 Task: Create a customized stationary stock checklist using Canva templates.
Action: Mouse moved to (689, 62)
Screenshot: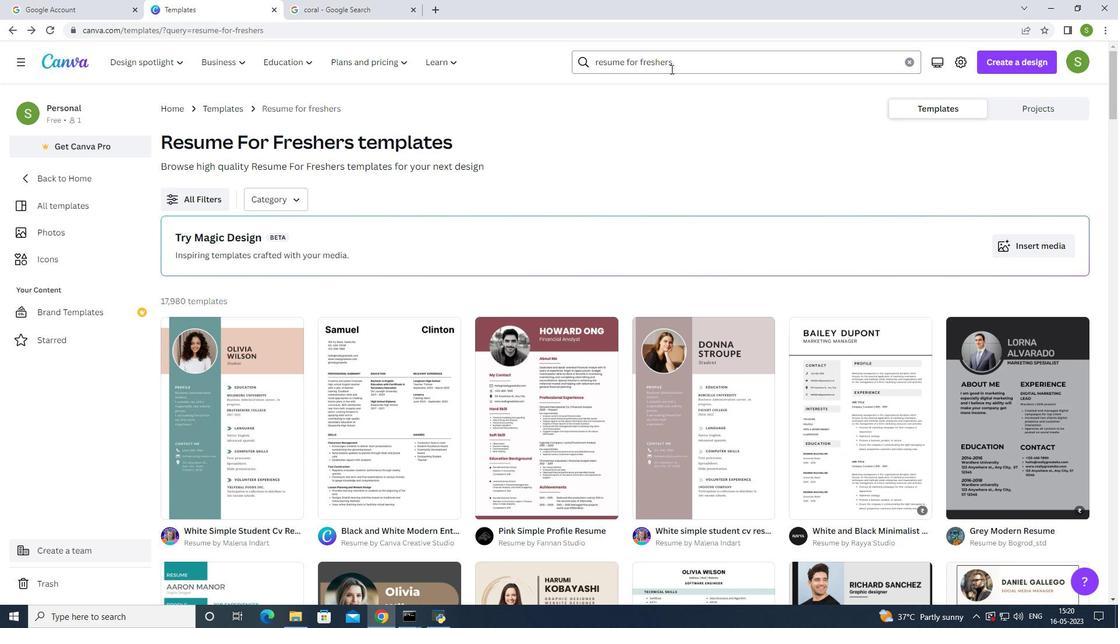 
Action: Mouse pressed left at (689, 62)
Screenshot: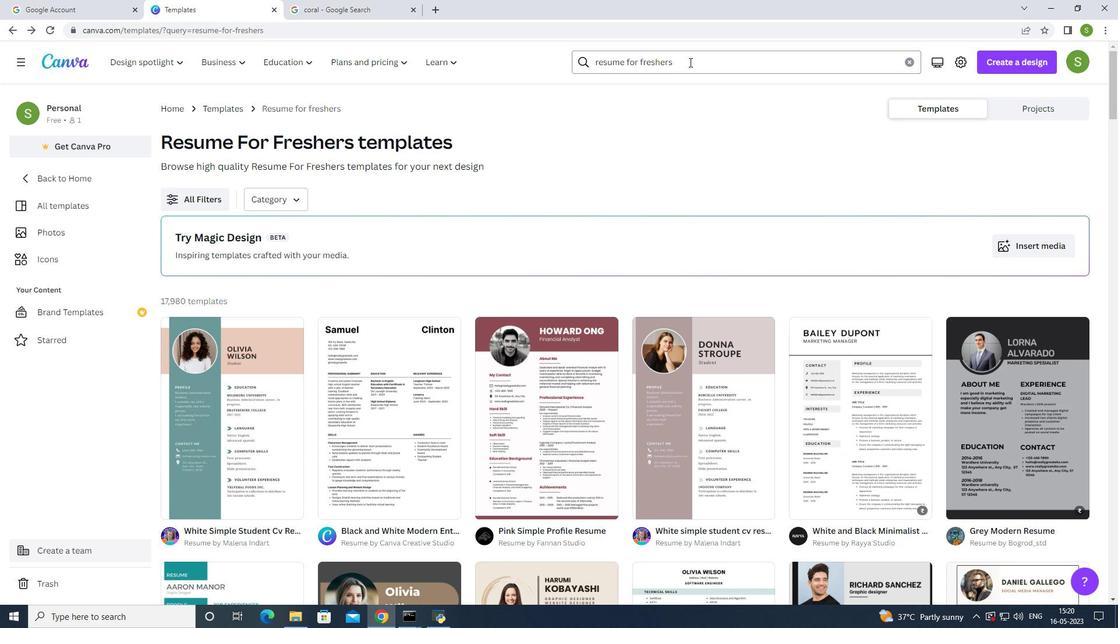 
Action: Mouse moved to (686, 73)
Screenshot: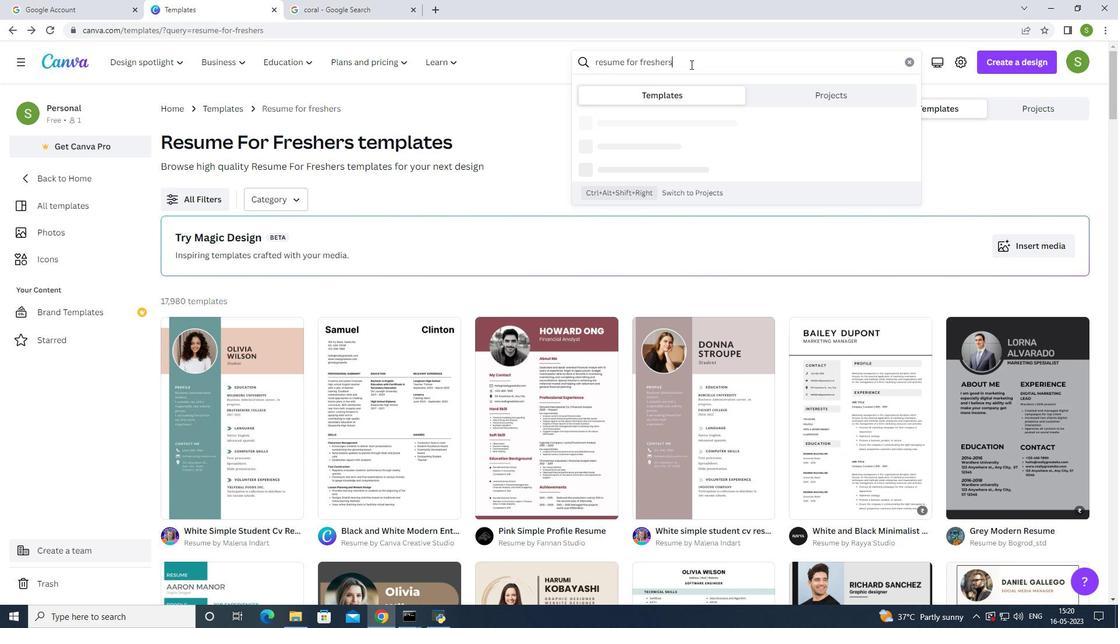
Action: Key pressed <Key.backspace><Key.backspace><Key.backspace><Key.backspace><Key.backspace><Key.backspace><Key.backspace><Key.backspace><Key.backspace><Key.backspace><Key.backspace><Key.backspace><Key.backspace><Key.backspace><Key.backspace><Key.backspace><Key.backspace><Key.backspace><Key.backspace><Key.backspace><Key.backspace><Key.backspace><Key.backspace><Key.backspace><Key.backspace><Key.backspace><Key.backspace>che
Screenshot: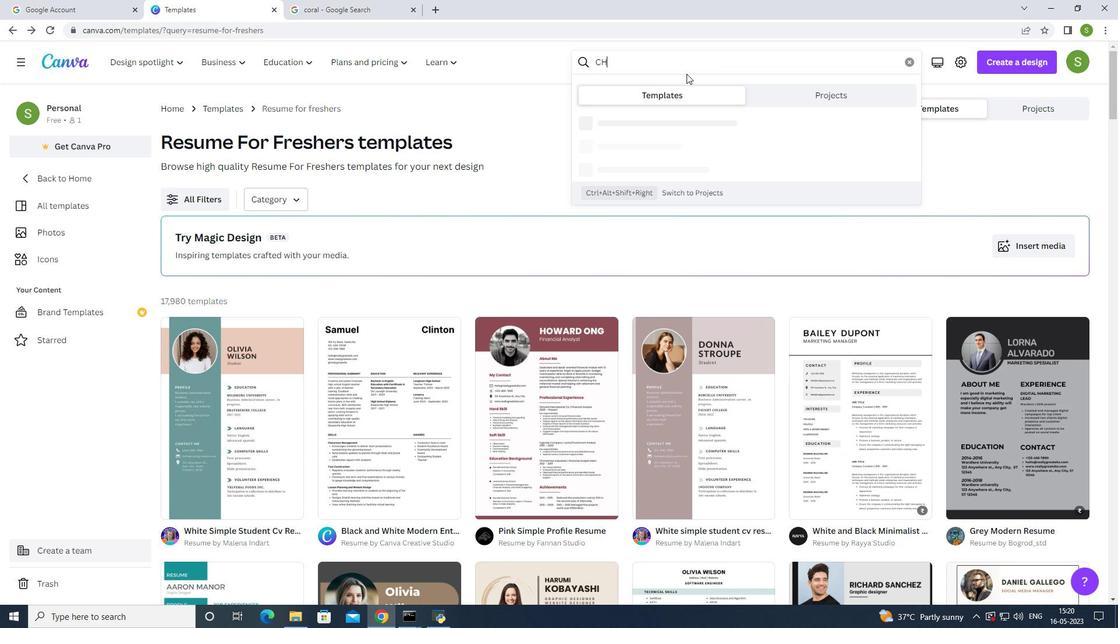 
Action: Mouse moved to (630, 151)
Screenshot: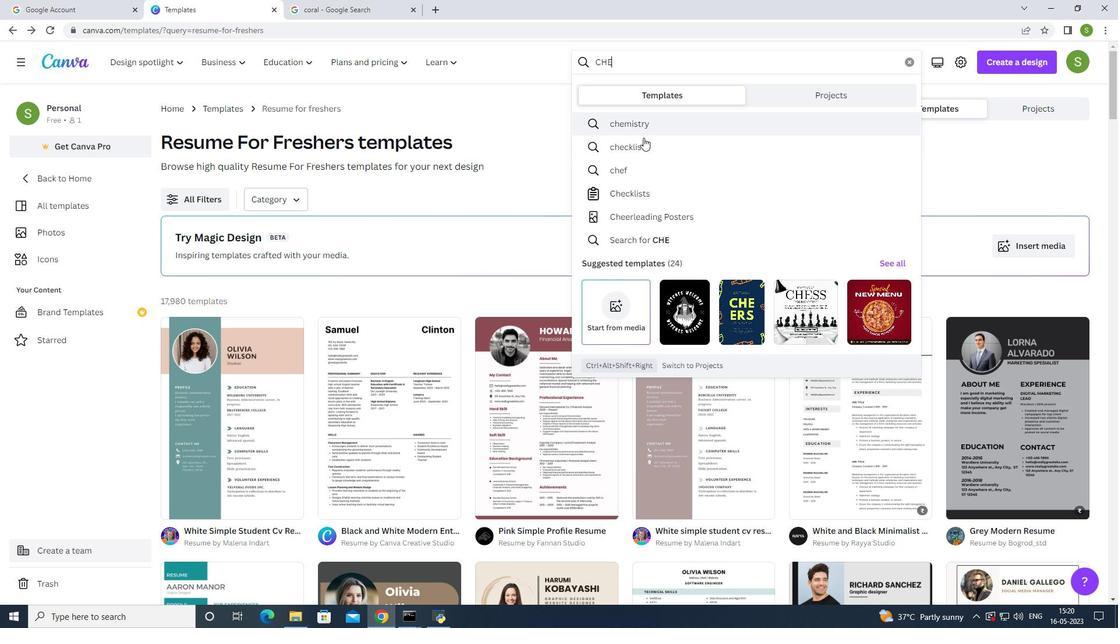 
Action: Mouse pressed left at (630, 151)
Screenshot: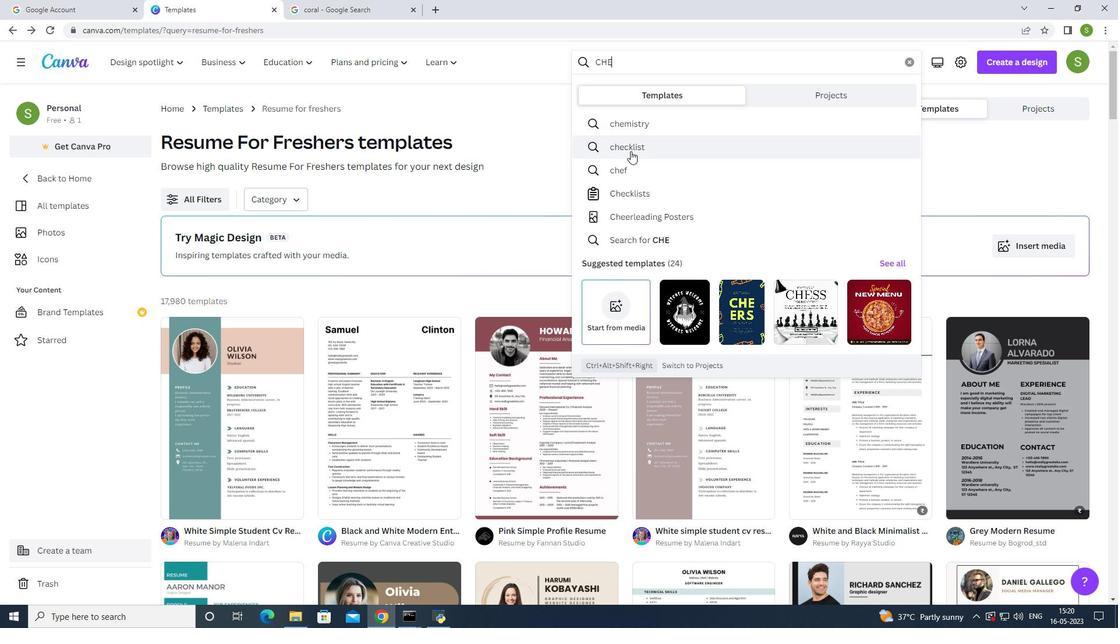 
Action: Mouse moved to (605, 347)
Screenshot: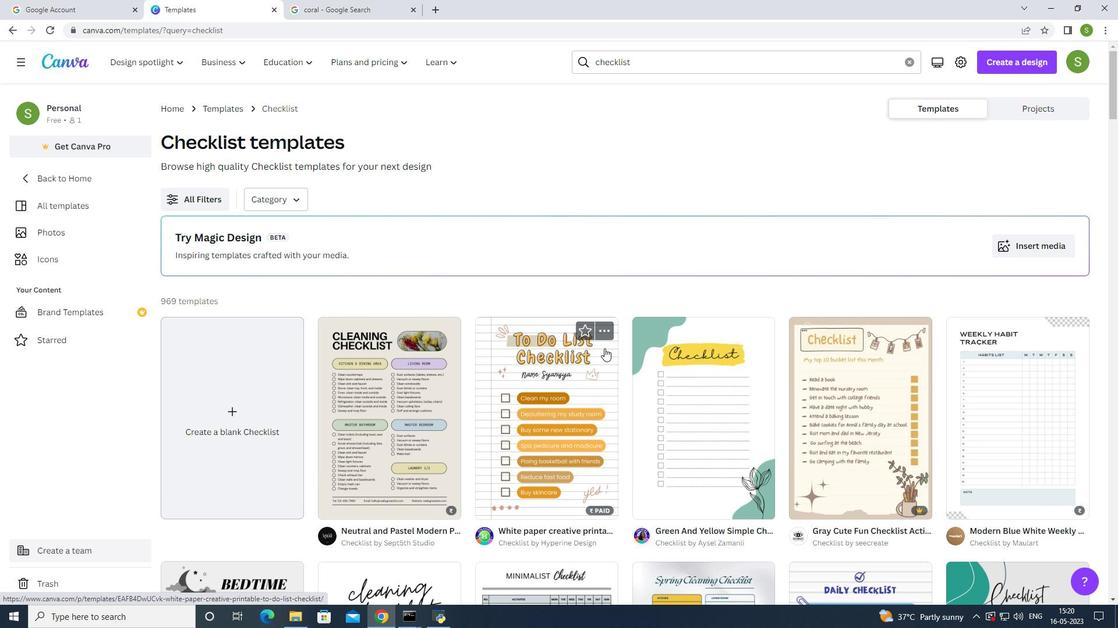 
Action: Mouse scrolled (605, 346) with delta (0, 0)
Screenshot: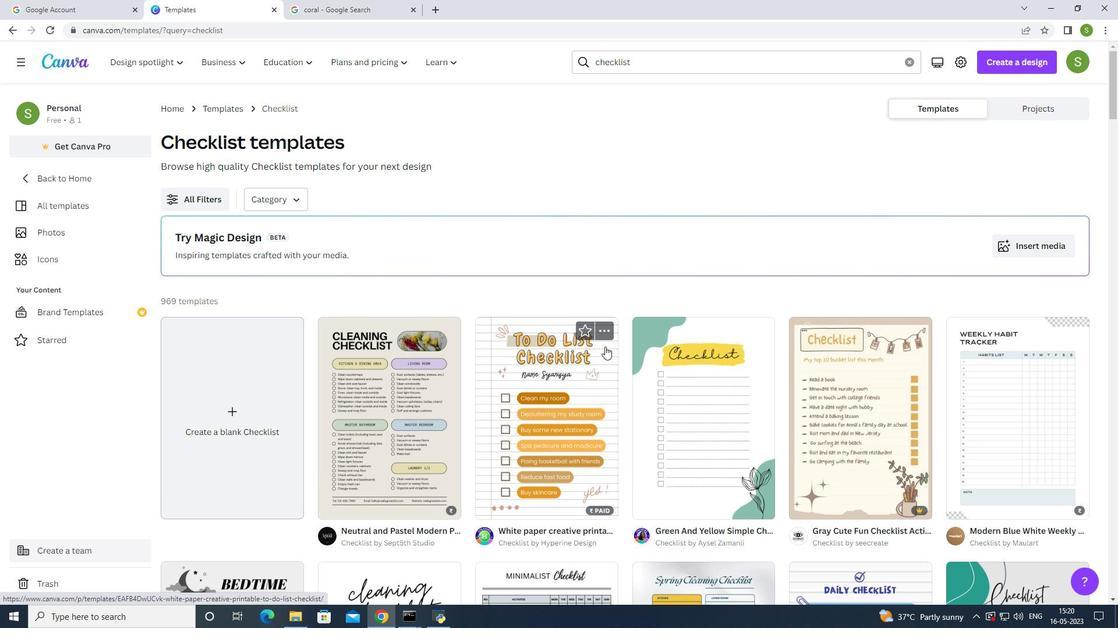
Action: Mouse scrolled (605, 346) with delta (0, 0)
Screenshot: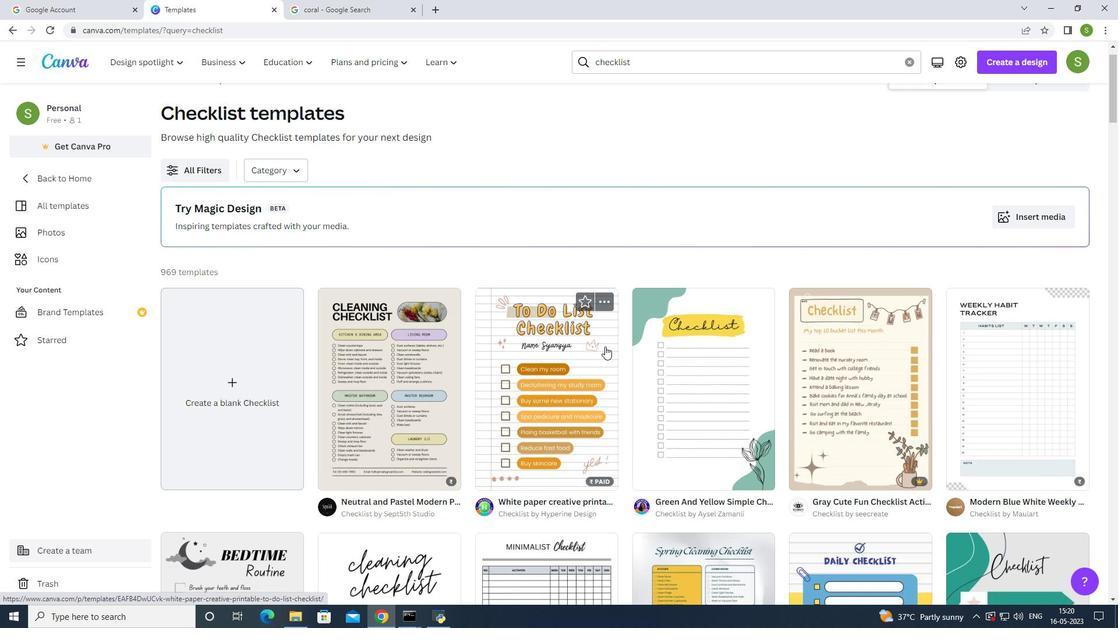 
Action: Mouse scrolled (605, 346) with delta (0, 0)
Screenshot: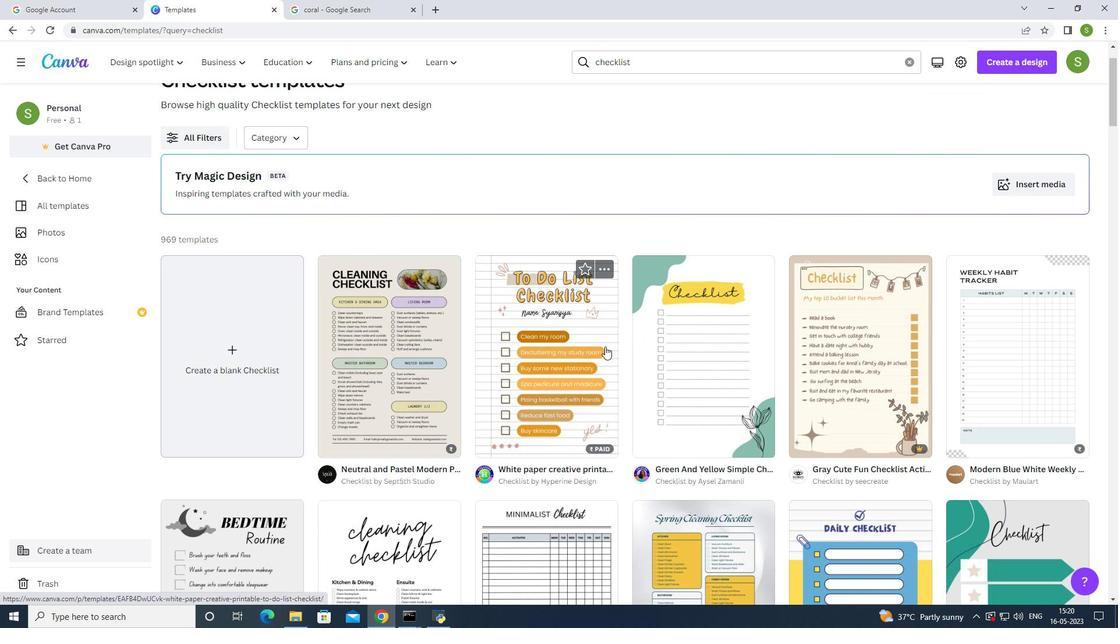 
Action: Mouse scrolled (605, 346) with delta (0, 0)
Screenshot: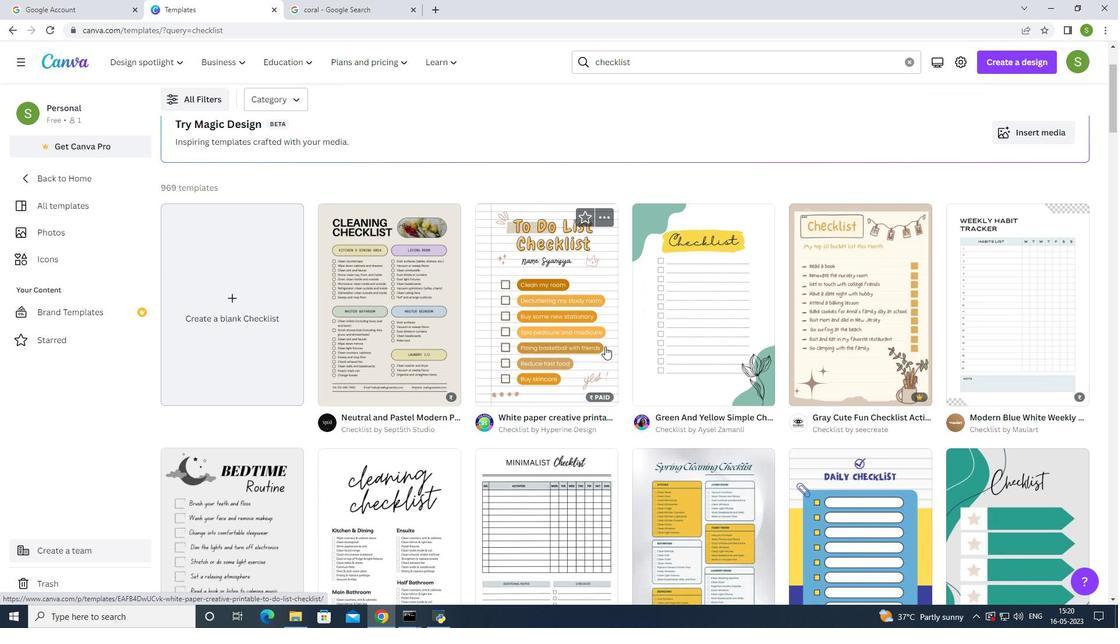 
Action: Mouse moved to (607, 341)
Screenshot: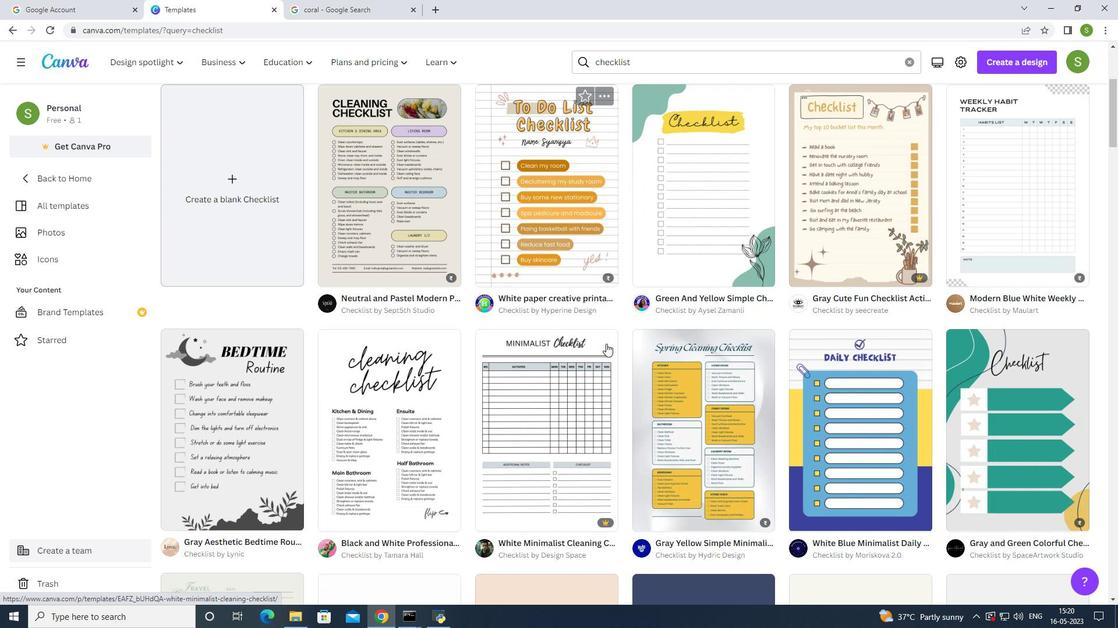 
Action: Mouse scrolled (607, 341) with delta (0, 0)
Screenshot: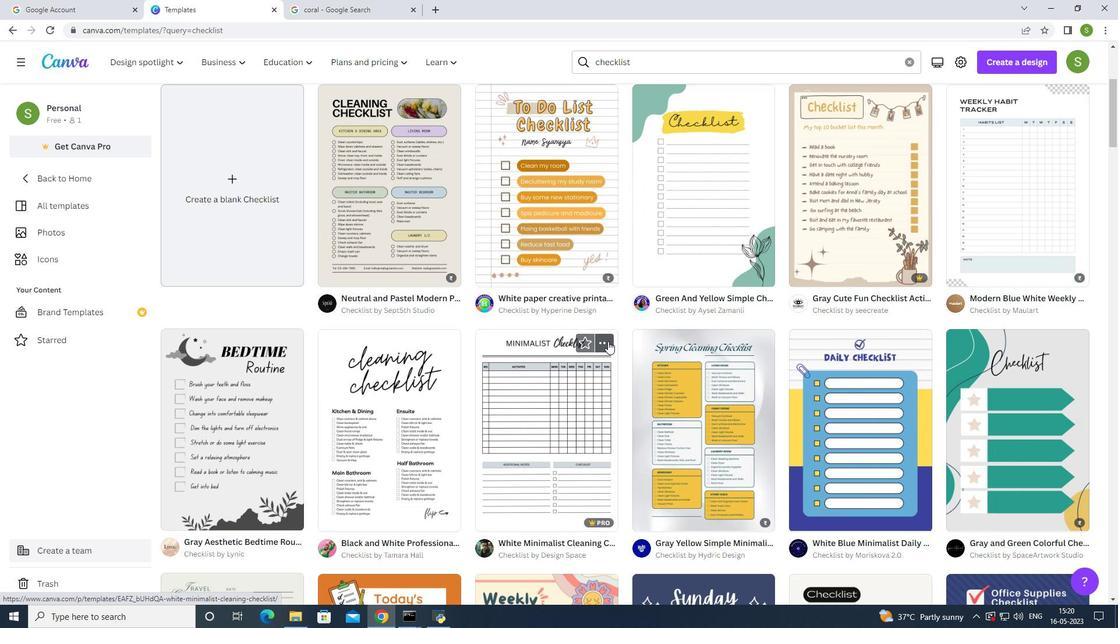 
Action: Mouse scrolled (607, 341) with delta (0, 0)
Screenshot: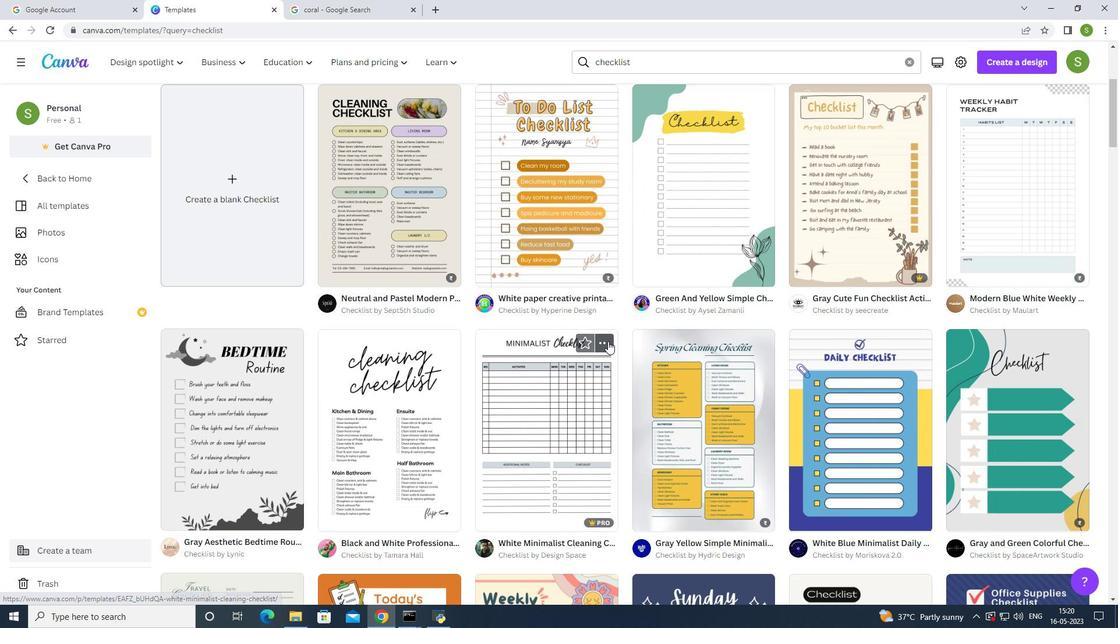 
Action: Mouse scrolled (607, 341) with delta (0, 0)
Screenshot: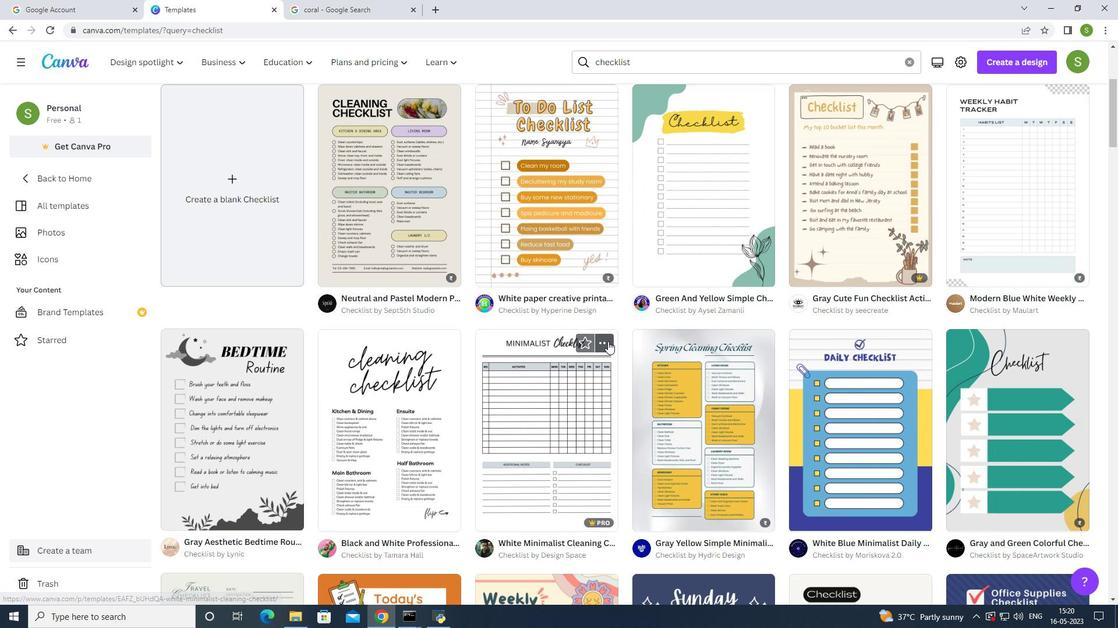 
Action: Mouse scrolled (607, 341) with delta (0, 0)
Screenshot: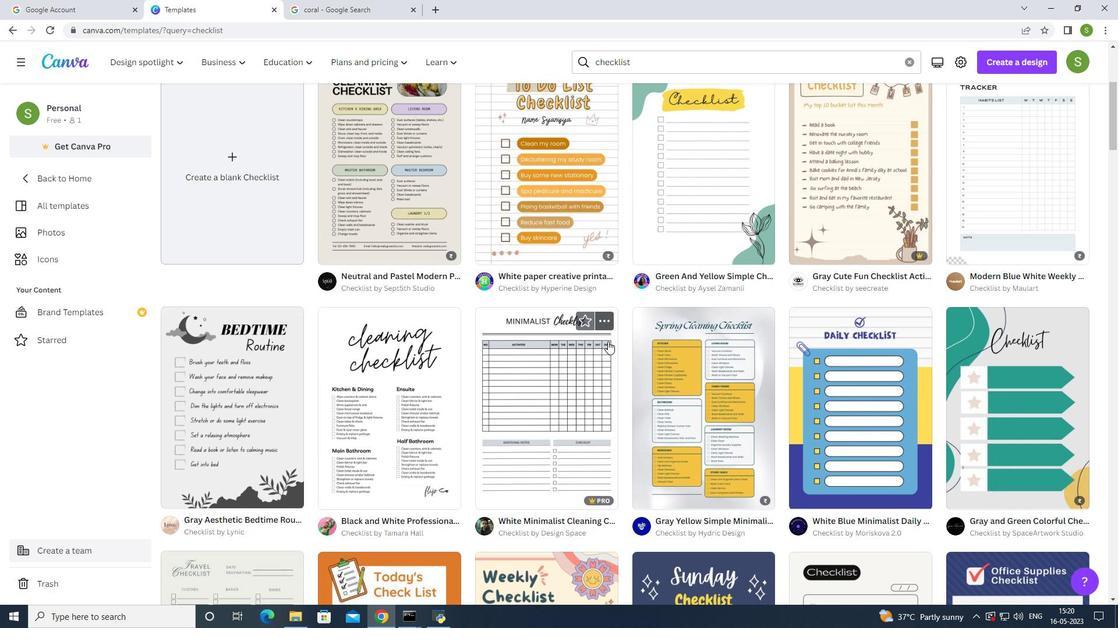 
Action: Mouse scrolled (607, 341) with delta (0, 0)
Screenshot: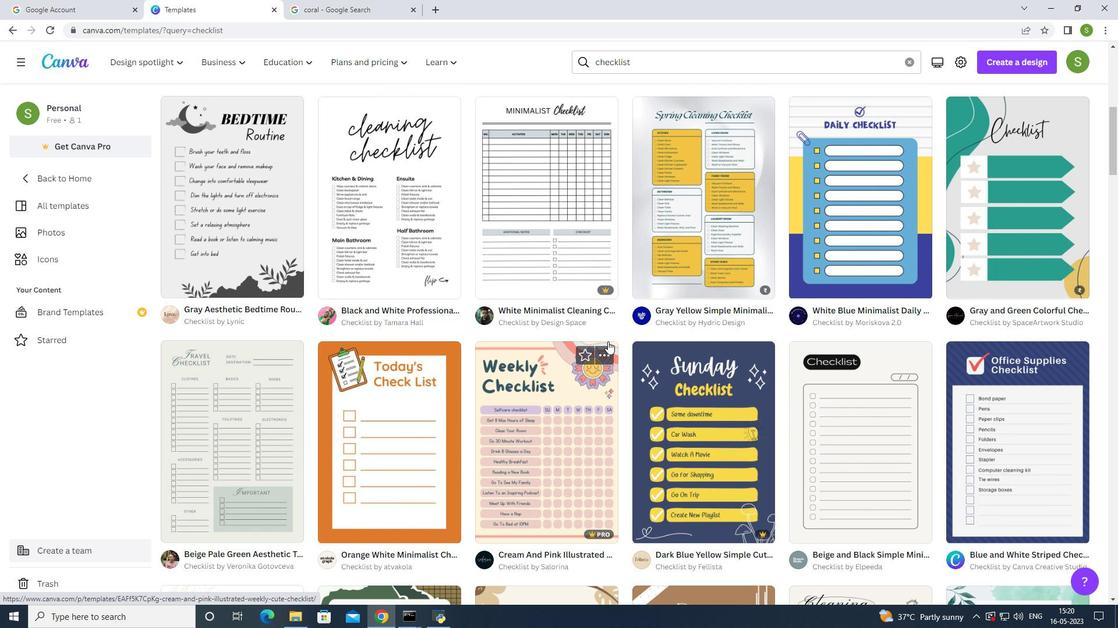 
Action: Mouse scrolled (607, 341) with delta (0, 0)
Screenshot: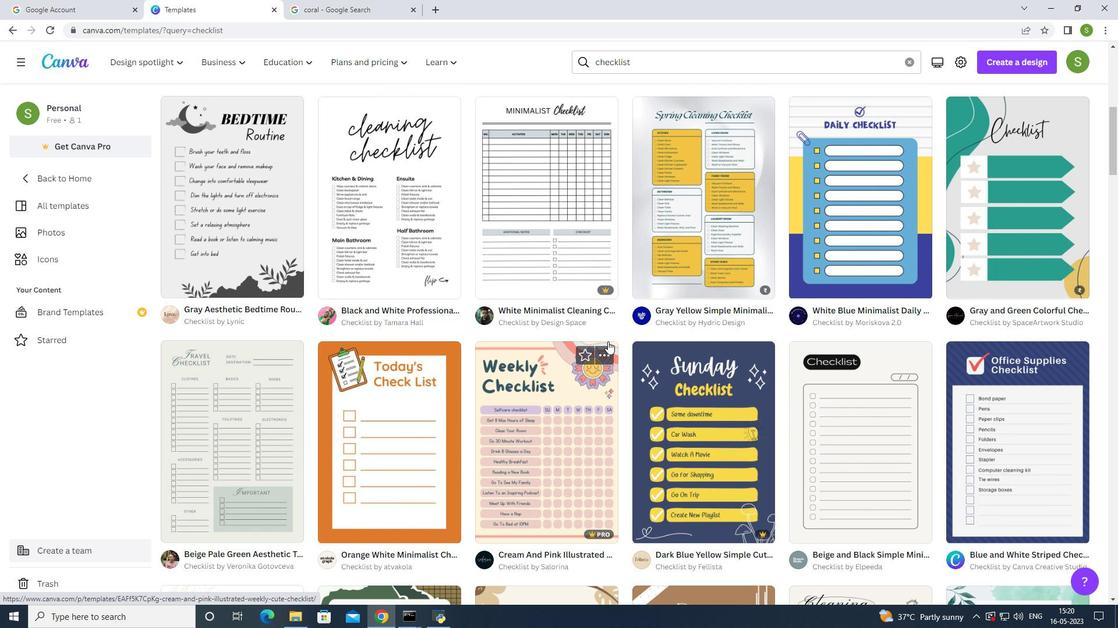 
Action: Mouse scrolled (607, 341) with delta (0, 0)
Screenshot: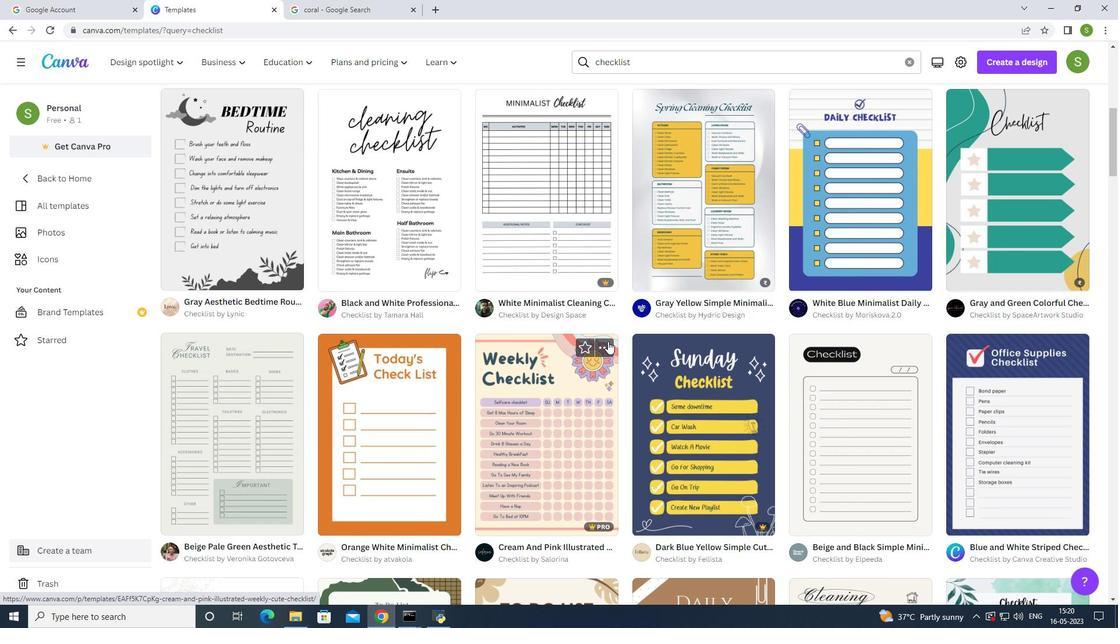 
Action: Mouse scrolled (607, 341) with delta (0, 0)
Screenshot: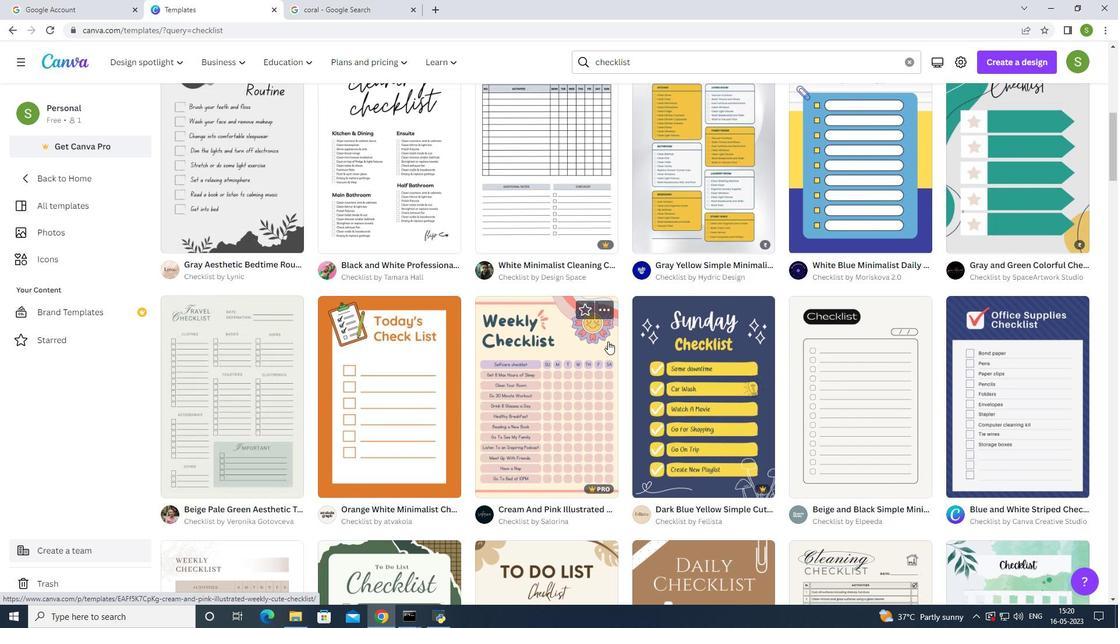 
Action: Mouse moved to (608, 340)
Screenshot: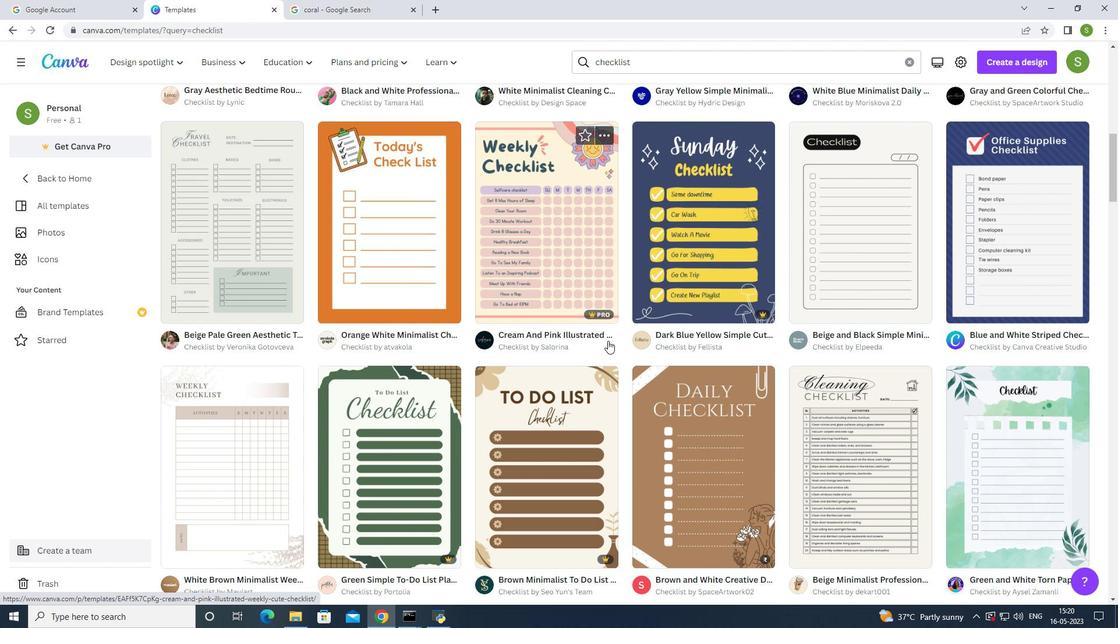 
Action: Mouse scrolled (608, 340) with delta (0, 0)
Screenshot: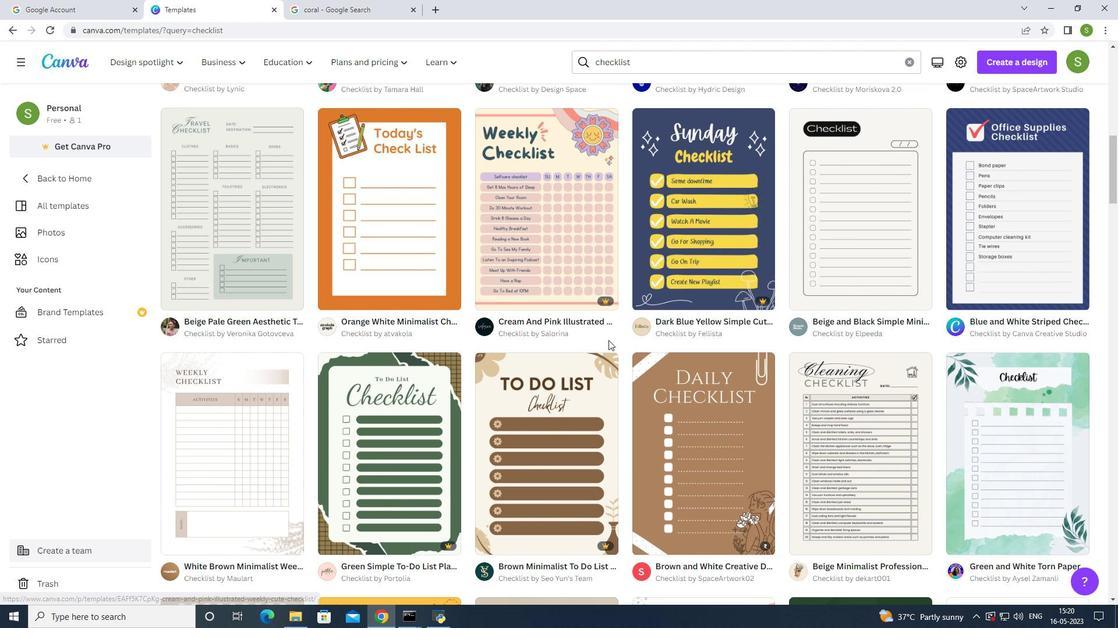 
Action: Mouse scrolled (608, 340) with delta (0, 0)
Screenshot: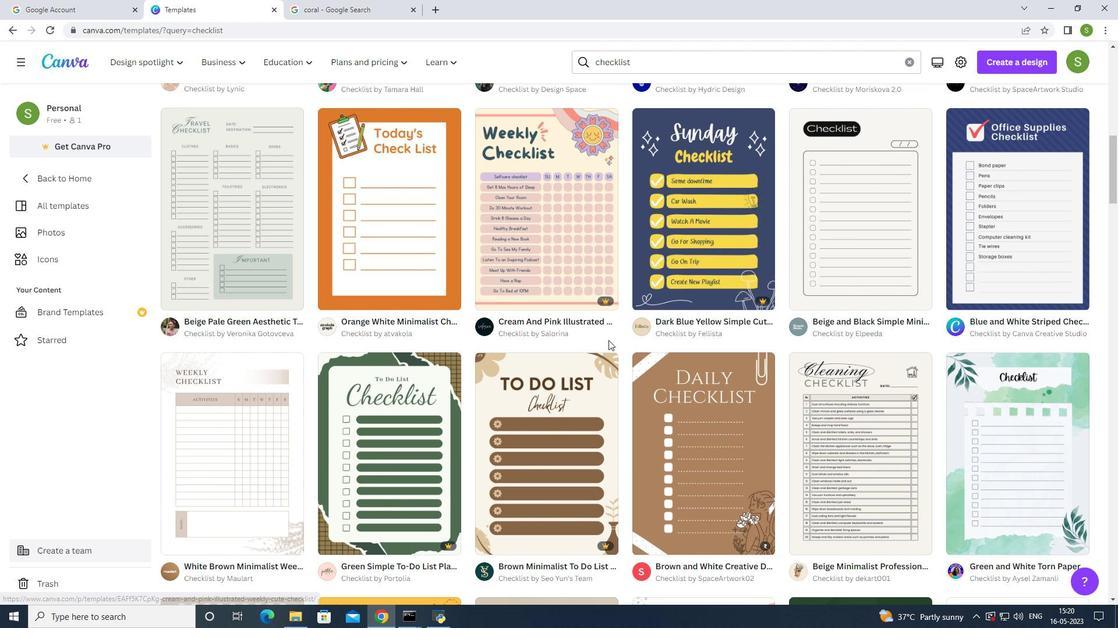 
Action: Mouse scrolled (608, 340) with delta (0, 0)
Screenshot: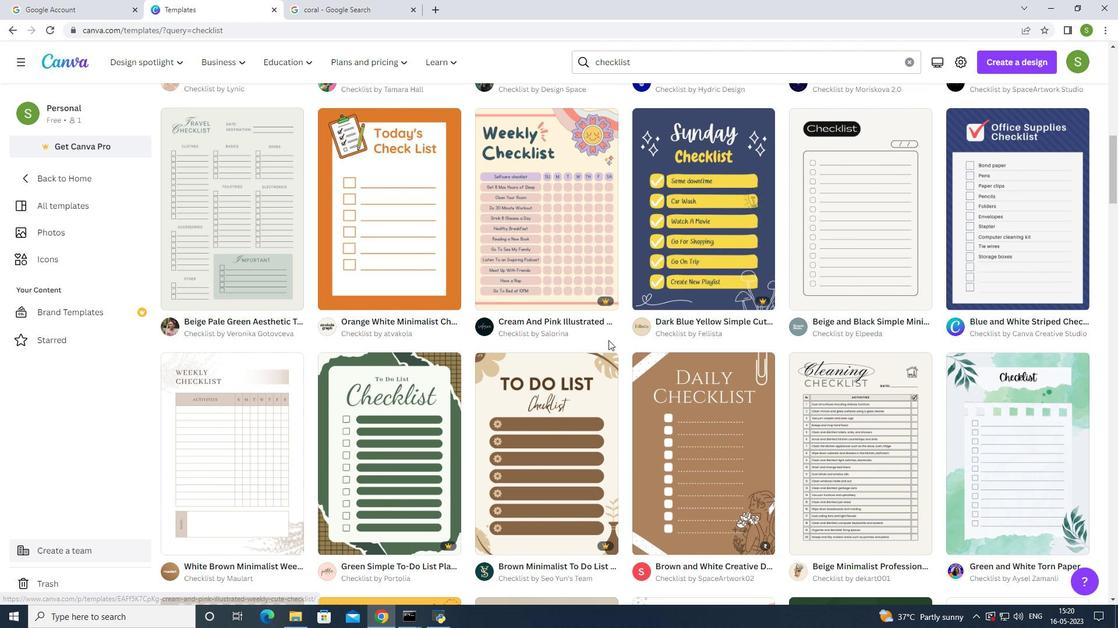 
Action: Mouse scrolled (608, 340) with delta (0, 0)
Screenshot: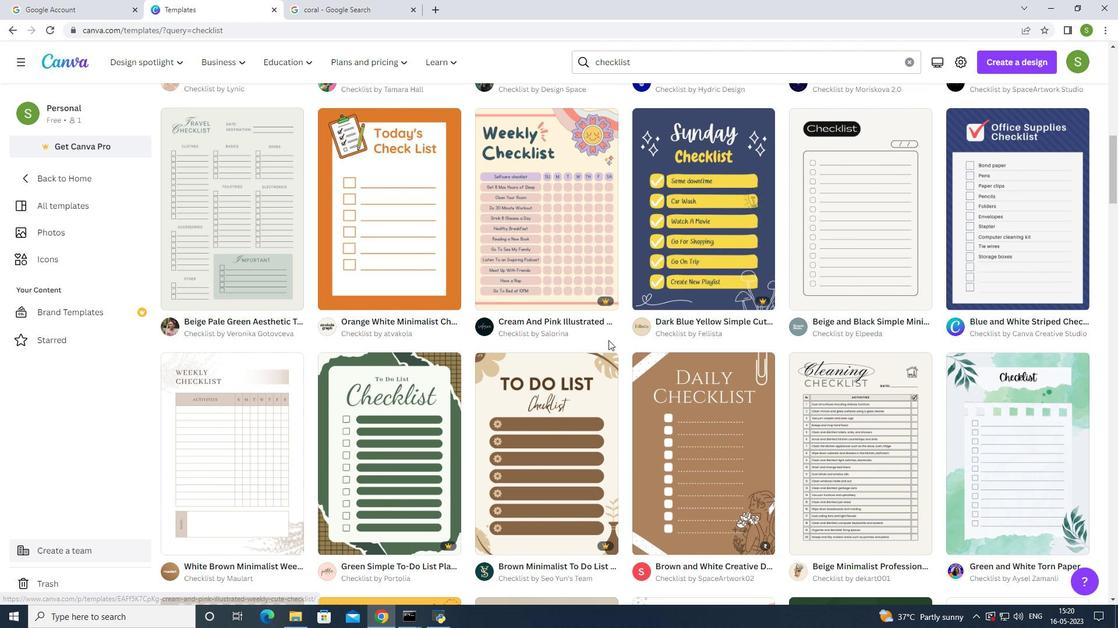 
Action: Mouse scrolled (608, 340) with delta (0, 0)
Screenshot: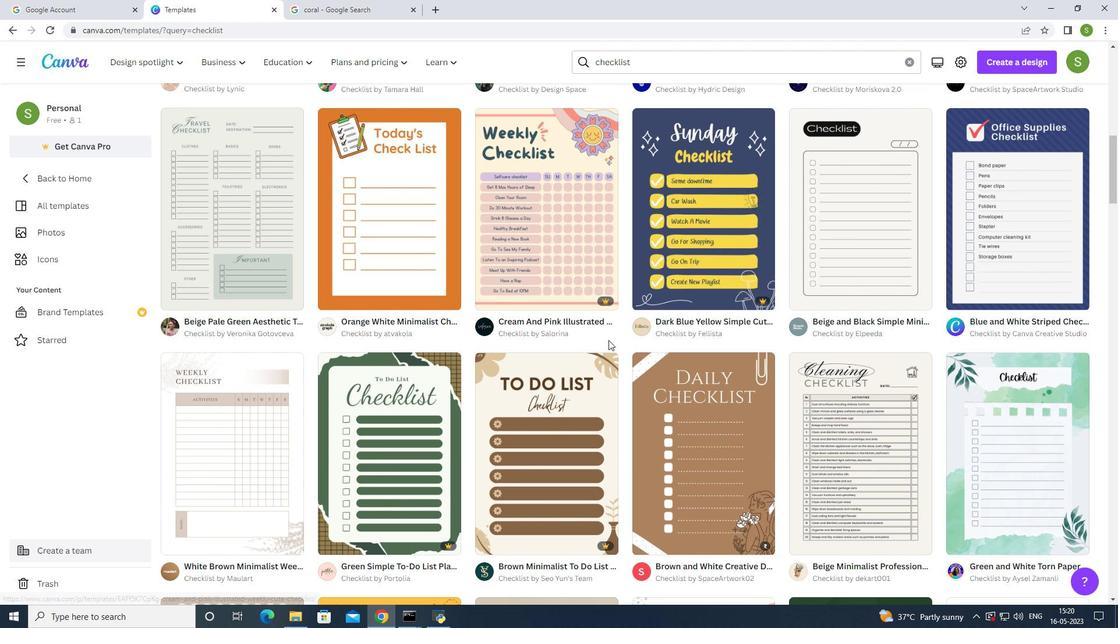 
Action: Mouse moved to (609, 336)
Screenshot: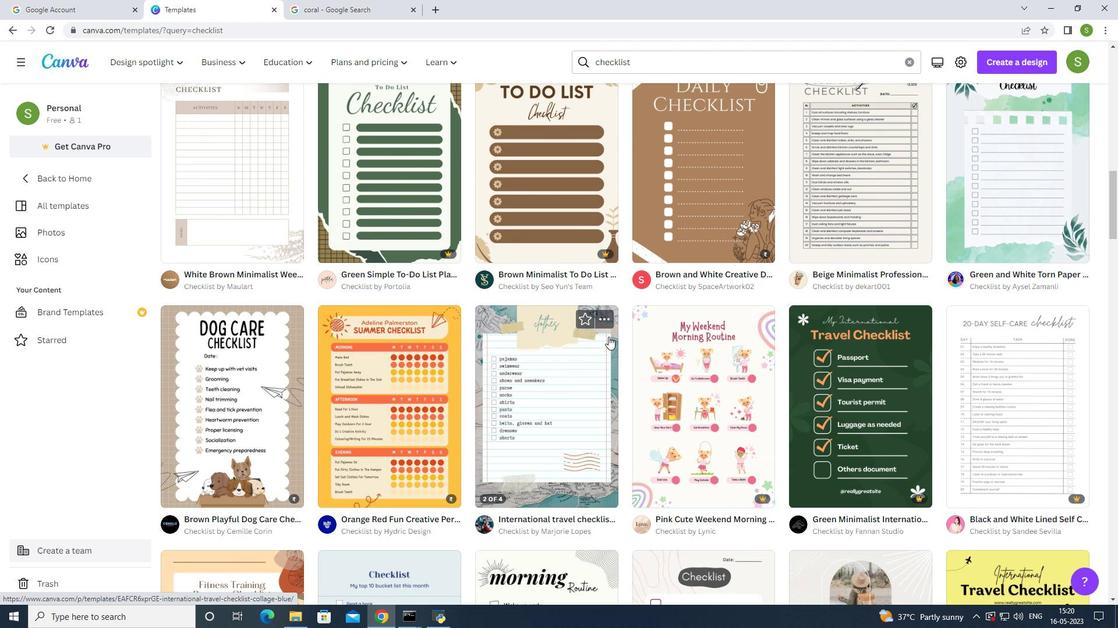 
Action: Mouse scrolled (609, 336) with delta (0, 0)
Screenshot: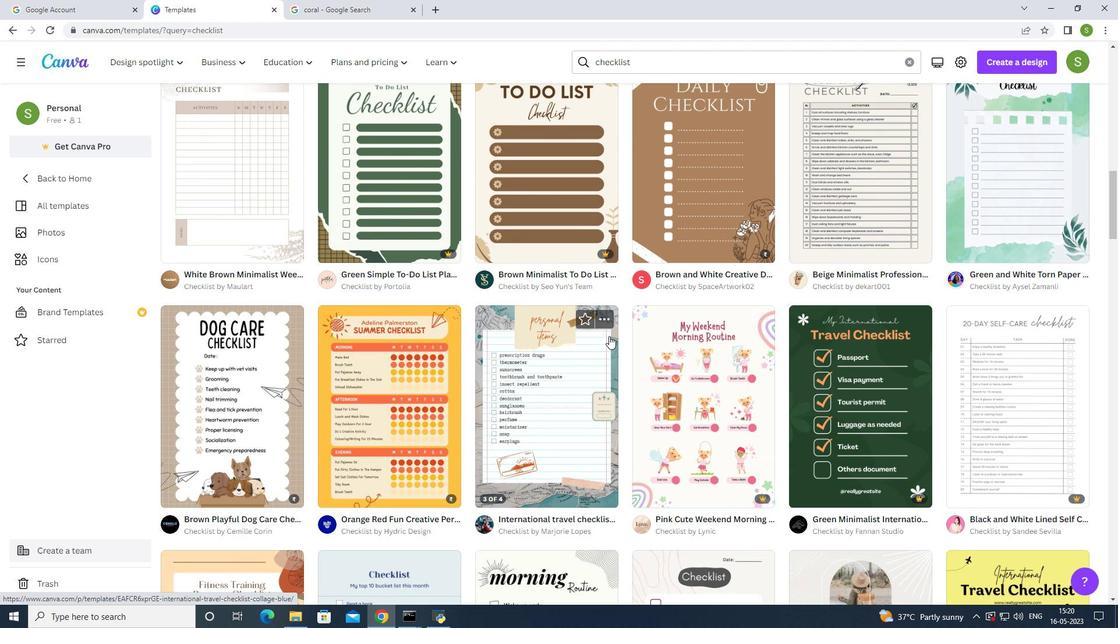
Action: Mouse scrolled (609, 336) with delta (0, 0)
Screenshot: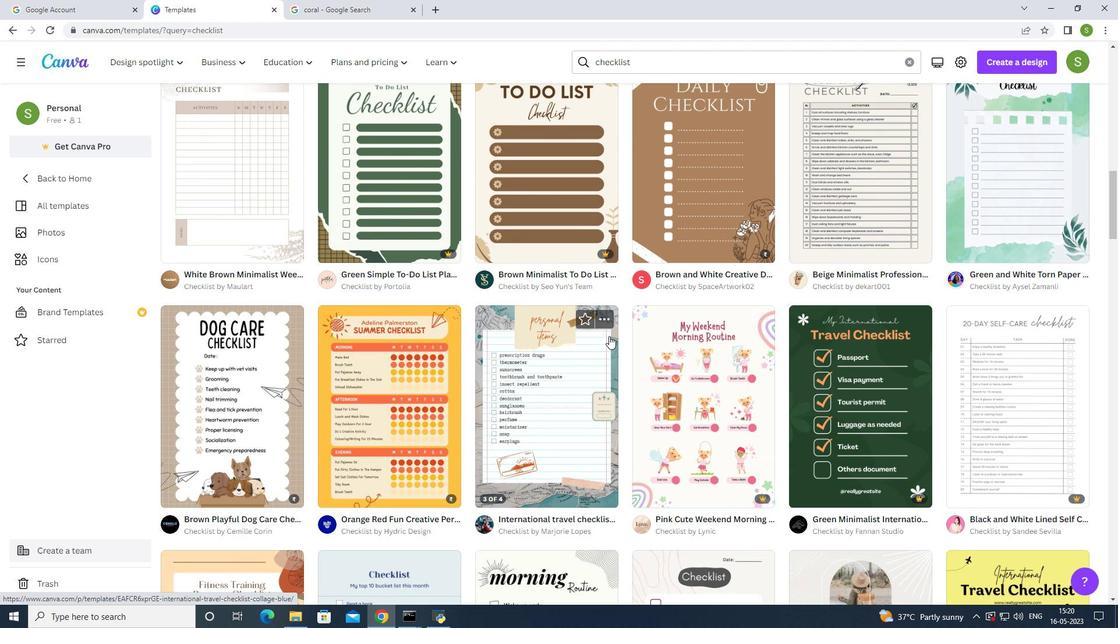 
Action: Mouse scrolled (609, 336) with delta (0, 0)
Screenshot: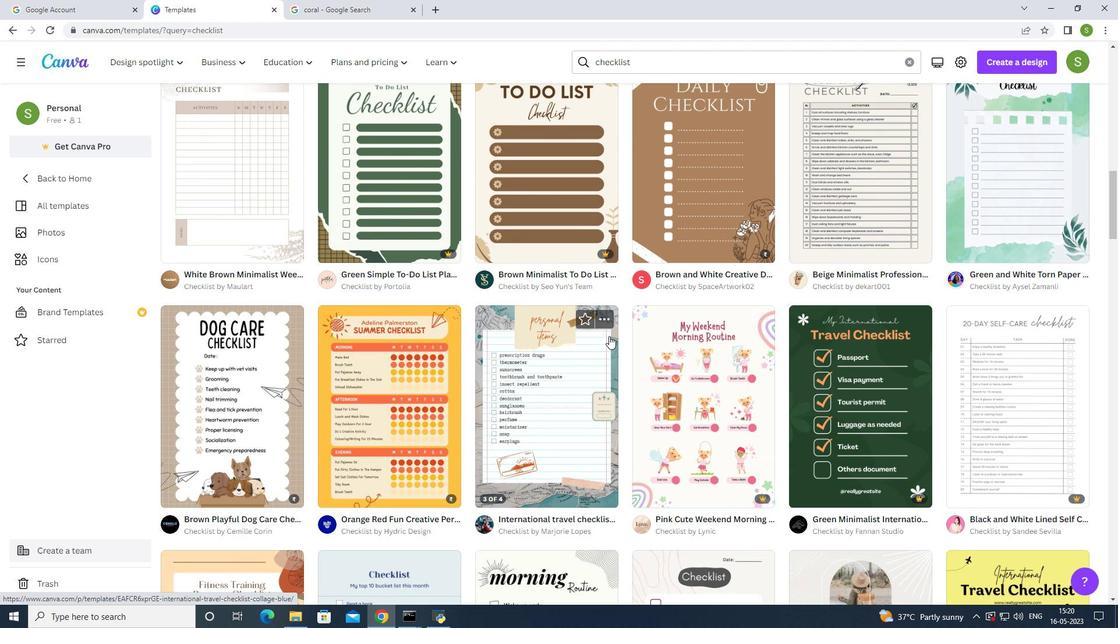 
Action: Mouse scrolled (609, 336) with delta (0, 0)
Screenshot: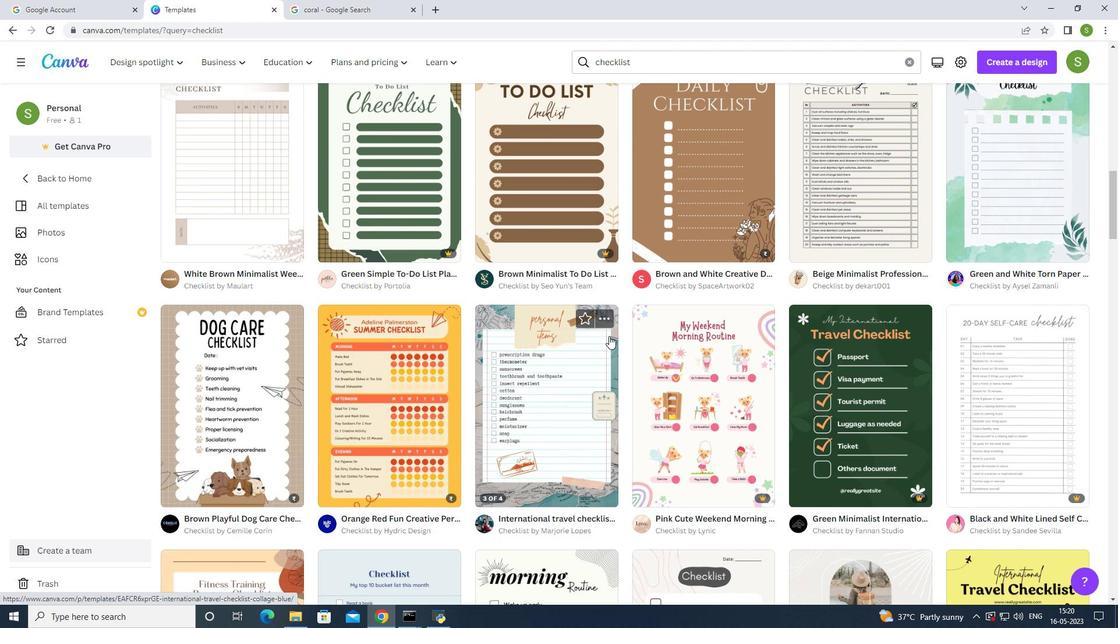 
Action: Mouse scrolled (609, 336) with delta (0, 0)
Screenshot: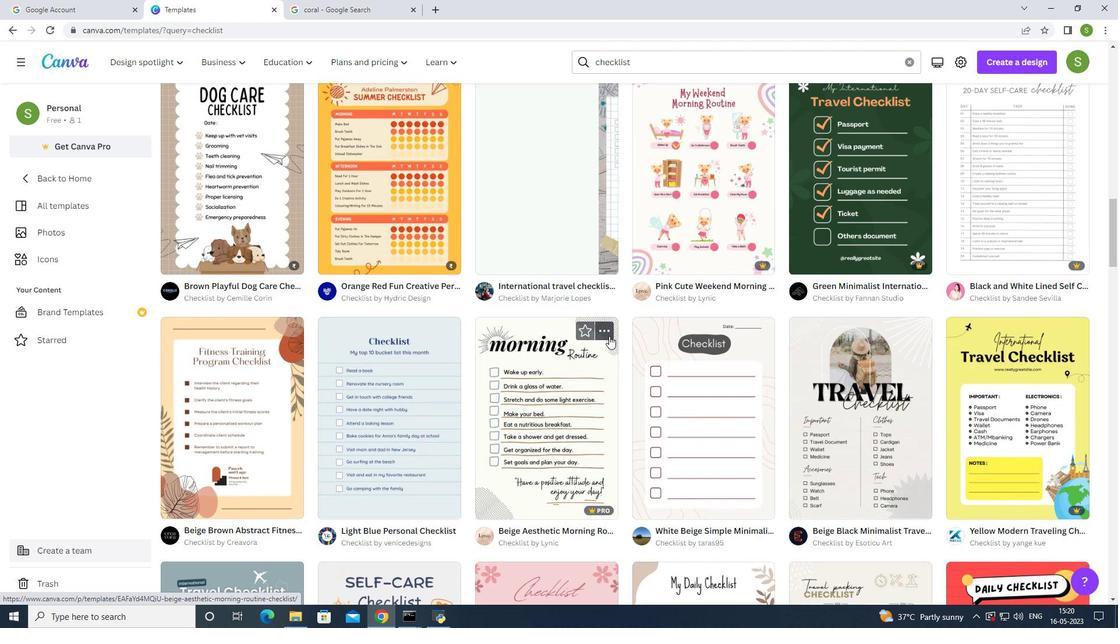 
Action: Mouse scrolled (609, 336) with delta (0, 0)
Screenshot: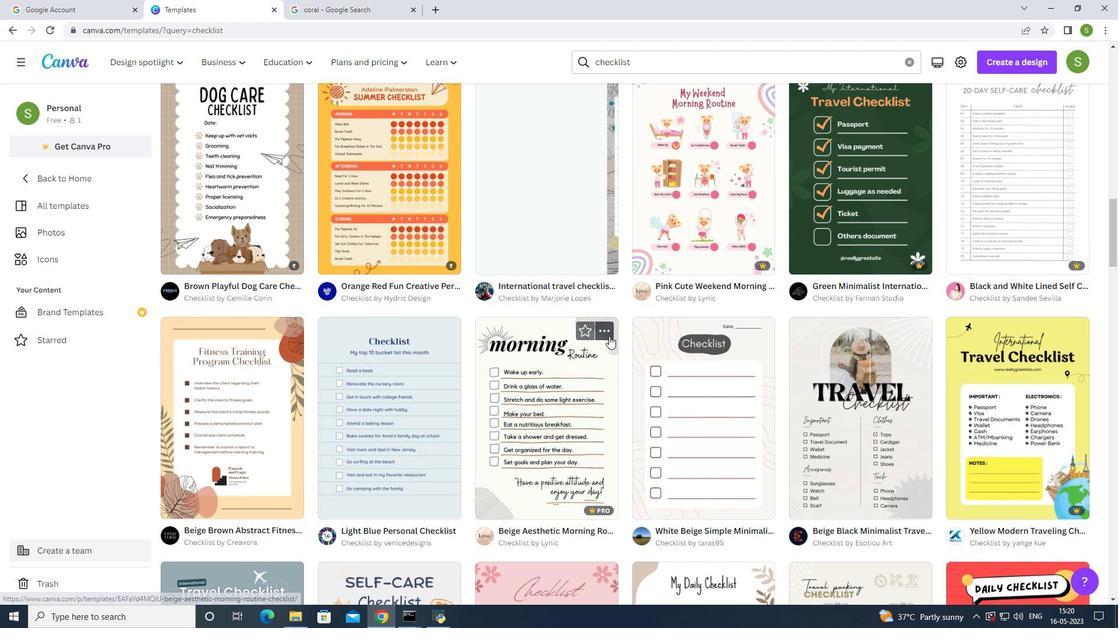
Action: Mouse scrolled (609, 336) with delta (0, 0)
Screenshot: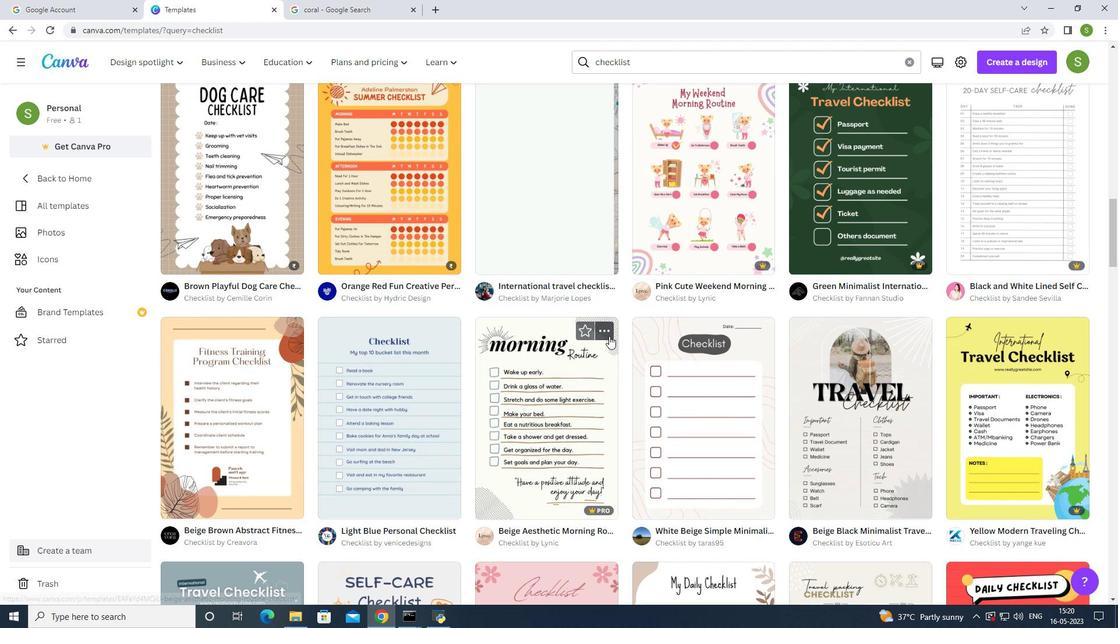 
Action: Mouse scrolled (609, 336) with delta (0, 0)
Screenshot: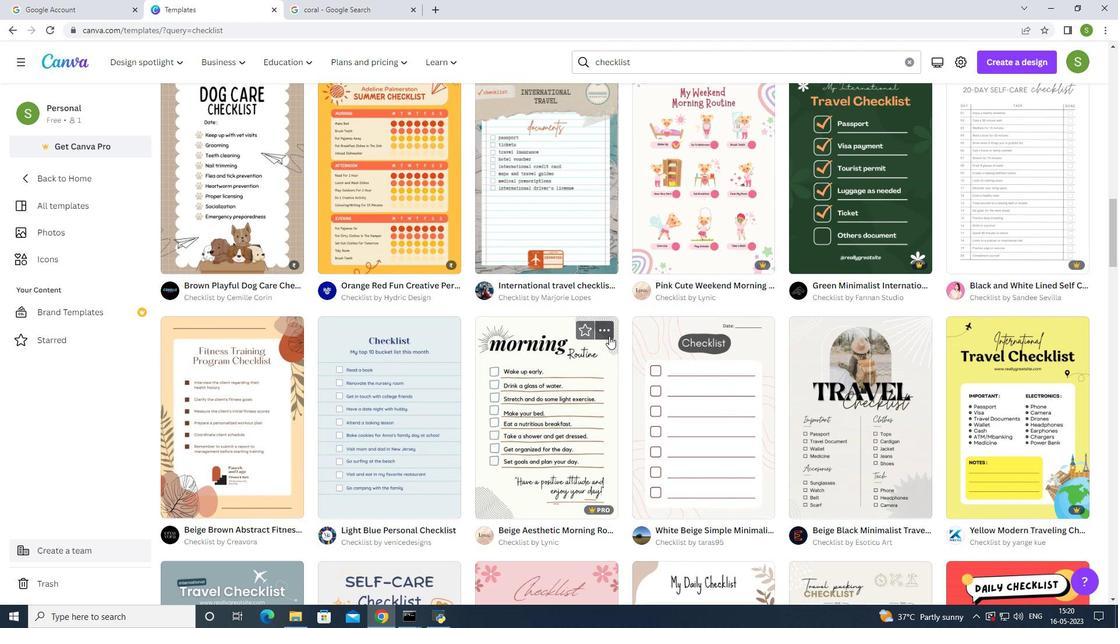 
Action: Mouse scrolled (609, 336) with delta (0, 0)
Screenshot: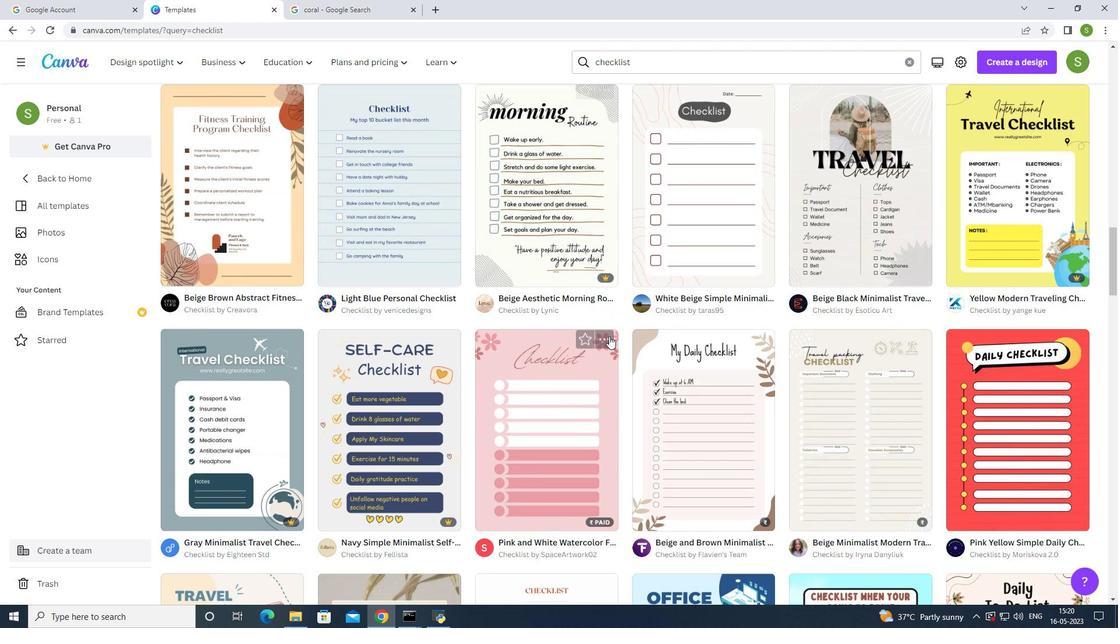 
Action: Mouse scrolled (609, 336) with delta (0, 0)
Screenshot: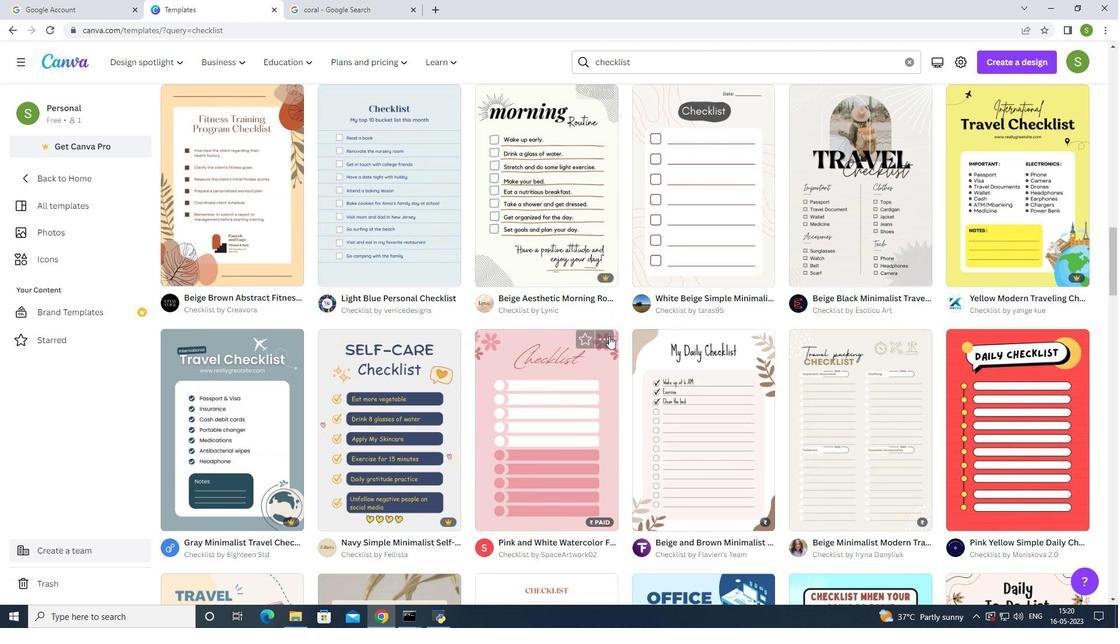 
Action: Mouse scrolled (609, 336) with delta (0, 0)
Screenshot: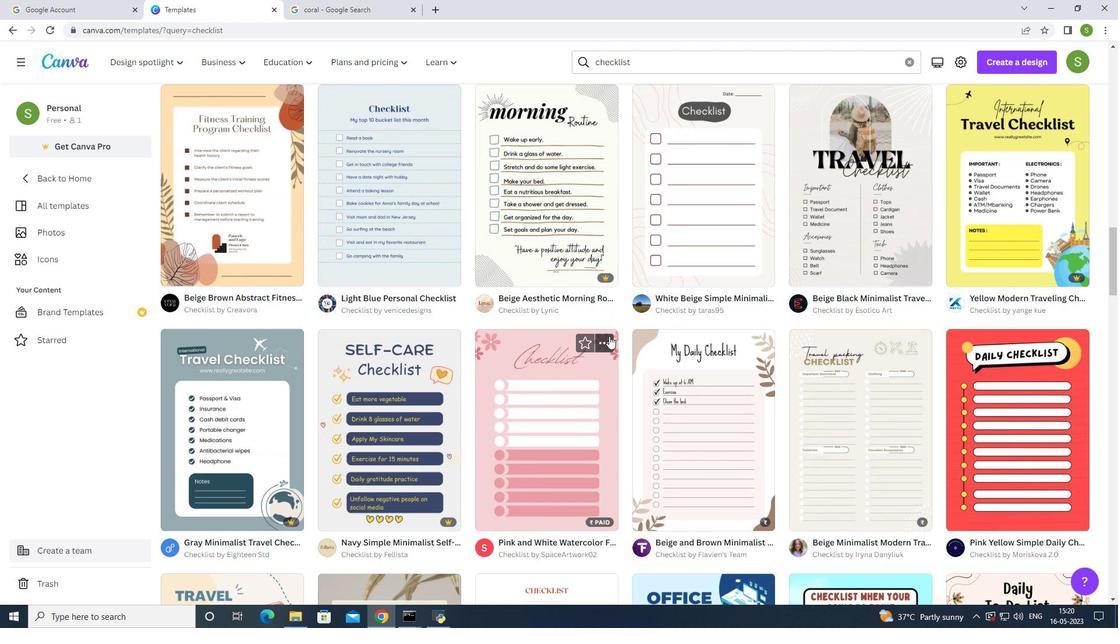 
Action: Mouse scrolled (609, 336) with delta (0, 0)
Screenshot: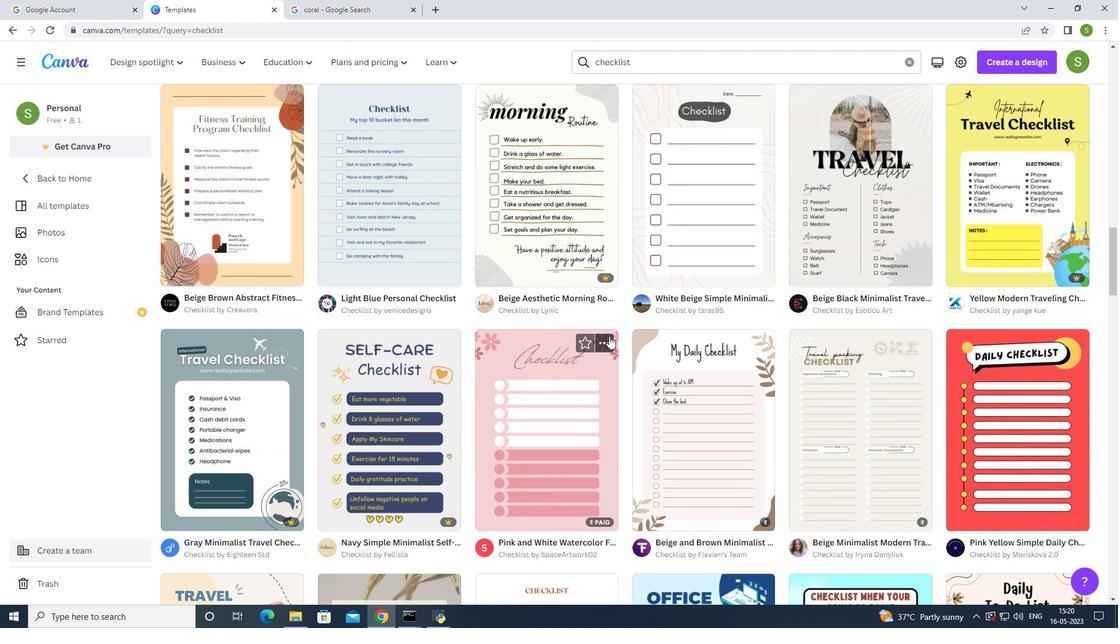 
Action: Mouse scrolled (609, 336) with delta (0, 0)
Screenshot: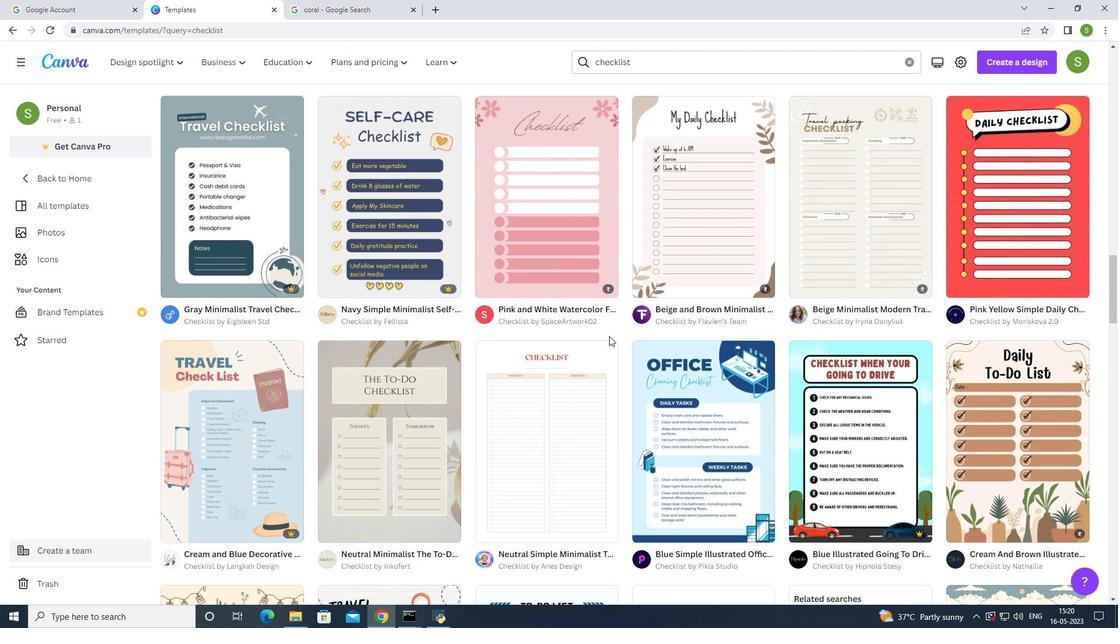
Action: Mouse scrolled (609, 336) with delta (0, 0)
Screenshot: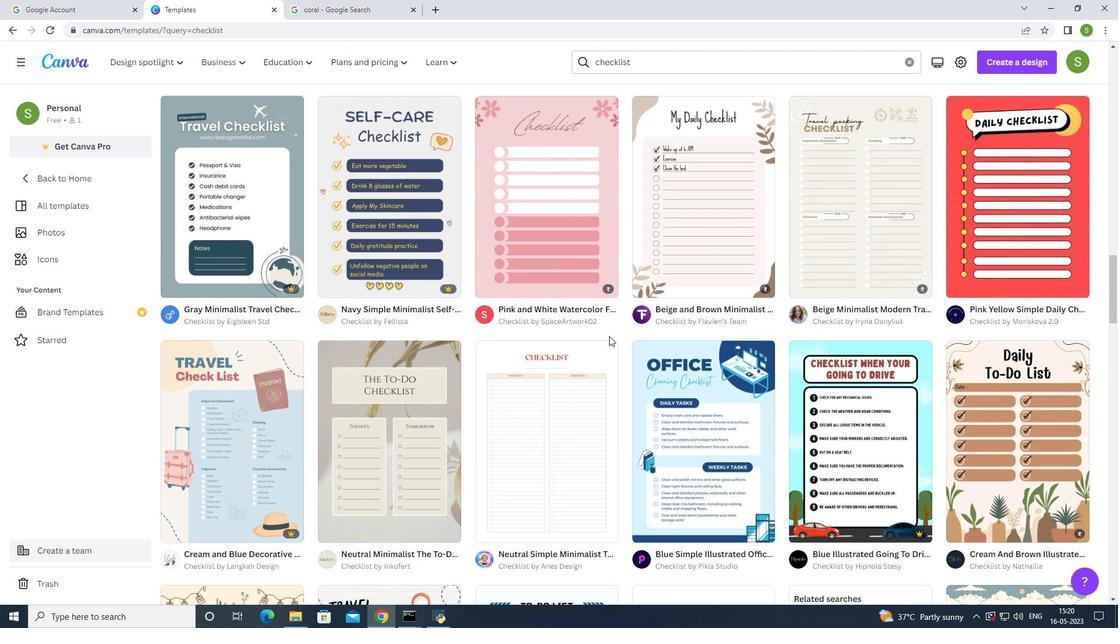 
Action: Mouse scrolled (609, 336) with delta (0, 0)
Screenshot: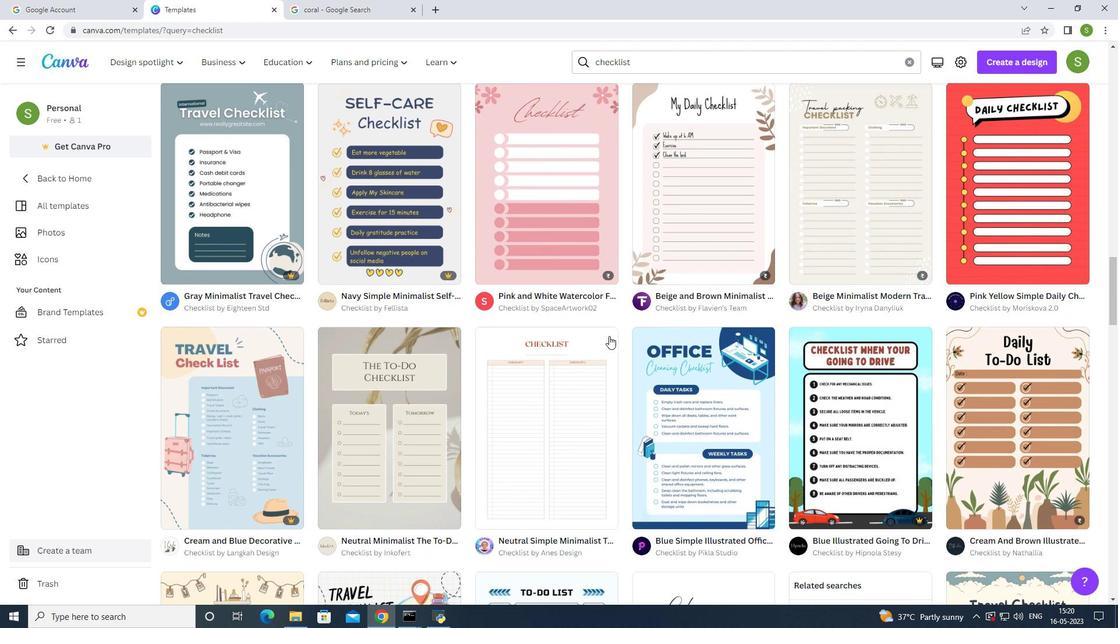 
Action: Mouse scrolled (609, 336) with delta (0, 0)
Screenshot: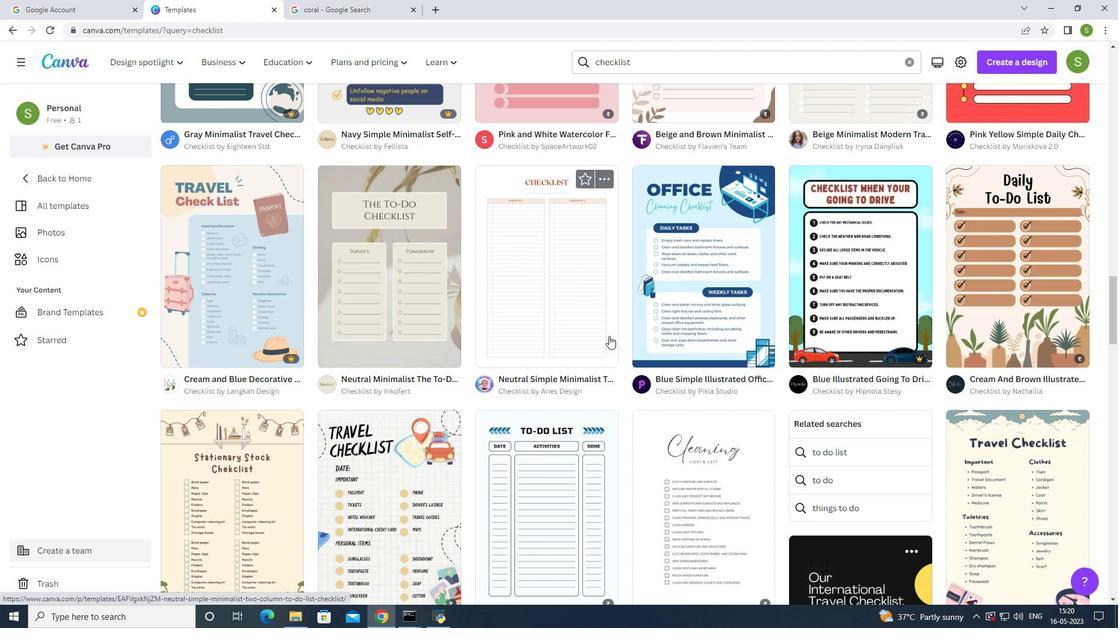 
Action: Mouse scrolled (609, 336) with delta (0, 0)
Screenshot: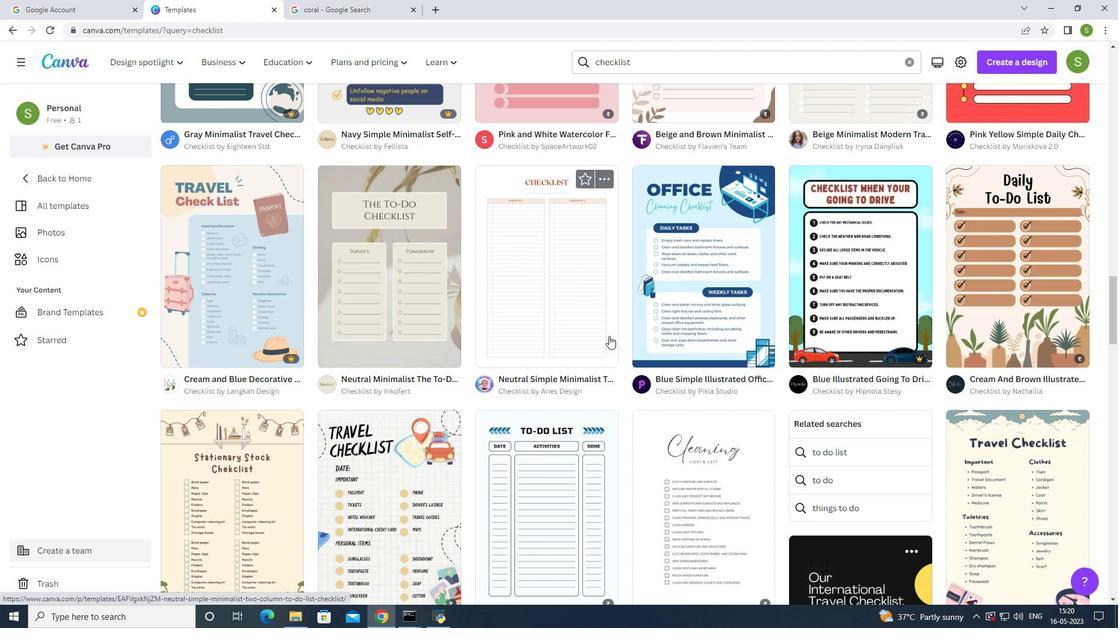 
Action: Mouse scrolled (609, 336) with delta (0, 0)
Screenshot: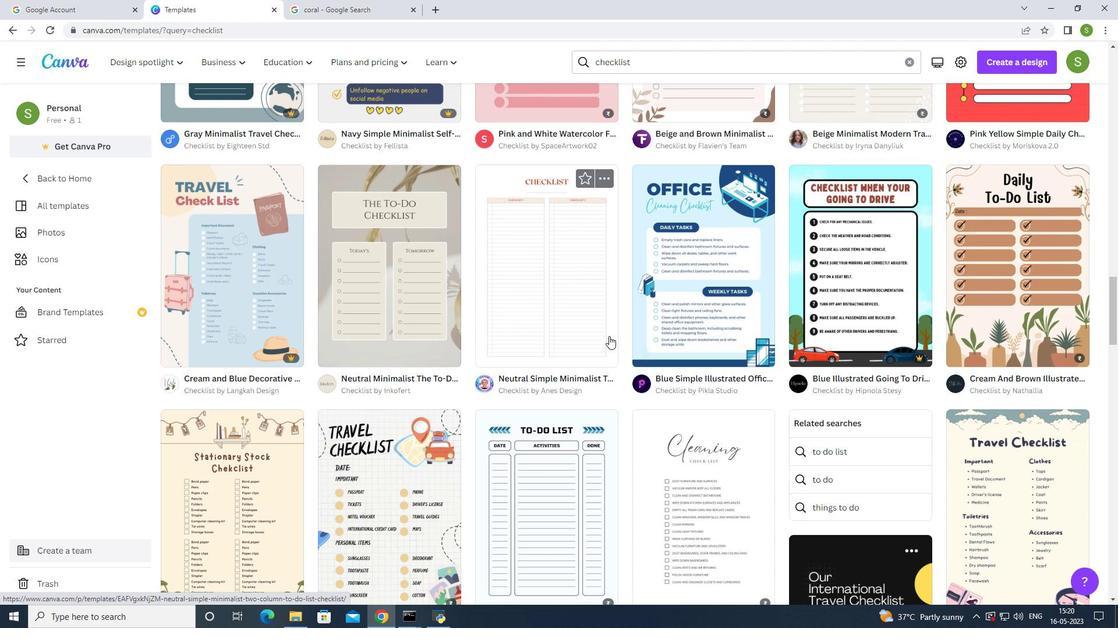 
Action: Mouse scrolled (609, 336) with delta (0, 0)
Screenshot: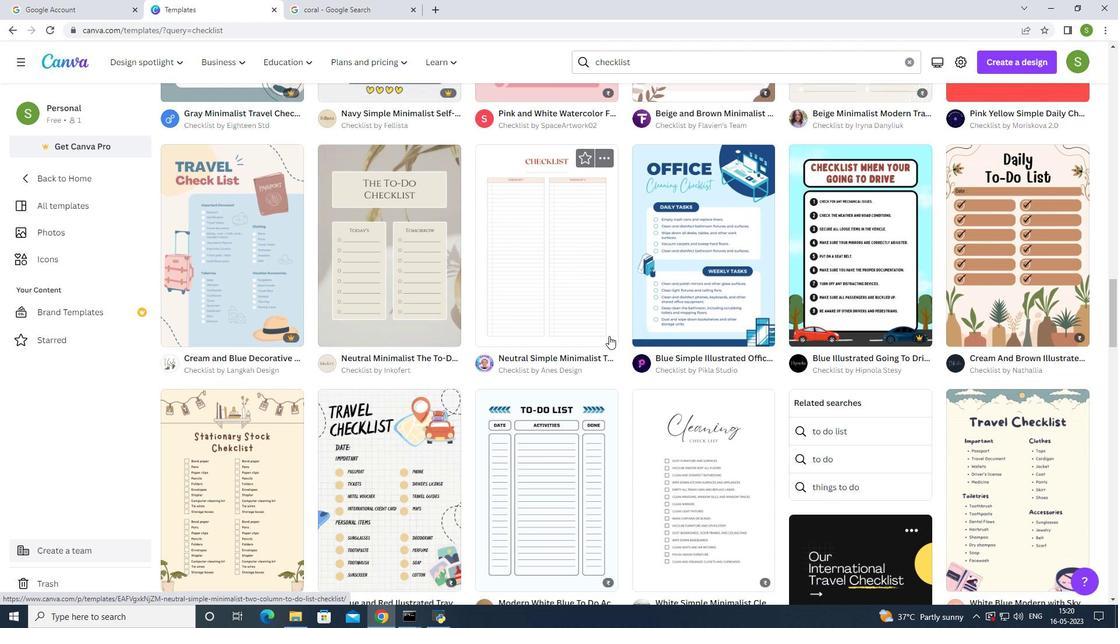
Action: Mouse scrolled (609, 336) with delta (0, 0)
Screenshot: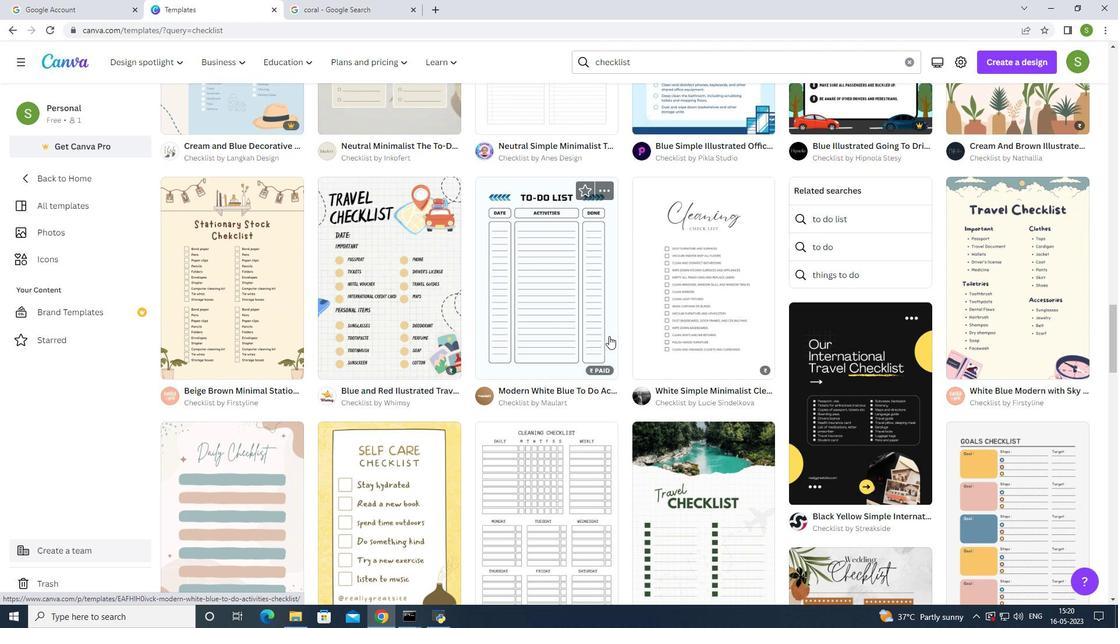 
Action: Mouse scrolled (609, 336) with delta (0, 0)
Screenshot: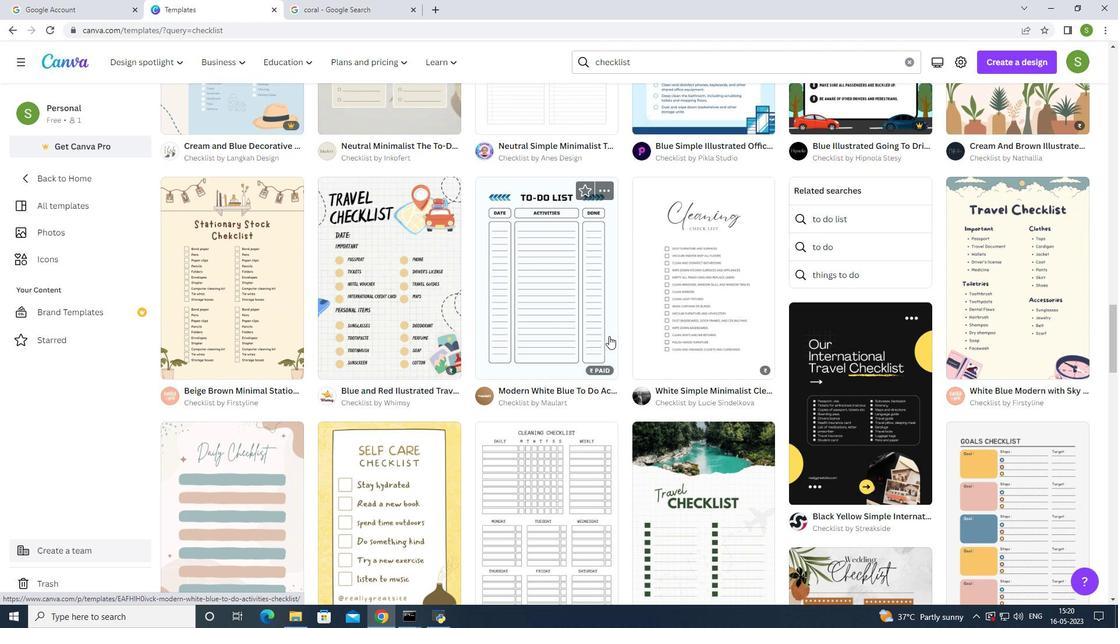 
Action: Mouse scrolled (609, 336) with delta (0, 0)
Screenshot: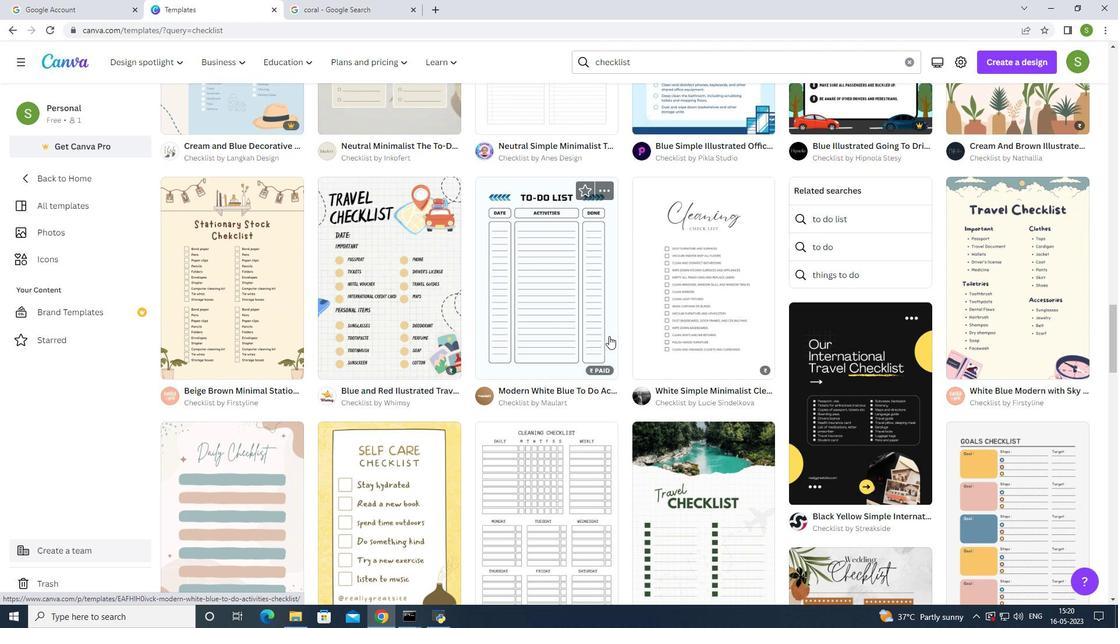 
Action: Mouse scrolled (609, 336) with delta (0, 0)
Screenshot: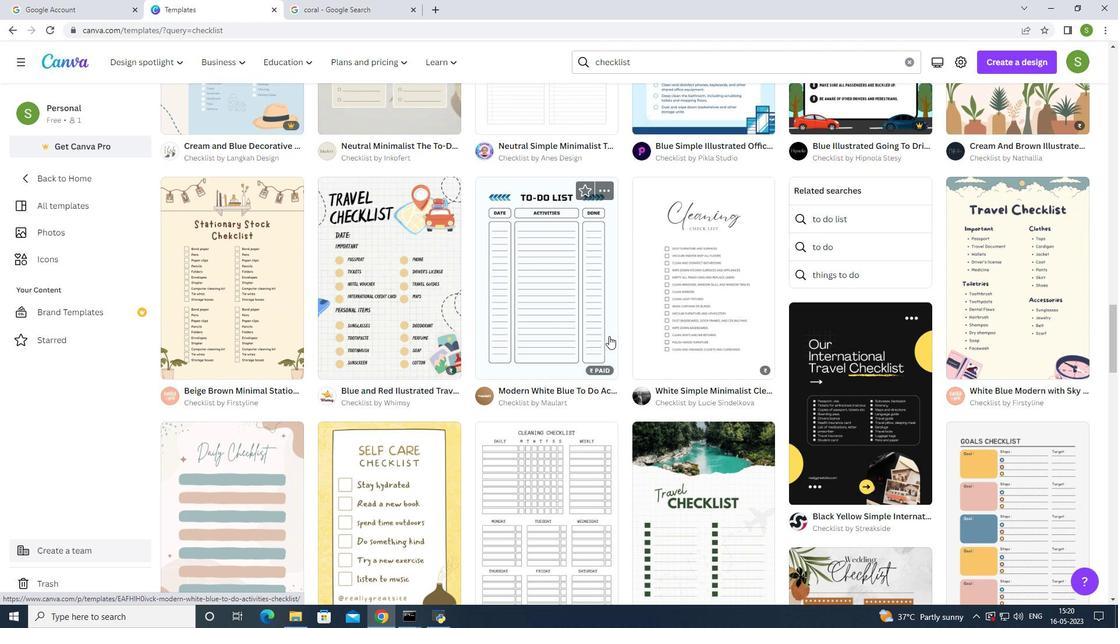 
Action: Mouse scrolled (609, 336) with delta (0, 0)
Screenshot: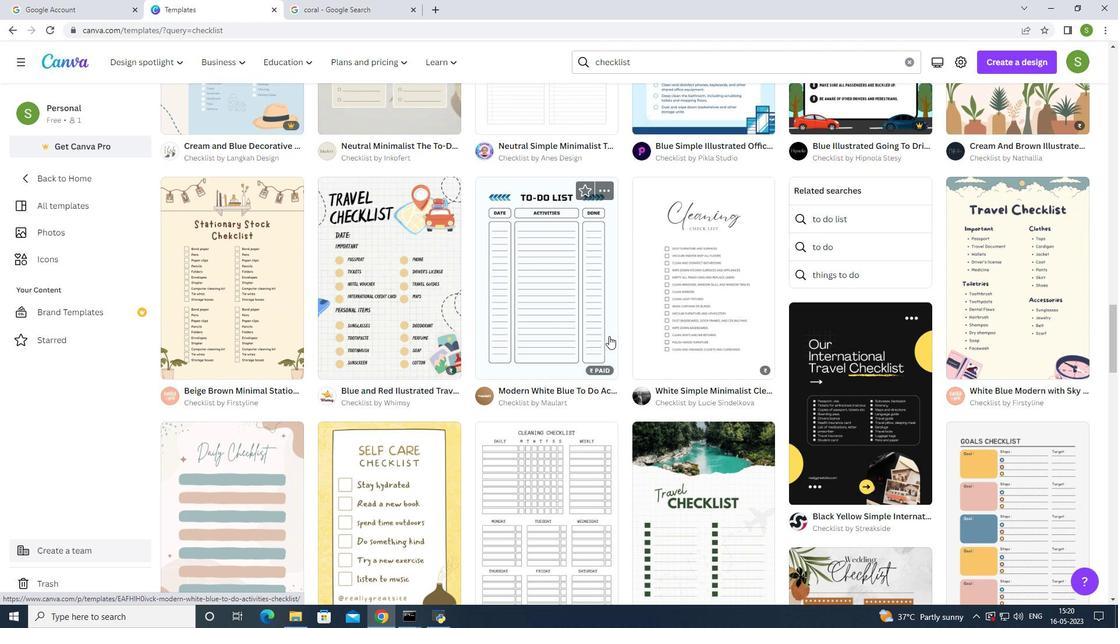 
Action: Mouse scrolled (609, 336) with delta (0, 0)
Screenshot: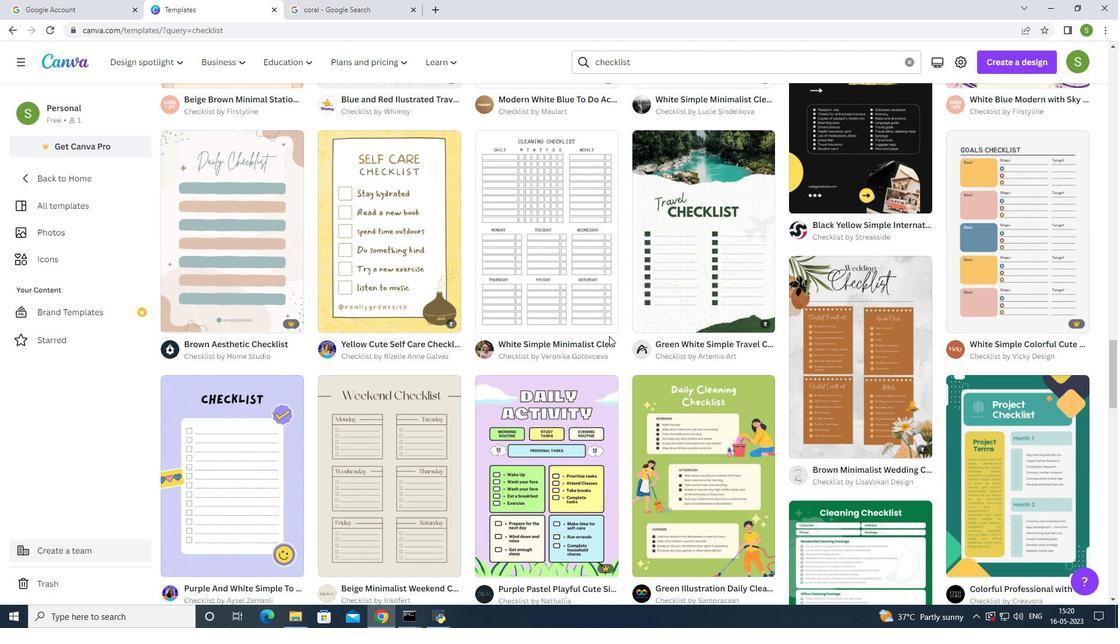 
Action: Mouse scrolled (609, 336) with delta (0, 0)
Screenshot: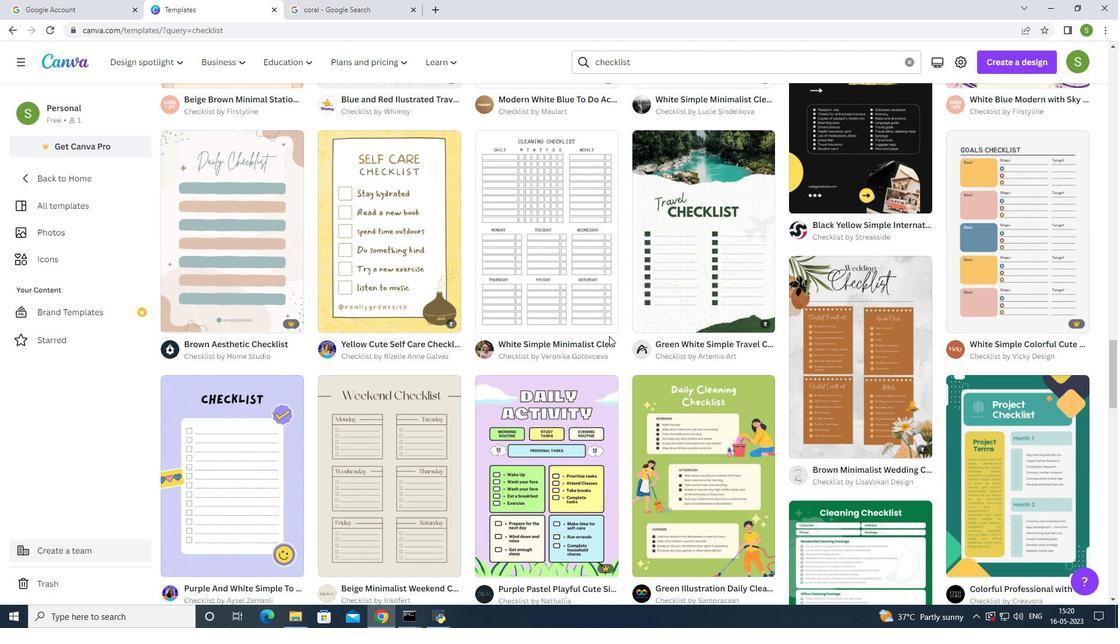 
Action: Mouse scrolled (609, 336) with delta (0, 0)
Screenshot: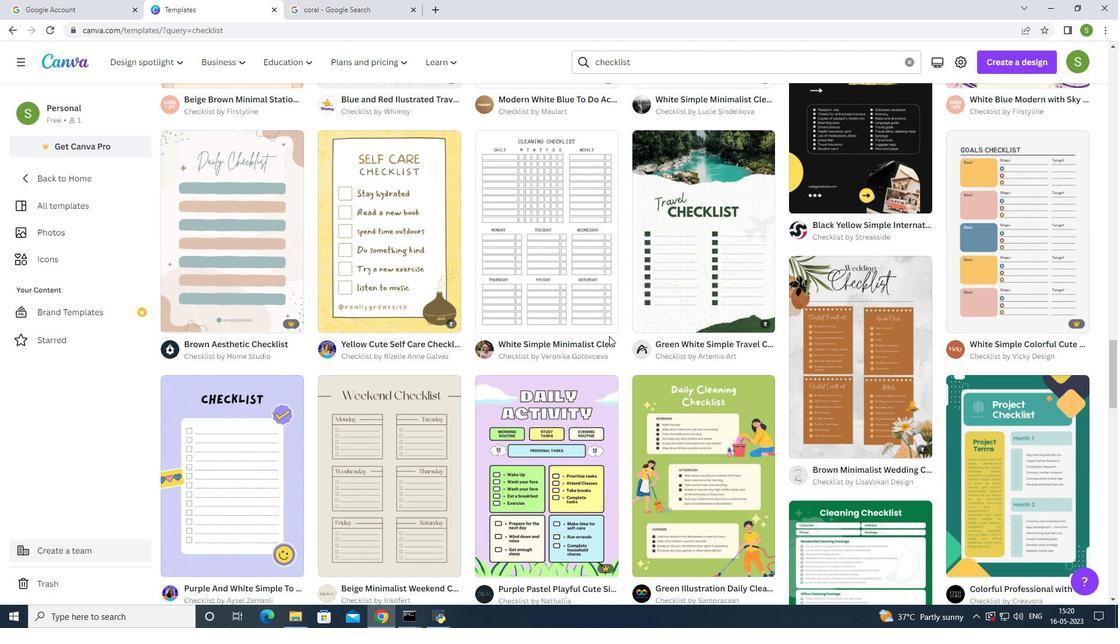 
Action: Mouse scrolled (609, 336) with delta (0, 0)
Screenshot: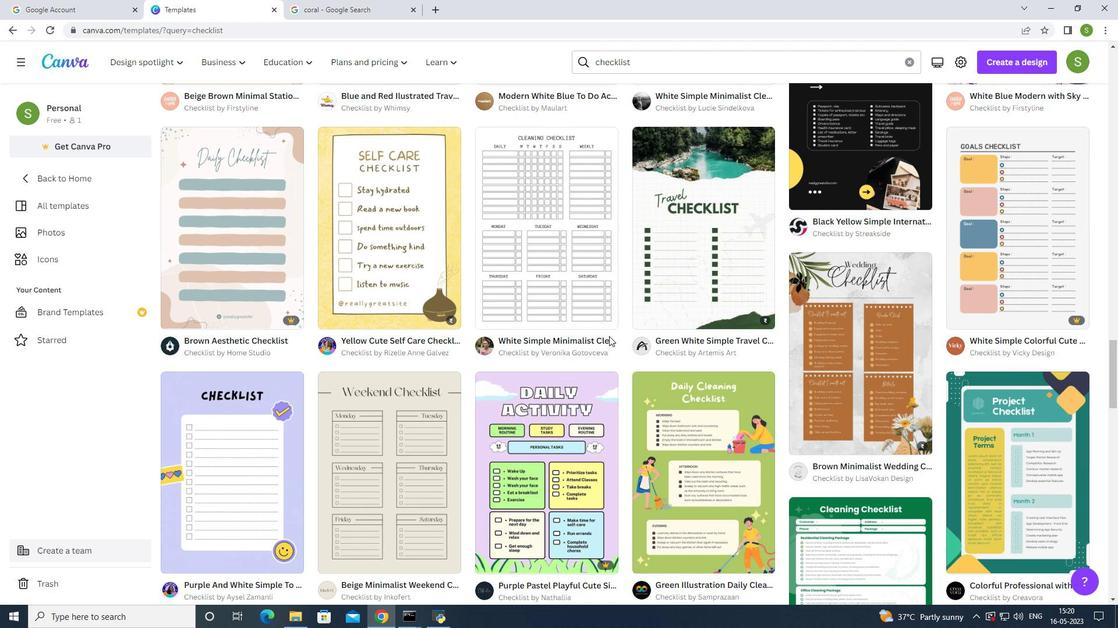 
Action: Mouse scrolled (609, 336) with delta (0, 0)
Screenshot: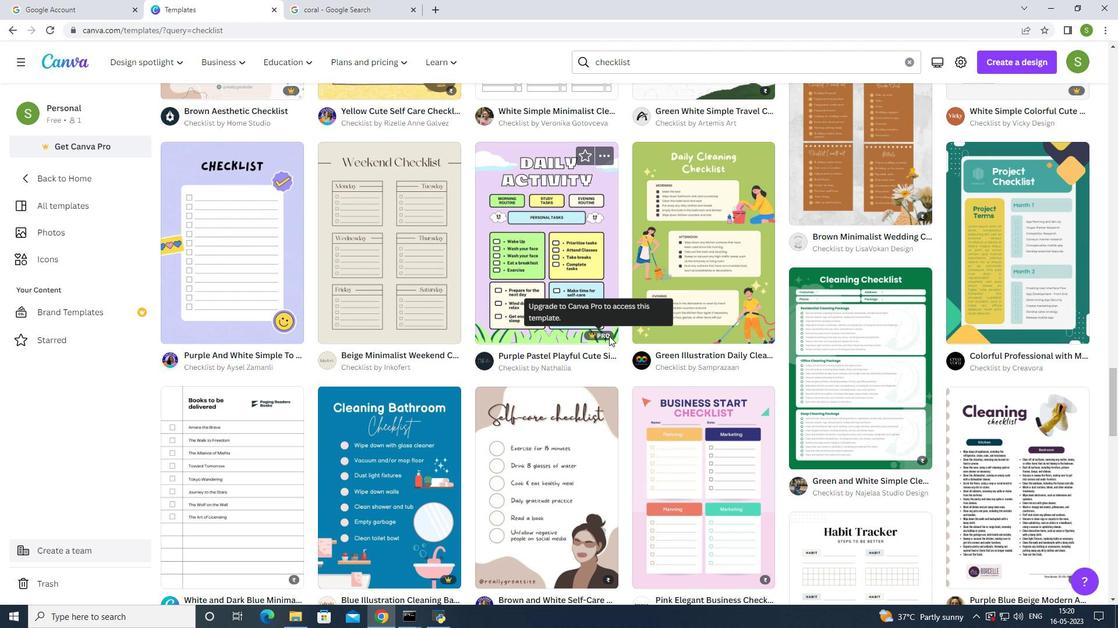 
Action: Mouse scrolled (609, 336) with delta (0, 0)
Screenshot: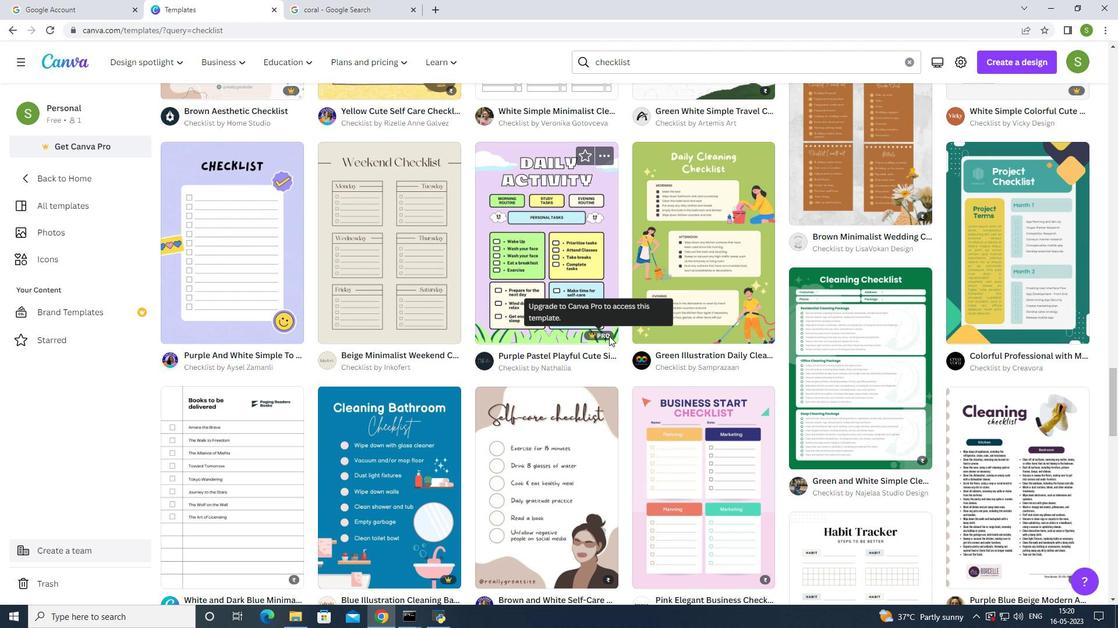 
Action: Mouse scrolled (609, 336) with delta (0, 0)
Screenshot: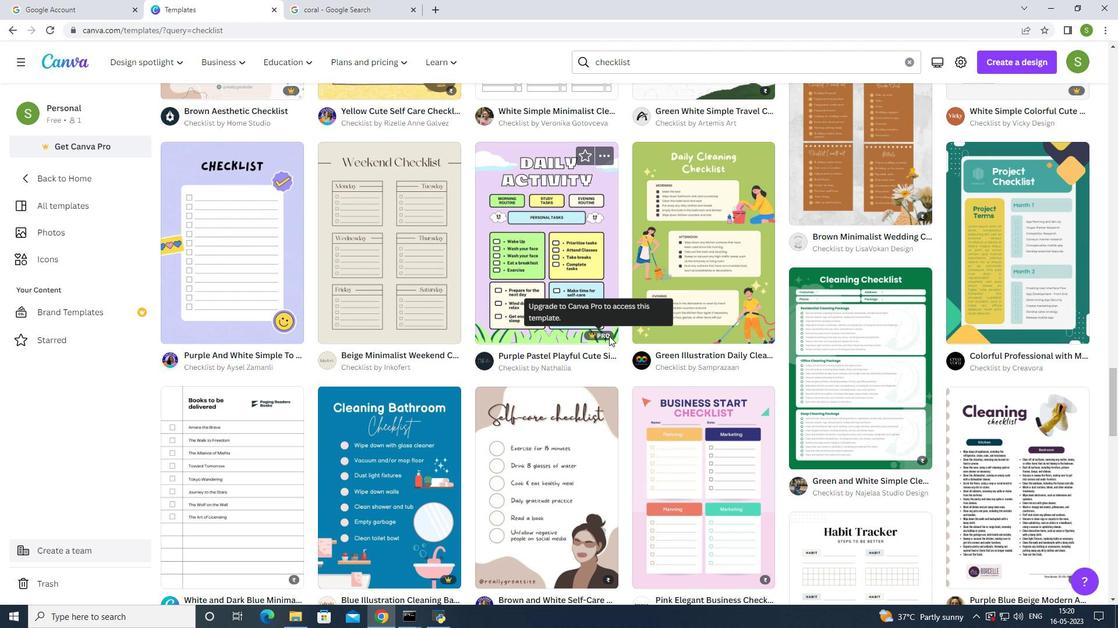 
Action: Mouse scrolled (609, 336) with delta (0, 0)
Screenshot: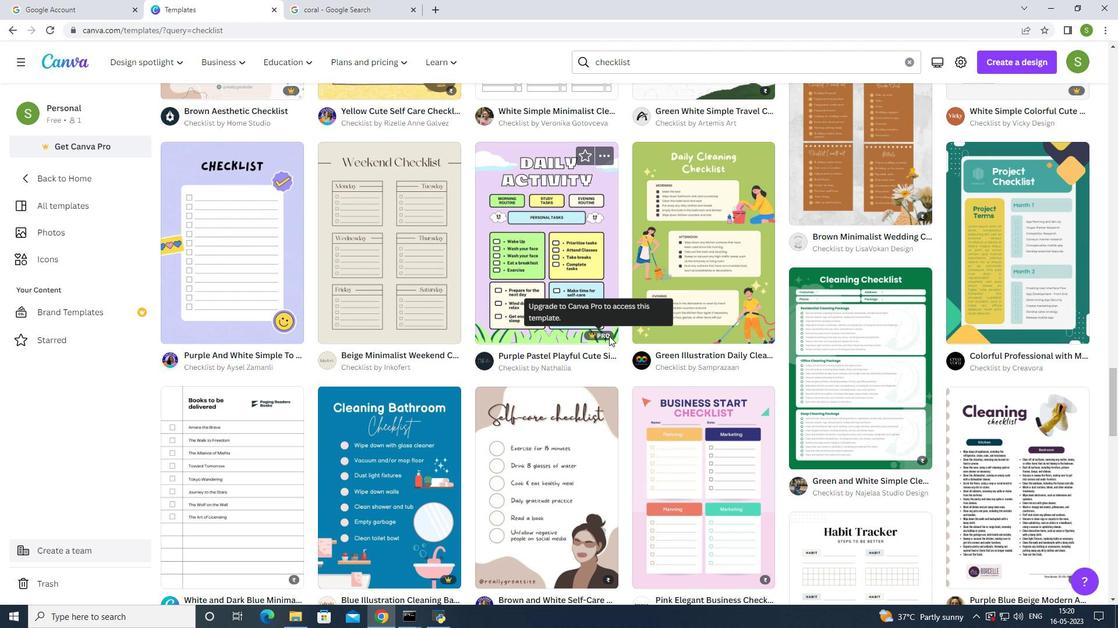 
Action: Mouse scrolled (609, 336) with delta (0, 0)
Screenshot: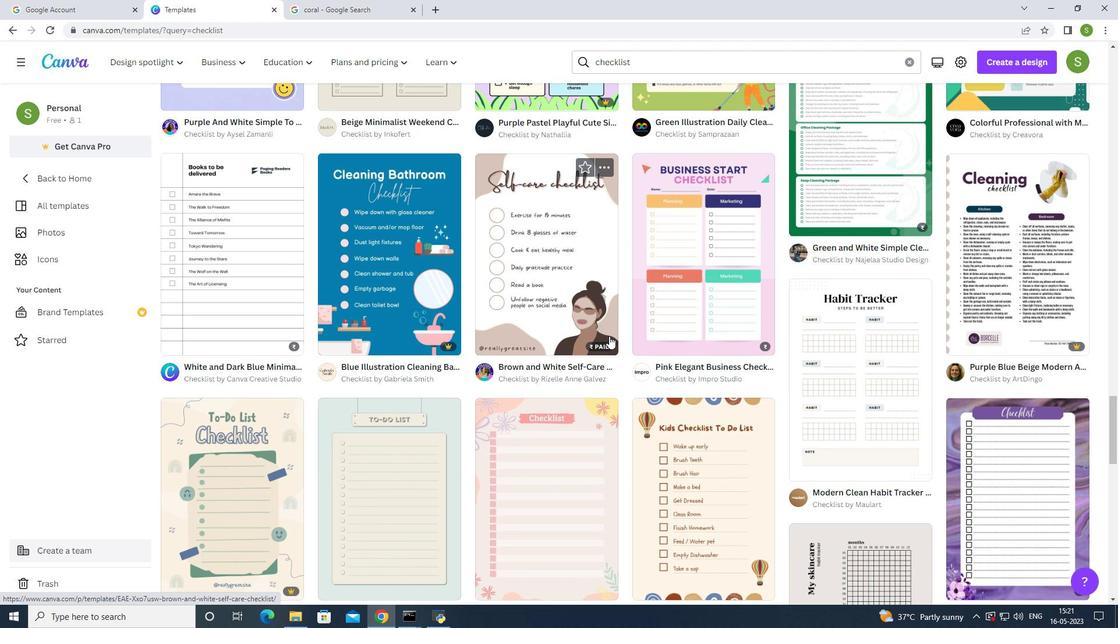 
Action: Mouse scrolled (609, 336) with delta (0, 0)
Screenshot: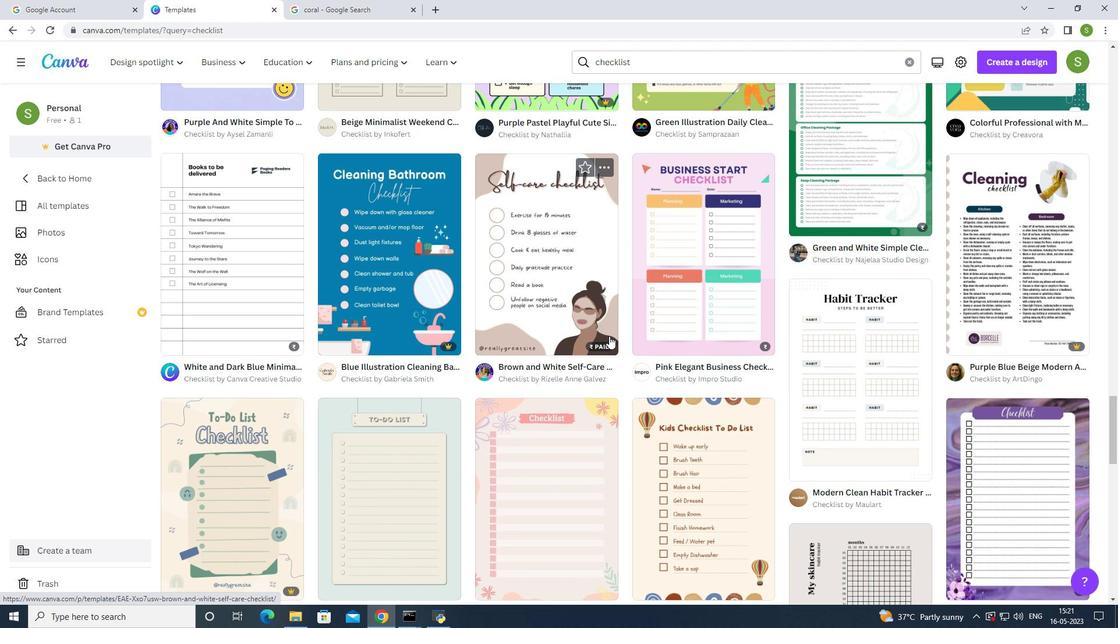 
Action: Mouse scrolled (609, 336) with delta (0, 0)
Screenshot: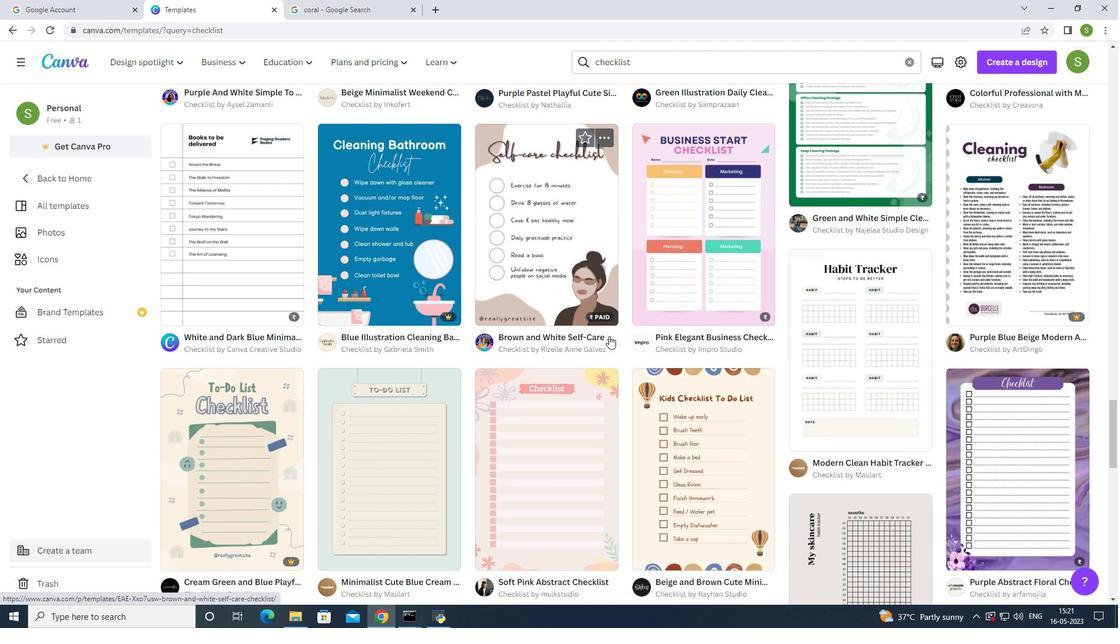 
Action: Mouse scrolled (609, 336) with delta (0, 0)
Screenshot: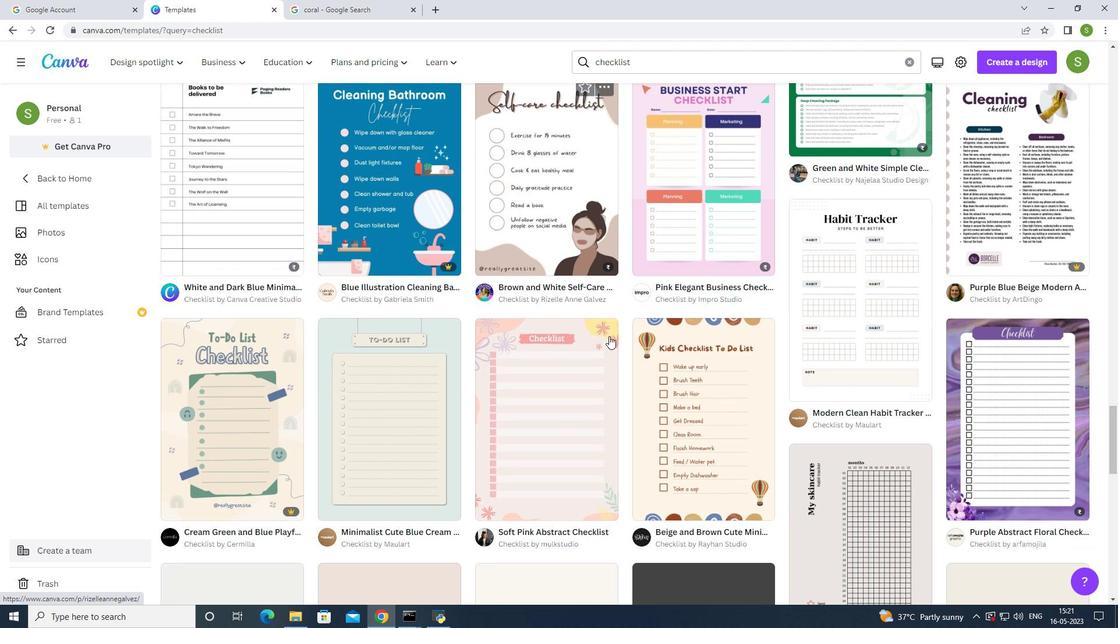 
Action: Mouse scrolled (609, 336) with delta (0, 0)
Screenshot: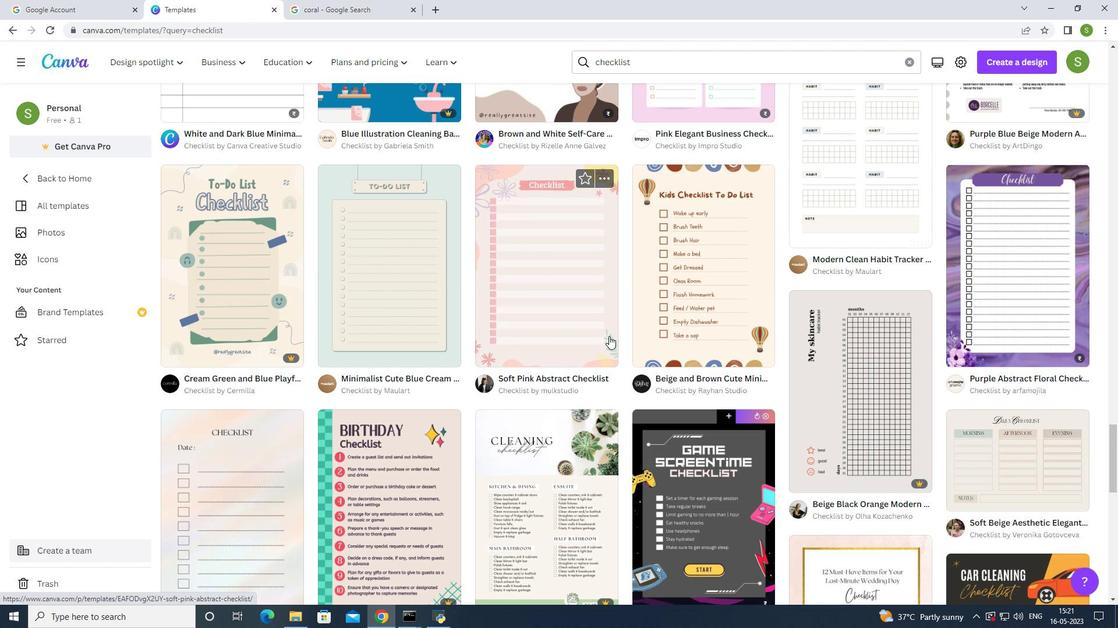 
Action: Mouse scrolled (609, 336) with delta (0, 0)
Screenshot: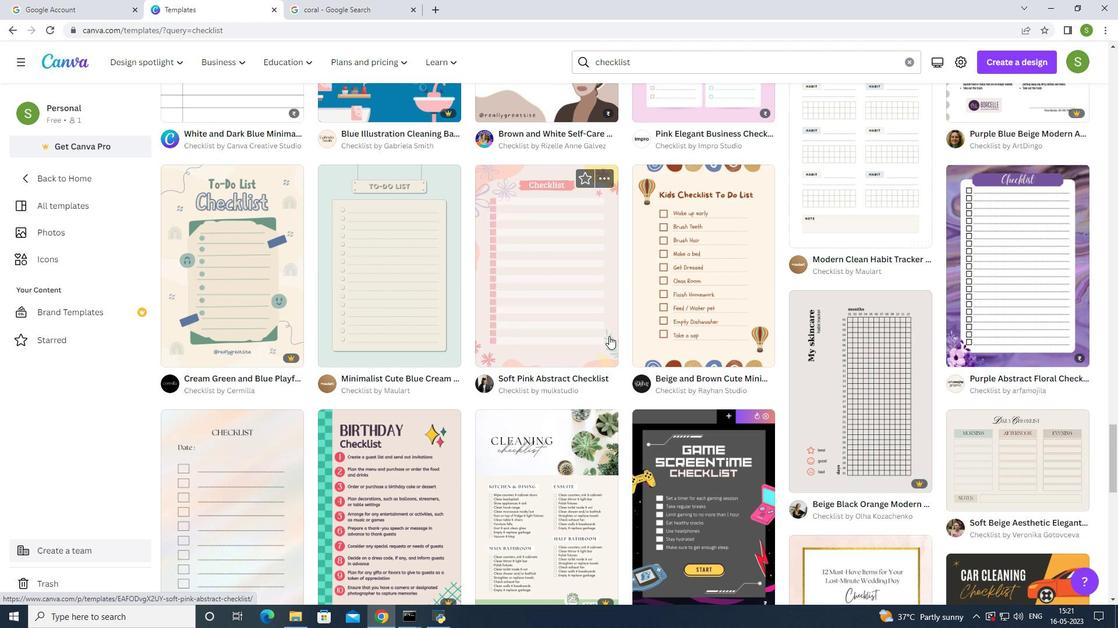 
Action: Mouse scrolled (609, 336) with delta (0, 0)
Screenshot: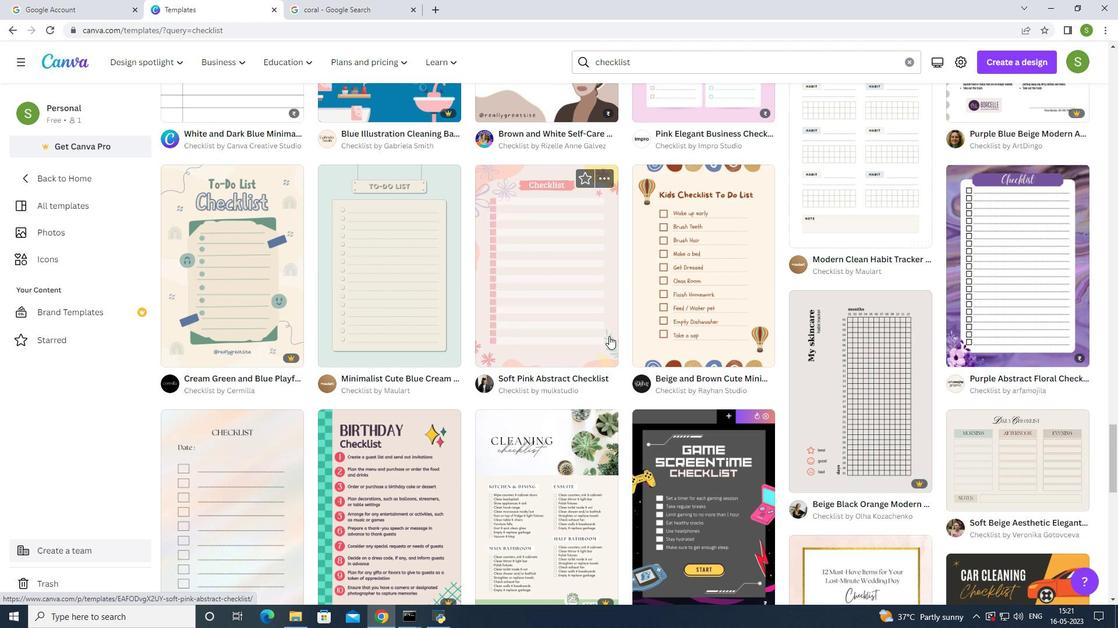 
Action: Mouse scrolled (609, 336) with delta (0, 0)
Screenshot: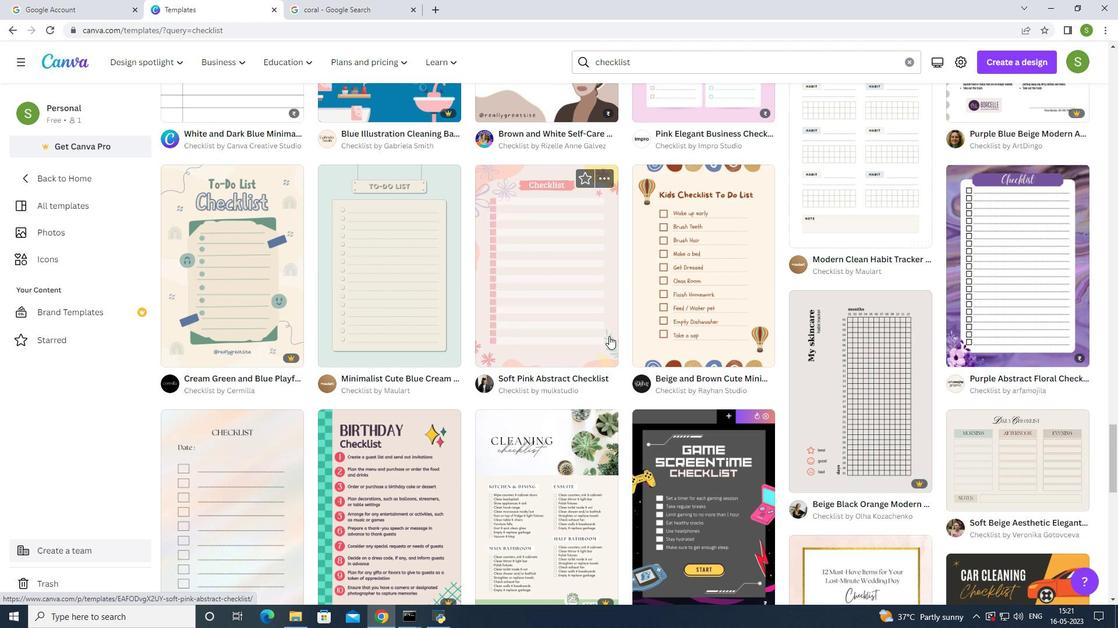 
Action: Mouse moved to (582, 303)
Screenshot: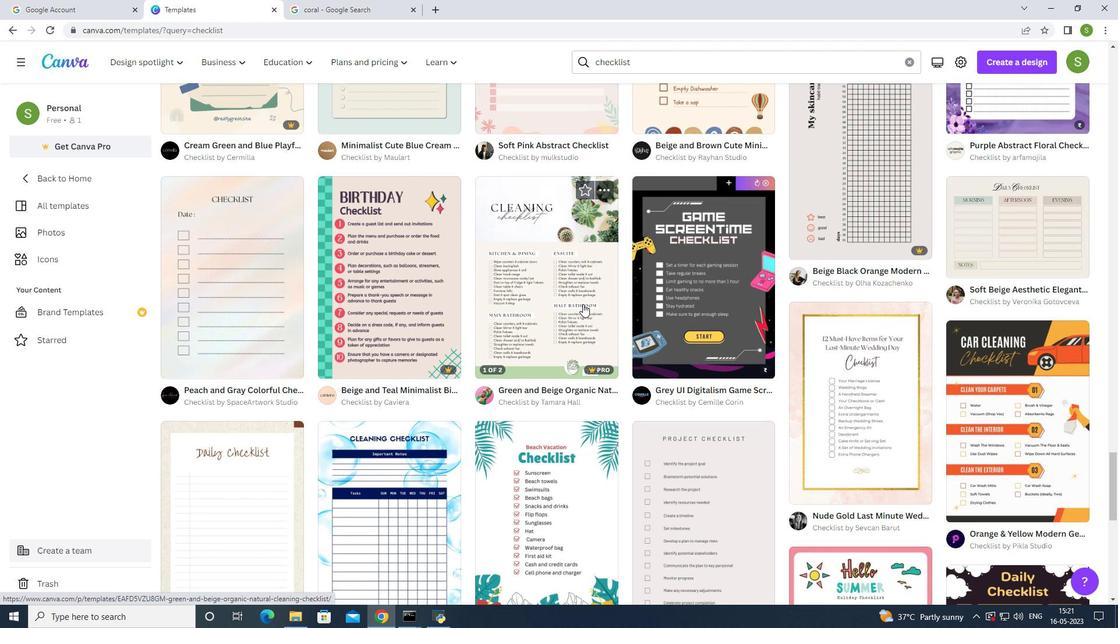 
Action: Mouse scrolled (582, 303) with delta (0, 0)
Screenshot: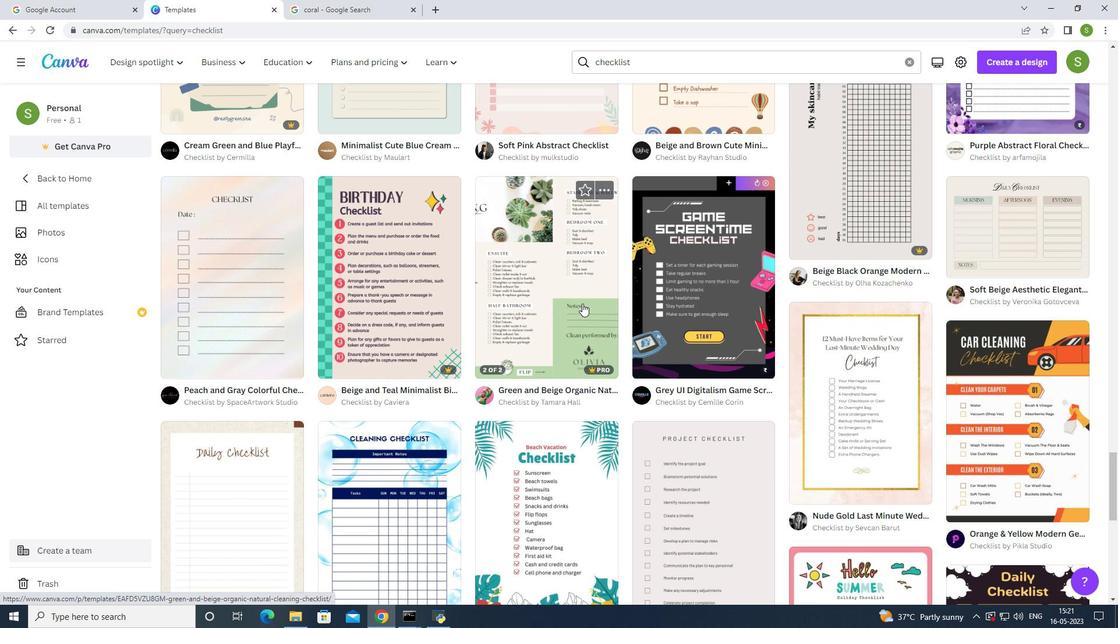 
Action: Mouse scrolled (582, 303) with delta (0, 0)
Screenshot: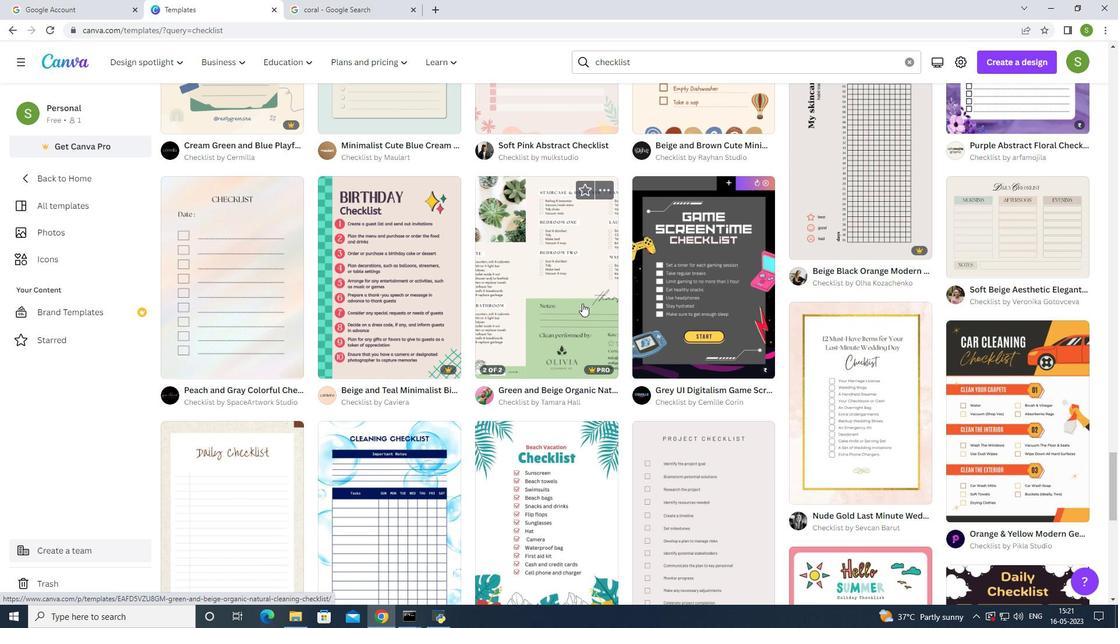 
Action: Mouse scrolled (582, 303) with delta (0, 0)
Screenshot: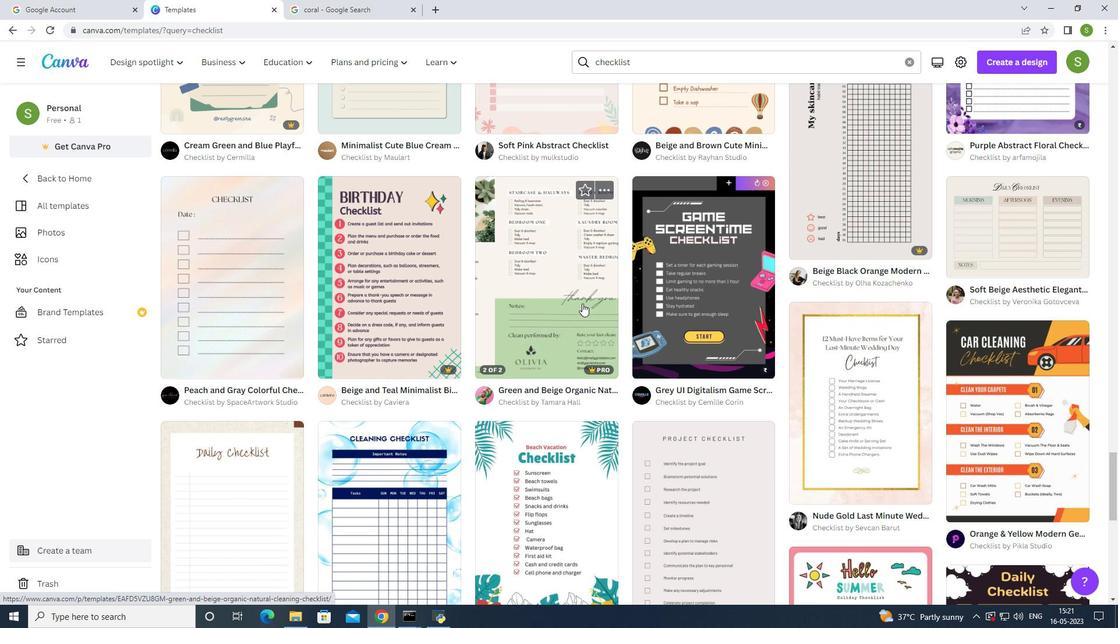 
Action: Mouse scrolled (582, 303) with delta (0, 0)
Screenshot: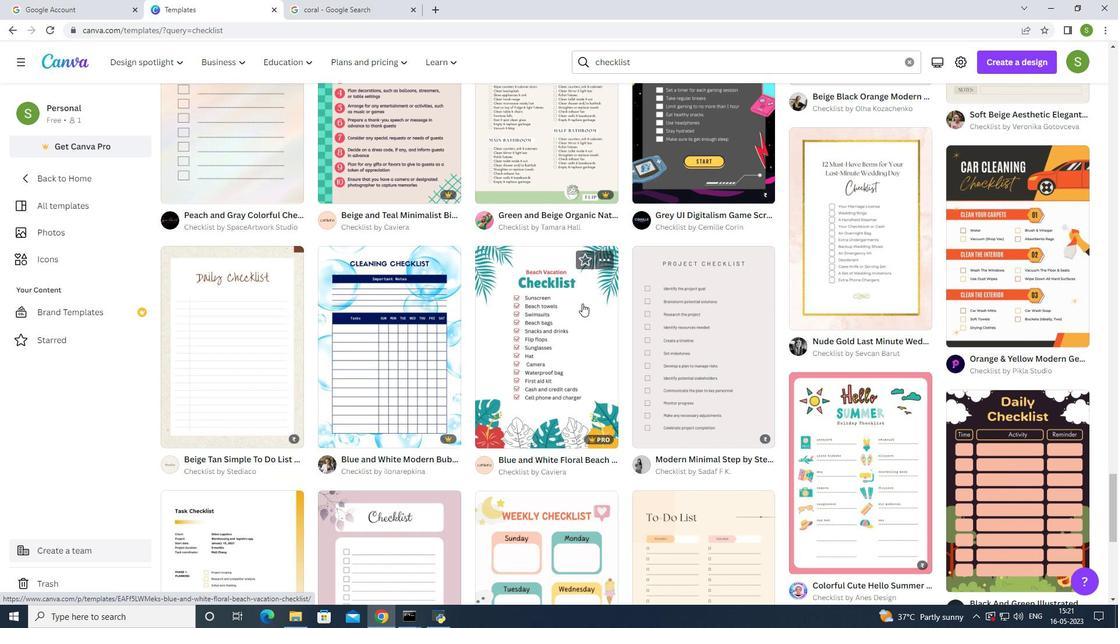 
Action: Mouse scrolled (582, 303) with delta (0, 0)
Screenshot: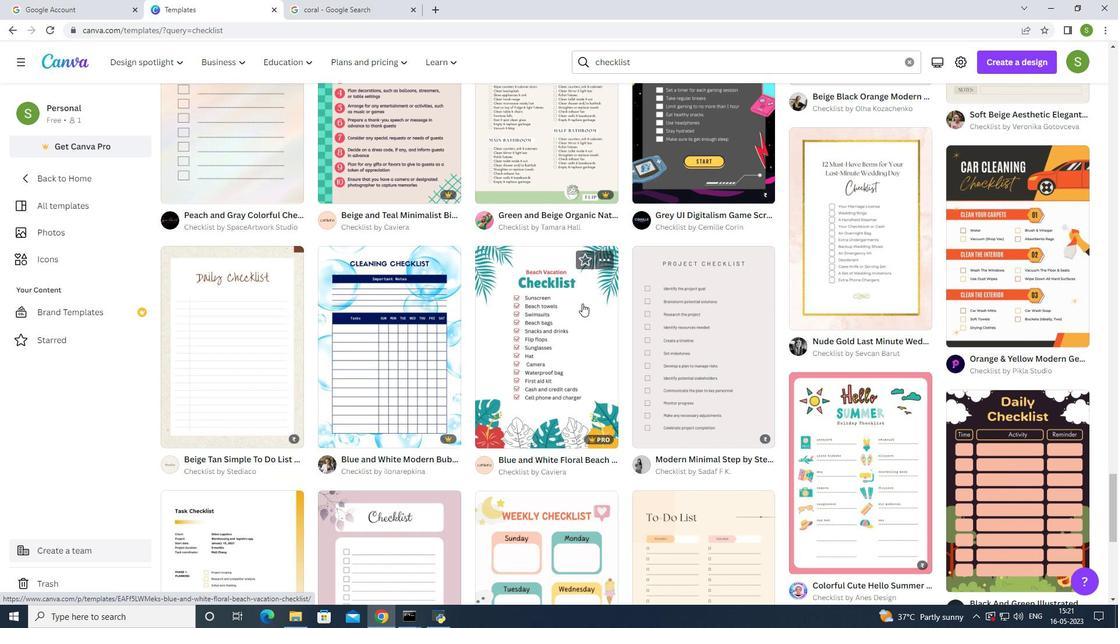 
Action: Mouse scrolled (582, 303) with delta (0, 0)
Screenshot: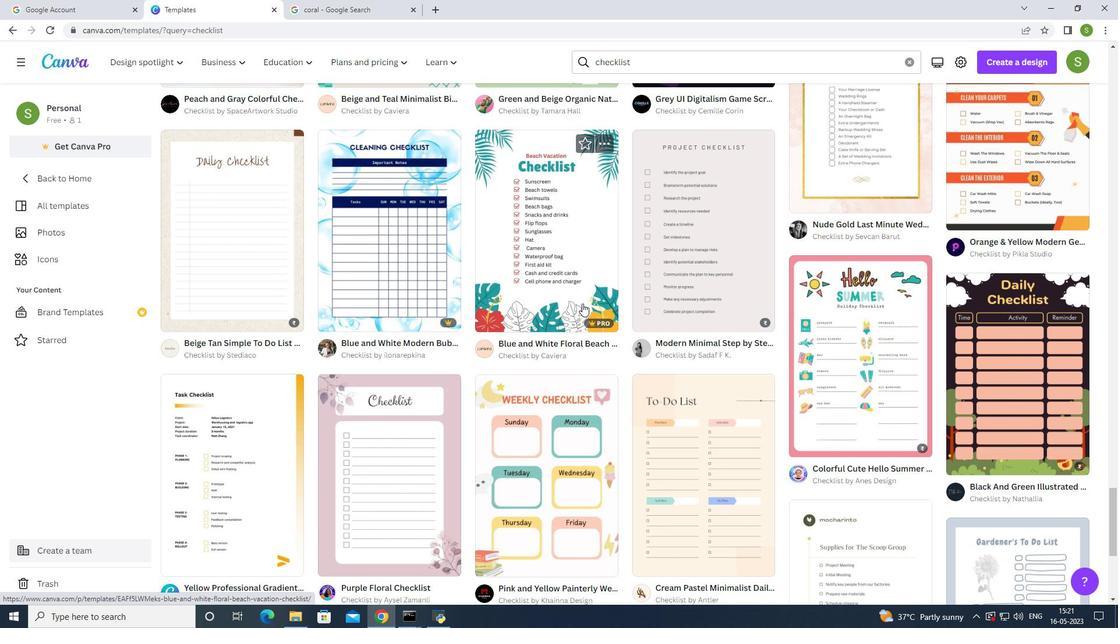
Action: Mouse scrolled (582, 303) with delta (0, 0)
Screenshot: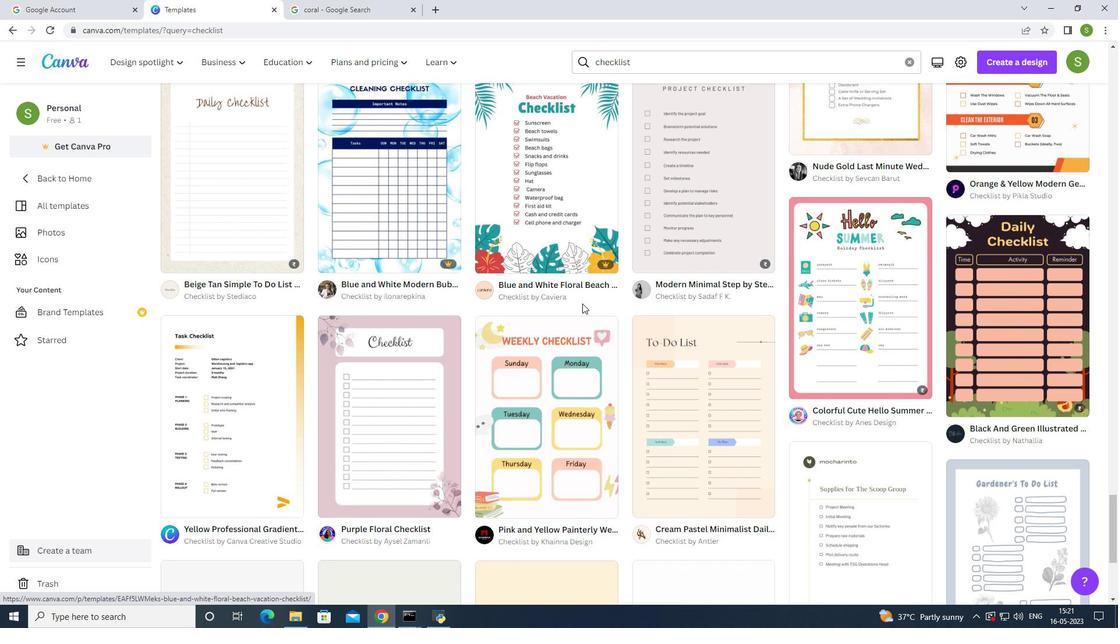 
Action: Mouse scrolled (582, 303) with delta (0, 0)
Screenshot: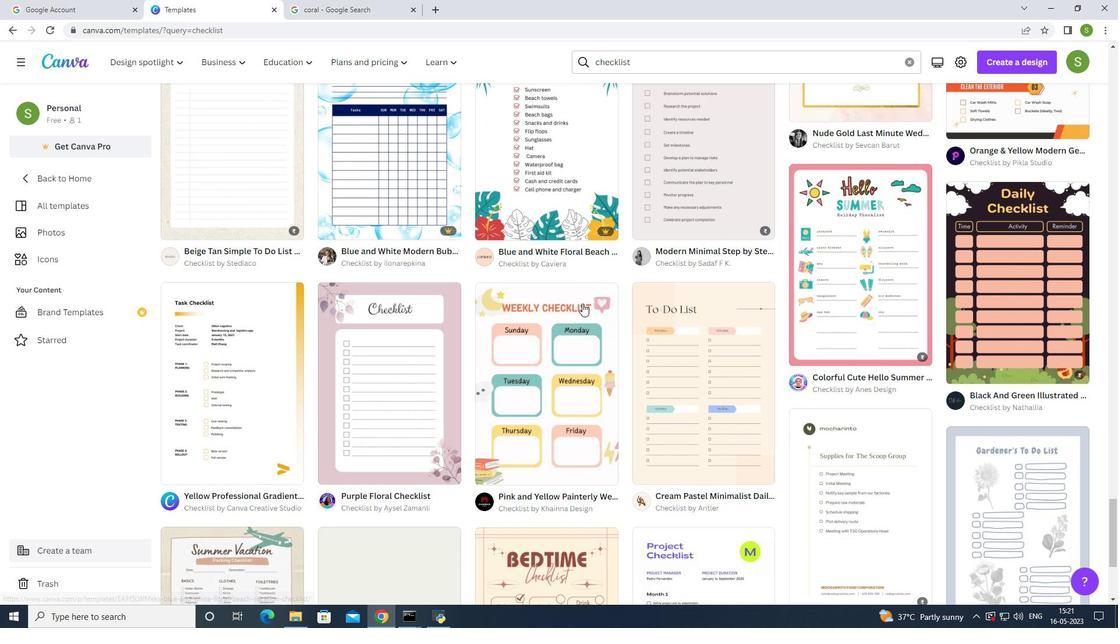 
Action: Mouse scrolled (582, 303) with delta (0, 0)
Screenshot: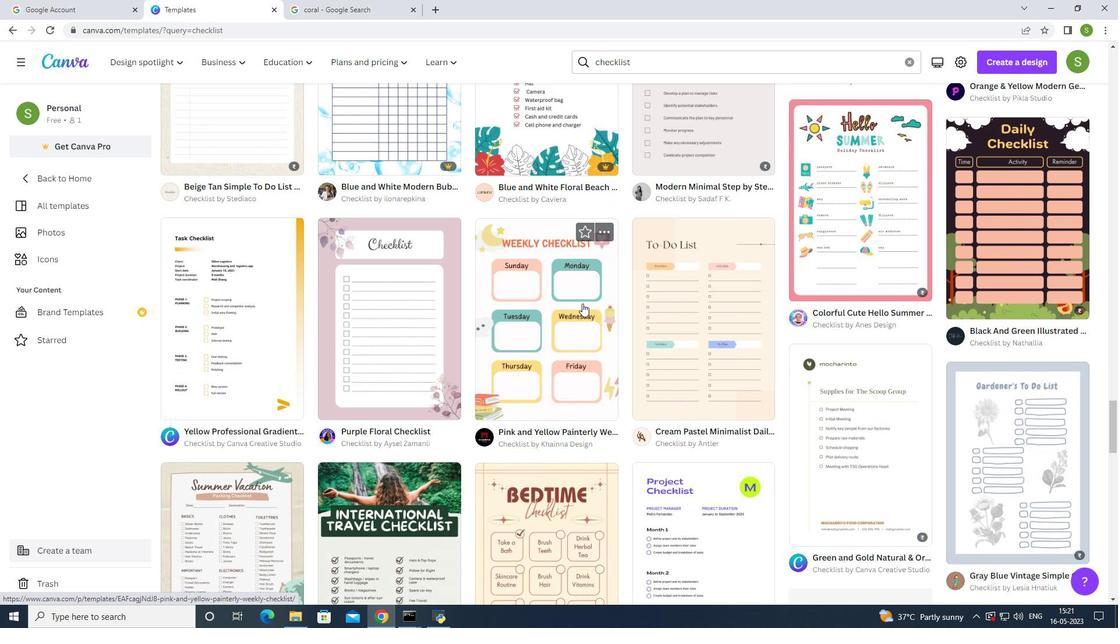 
Action: Mouse scrolled (582, 303) with delta (0, 0)
Screenshot: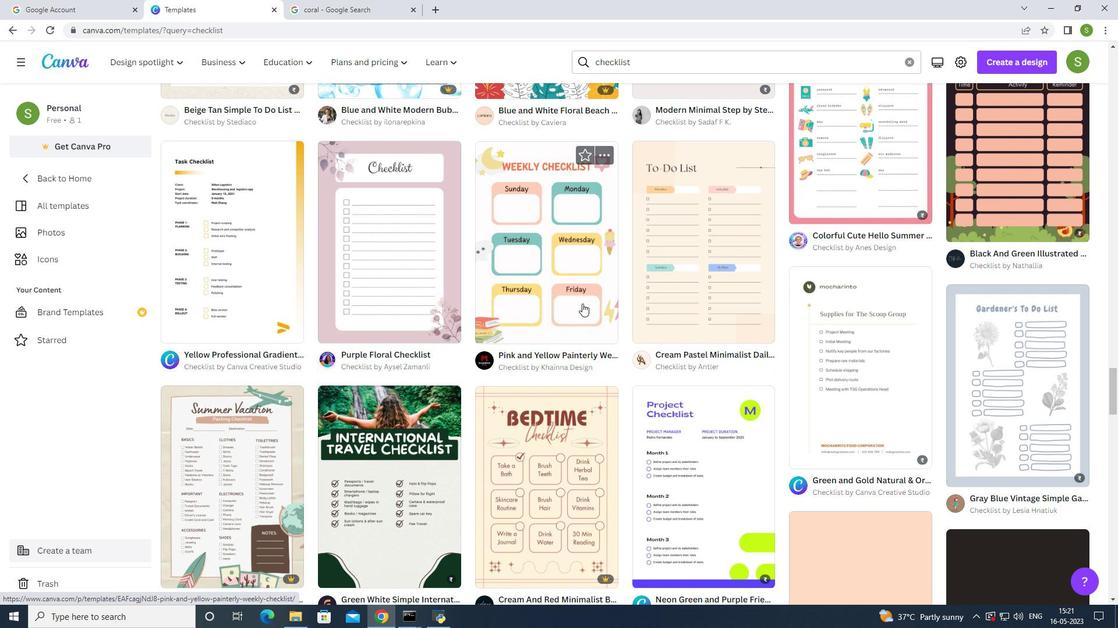
Action: Mouse scrolled (582, 303) with delta (0, 0)
Screenshot: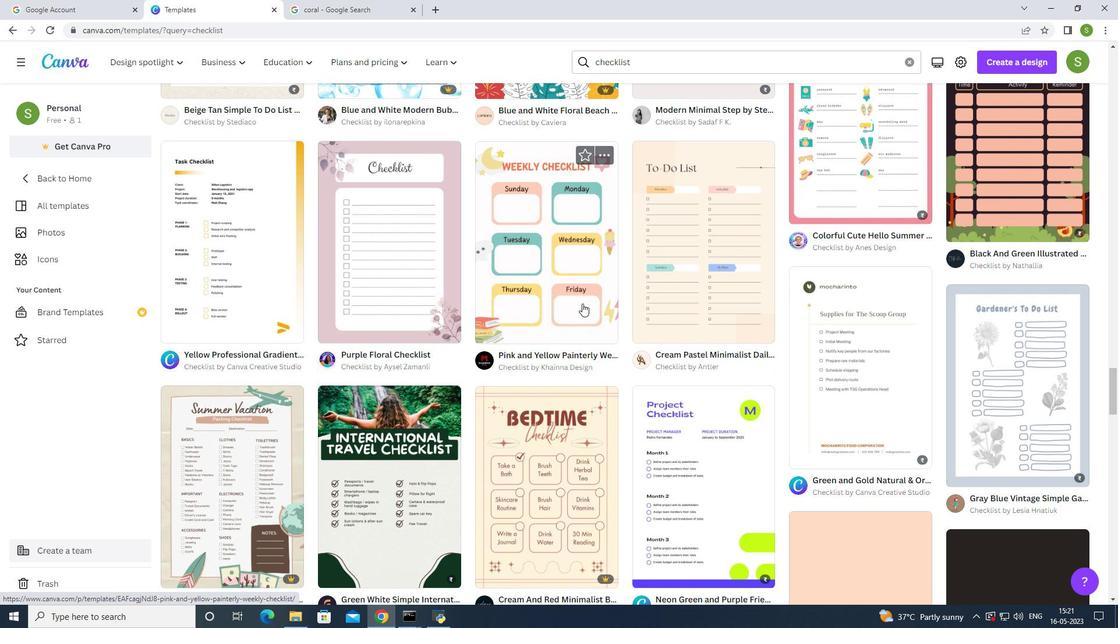 
Action: Mouse scrolled (582, 303) with delta (0, 0)
Screenshot: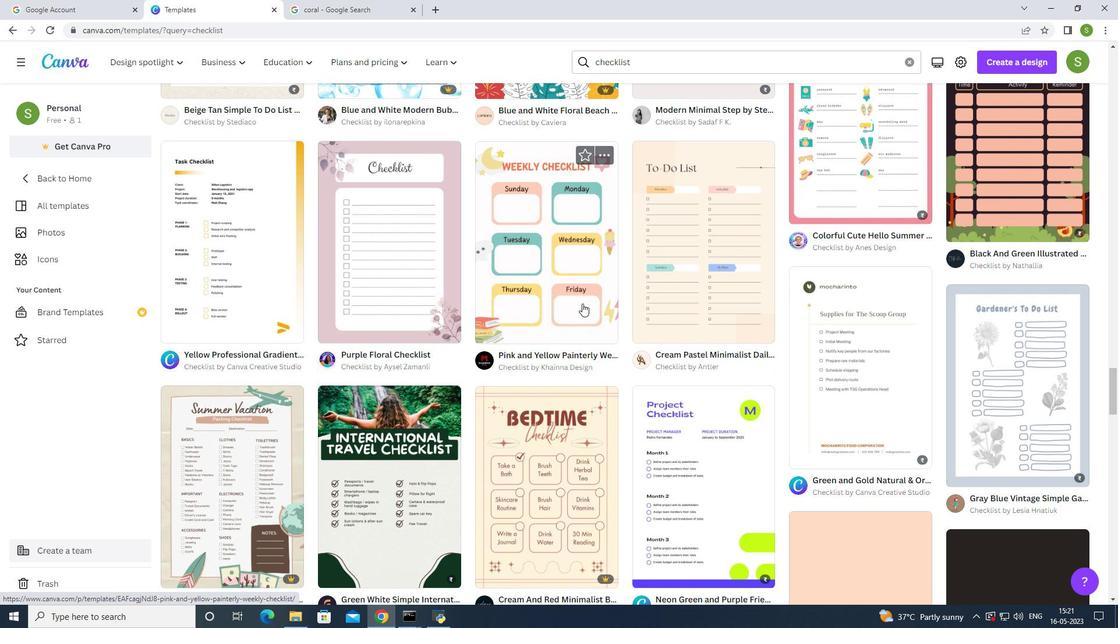 
Action: Mouse moved to (582, 303)
Screenshot: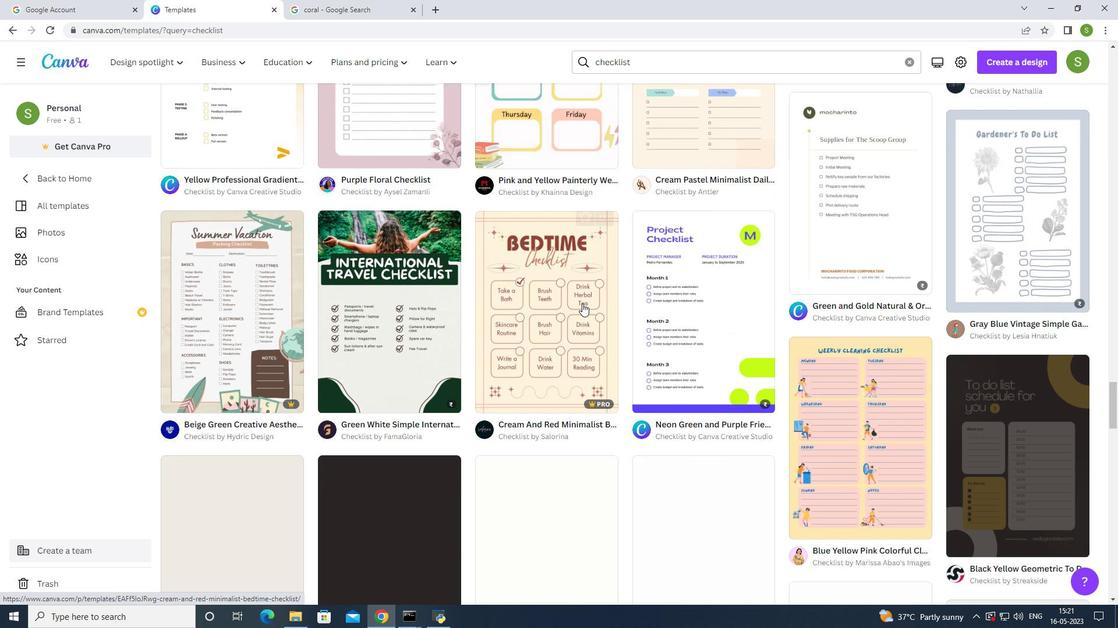 
Action: Mouse scrolled (582, 302) with delta (0, 0)
Screenshot: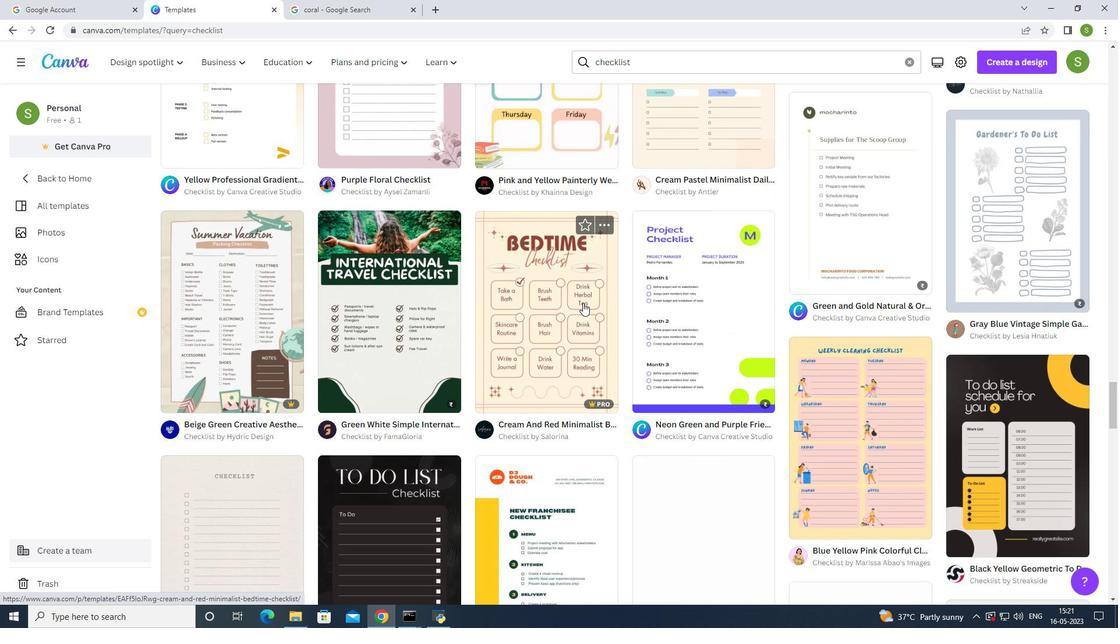 
Action: Mouse scrolled (582, 302) with delta (0, 0)
Screenshot: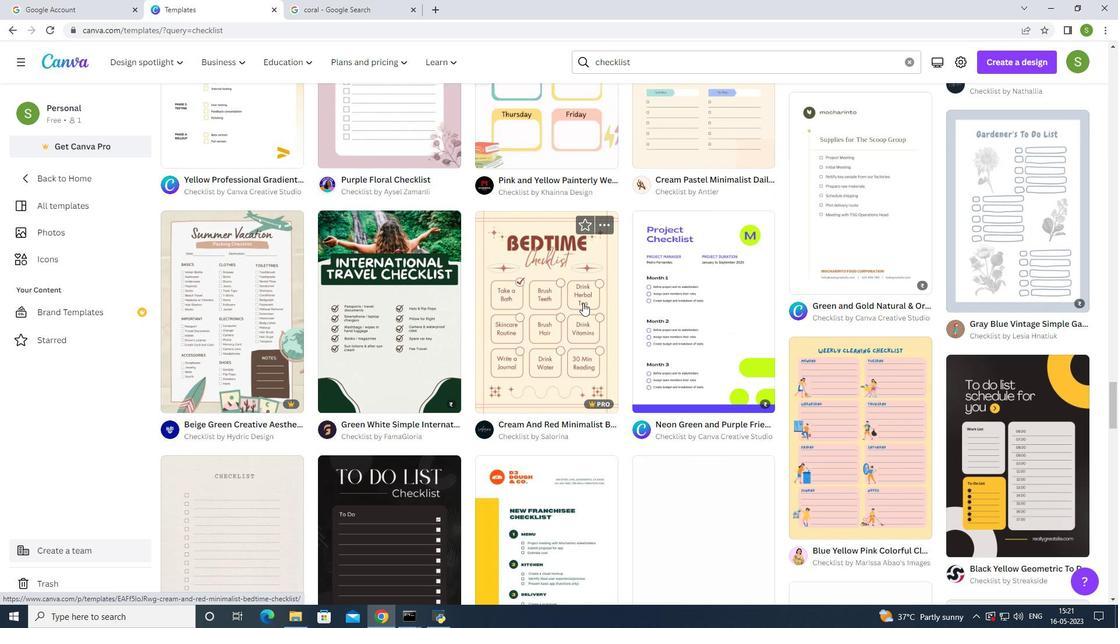 
Action: Mouse scrolled (582, 302) with delta (0, 0)
Screenshot: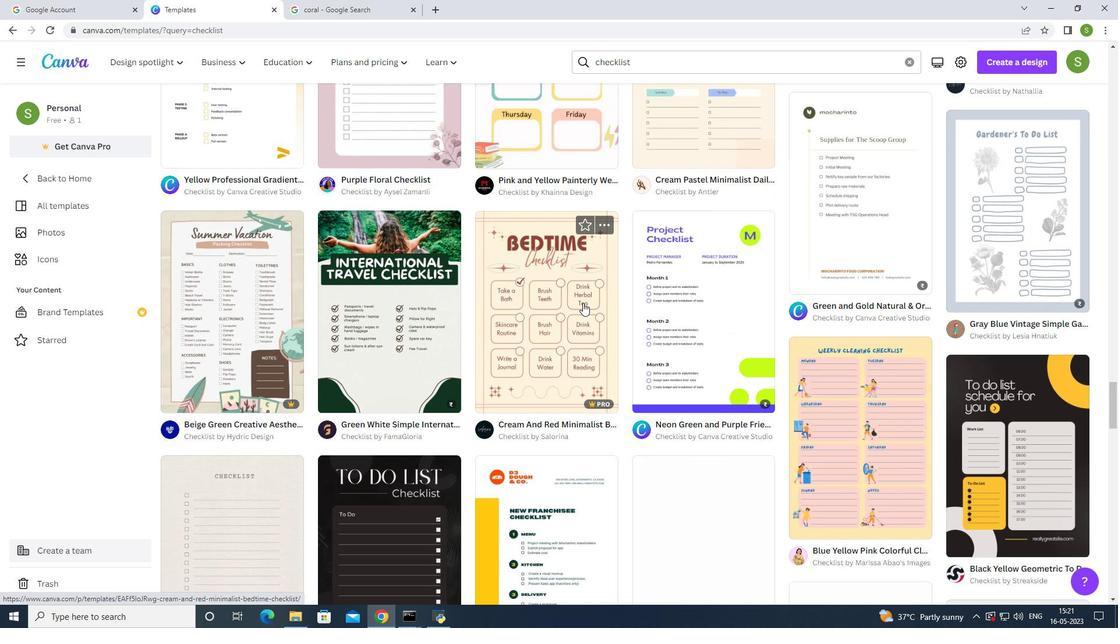 
Action: Mouse scrolled (582, 302) with delta (0, 0)
Screenshot: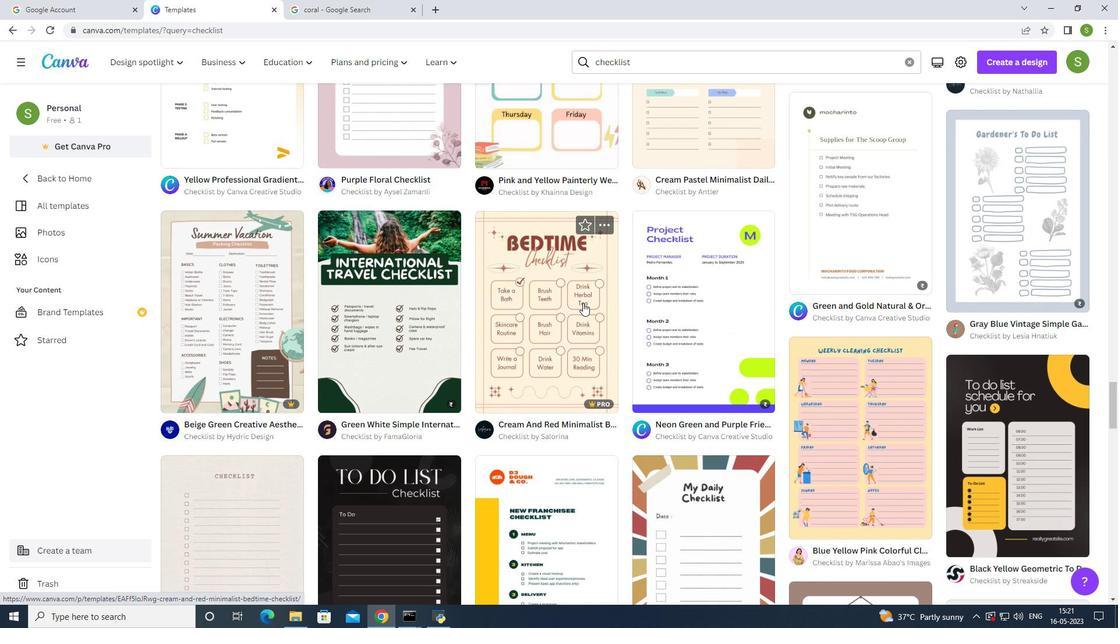 
Action: Mouse scrolled (582, 303) with delta (0, 0)
Screenshot: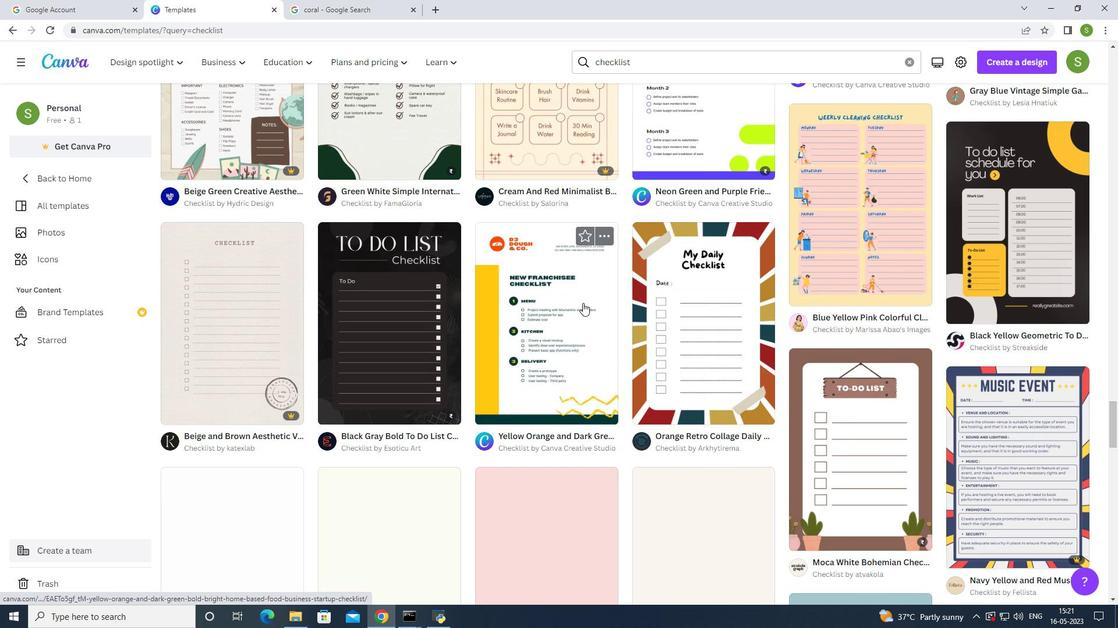 
Action: Mouse scrolled (582, 303) with delta (0, 0)
Screenshot: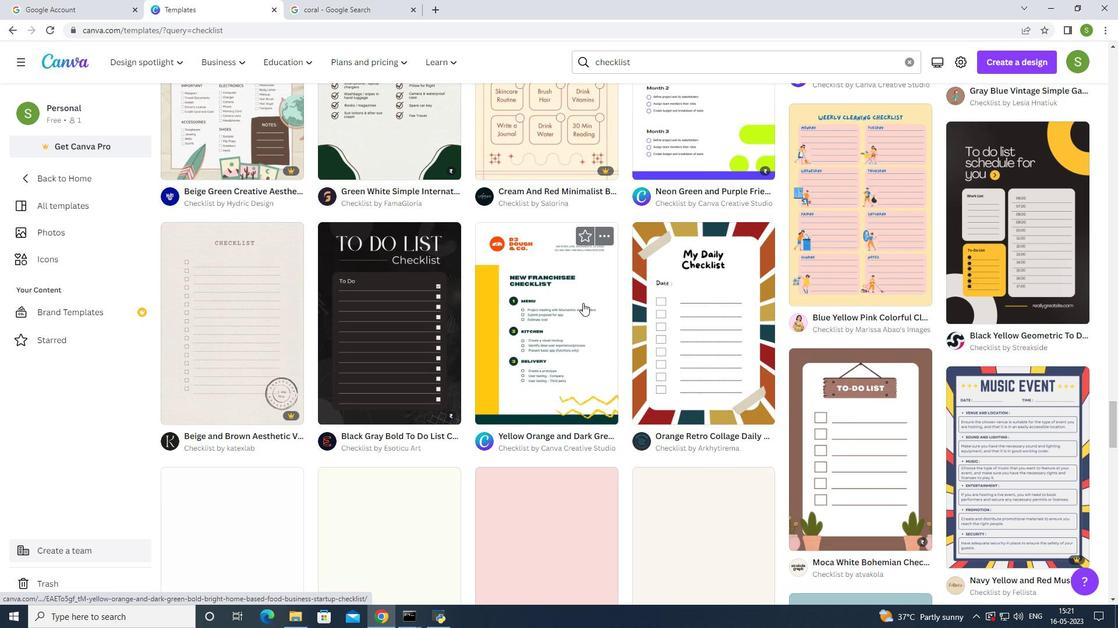 
Action: Mouse scrolled (582, 303) with delta (0, 0)
Screenshot: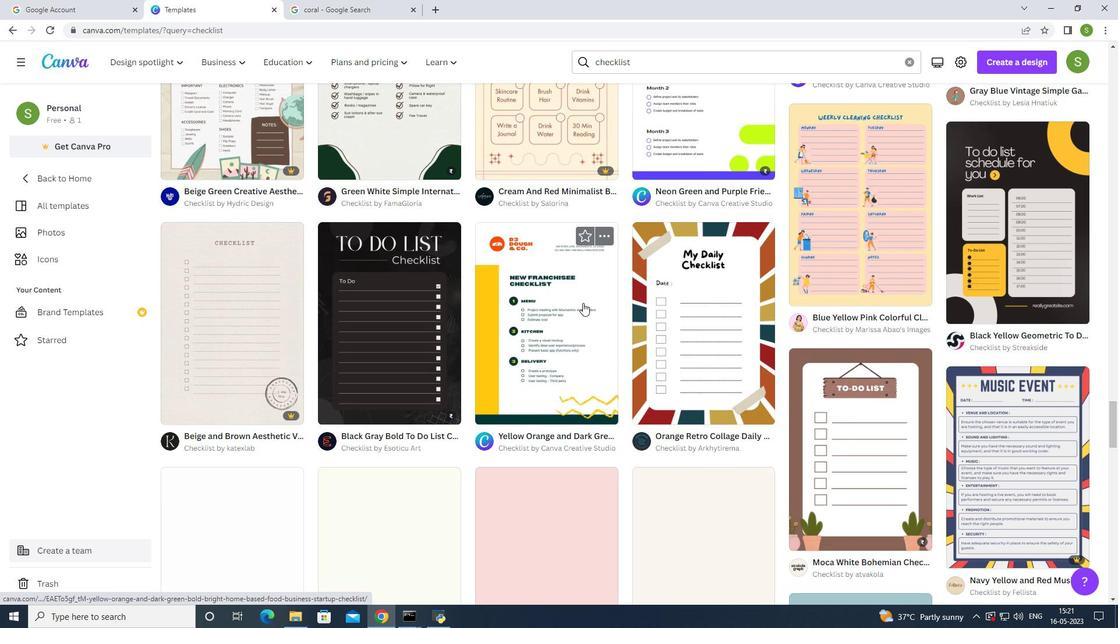 
Action: Mouse moved to (584, 302)
Screenshot: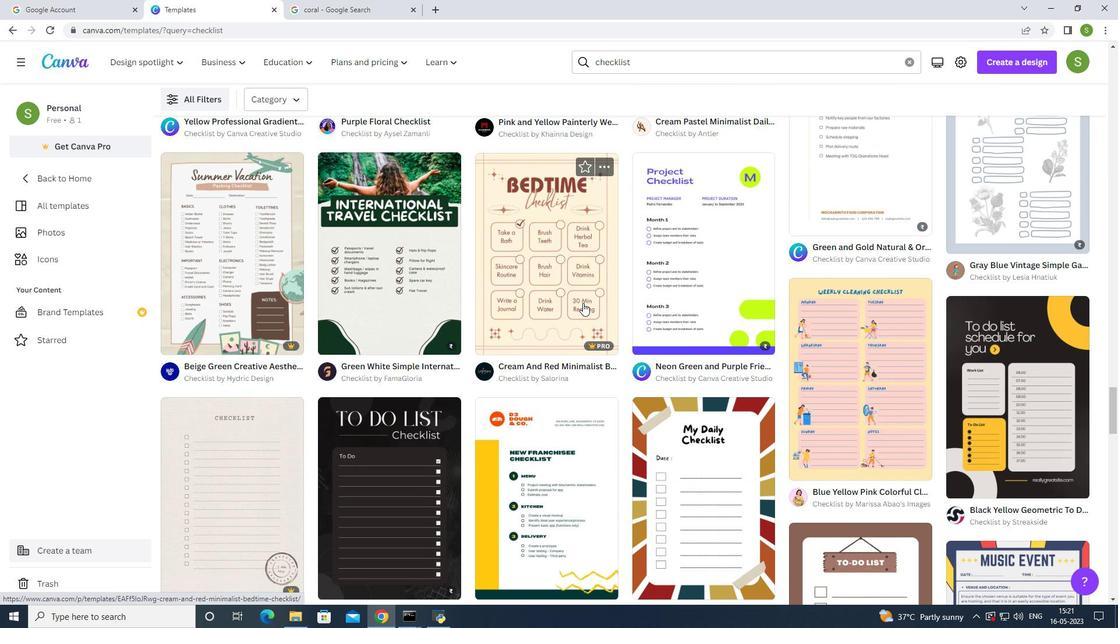 
Action: Mouse scrolled (584, 301) with delta (0, 0)
Screenshot: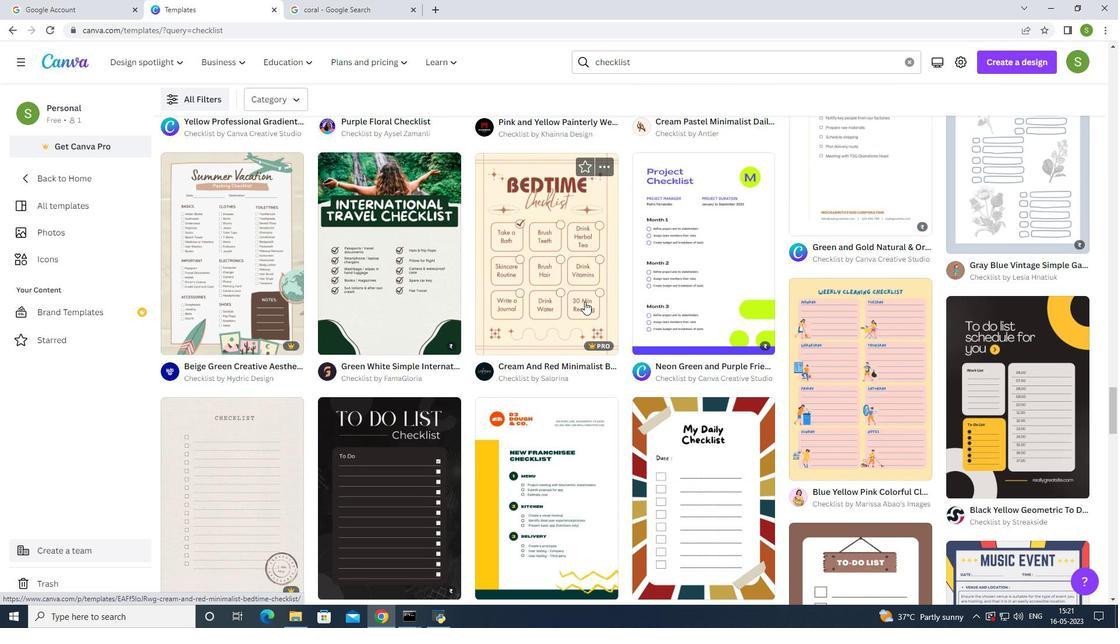 
Action: Mouse scrolled (584, 301) with delta (0, 0)
Screenshot: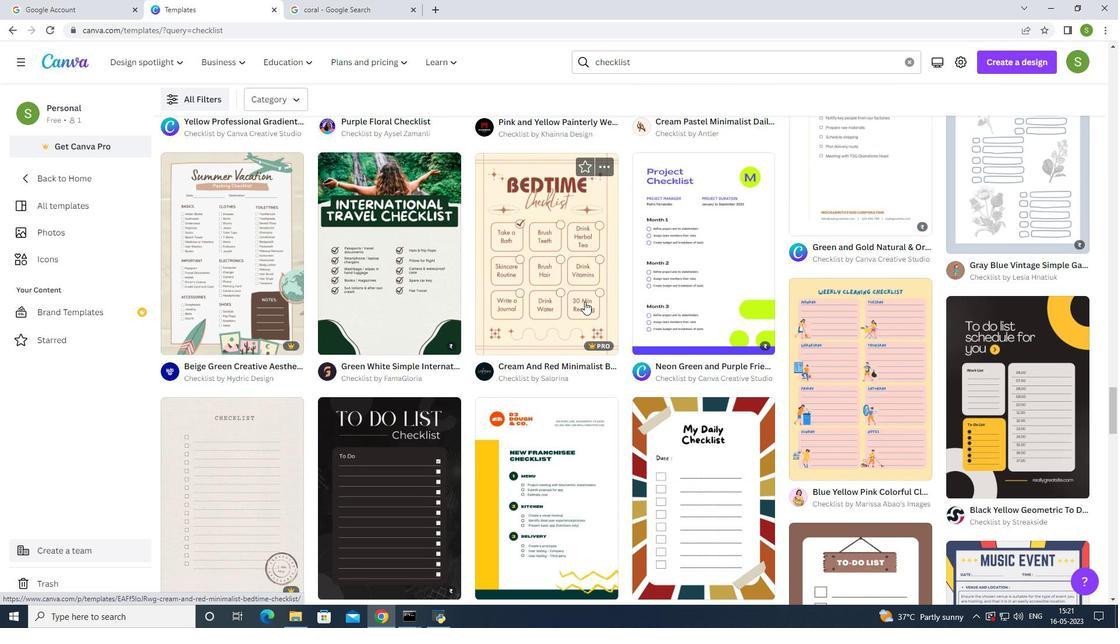 
Action: Mouse scrolled (584, 301) with delta (0, 0)
Screenshot: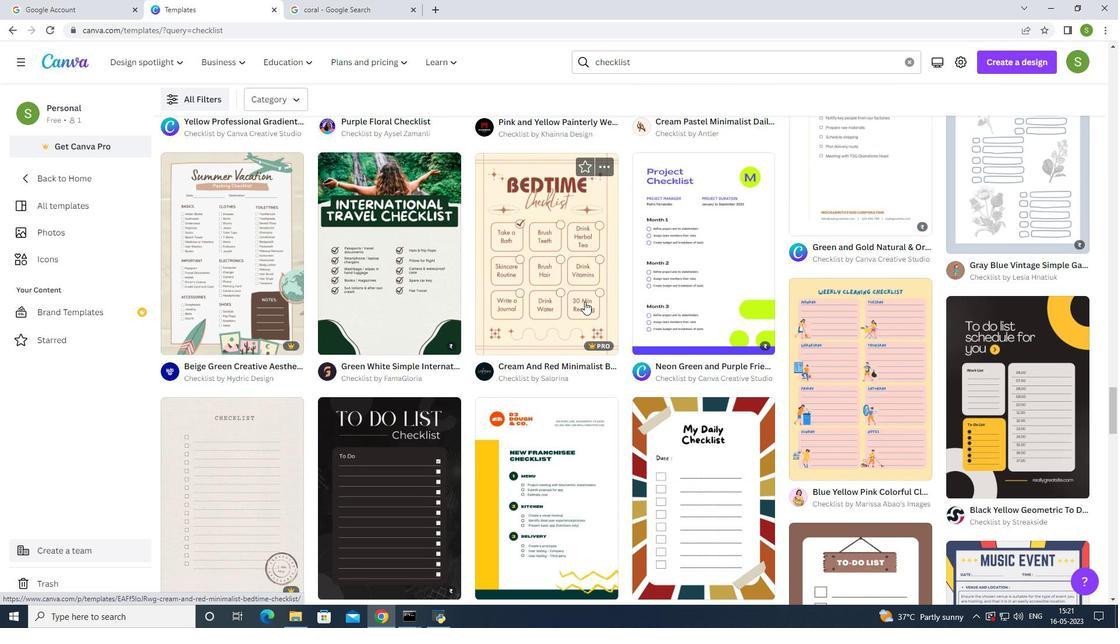 
Action: Mouse scrolled (584, 302) with delta (0, 0)
Screenshot: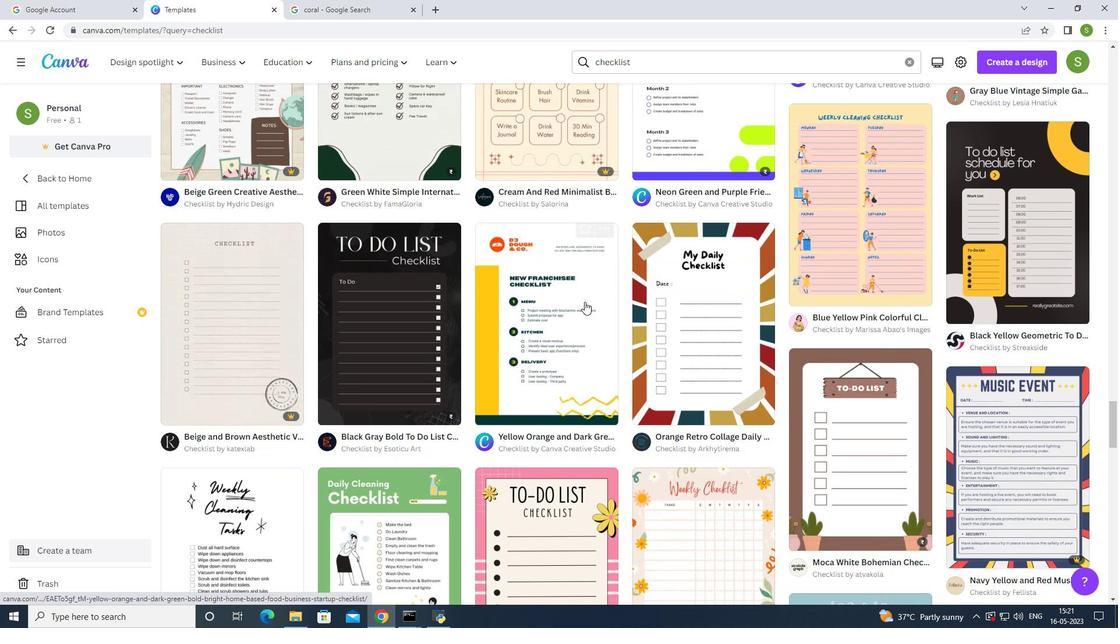 
Action: Mouse scrolled (584, 302) with delta (0, 0)
Screenshot: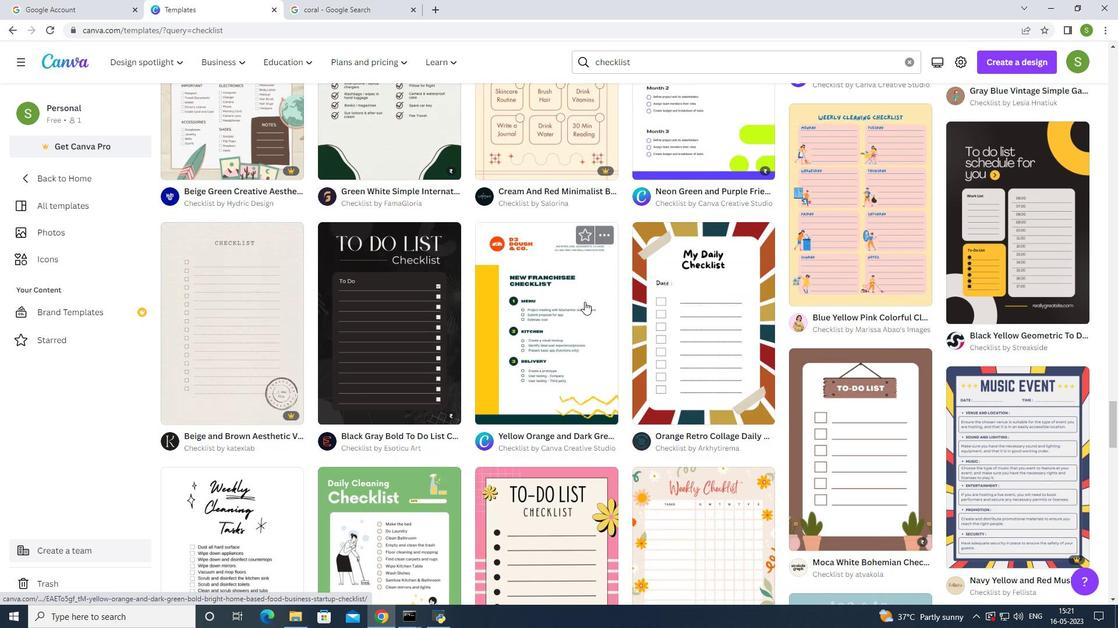 
Action: Mouse scrolled (584, 302) with delta (0, 0)
Screenshot: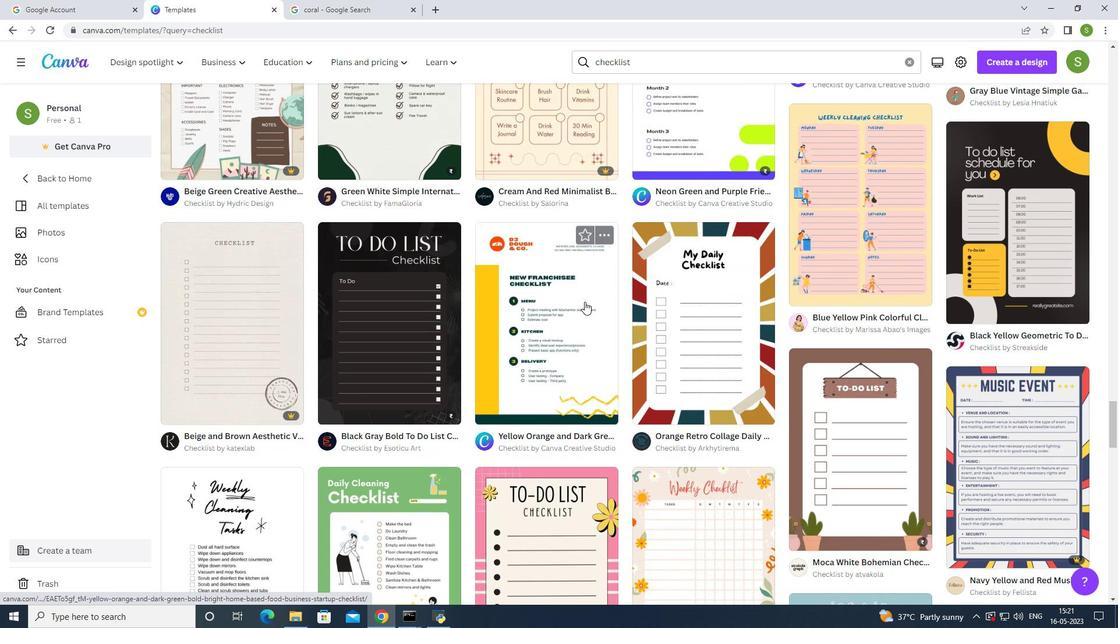 
Action: Mouse moved to (267, 239)
Screenshot: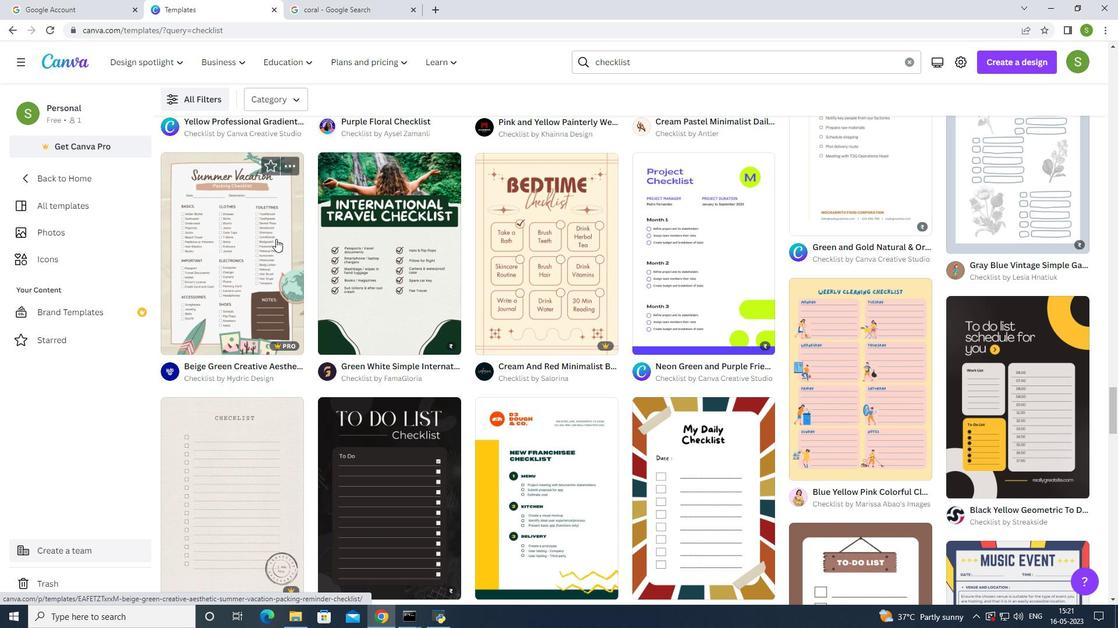 
Action: Mouse pressed left at (267, 239)
Screenshot: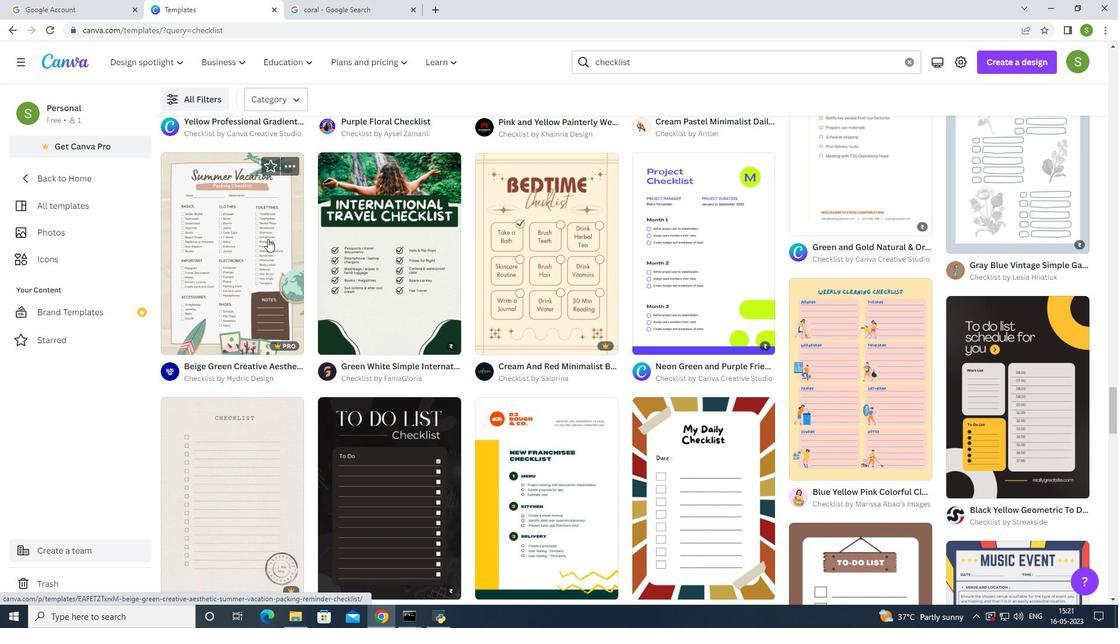 
Action: Mouse moved to (778, 203)
Screenshot: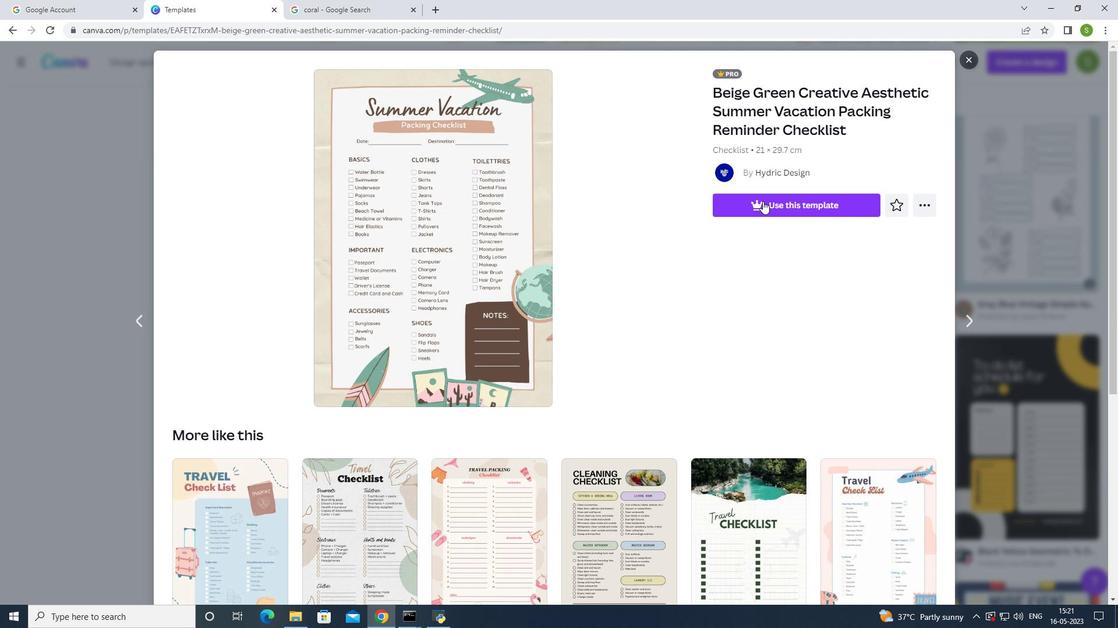 
Action: Mouse pressed left at (778, 203)
Screenshot: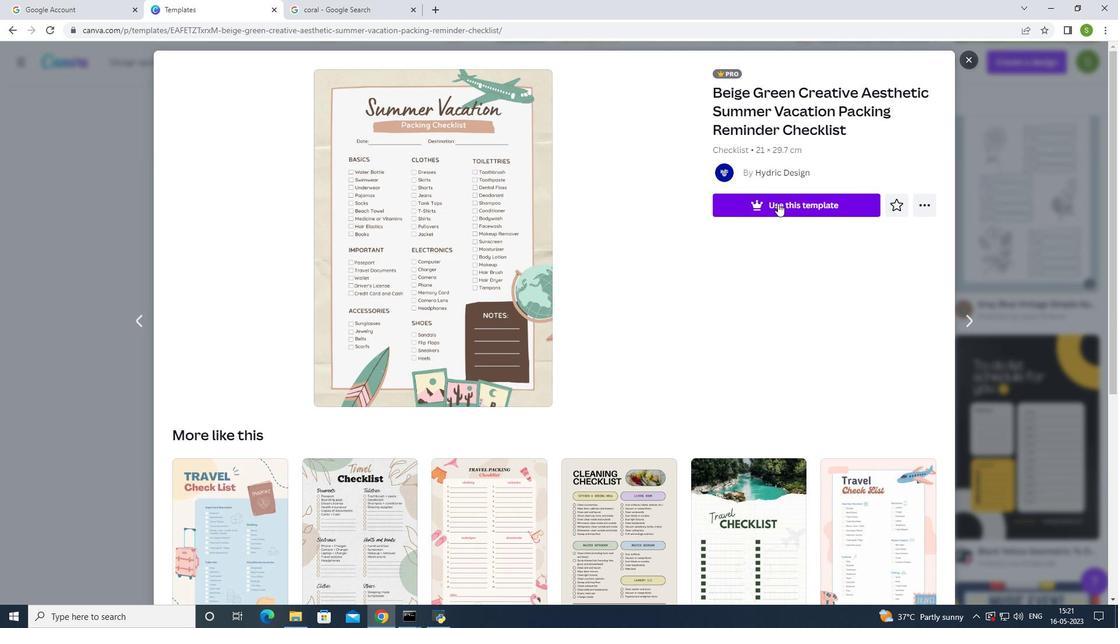 
Action: Mouse moved to (667, 239)
Screenshot: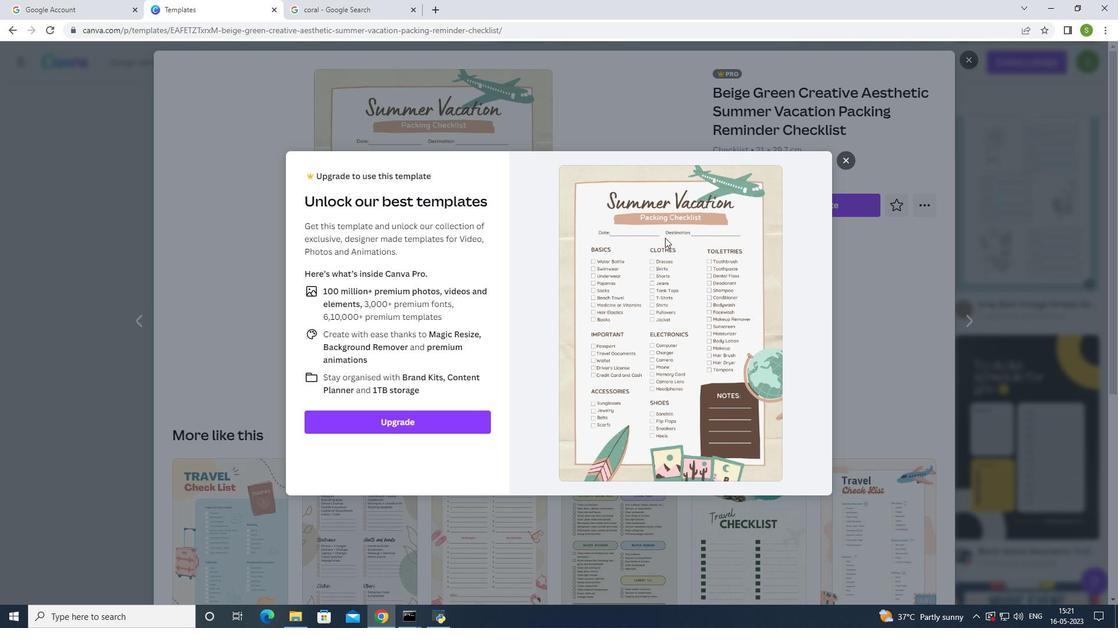 
Action: Mouse pressed left at (667, 239)
Screenshot: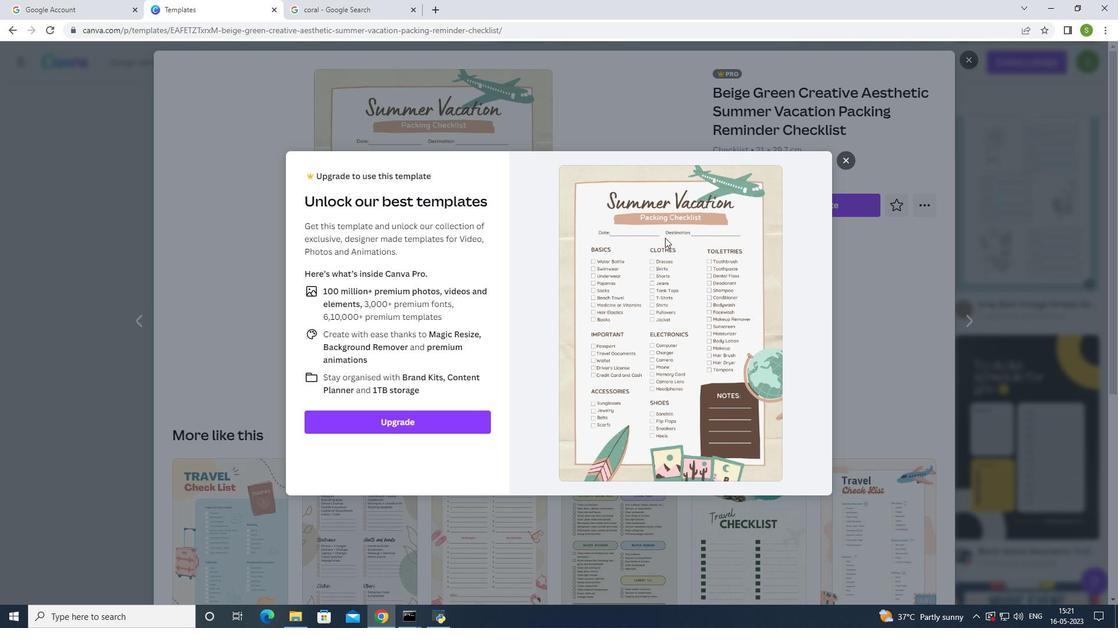 
Action: Mouse moved to (850, 160)
Screenshot: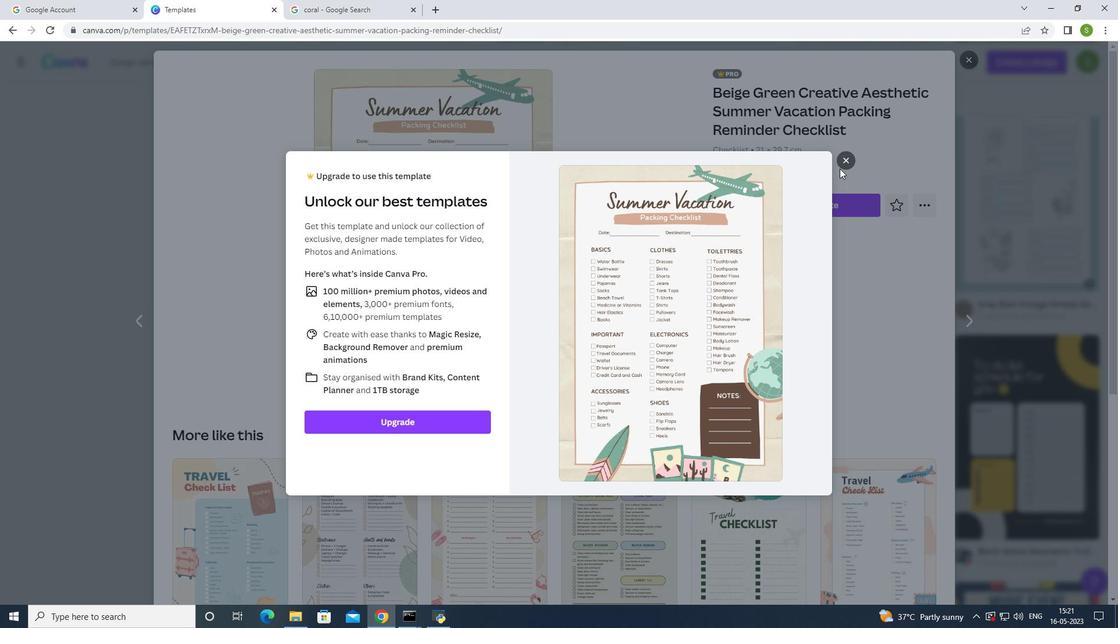 
Action: Mouse pressed left at (850, 160)
Screenshot: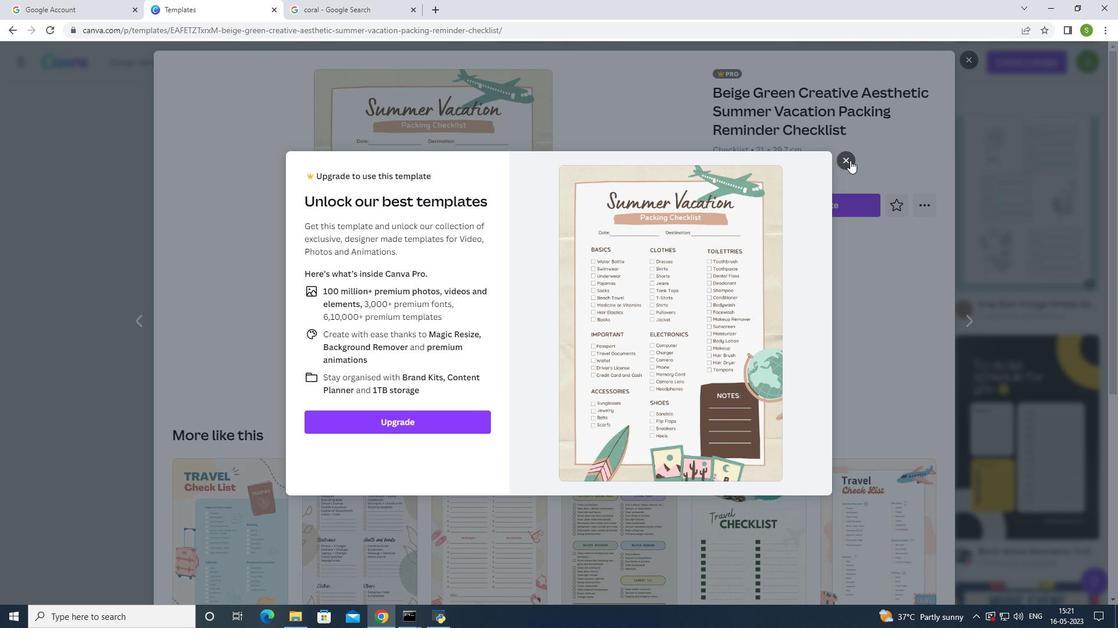 
Action: Mouse moved to (474, 215)
Screenshot: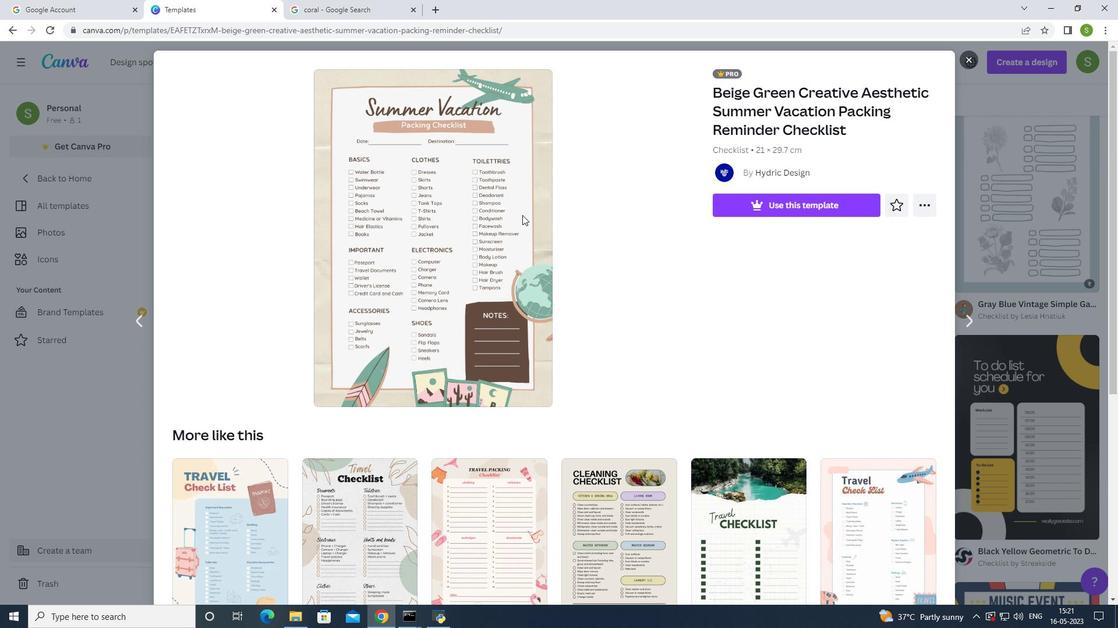 
Action: Mouse pressed left at (474, 215)
Screenshot: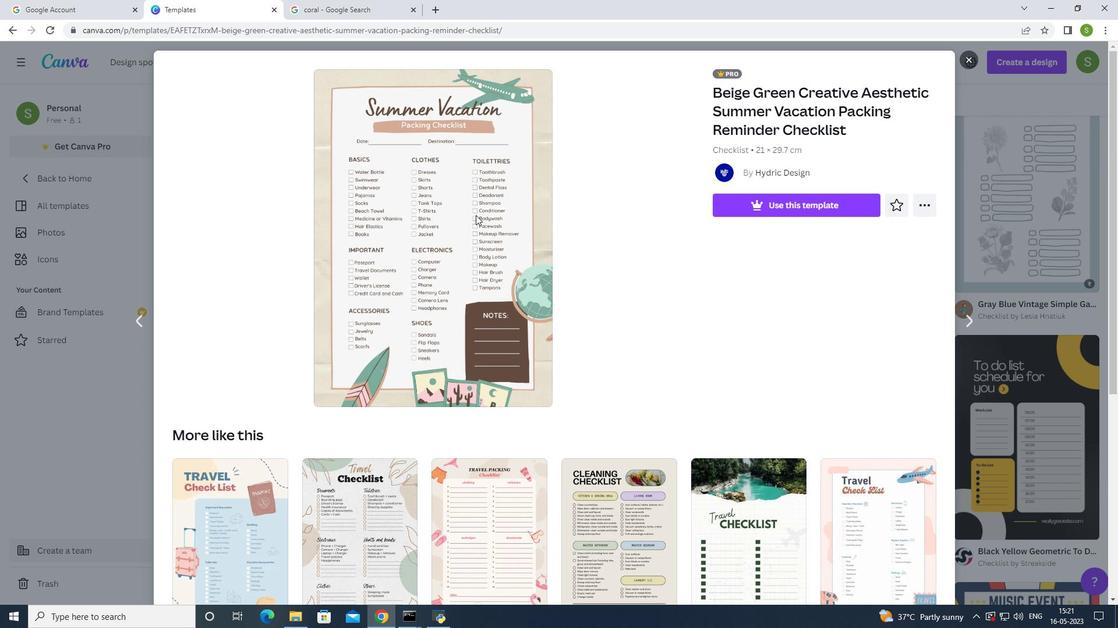 
Action: Mouse moved to (496, 216)
Screenshot: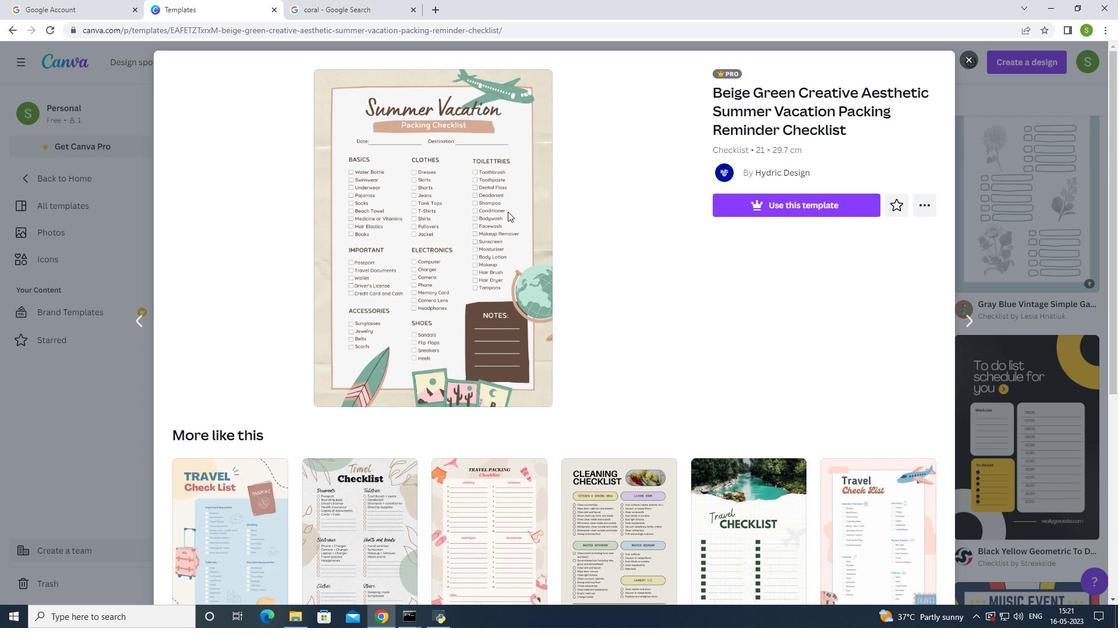 
Action: Mouse pressed left at (496, 216)
Screenshot: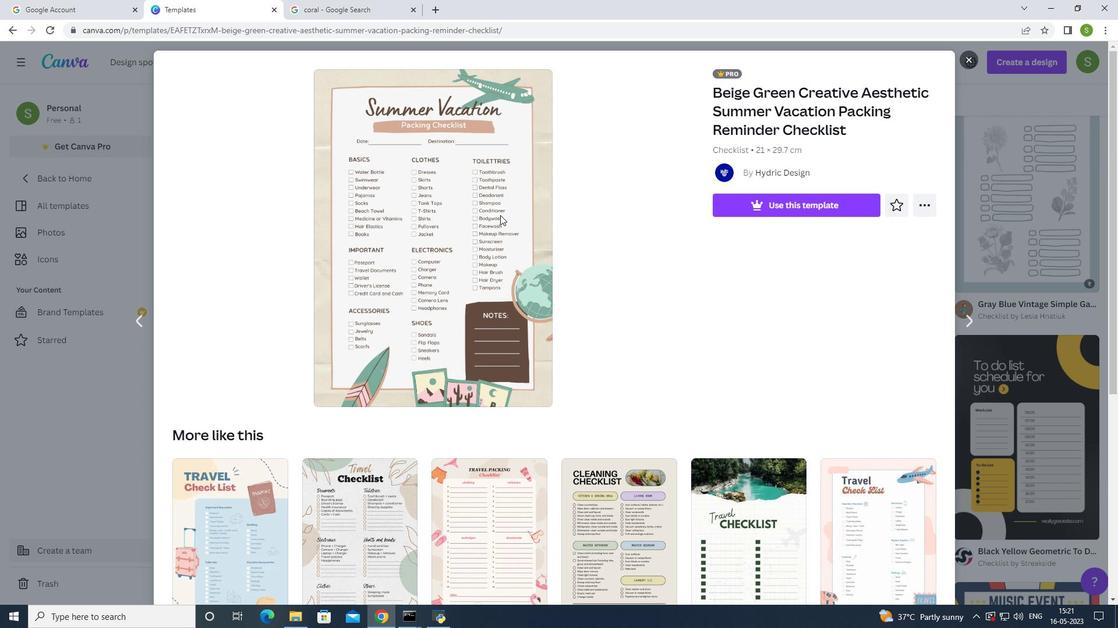 
Action: Mouse pressed left at (496, 216)
Screenshot: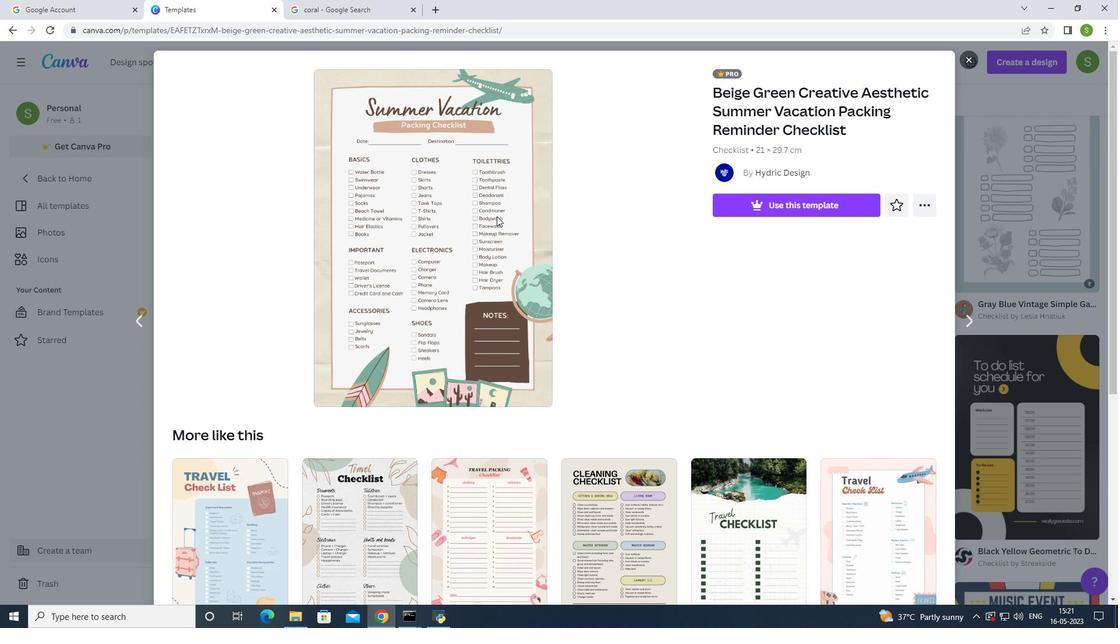 
Action: Mouse moved to (485, 212)
Screenshot: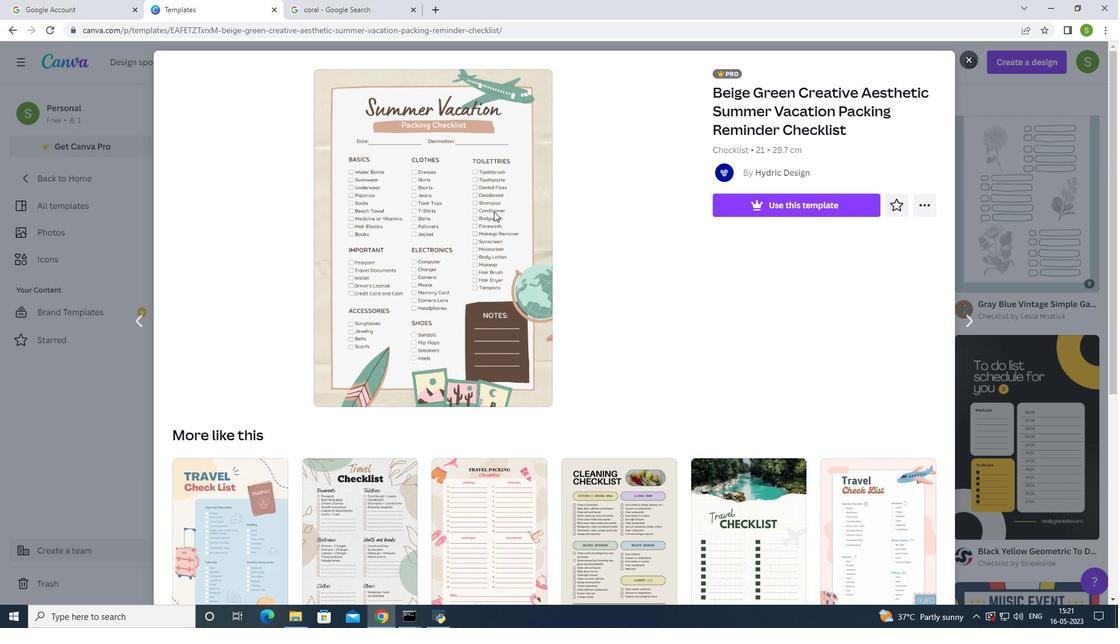 
Action: Mouse pressed left at (485, 212)
Screenshot: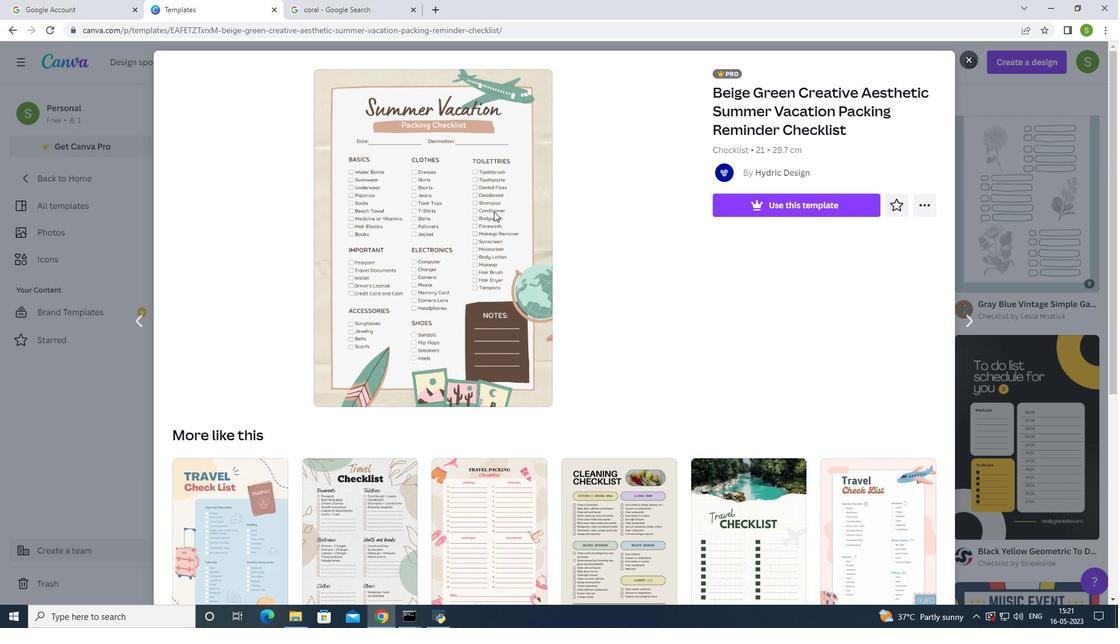 
Action: Mouse moved to (484, 213)
Screenshot: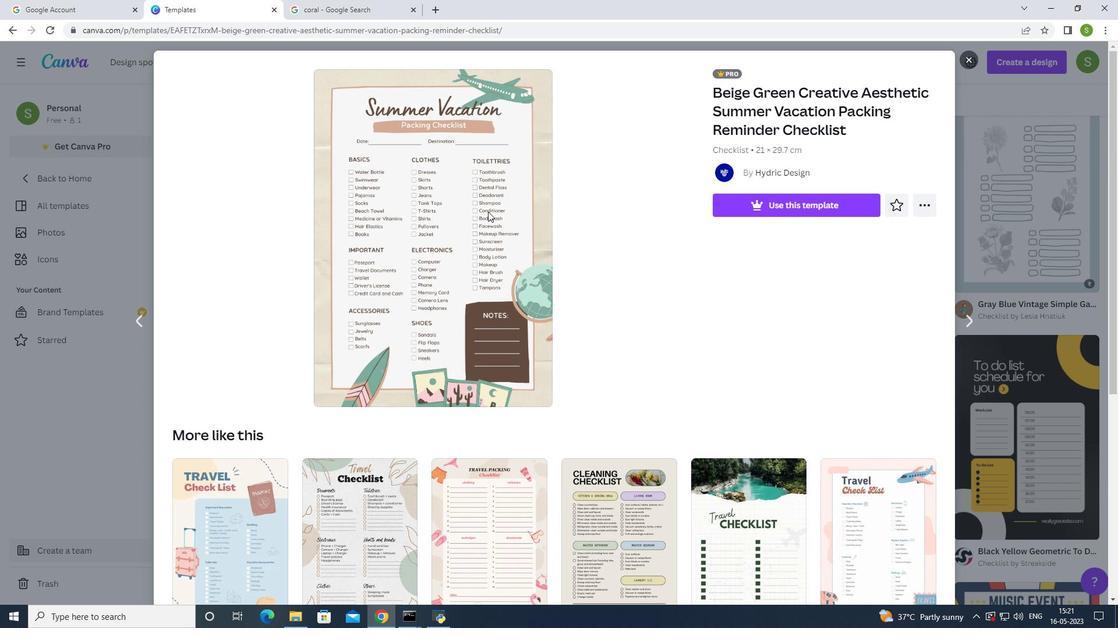 
Action: Mouse pressed left at (484, 213)
Screenshot: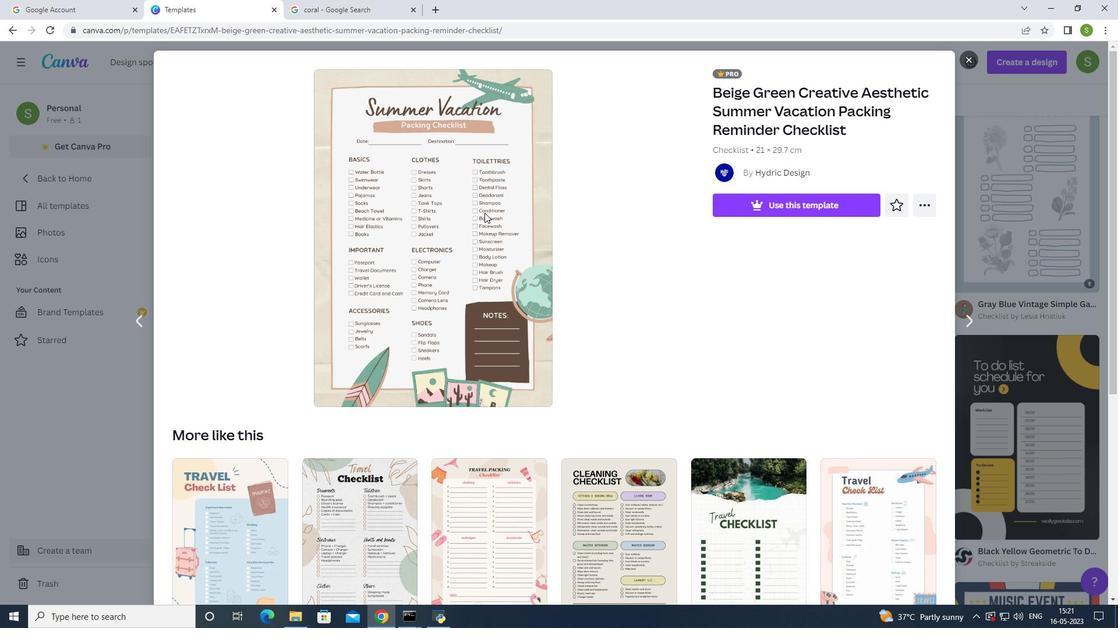 
Action: Mouse pressed left at (484, 213)
Screenshot: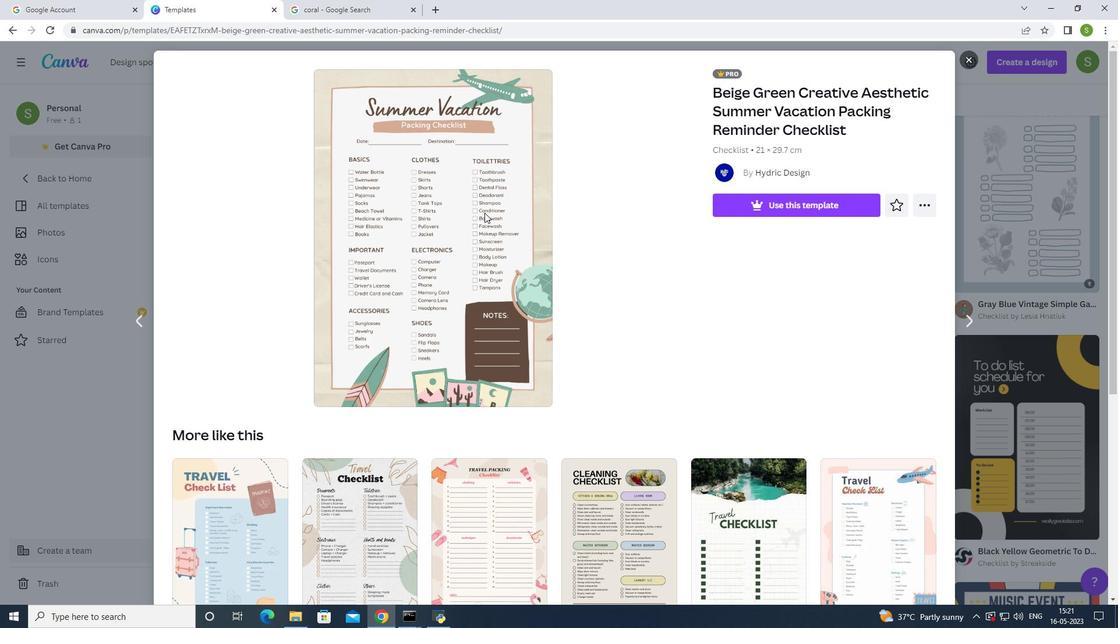 
Action: Mouse moved to (577, 228)
Screenshot: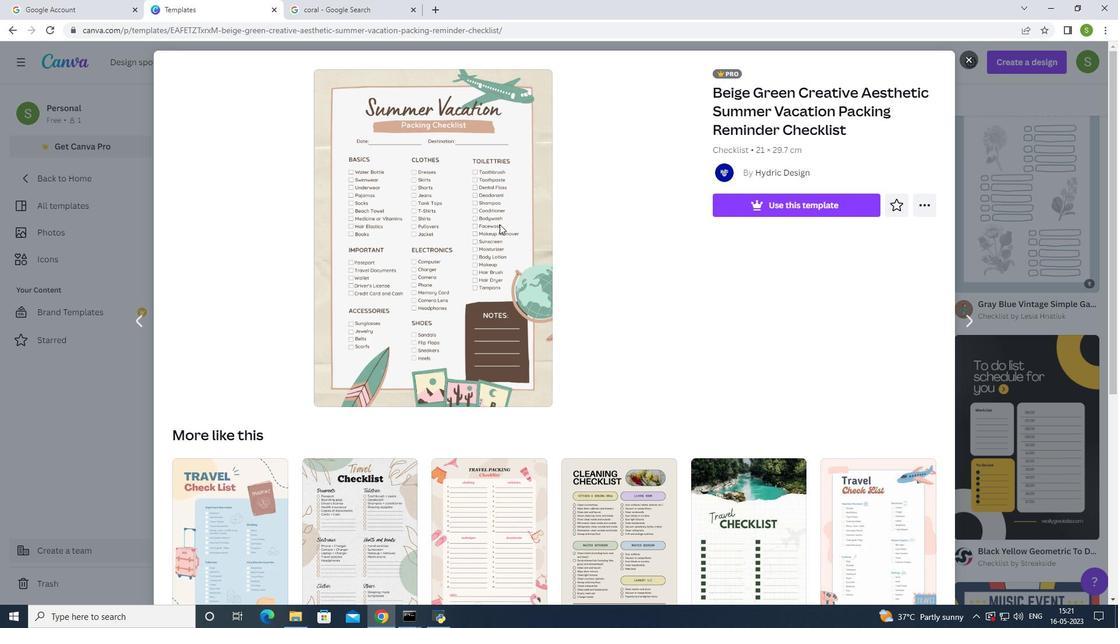 
Action: Mouse scrolled (577, 227) with delta (0, 0)
Screenshot: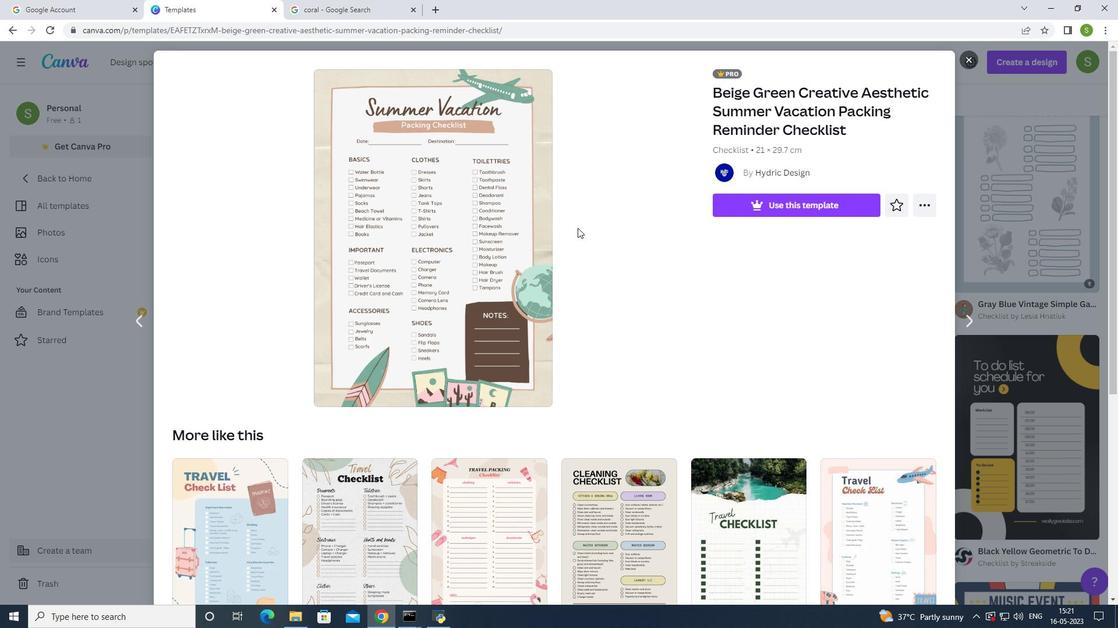 
Action: Mouse scrolled (577, 227) with delta (0, 0)
Screenshot: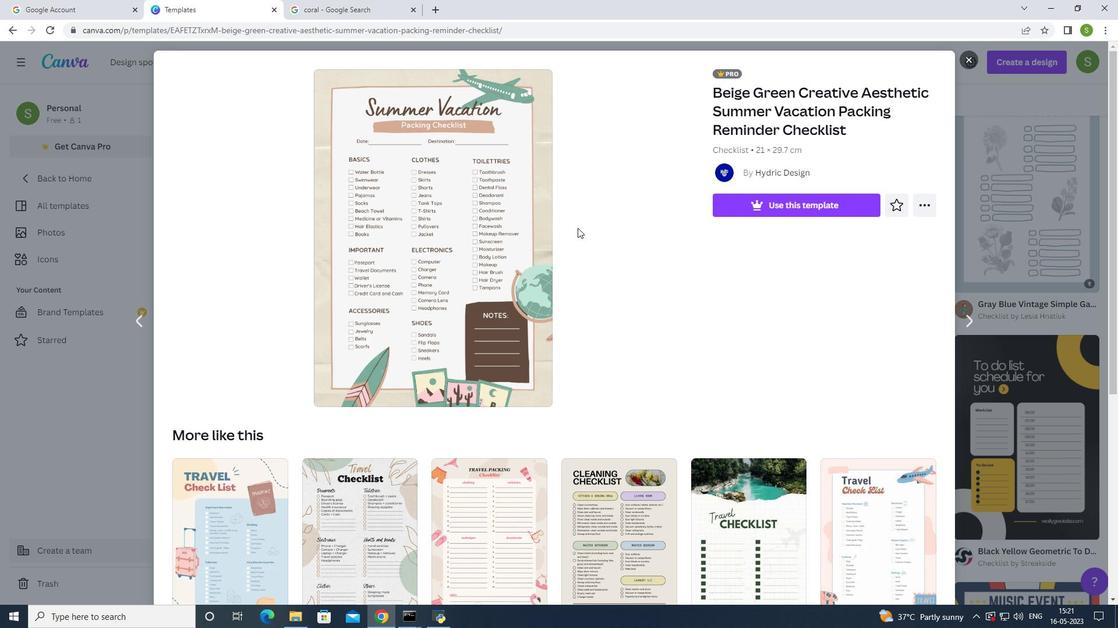 
Action: Mouse scrolled (577, 227) with delta (0, 0)
Screenshot: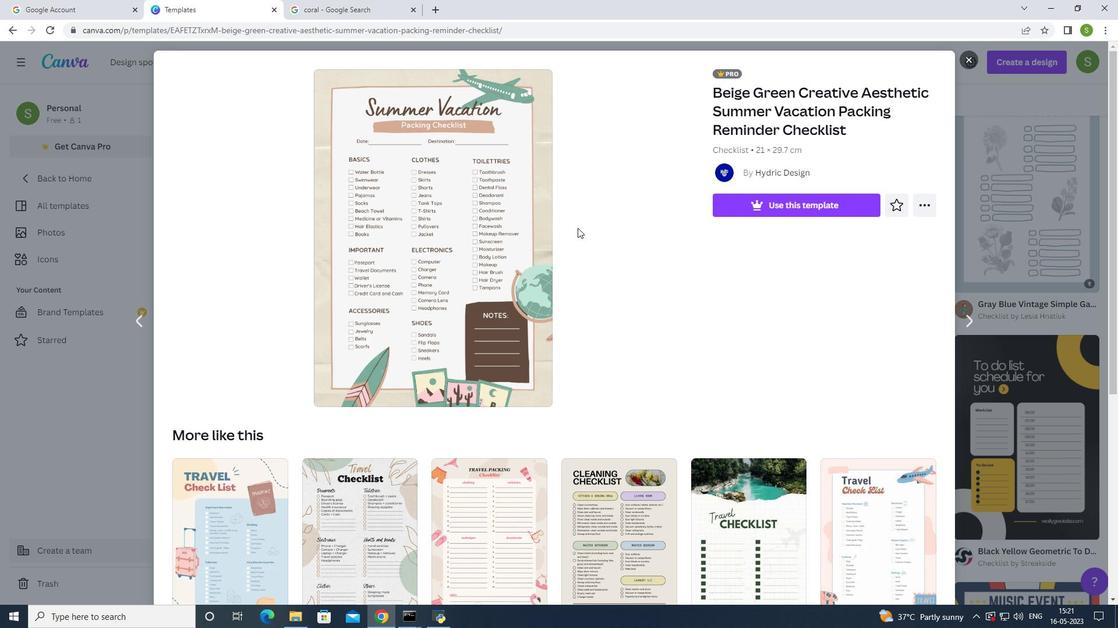 
Action: Mouse scrolled (577, 227) with delta (0, 0)
Screenshot: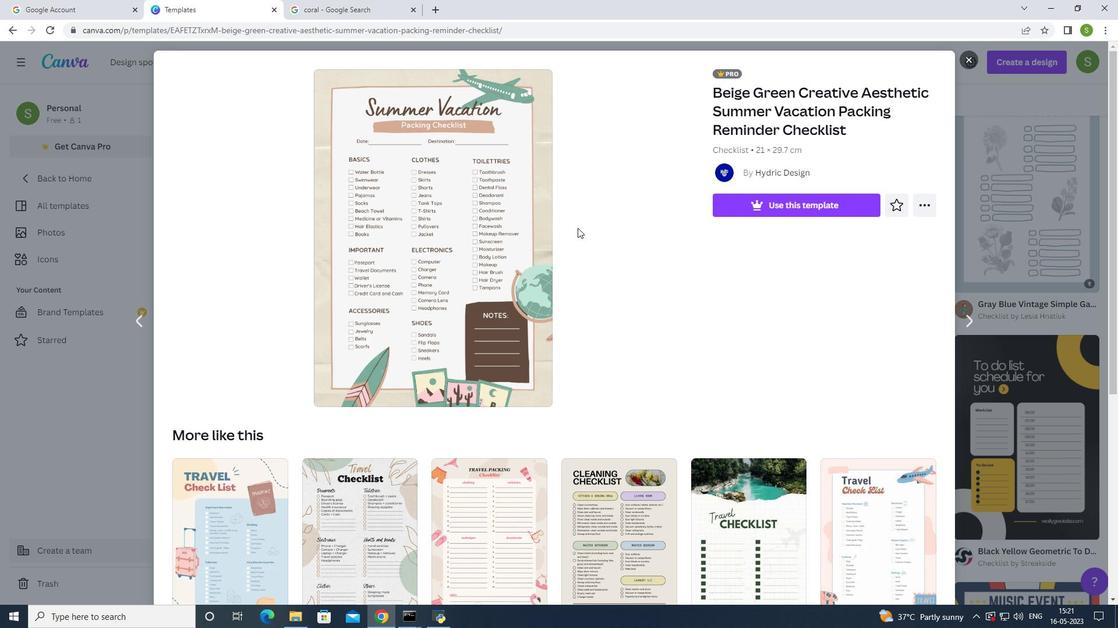 
Action: Mouse scrolled (577, 227) with delta (0, 0)
Screenshot: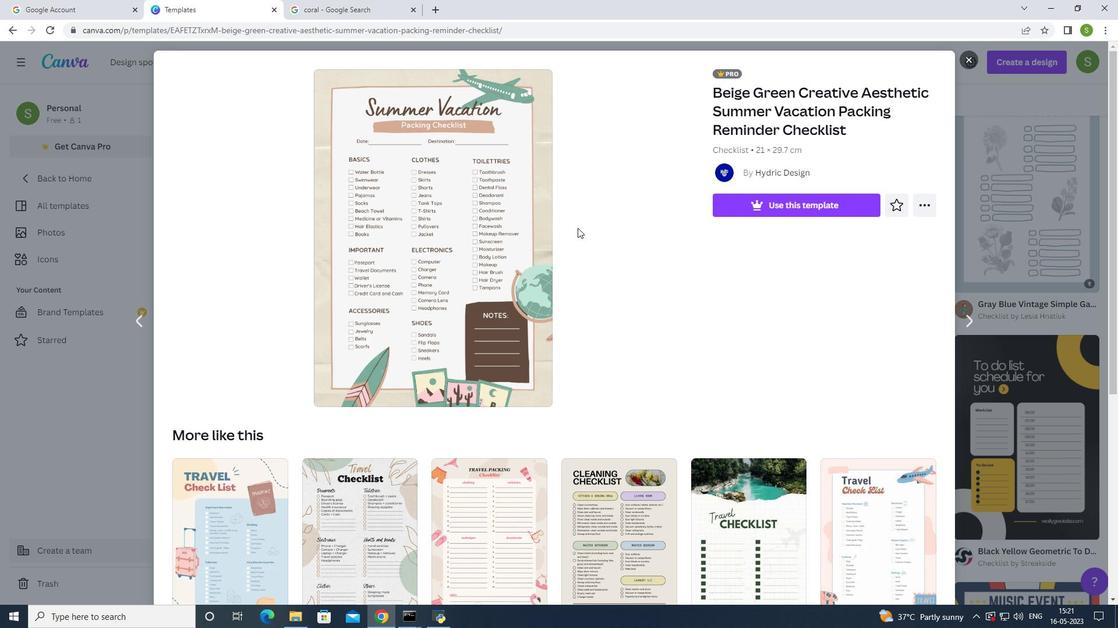 
Action: Mouse scrolled (577, 227) with delta (0, 0)
Screenshot: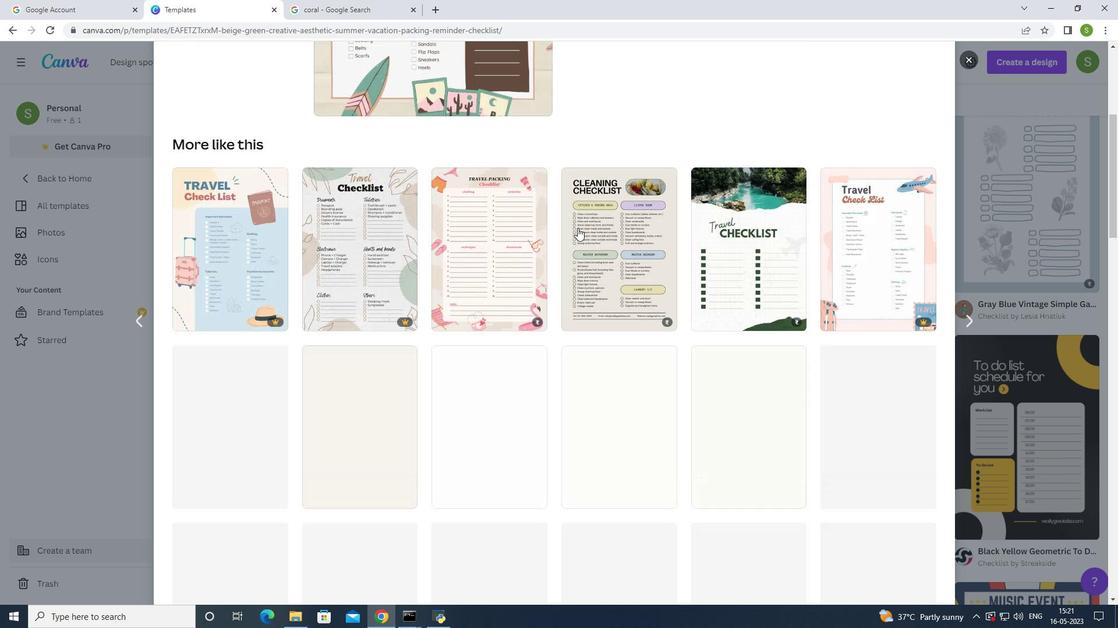 
Action: Mouse scrolled (577, 227) with delta (0, 0)
Screenshot: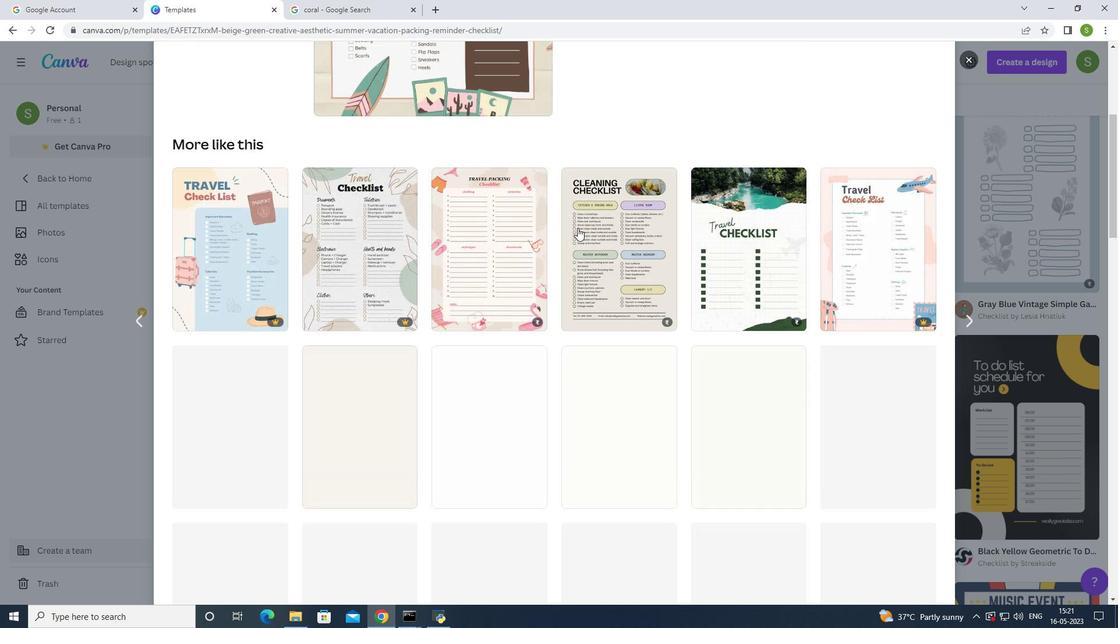 
Action: Mouse scrolled (577, 228) with delta (0, 0)
Screenshot: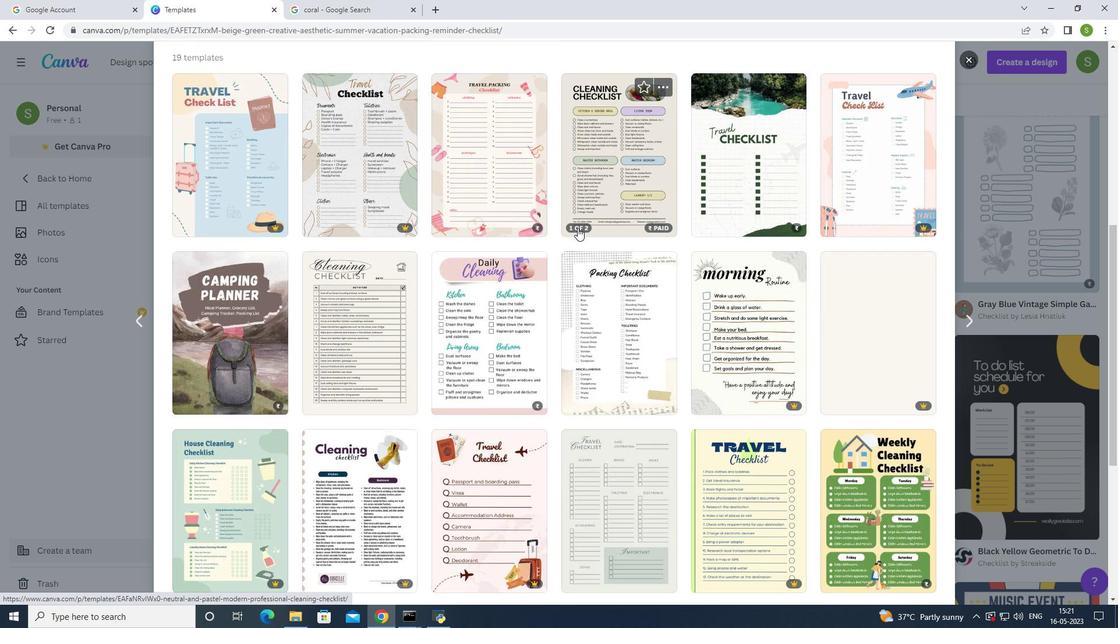 
Action: Mouse scrolled (577, 228) with delta (0, 0)
Screenshot: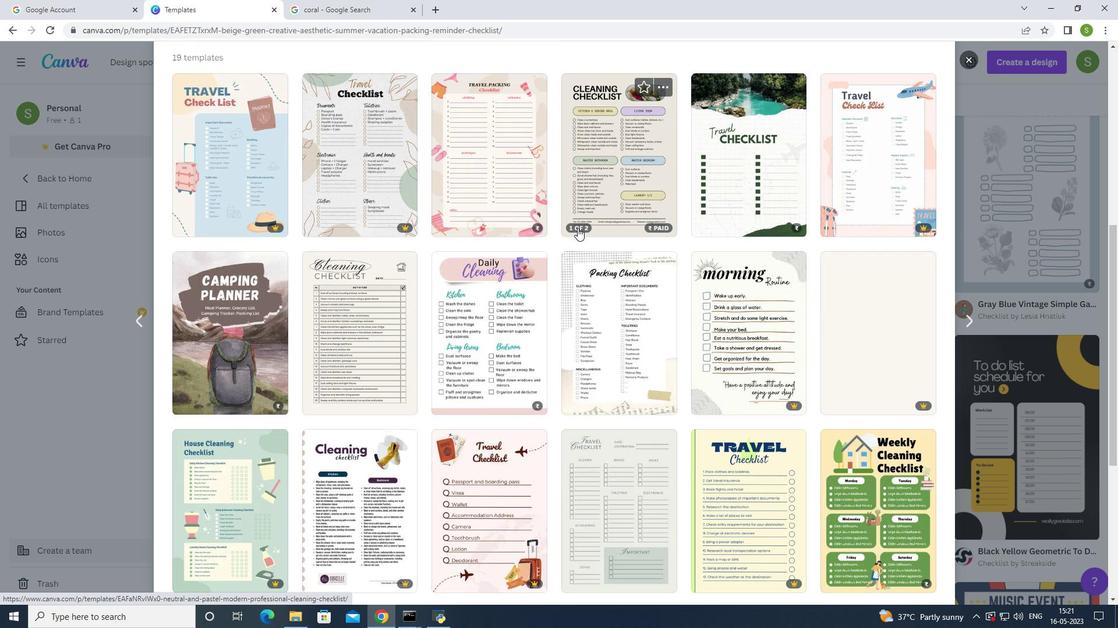 
Action: Mouse moved to (578, 226)
Screenshot: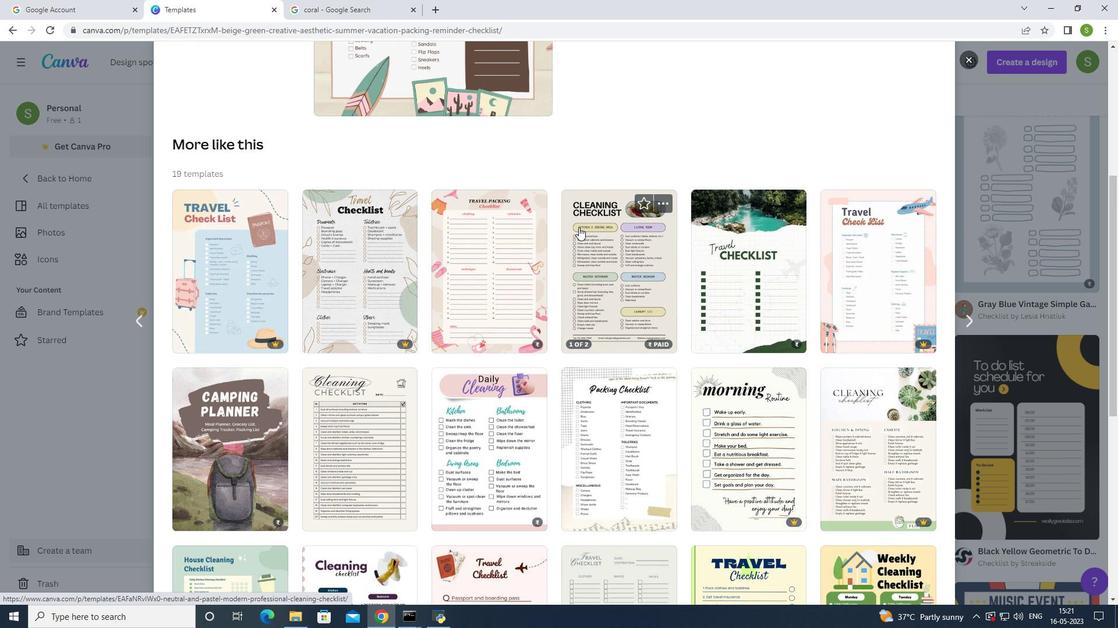 
Action: Mouse scrolled (578, 227) with delta (0, 0)
Screenshot: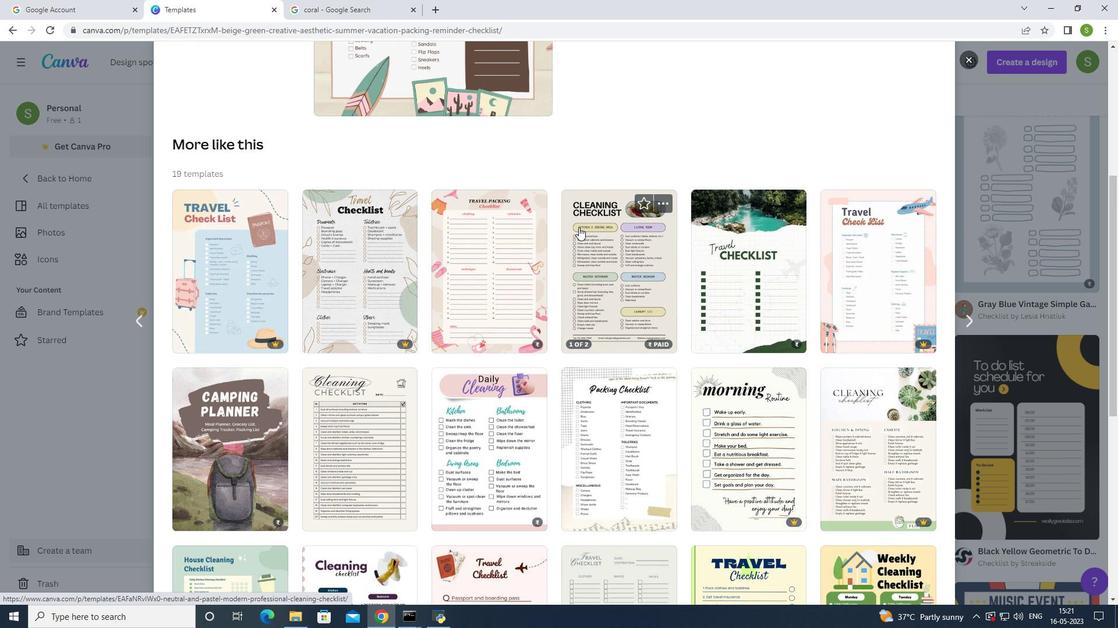 
Action: Mouse scrolled (578, 227) with delta (0, 0)
Screenshot: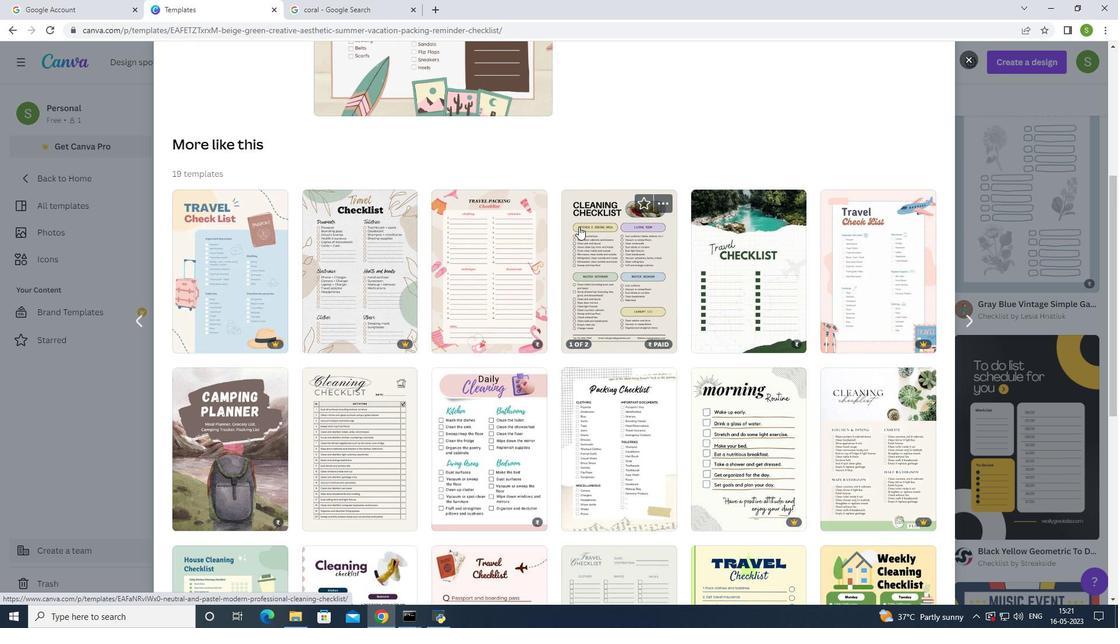 
Action: Mouse scrolled (578, 227) with delta (0, 0)
Screenshot: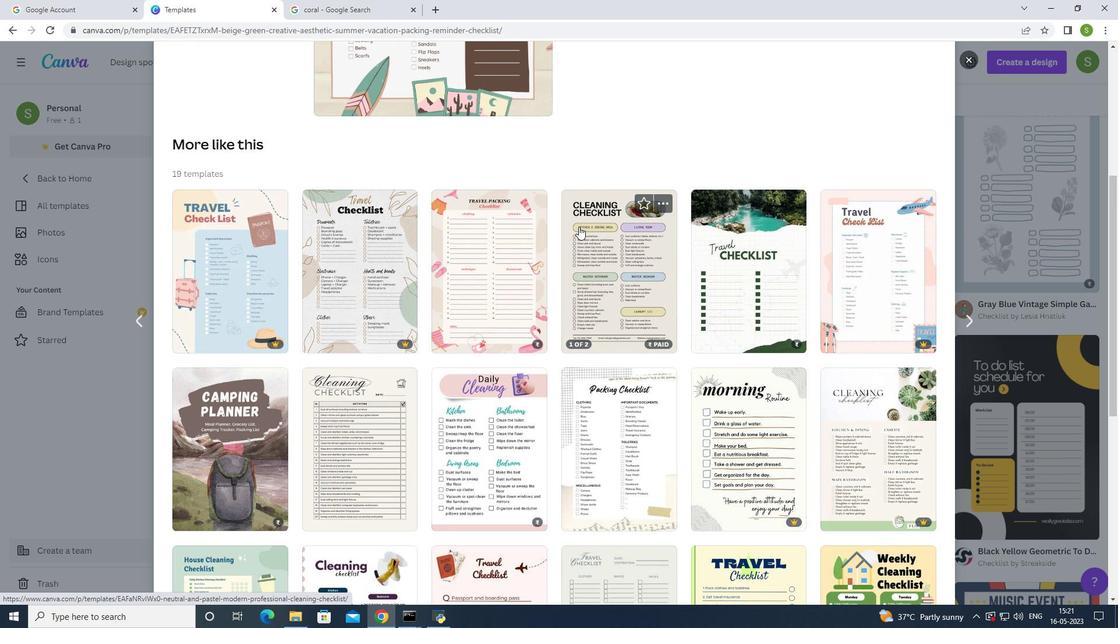 
Action: Mouse moved to (578, 225)
Screenshot: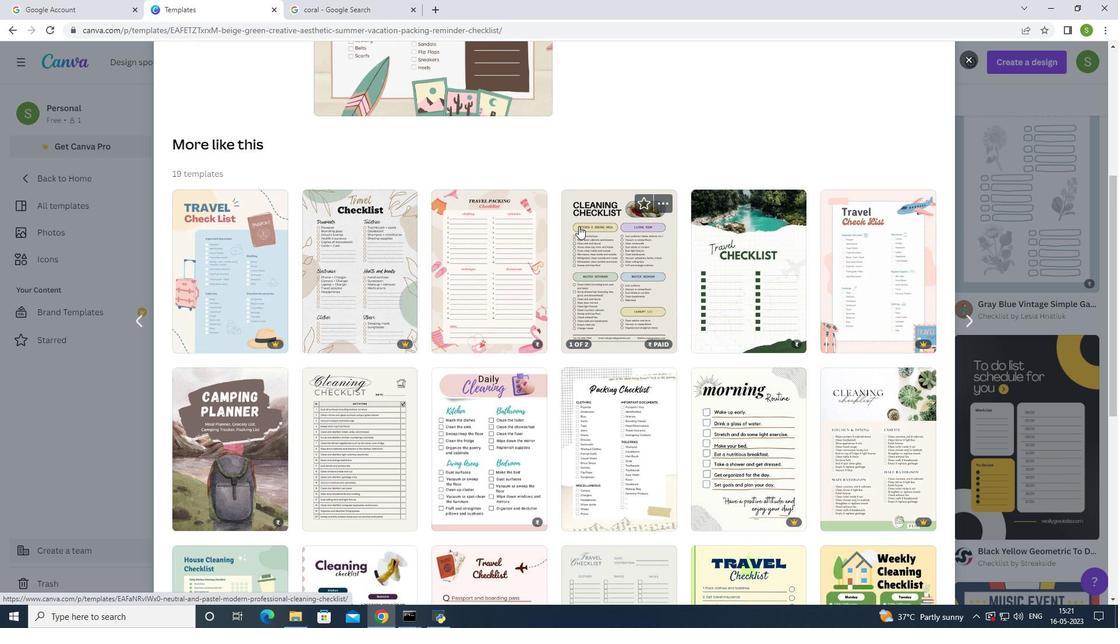 
Action: Mouse scrolled (578, 226) with delta (0, 0)
Screenshot: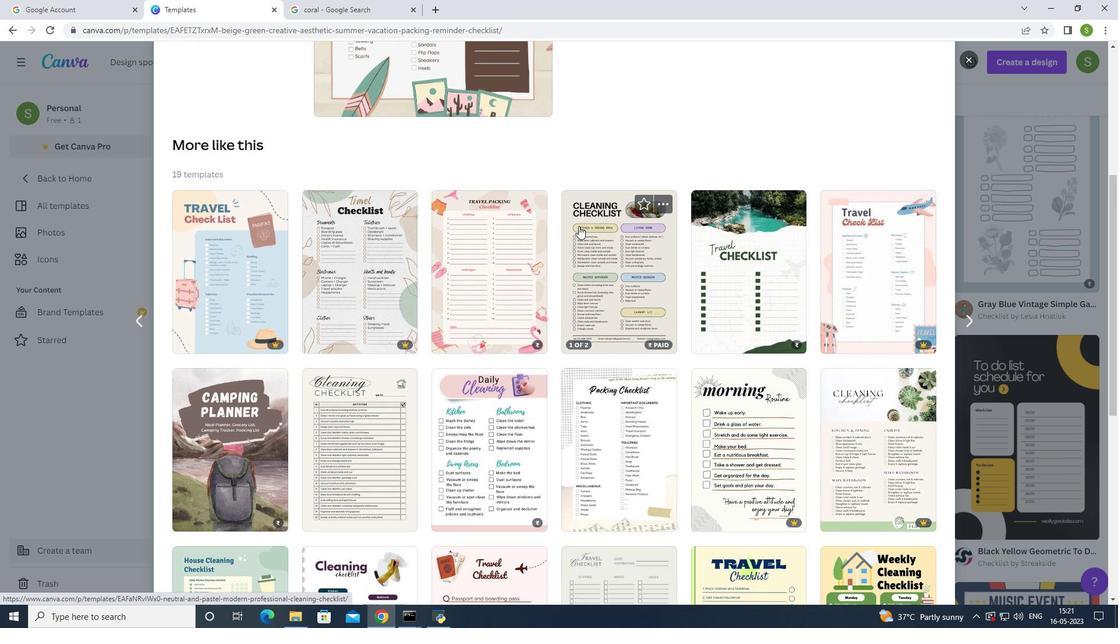 
Action: Mouse moved to (458, 204)
Screenshot: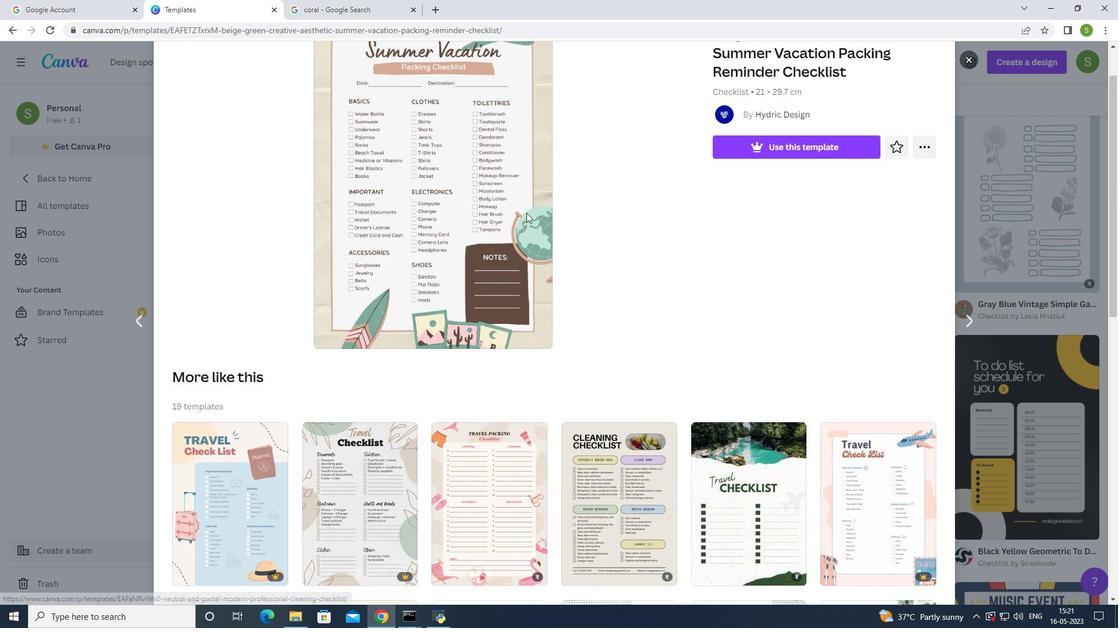 
Action: Mouse pressed left at (458, 204)
Screenshot: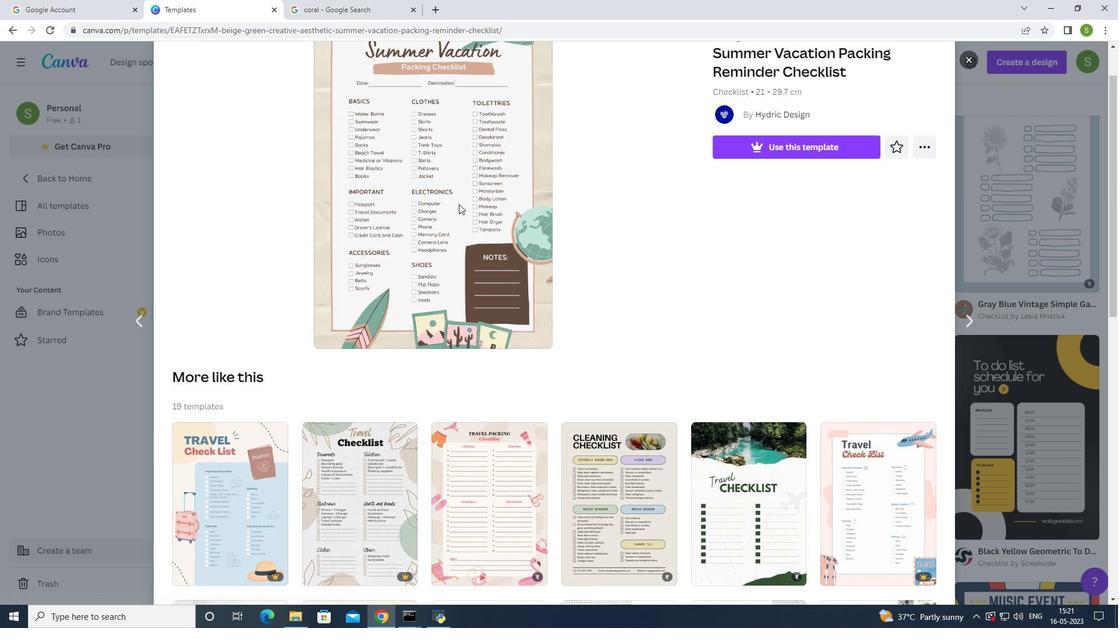 
Action: Mouse moved to (824, 153)
Screenshot: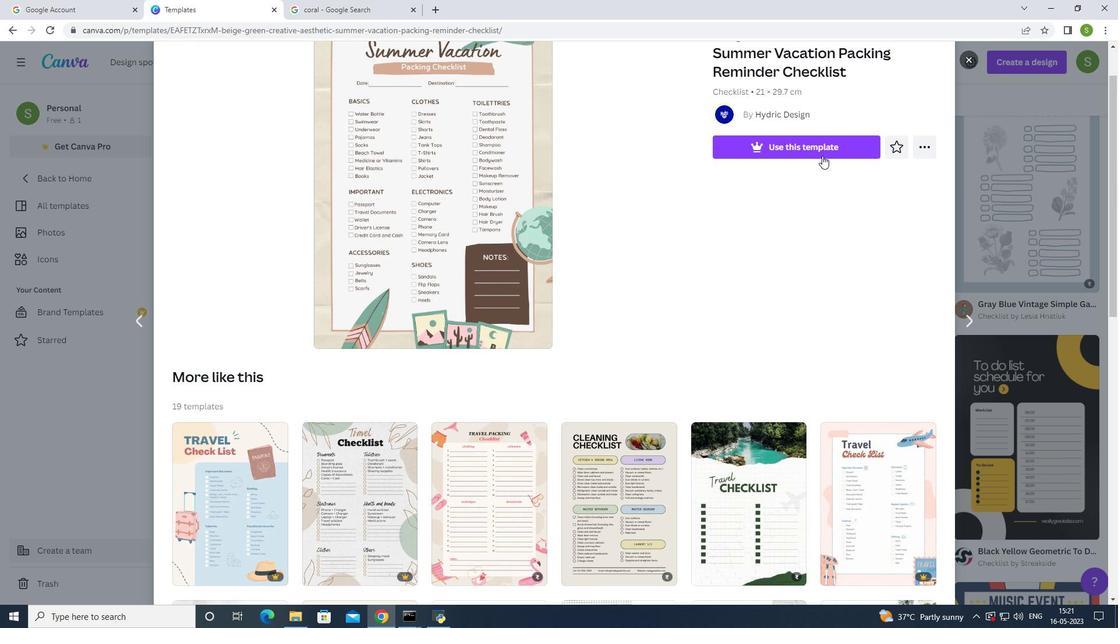 
Action: Mouse pressed left at (824, 153)
Screenshot: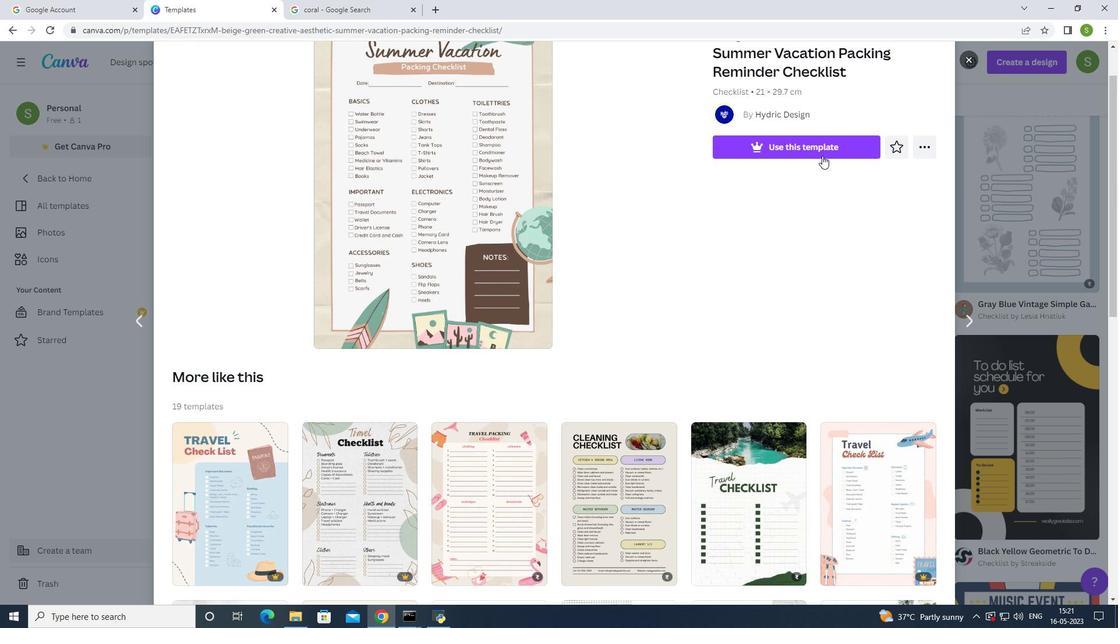 
Action: Mouse moved to (824, 153)
Screenshot: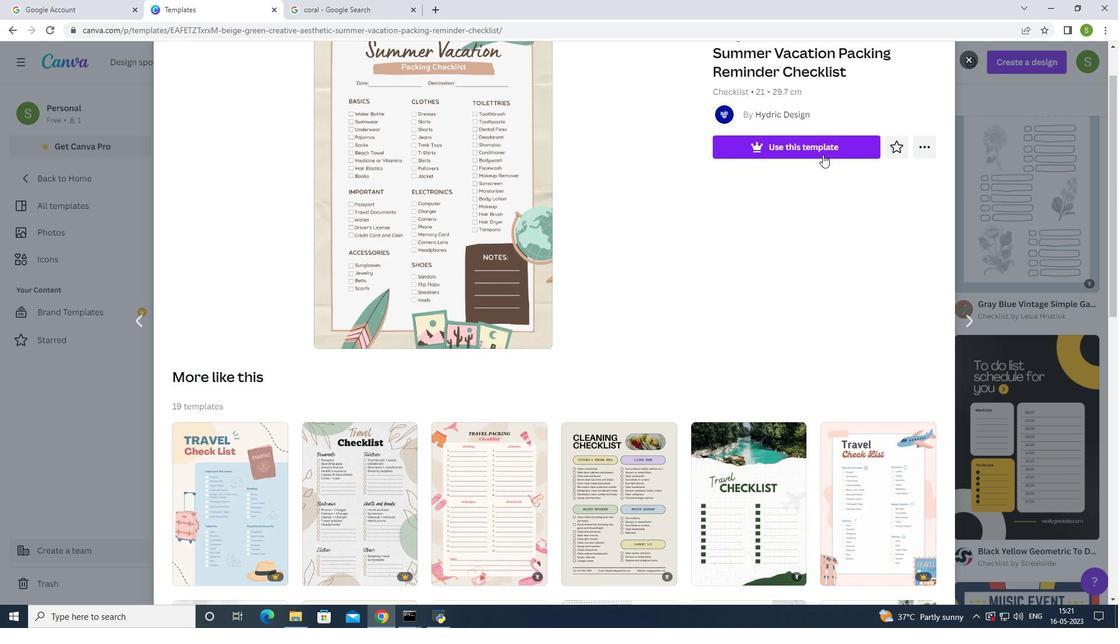
Action: Mouse pressed left at (824, 153)
Screenshot: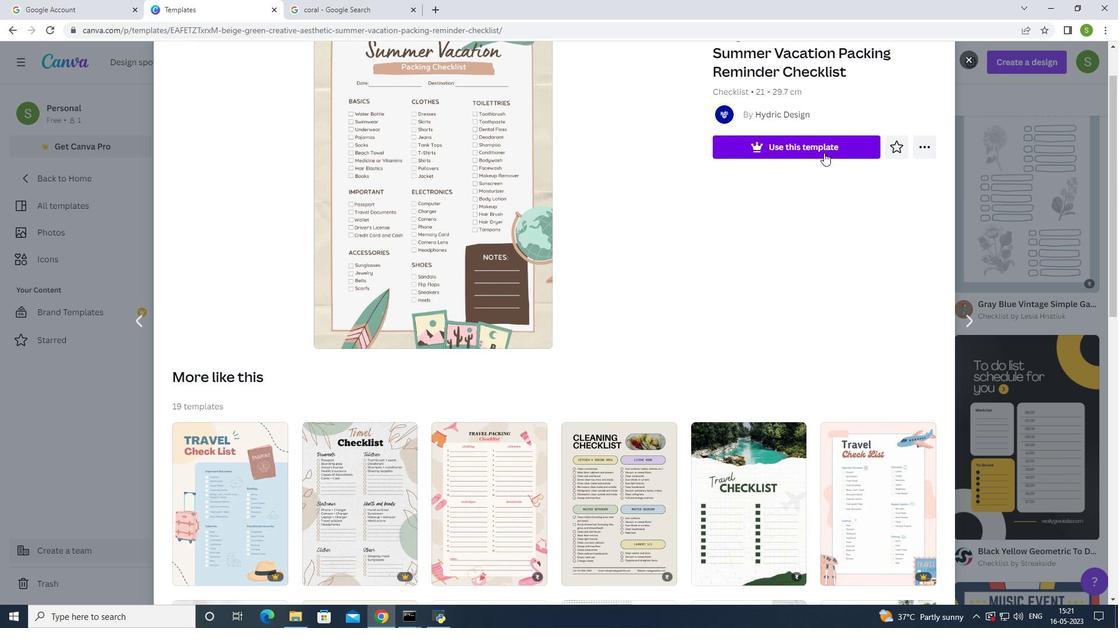 
Action: Mouse pressed left at (824, 153)
Screenshot: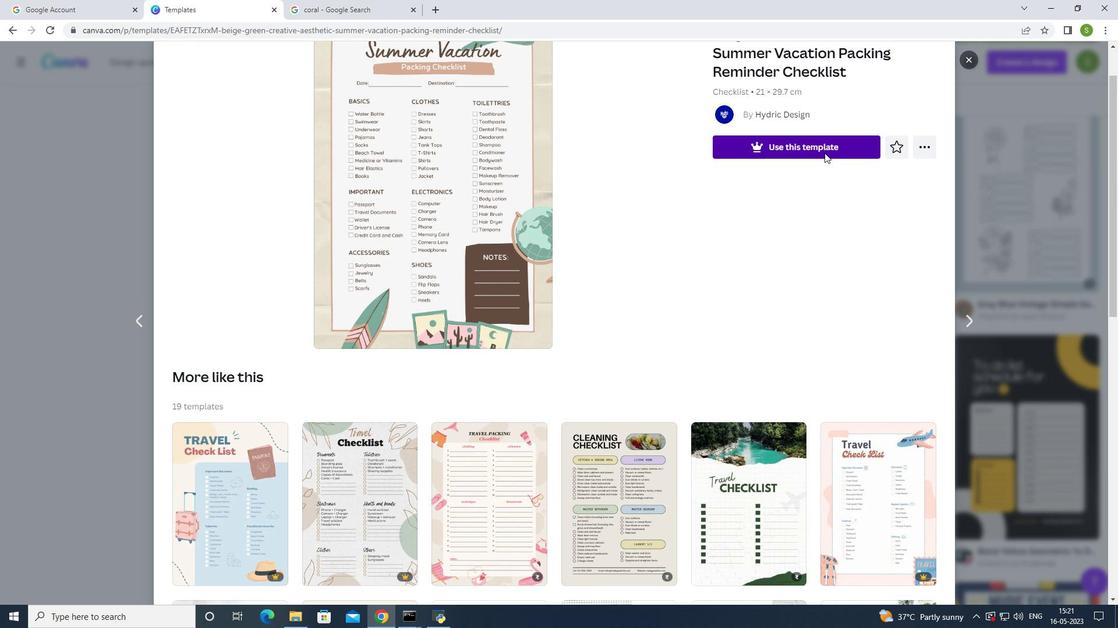 
Action: Mouse pressed left at (824, 153)
Screenshot: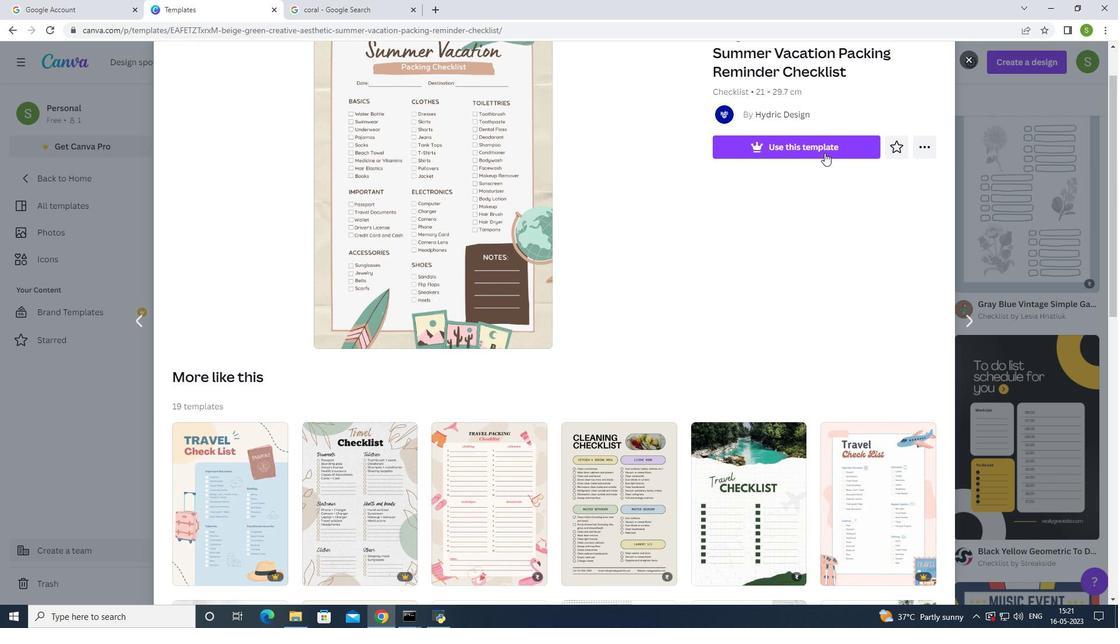 
Action: Mouse moved to (744, 193)
Screenshot: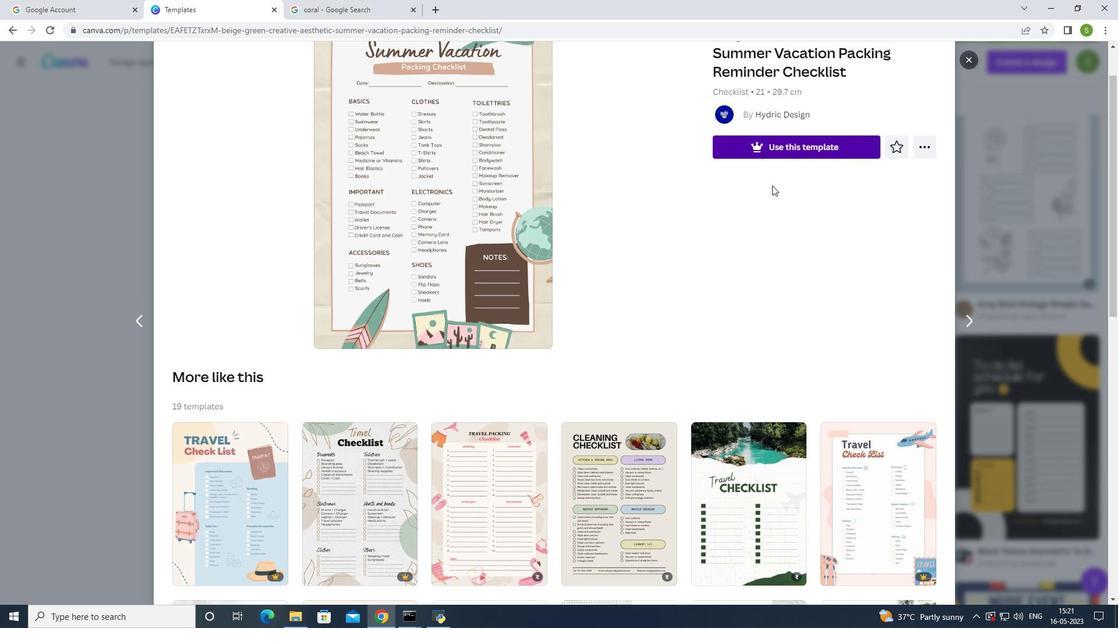 
Action: Mouse scrolled (744, 193) with delta (0, 0)
Screenshot: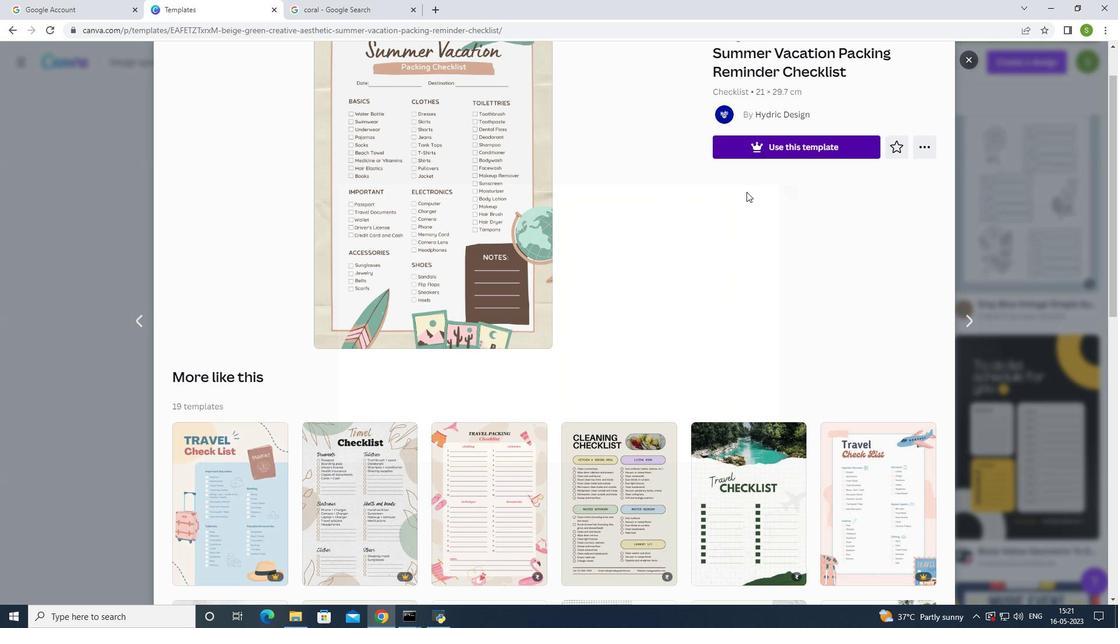 
Action: Mouse scrolled (744, 193) with delta (0, 0)
Screenshot: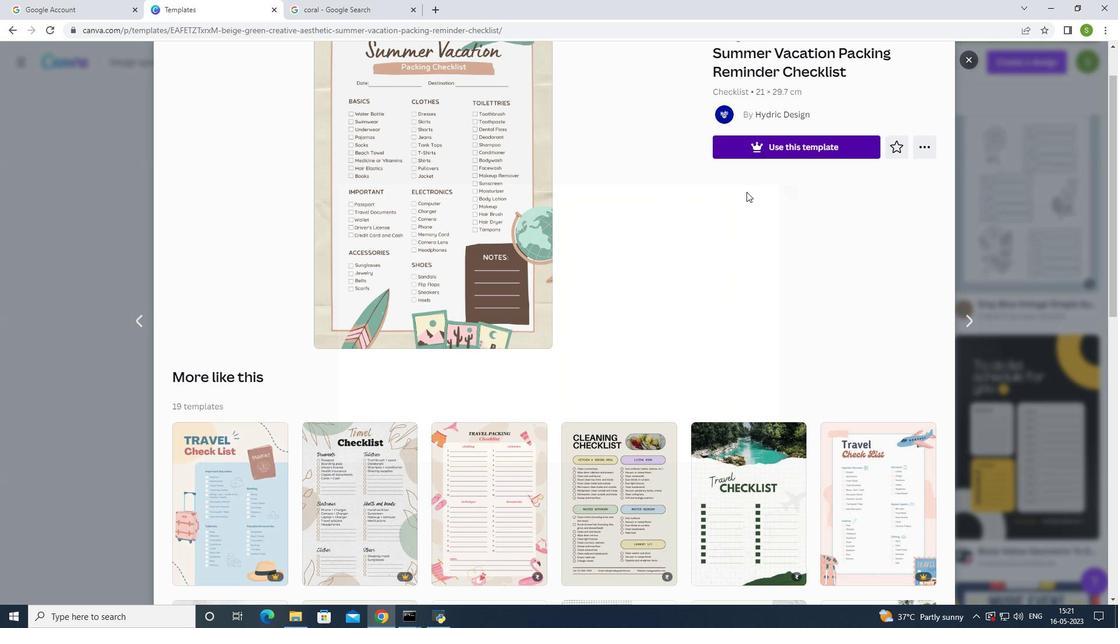 
Action: Mouse scrolled (744, 193) with delta (0, 0)
Screenshot: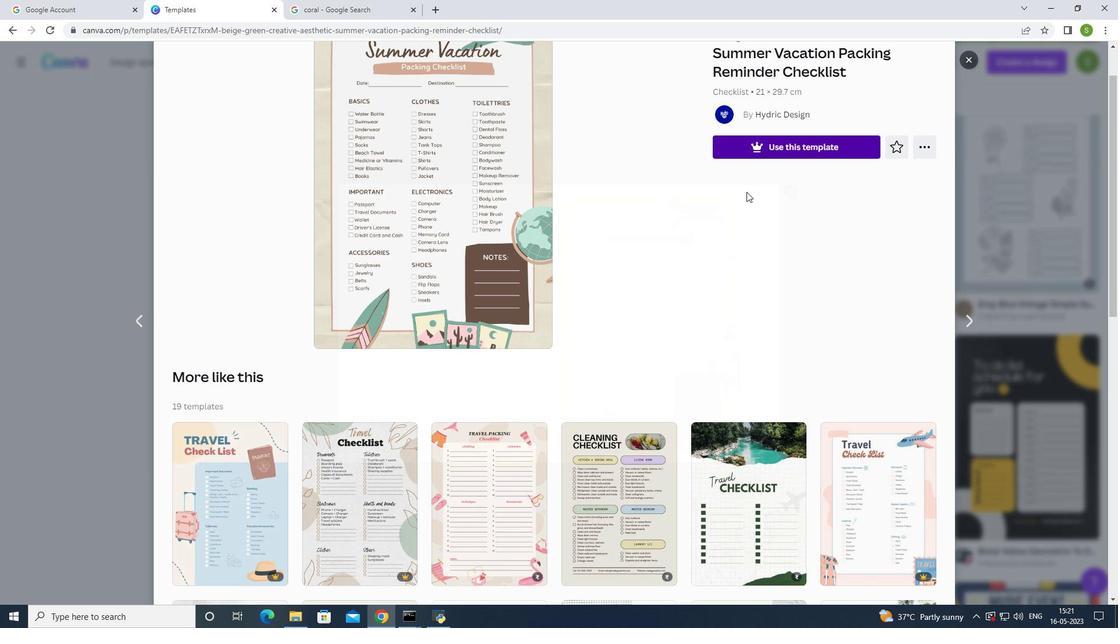 
Action: Mouse scrolled (744, 193) with delta (0, 0)
Screenshot: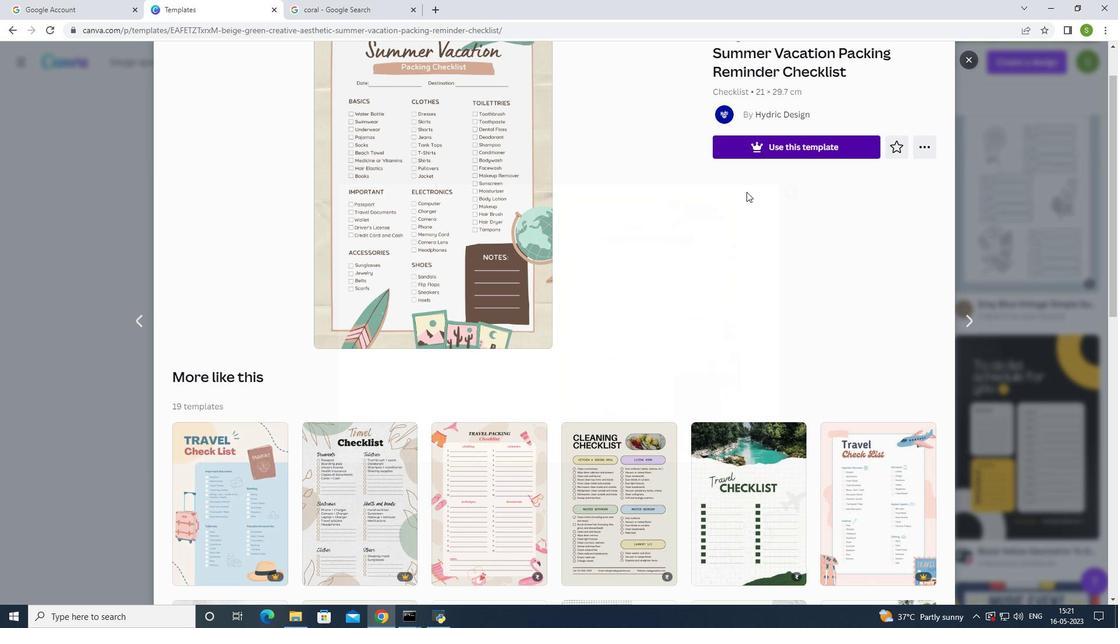 
Action: Mouse moved to (631, 223)
Screenshot: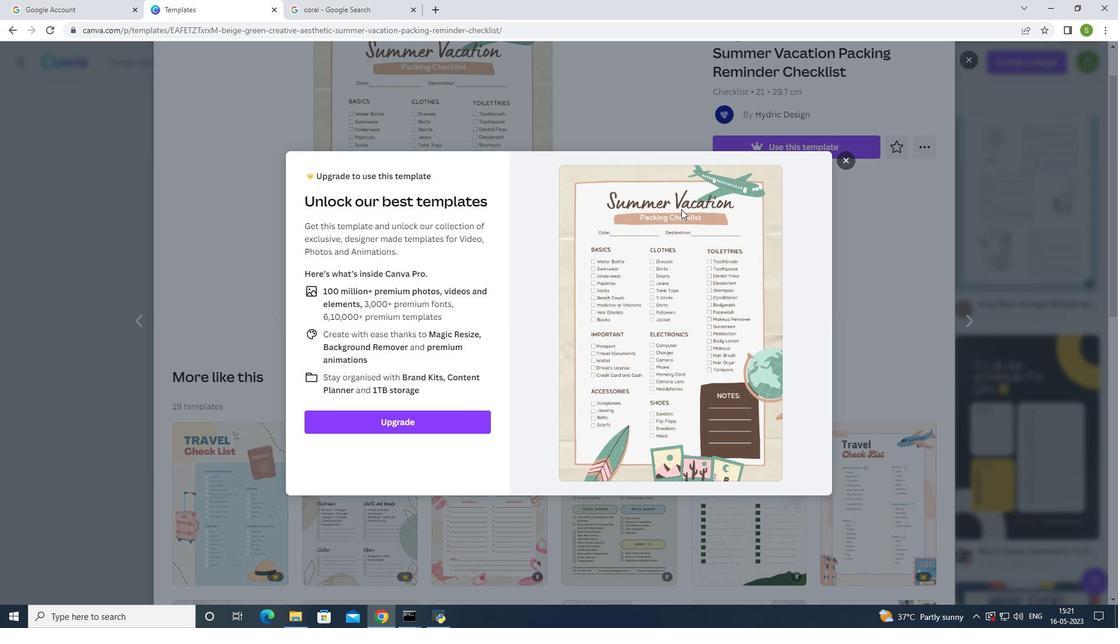 
Action: Mouse pressed left at (631, 223)
Screenshot: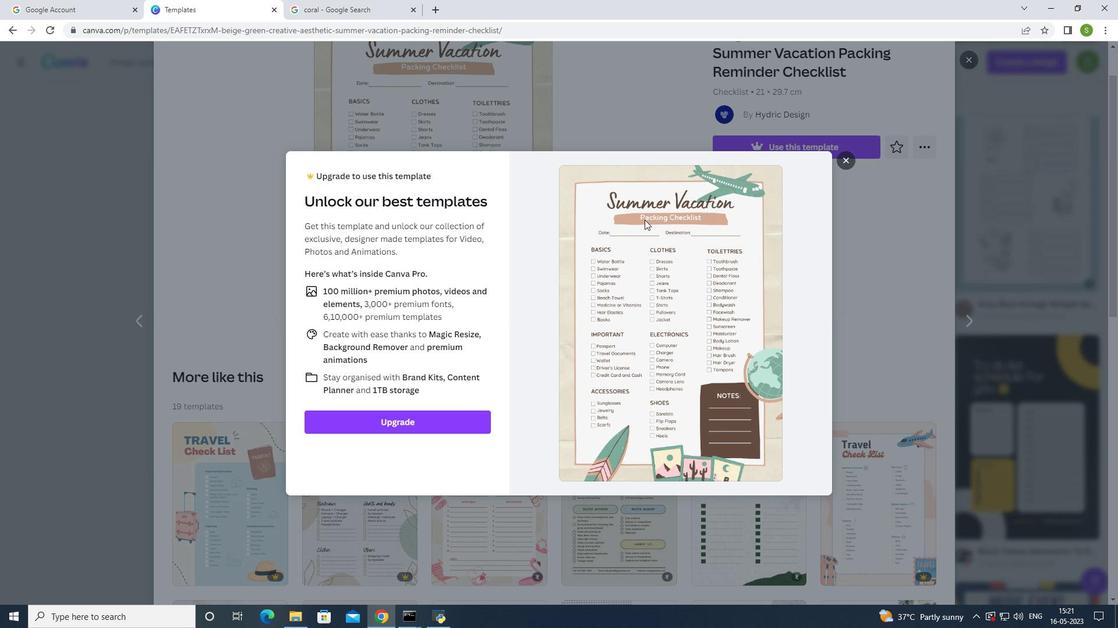 
Action: Mouse pressed left at (631, 223)
Screenshot: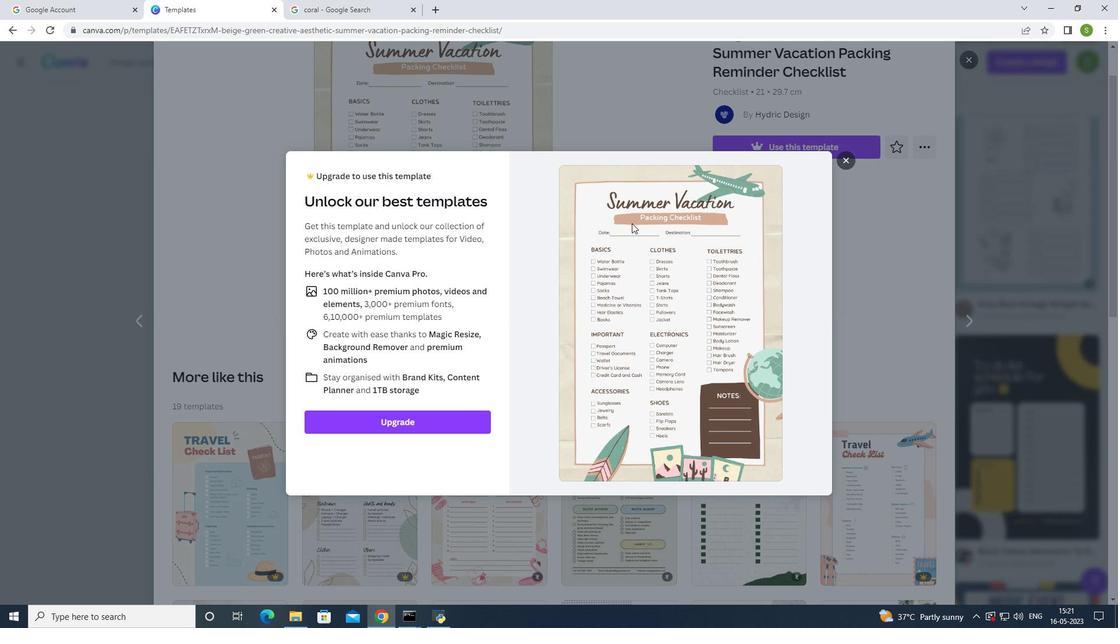 
Action: Mouse moved to (428, 419)
Screenshot: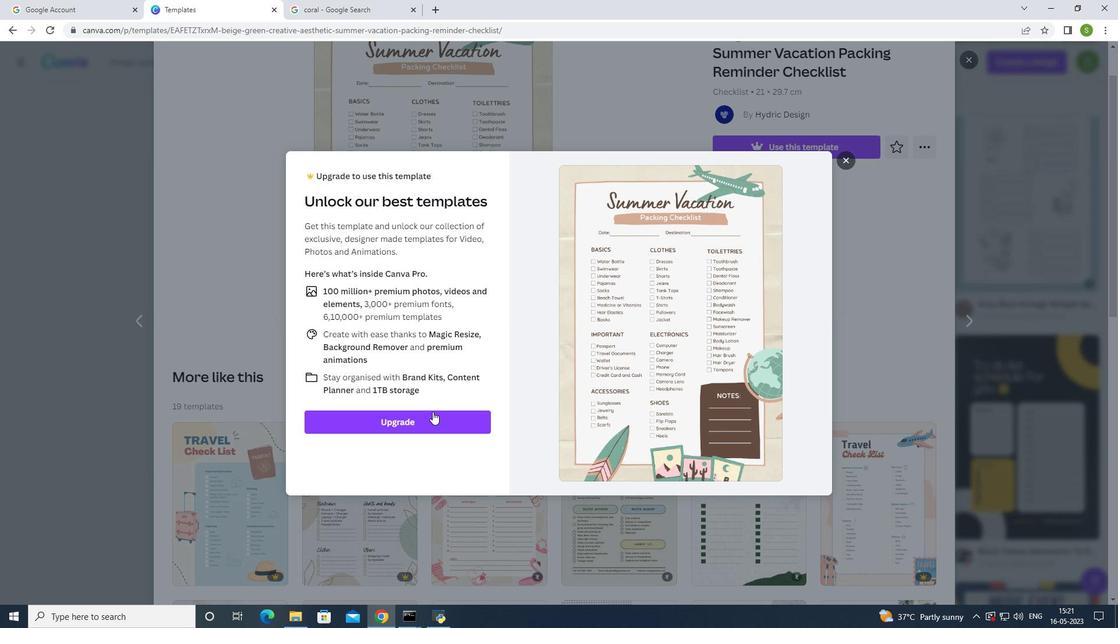
Action: Mouse pressed left at (428, 419)
Screenshot: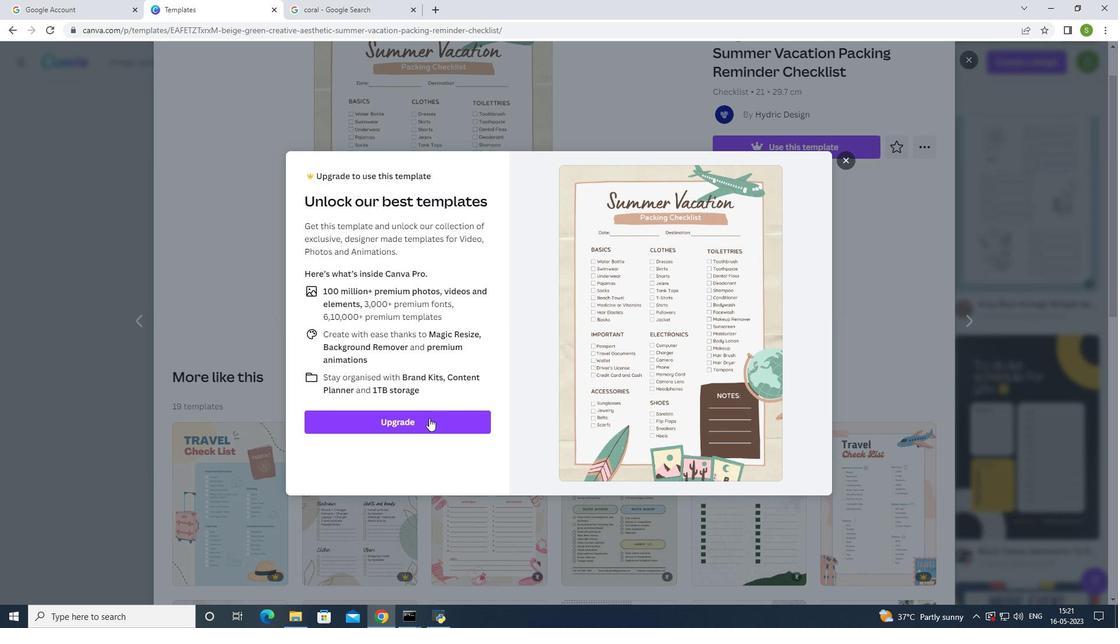 
Action: Mouse moved to (416, 435)
Screenshot: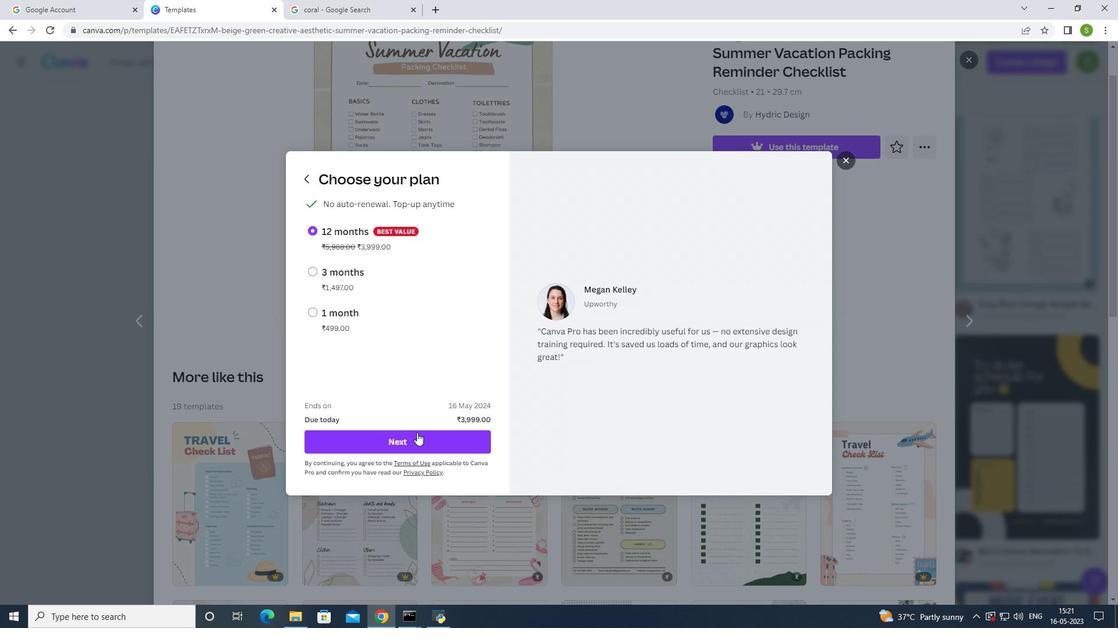 
Action: Mouse pressed left at (416, 435)
Screenshot: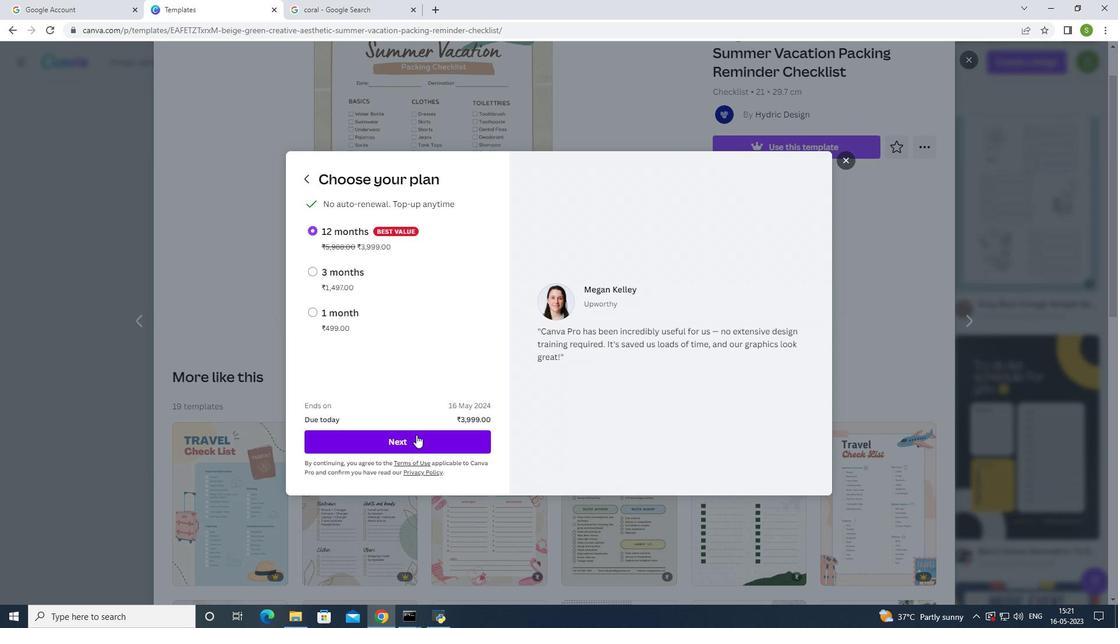
Action: Mouse moved to (850, 161)
Screenshot: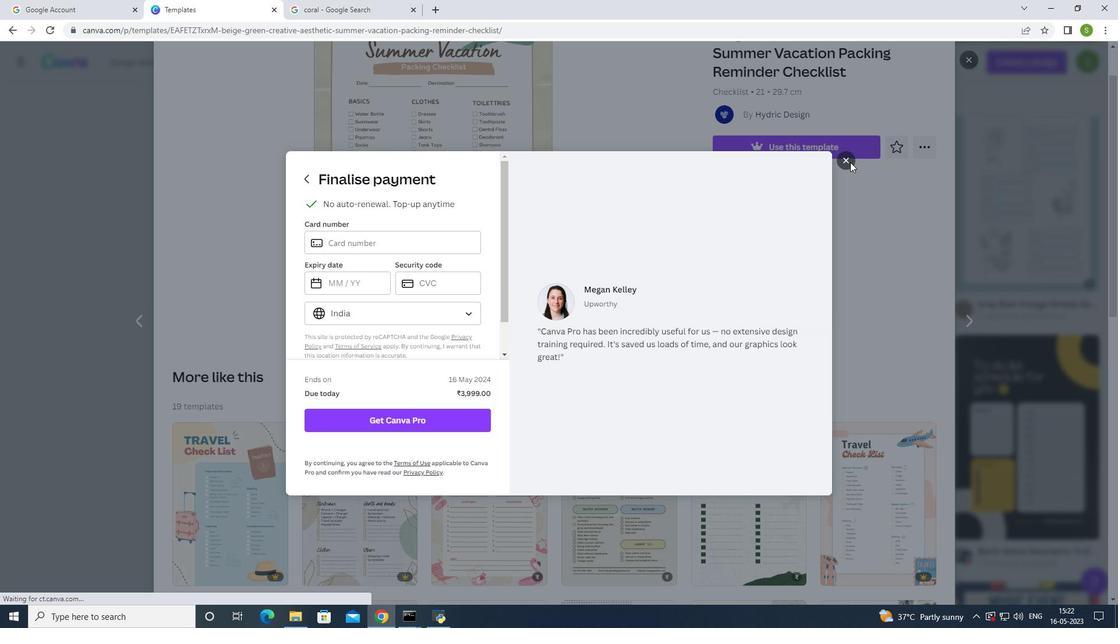 
Action: Mouse pressed left at (850, 161)
Screenshot: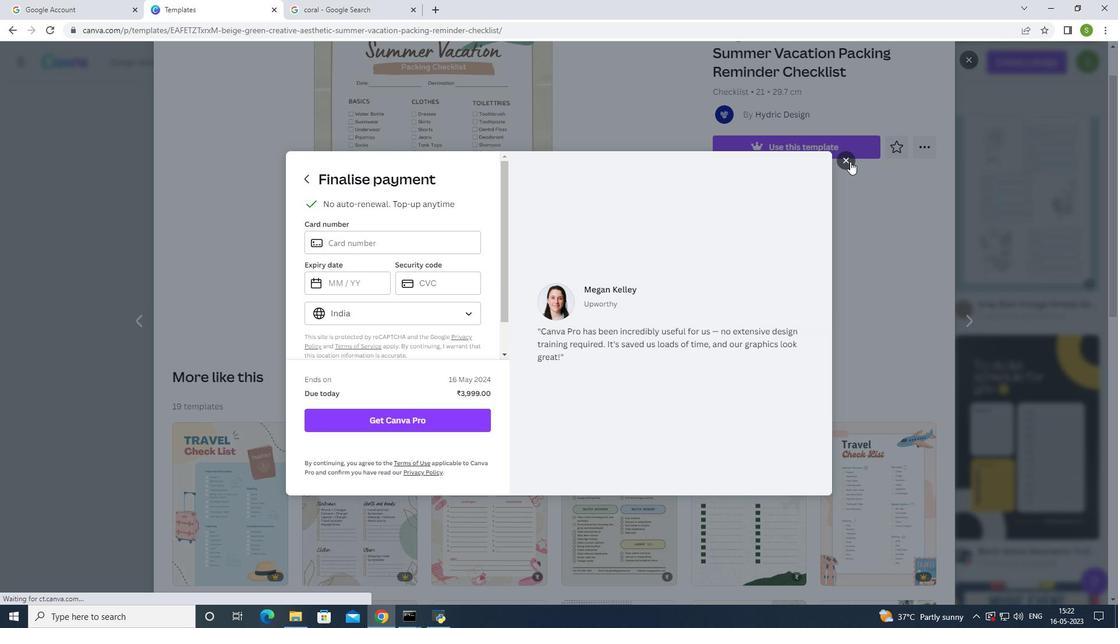 
Action: Mouse moved to (564, 241)
Screenshot: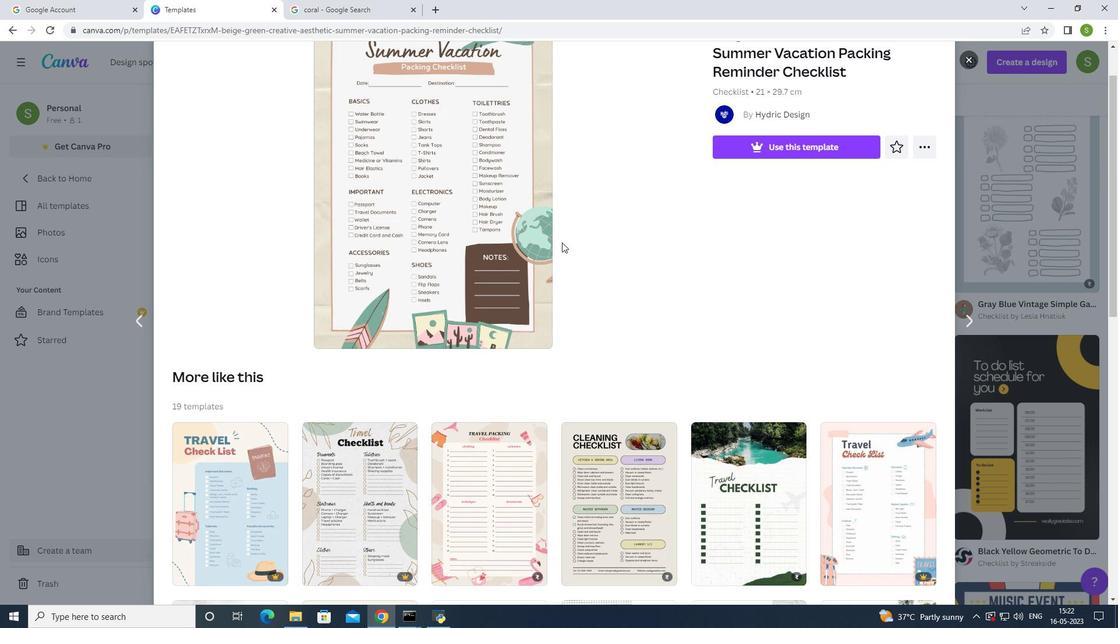 
Action: Mouse scrolled (564, 242) with delta (0, 0)
Screenshot: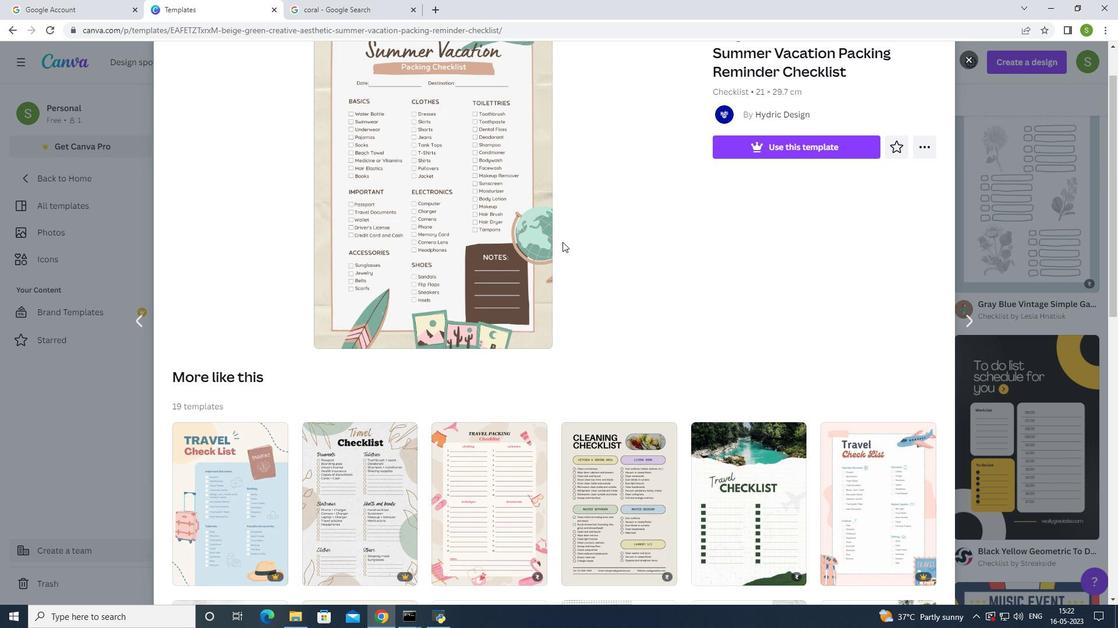 
Action: Mouse scrolled (564, 242) with delta (0, 0)
Screenshot: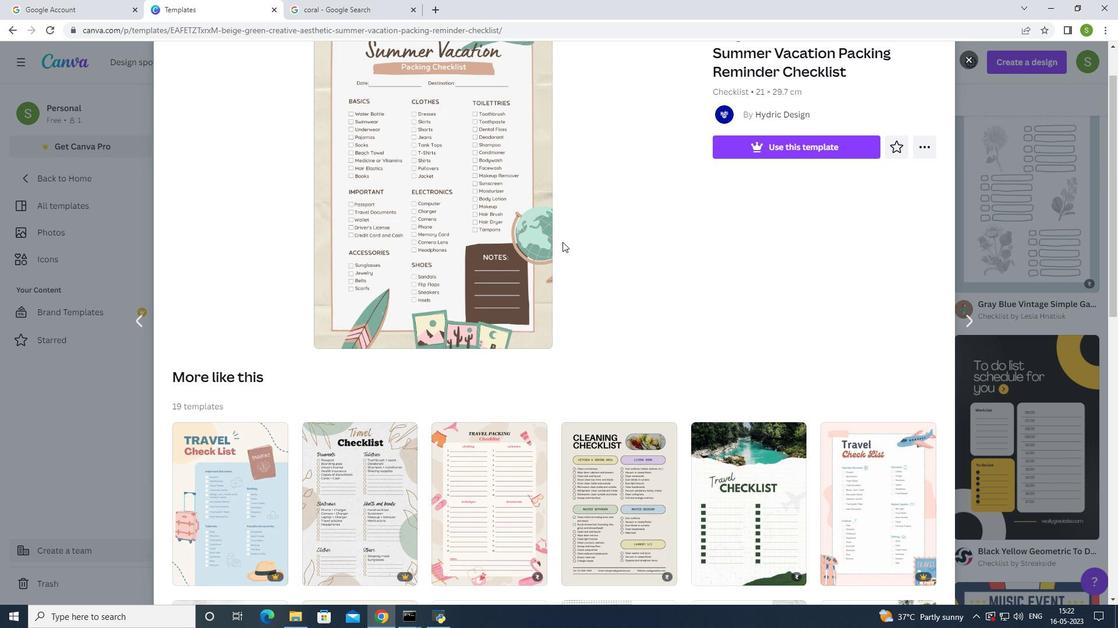 
Action: Mouse scrolled (564, 242) with delta (0, 0)
Screenshot: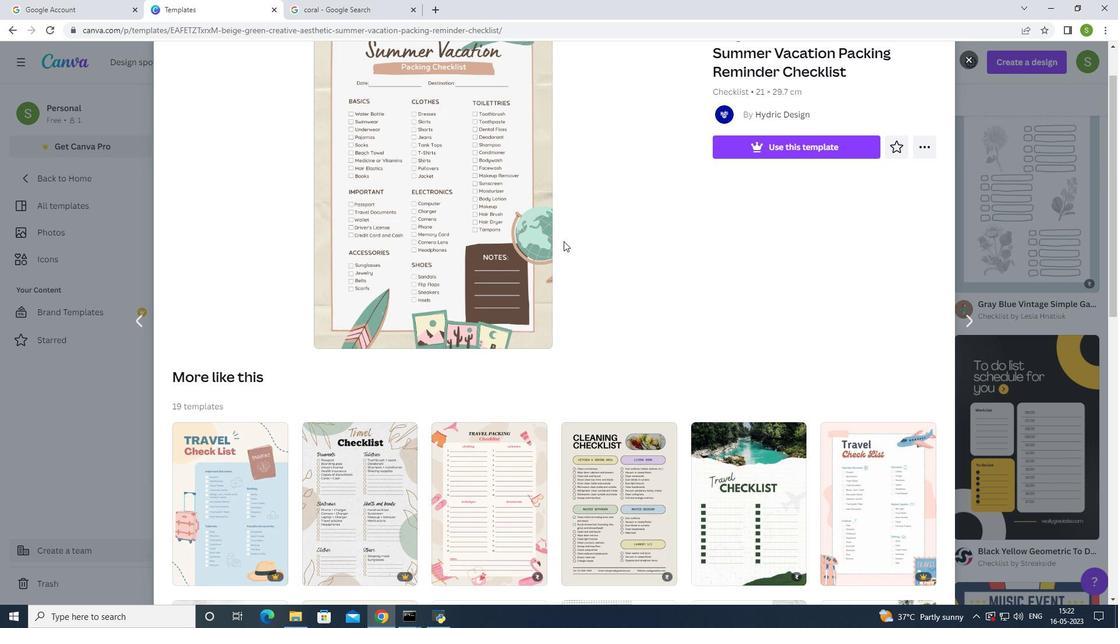 
Action: Mouse scrolled (564, 242) with delta (0, 0)
Screenshot: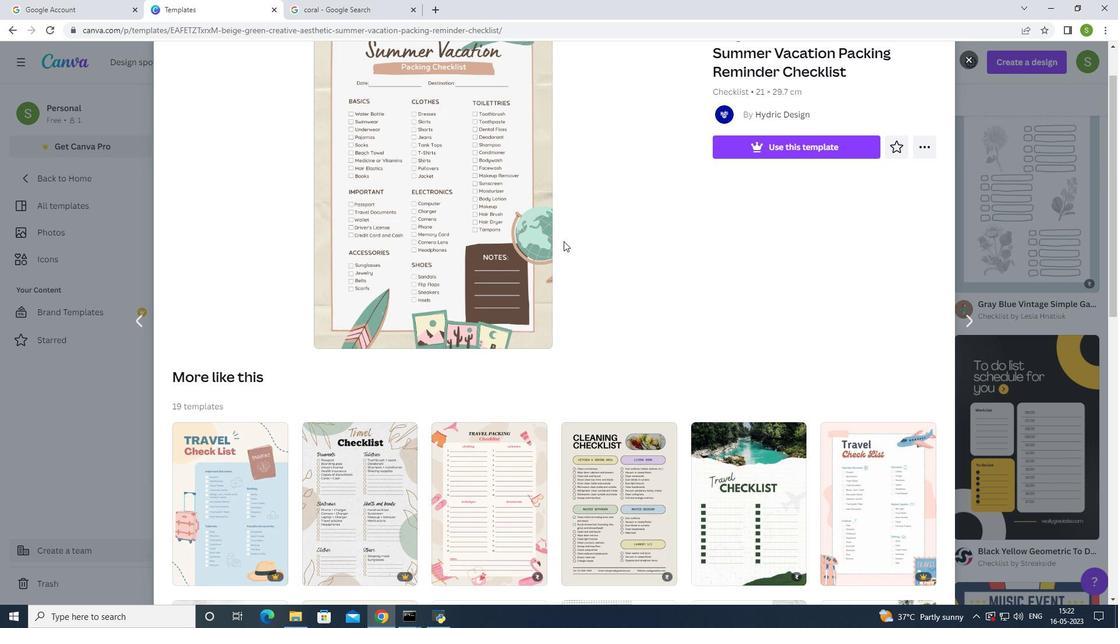 
Action: Mouse scrolled (564, 242) with delta (0, 0)
Screenshot: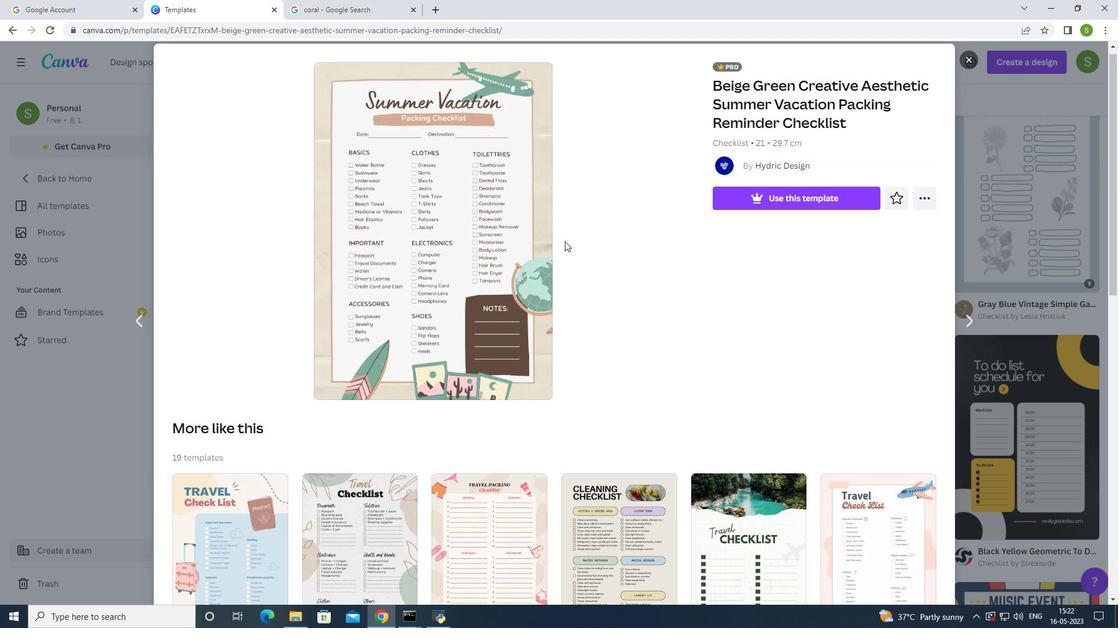 
Action: Mouse scrolled (564, 242) with delta (0, 0)
Screenshot: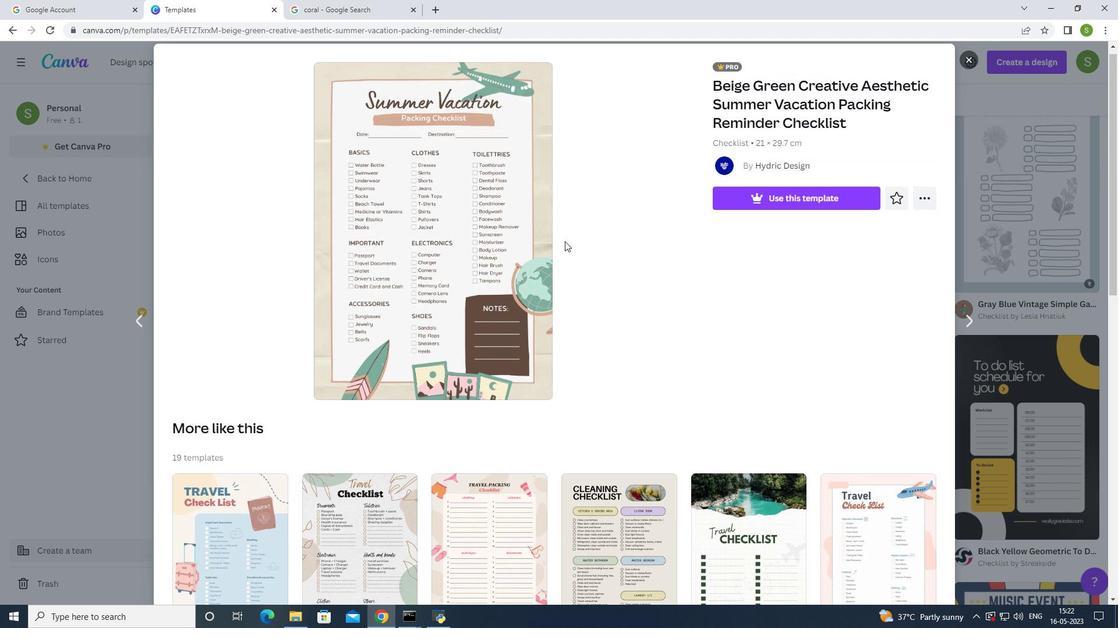 
Action: Mouse scrolled (564, 242) with delta (0, 0)
Screenshot: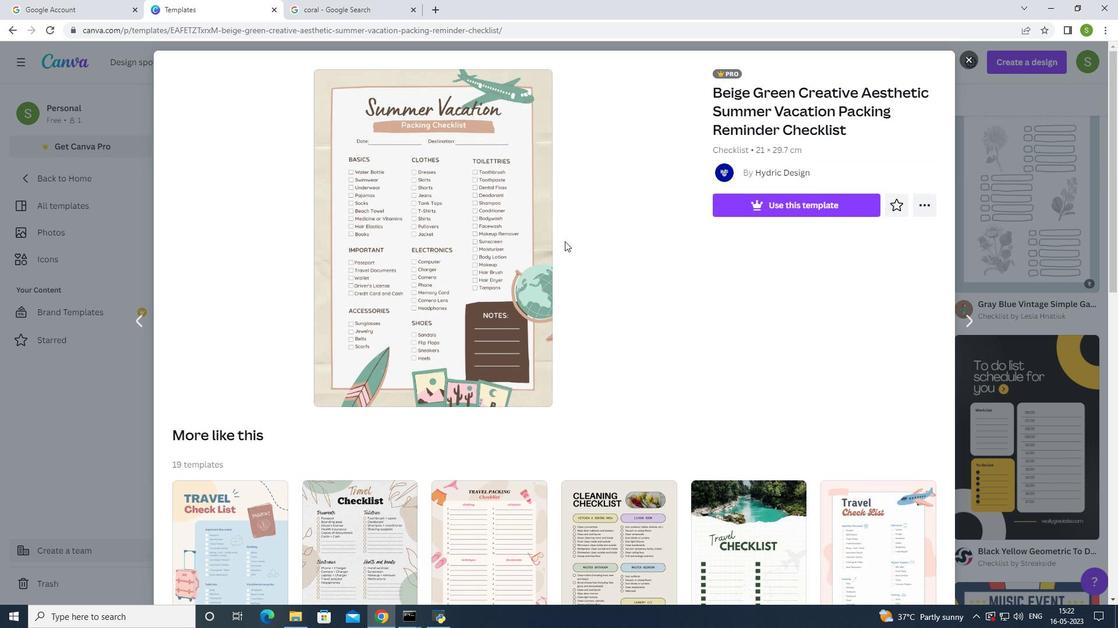 
Action: Mouse scrolled (564, 242) with delta (0, 0)
Screenshot: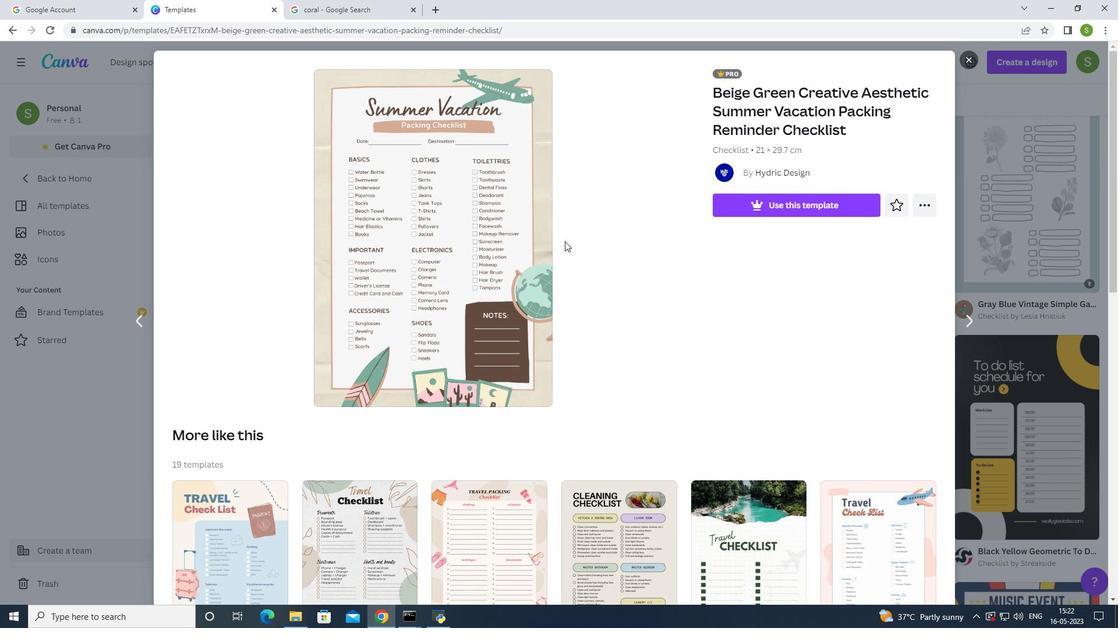
Action: Mouse moved to (921, 207)
Screenshot: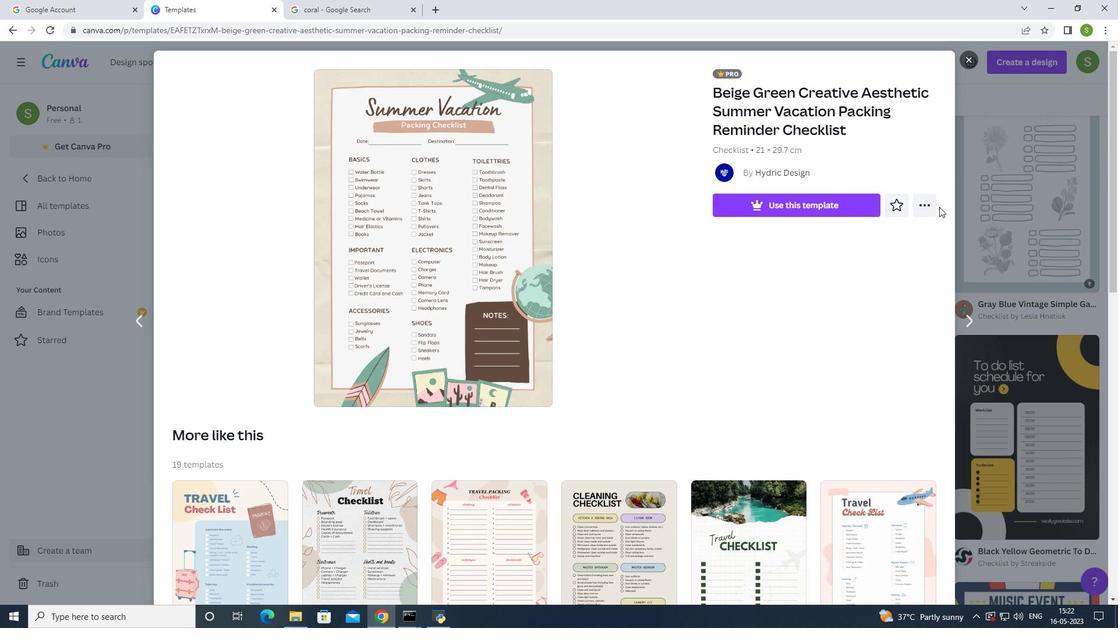 
Action: Mouse pressed left at (921, 207)
Screenshot: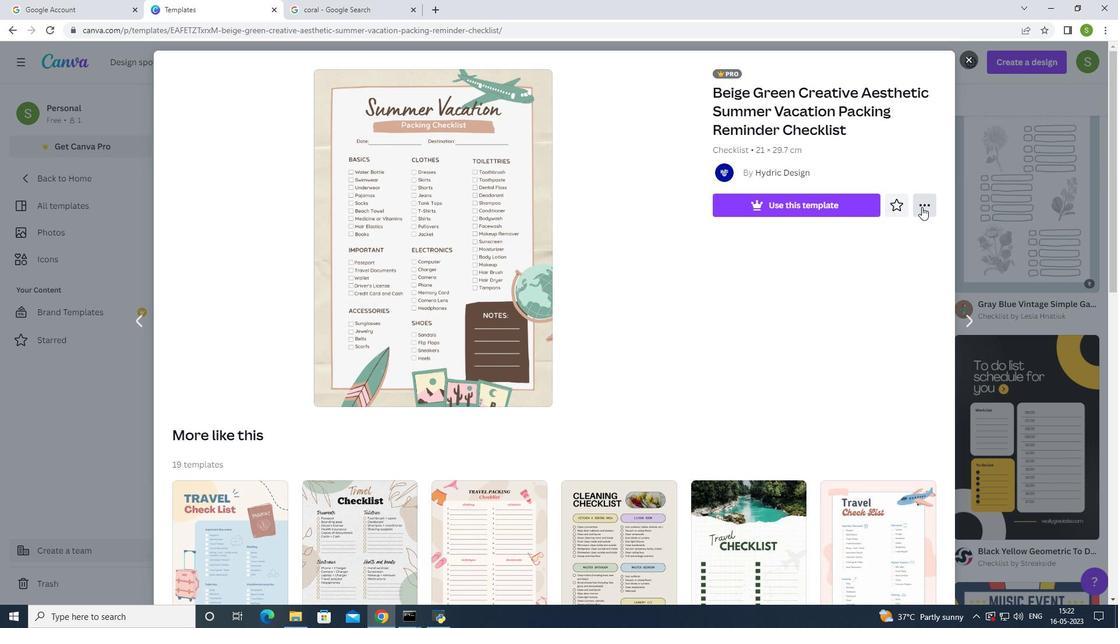 
Action: Mouse moved to (694, 286)
Screenshot: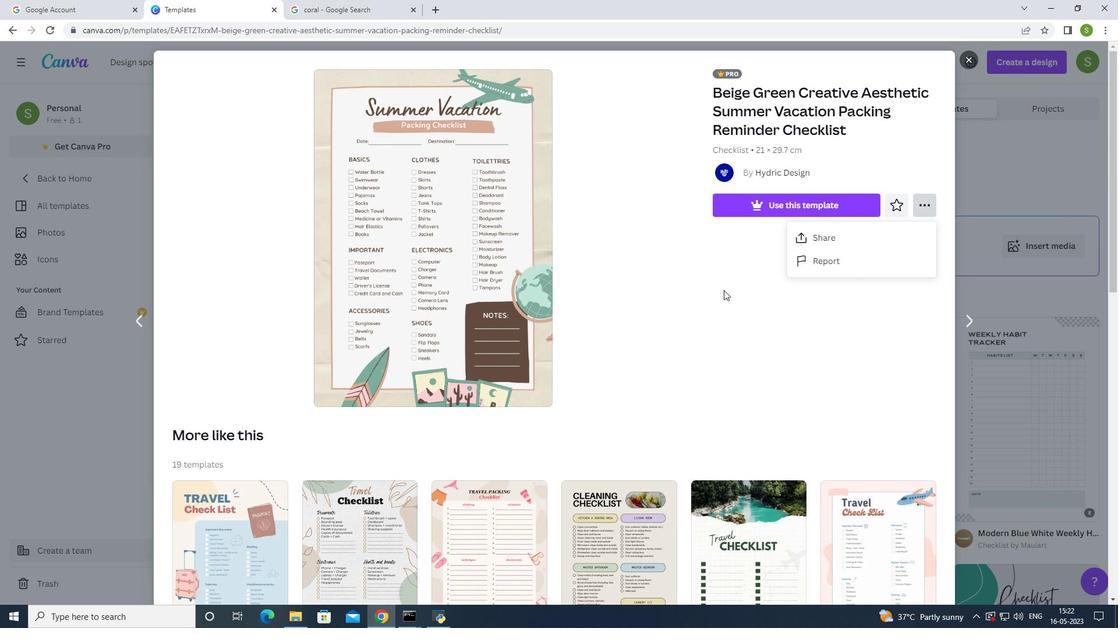 
Action: Mouse pressed left at (694, 286)
Screenshot: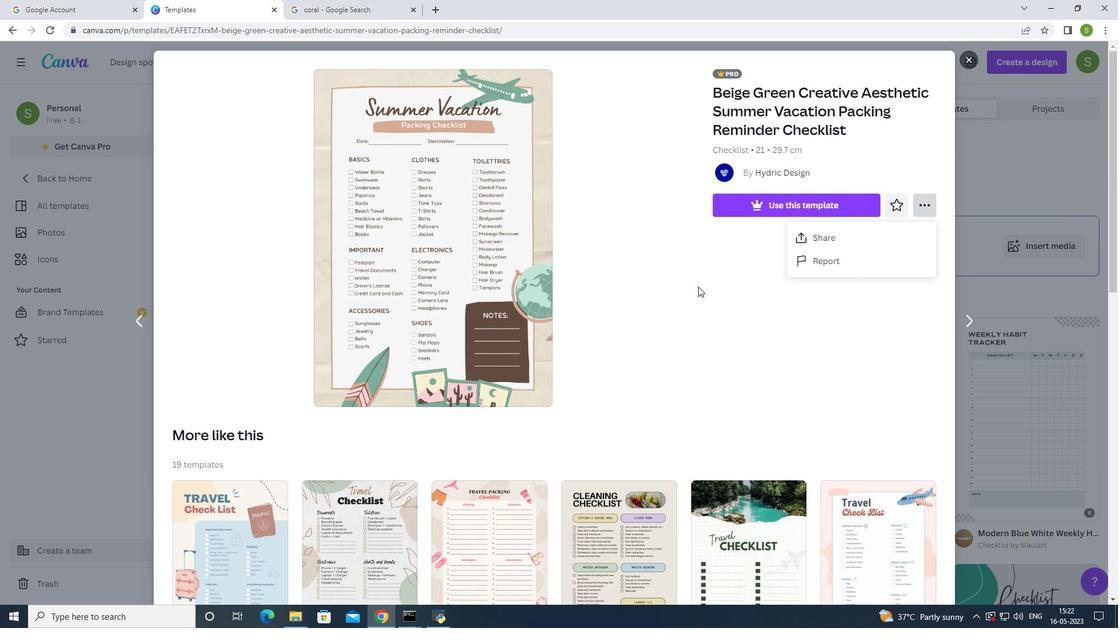 
Action: Mouse moved to (964, 54)
Screenshot: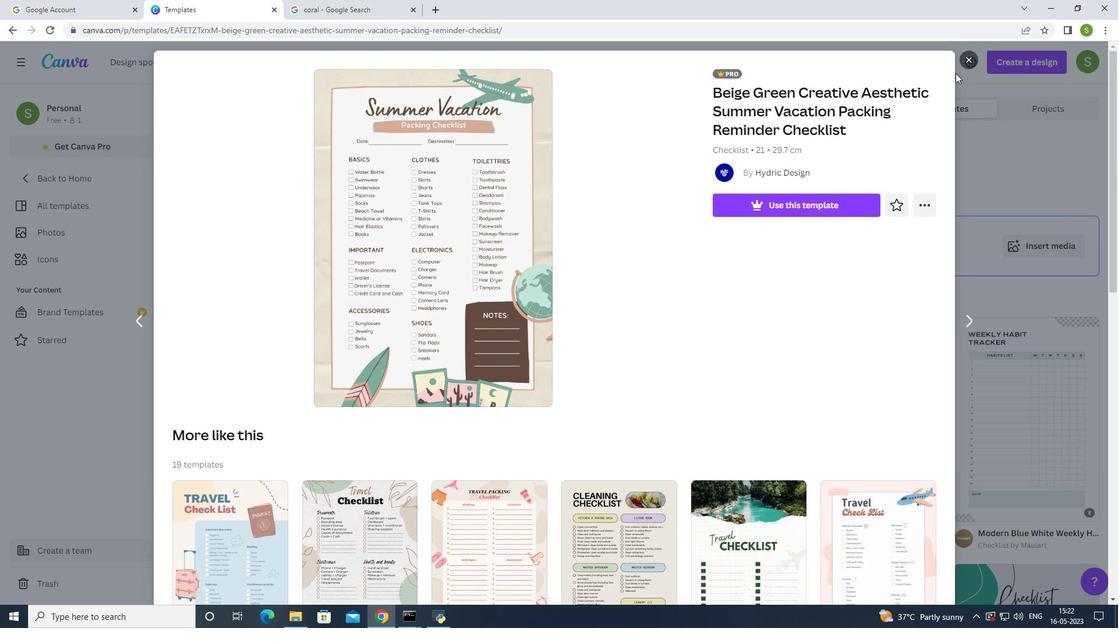 
Action: Mouse pressed left at (964, 54)
Screenshot: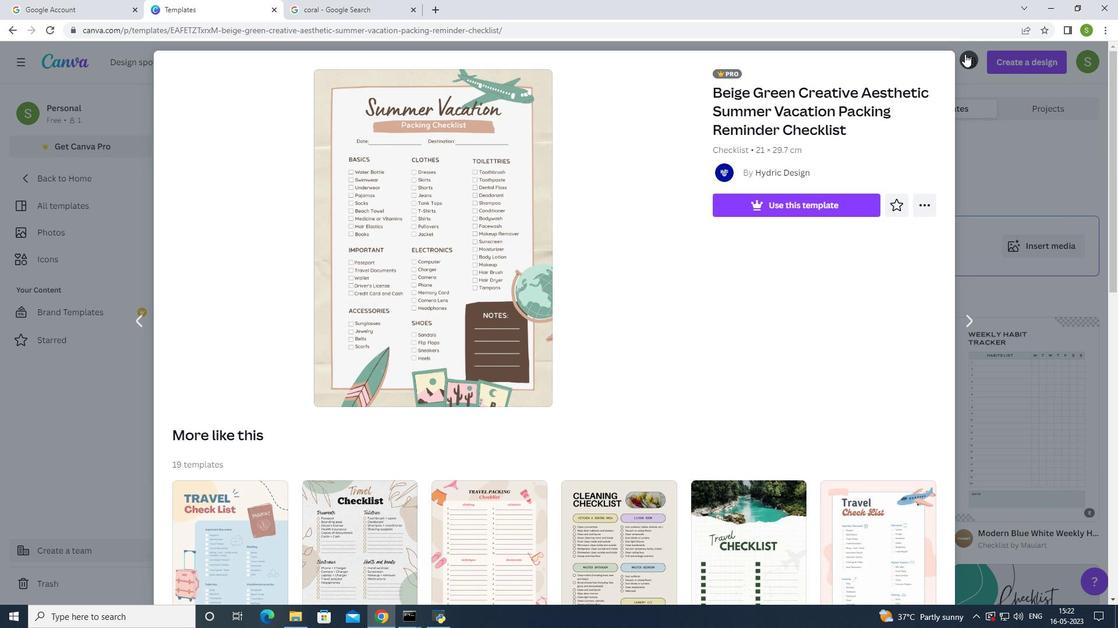 
Action: Mouse moved to (476, 207)
Screenshot: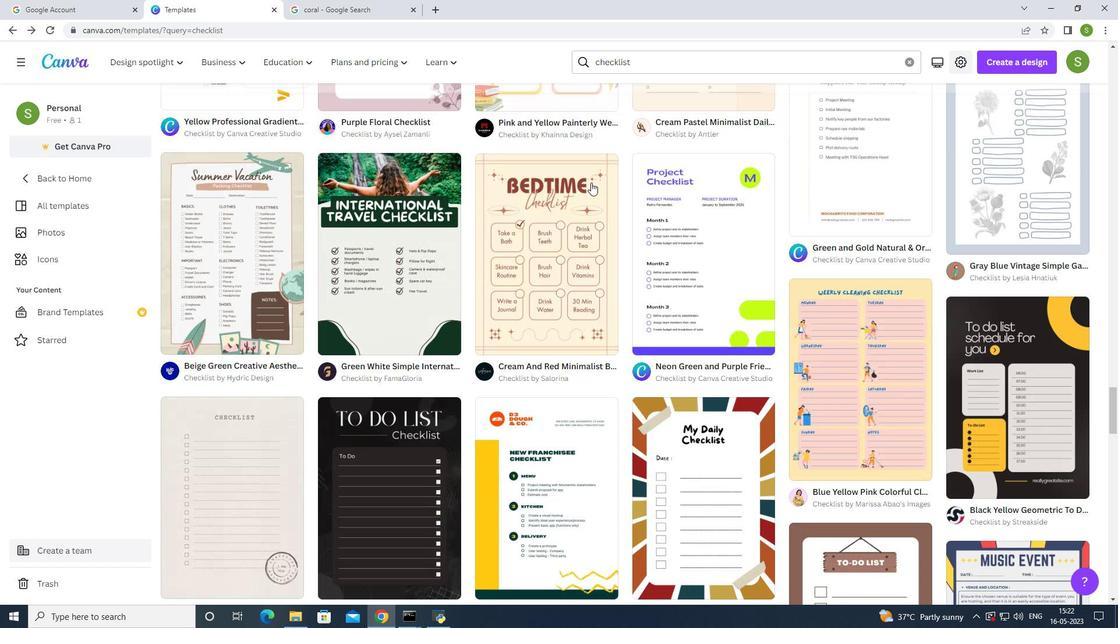 
Action: Mouse scrolled (476, 207) with delta (0, 0)
Screenshot: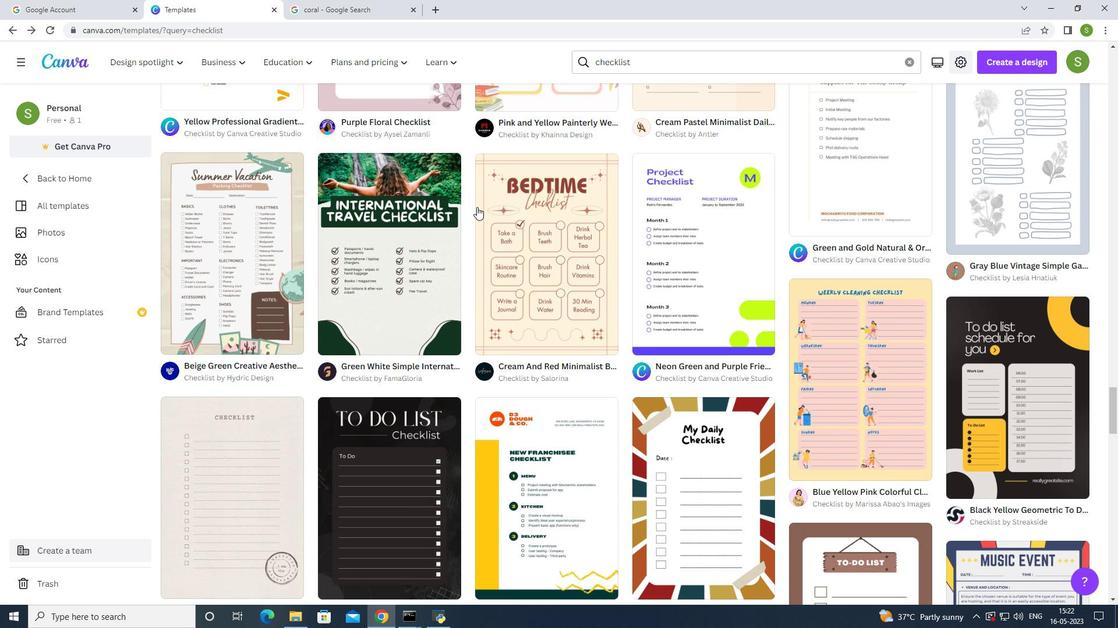 
Action: Mouse scrolled (476, 207) with delta (0, 0)
Screenshot: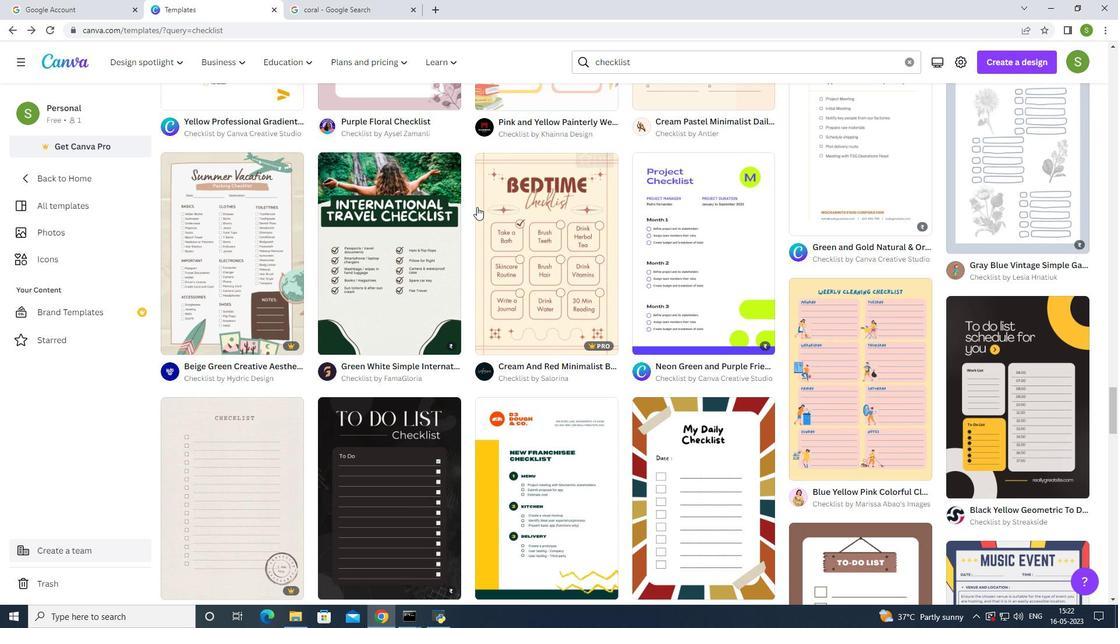 
Action: Mouse scrolled (476, 207) with delta (0, 0)
Screenshot: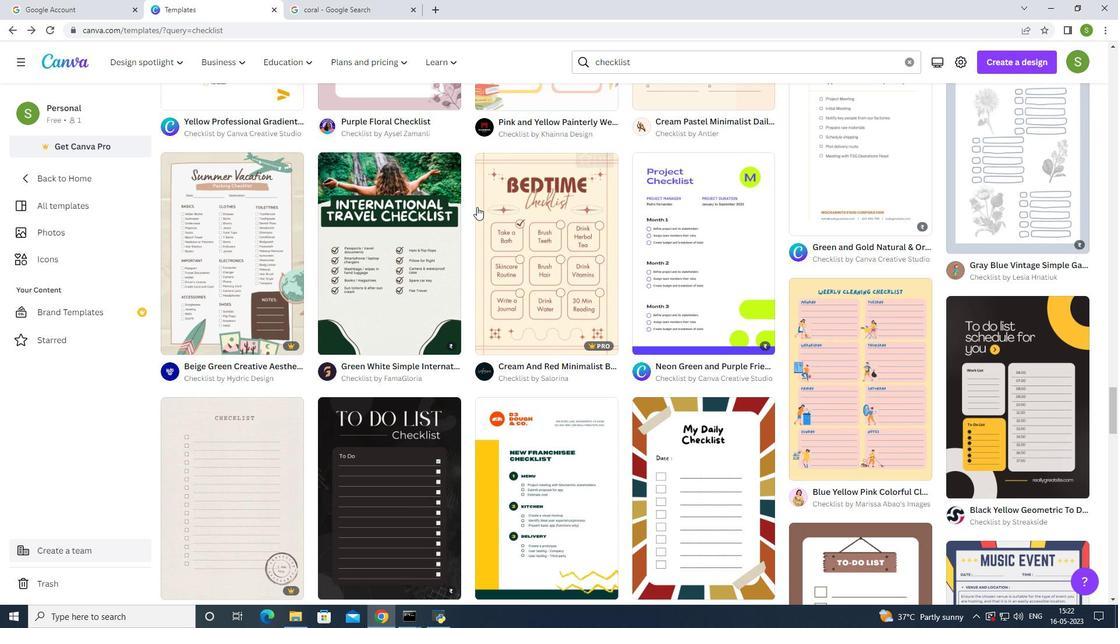 
Action: Mouse scrolled (476, 207) with delta (0, 0)
Screenshot: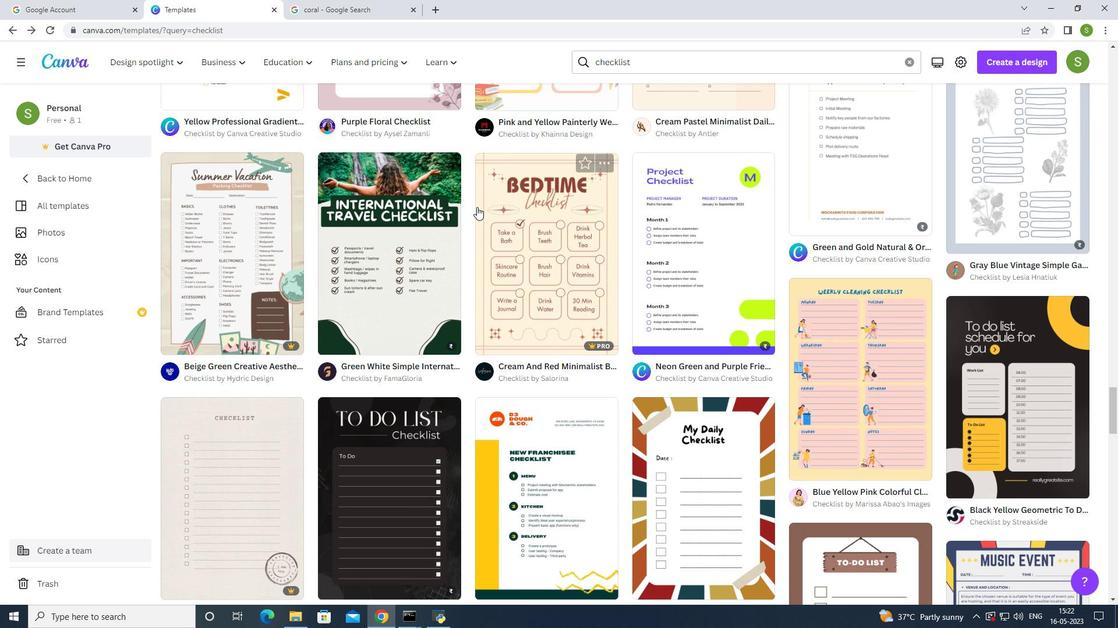 
Action: Mouse scrolled (476, 207) with delta (0, 0)
Screenshot: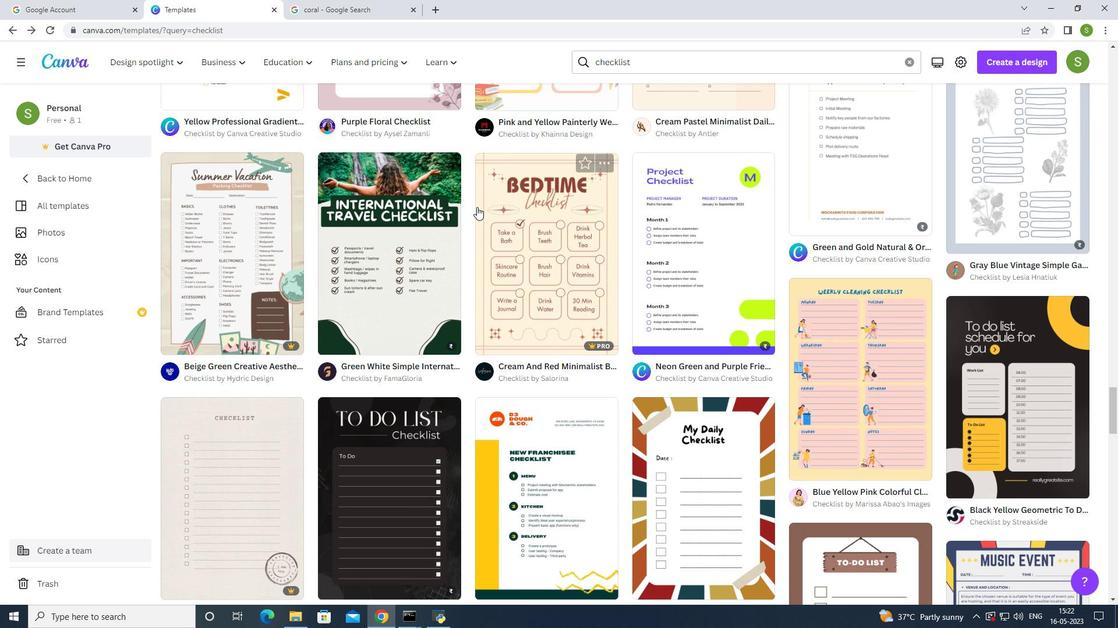 
Action: Mouse scrolled (476, 207) with delta (0, 0)
Screenshot: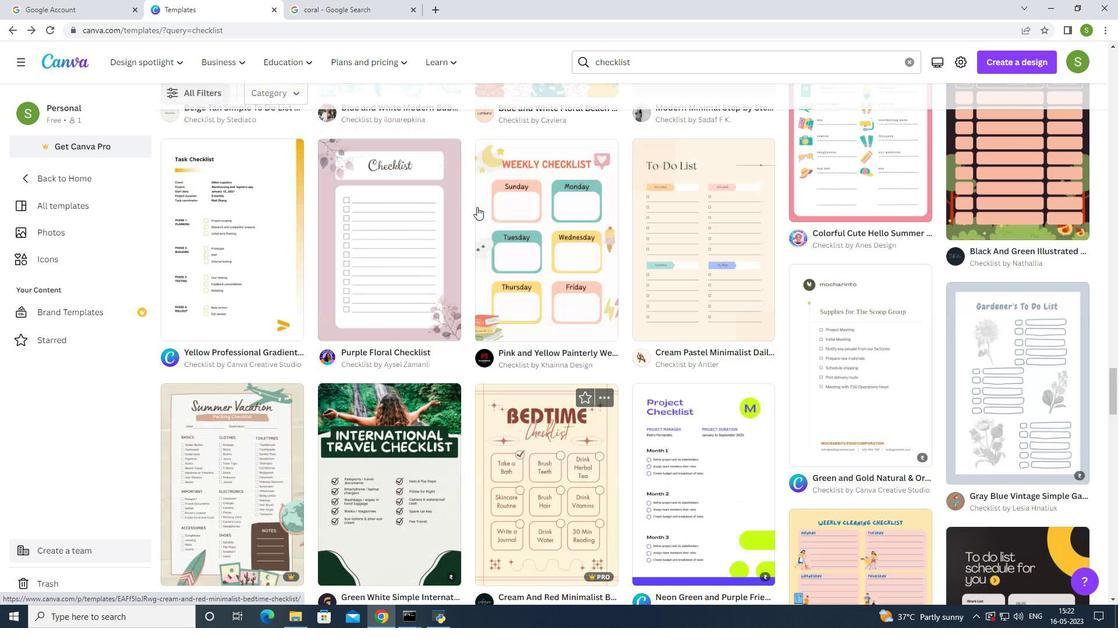 
Action: Mouse moved to (476, 207)
Screenshot: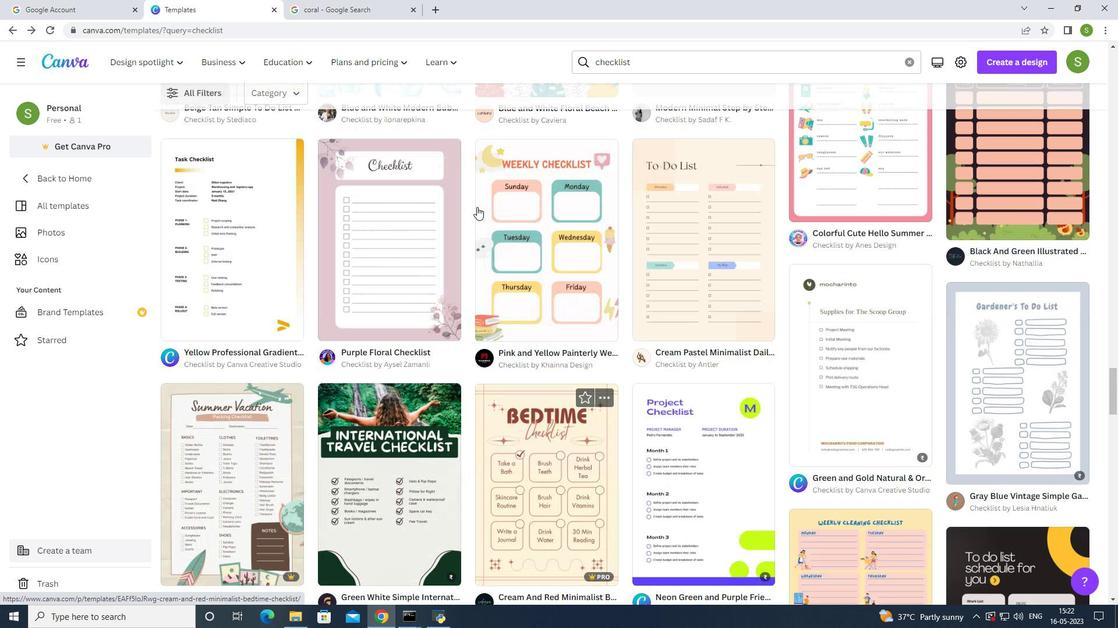 
Action: Mouse scrolled (476, 207) with delta (0, 0)
Screenshot: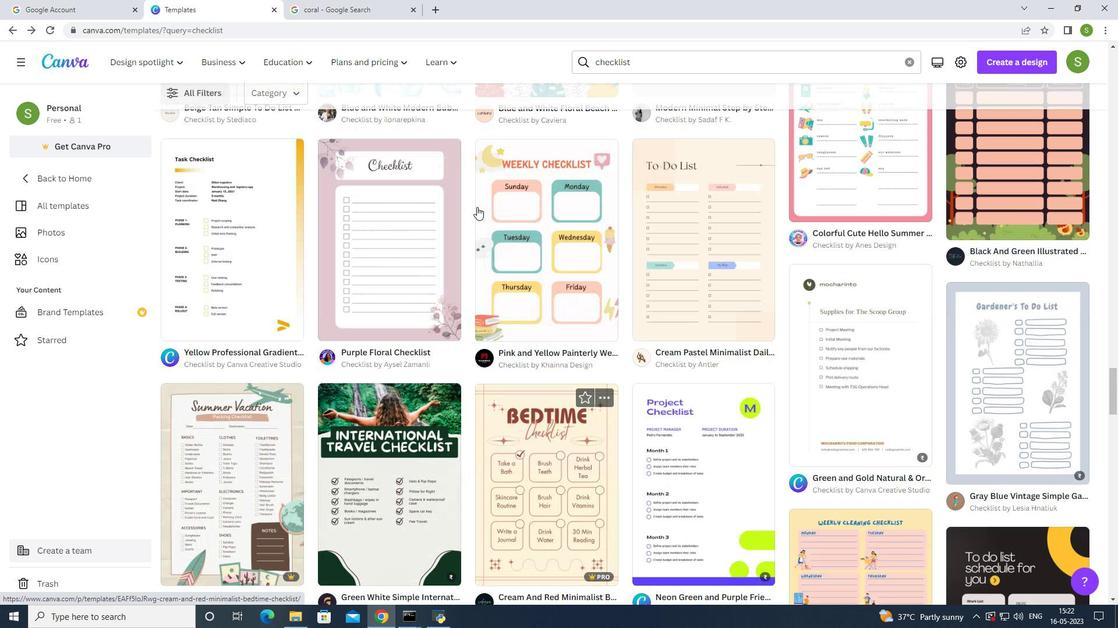 
Action: Mouse scrolled (476, 207) with delta (0, 0)
Screenshot: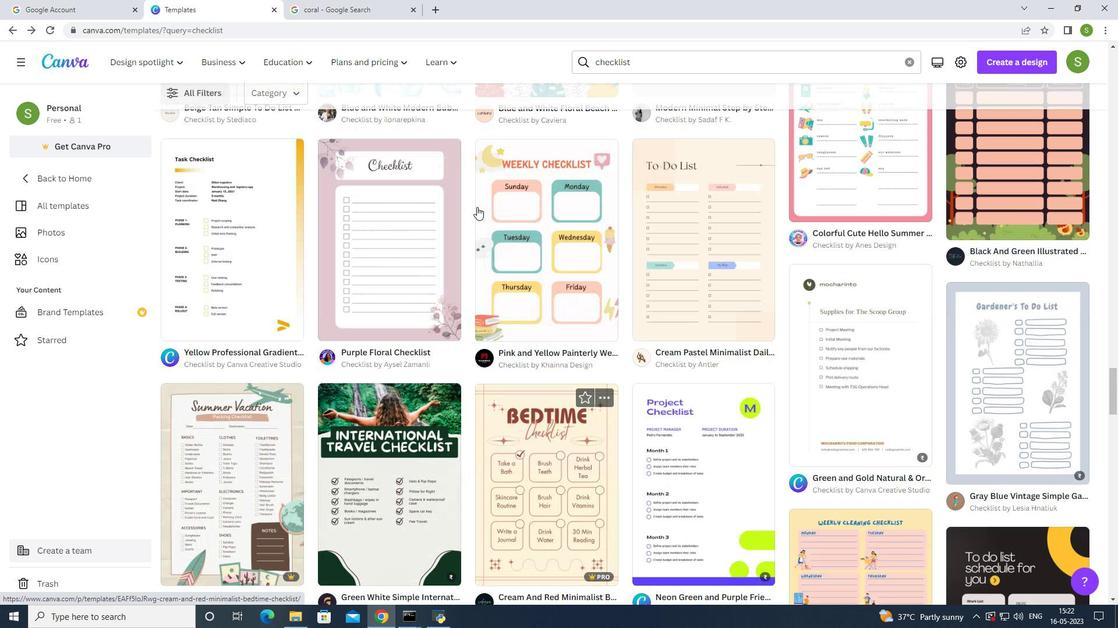 
Action: Mouse scrolled (476, 207) with delta (0, 0)
Screenshot: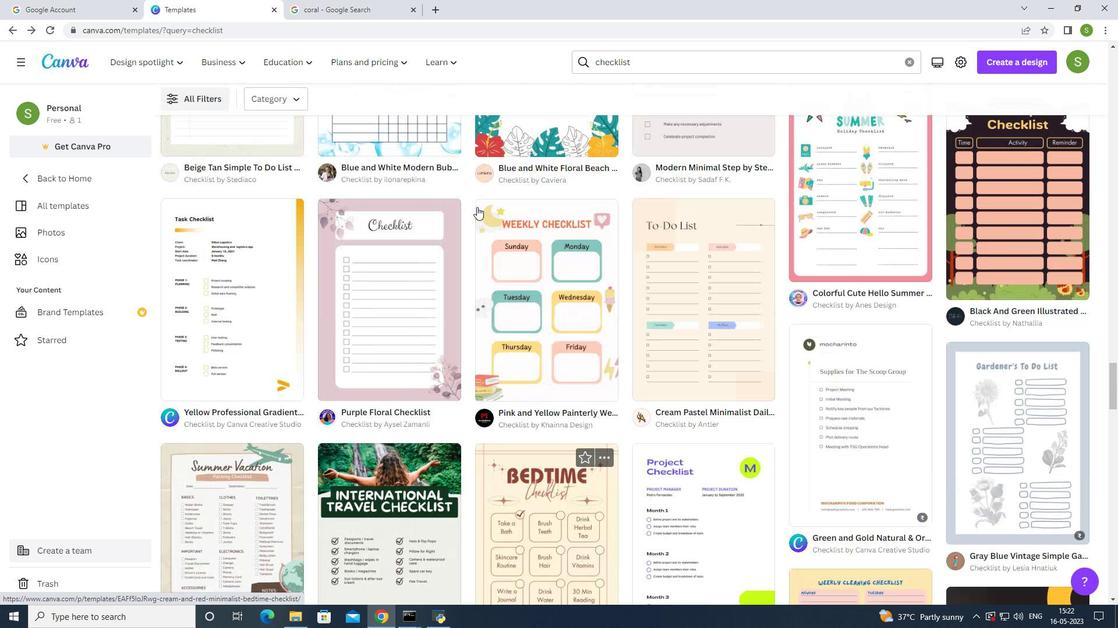 
Action: Mouse scrolled (476, 207) with delta (0, 0)
Screenshot: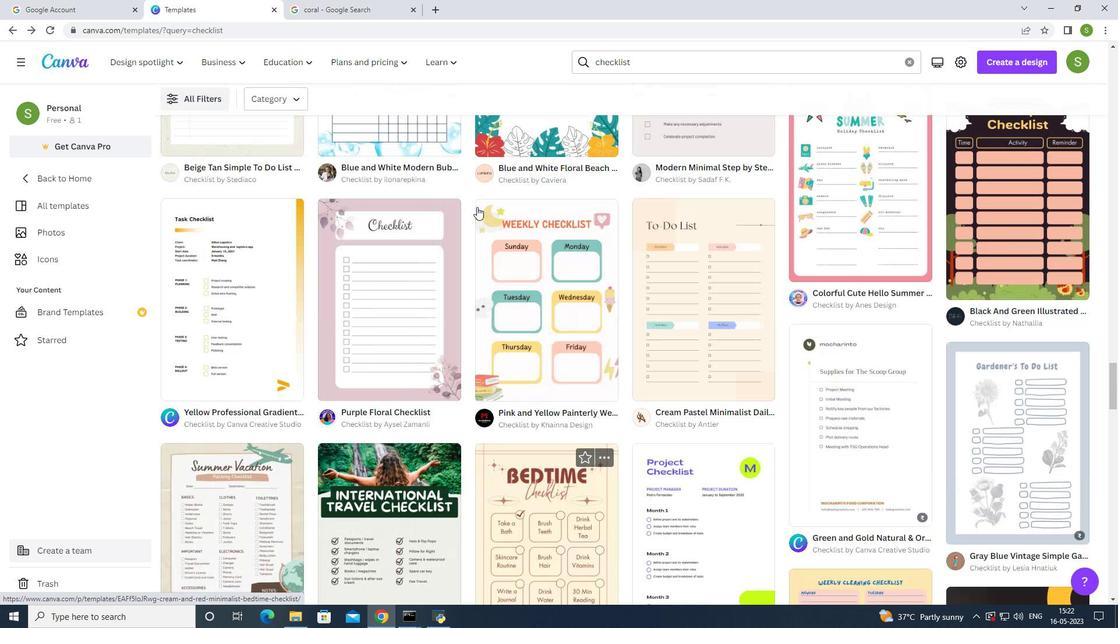 
Action: Mouse scrolled (476, 207) with delta (0, 0)
Screenshot: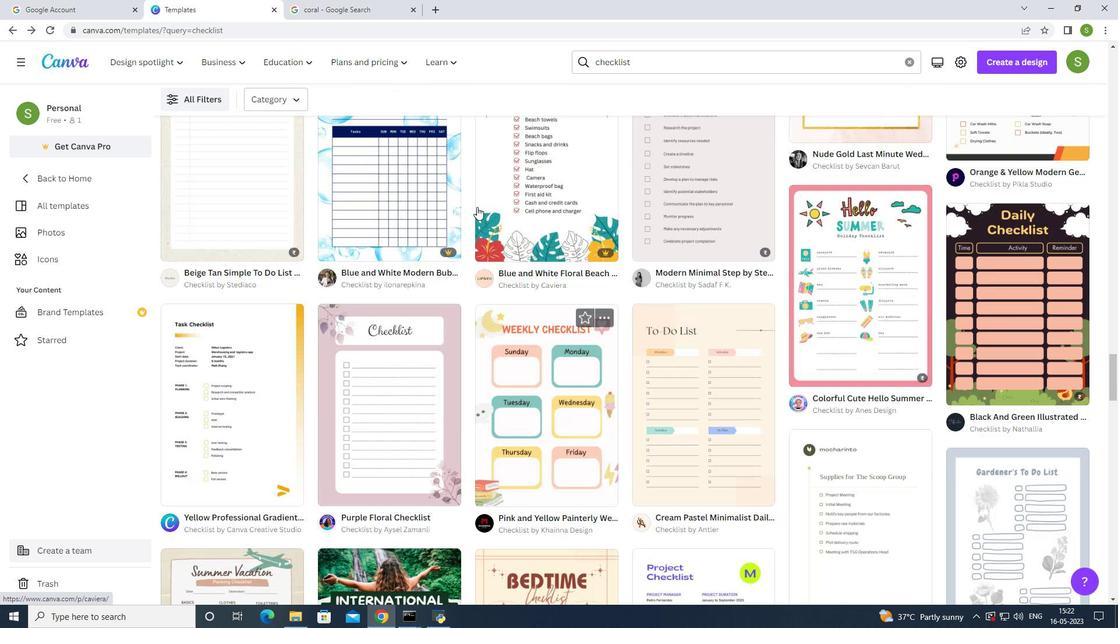 
Action: Mouse scrolled (476, 207) with delta (0, 0)
Screenshot: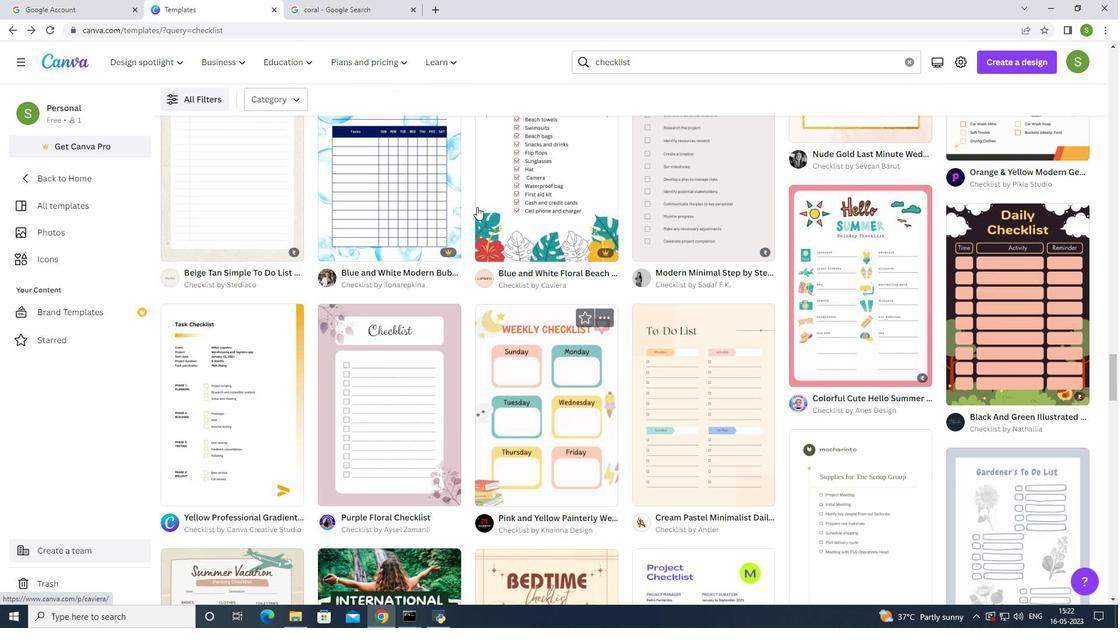 
Action: Mouse scrolled (476, 207) with delta (0, 0)
Screenshot: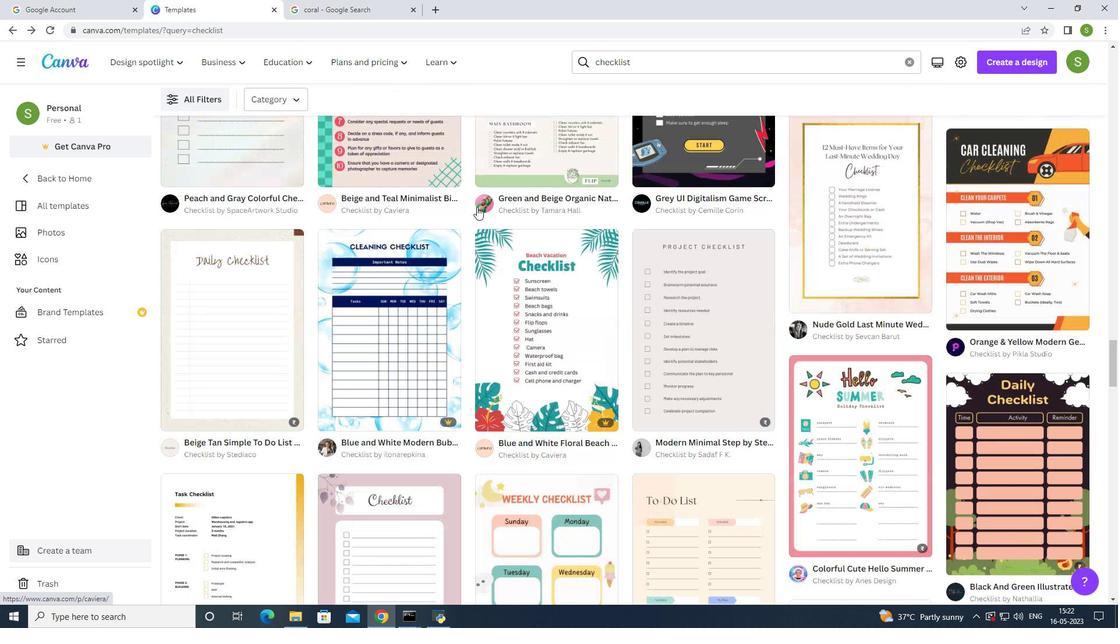 
Action: Mouse scrolled (476, 207) with delta (0, 0)
Screenshot: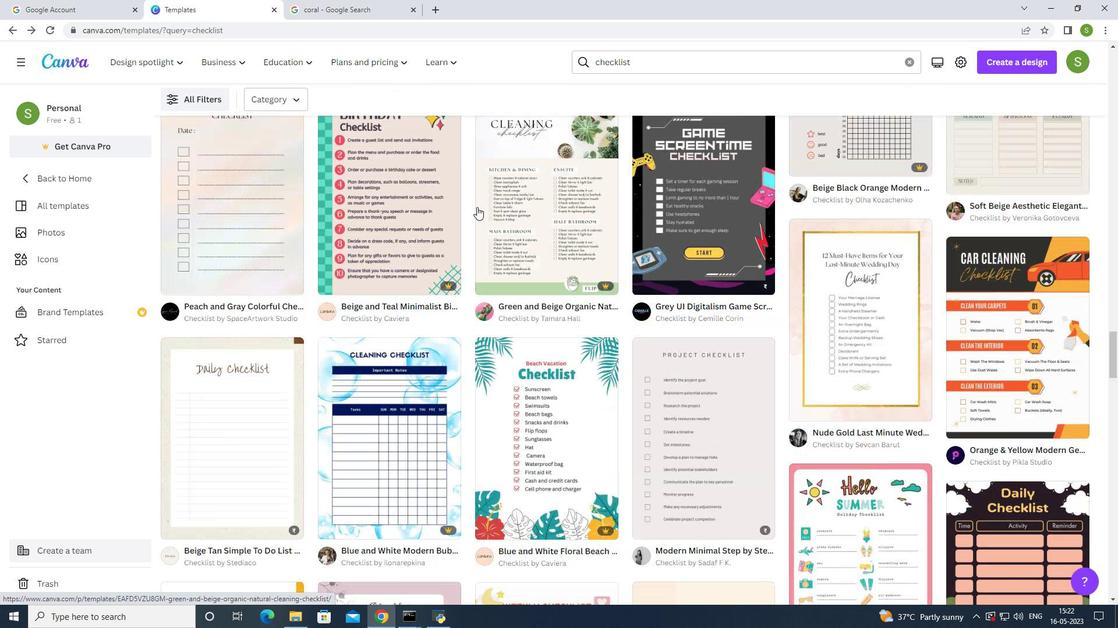 
Action: Mouse scrolled (476, 207) with delta (0, 0)
Screenshot: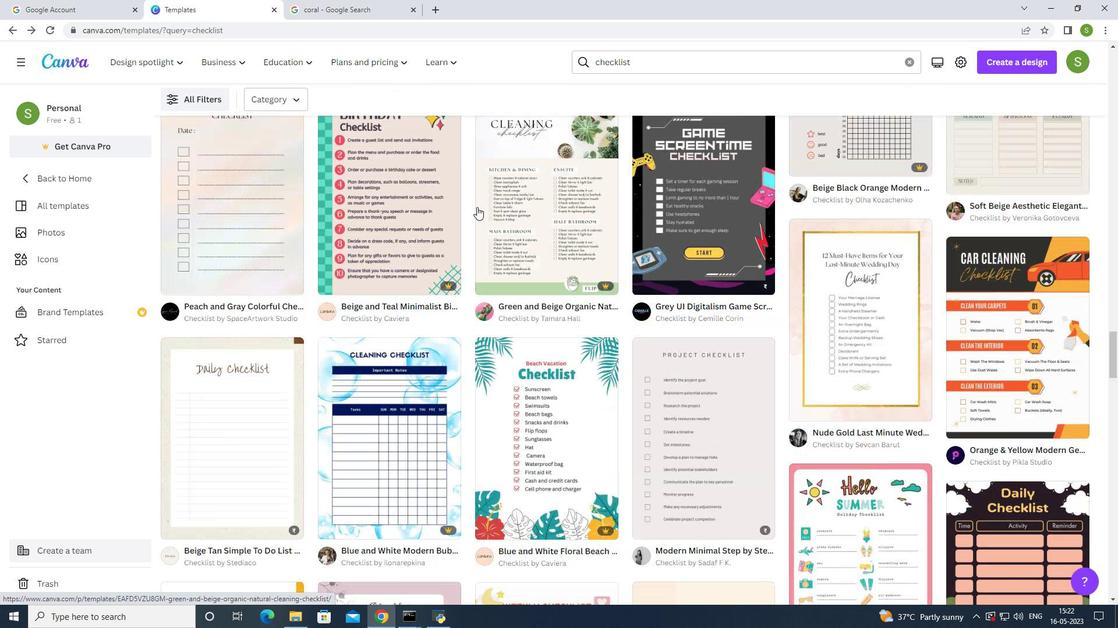 
Action: Mouse scrolled (476, 207) with delta (0, 0)
Screenshot: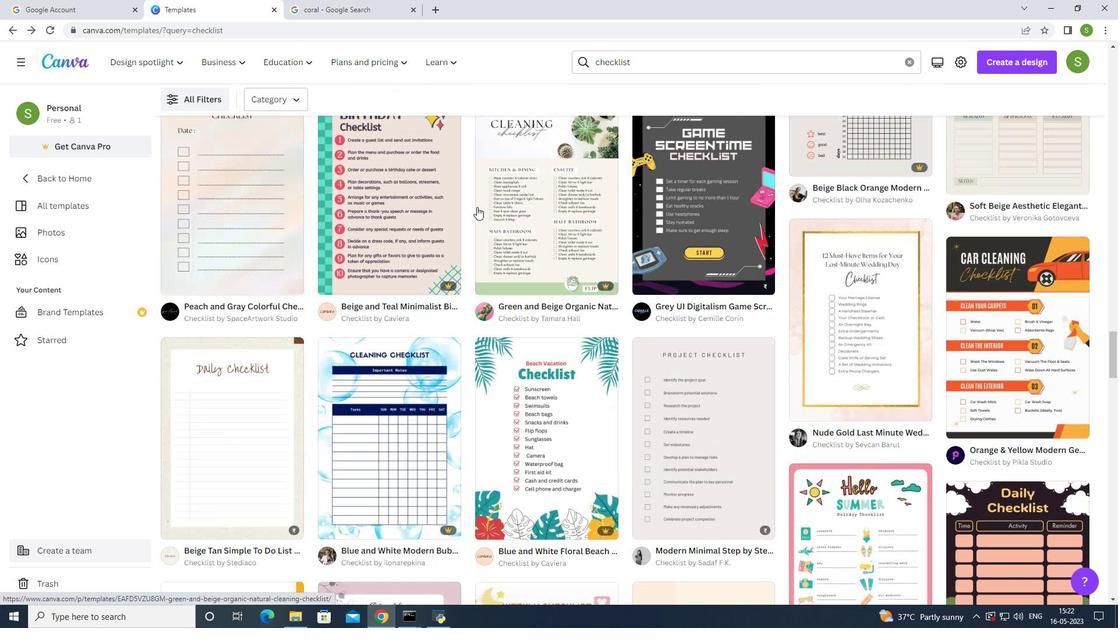 
Action: Mouse scrolled (476, 207) with delta (0, 0)
Screenshot: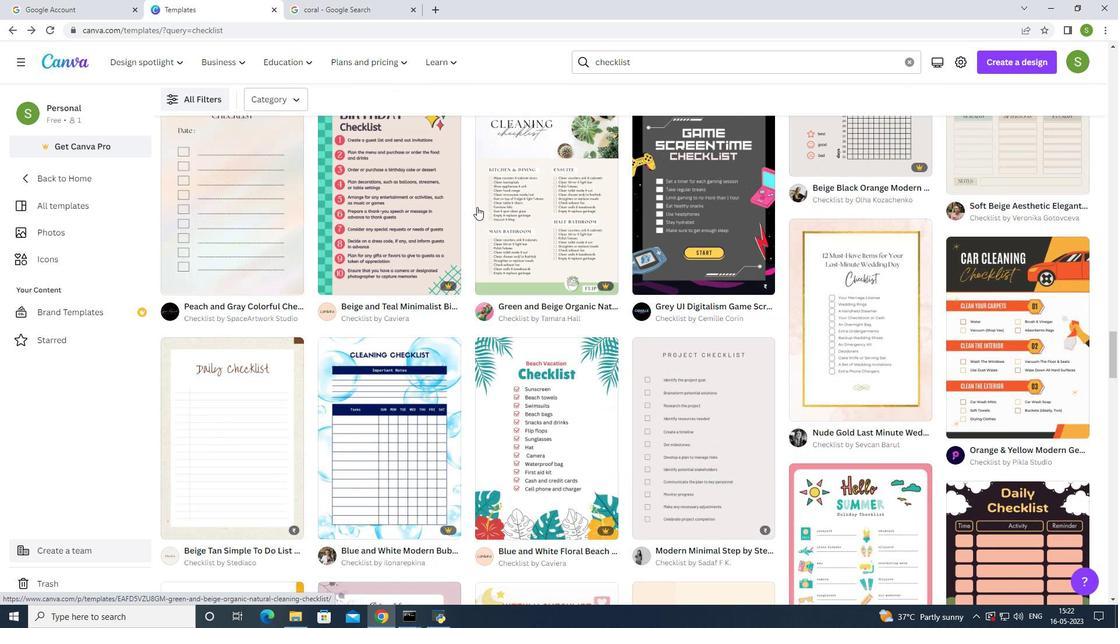 
Action: Mouse scrolled (476, 207) with delta (0, 0)
Screenshot: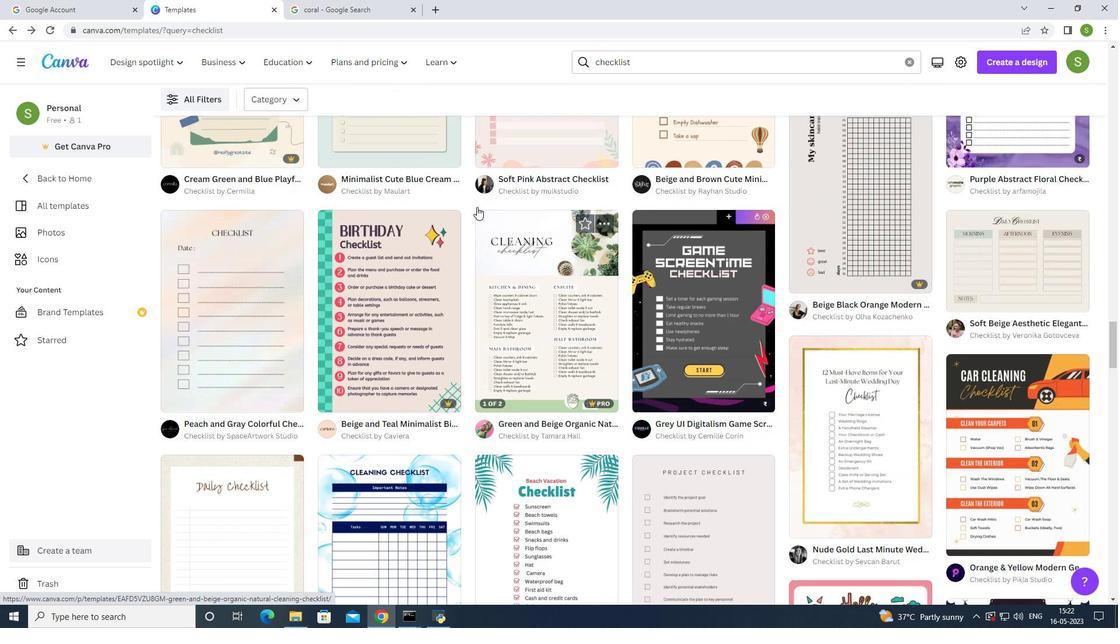 
Action: Mouse scrolled (476, 207) with delta (0, 0)
Screenshot: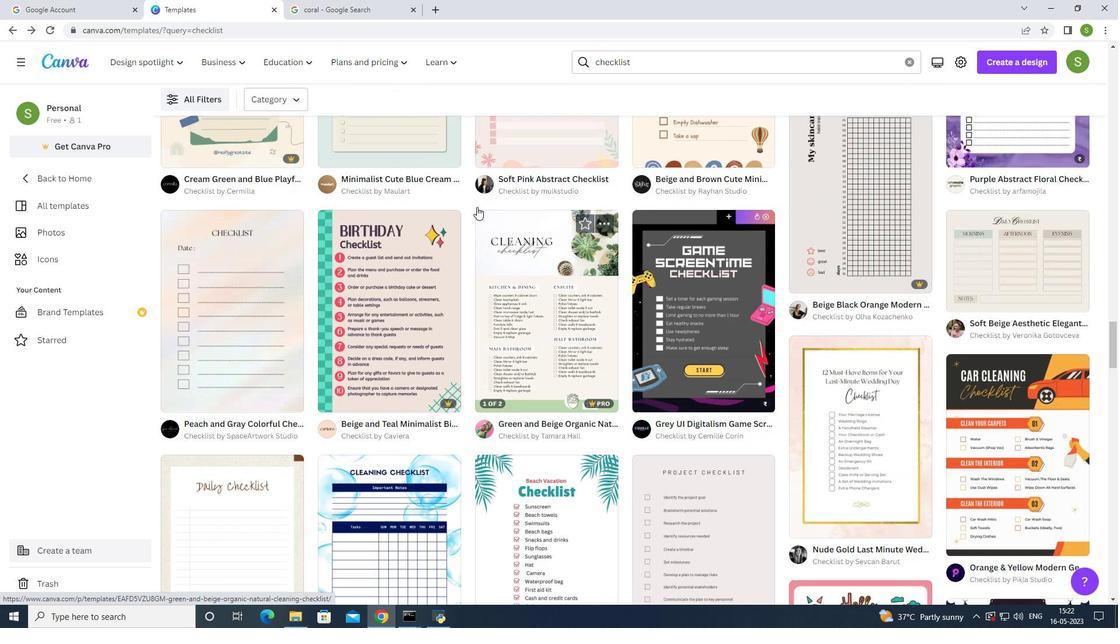 
Action: Mouse scrolled (476, 207) with delta (0, 0)
Screenshot: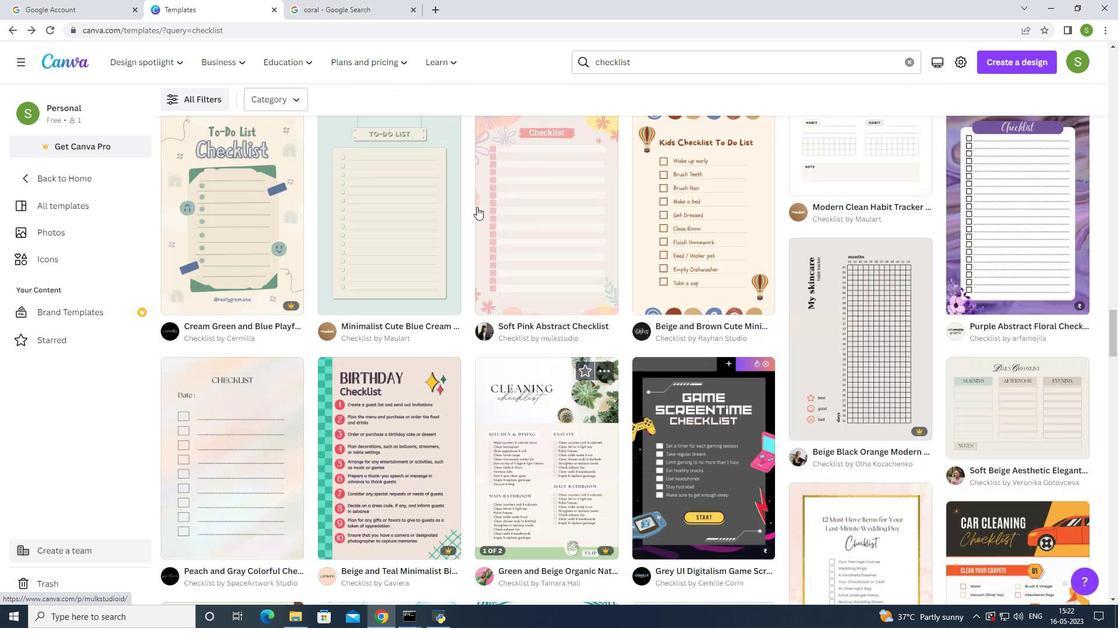 
Action: Mouse scrolled (476, 207) with delta (0, 0)
Screenshot: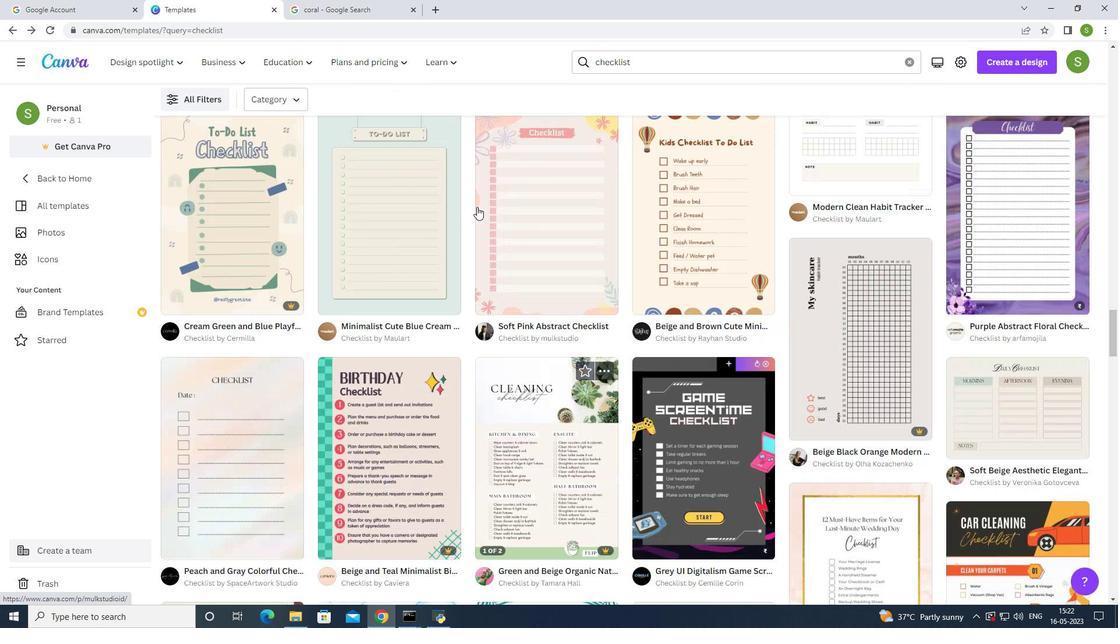 
Action: Mouse scrolled (476, 207) with delta (0, 0)
Screenshot: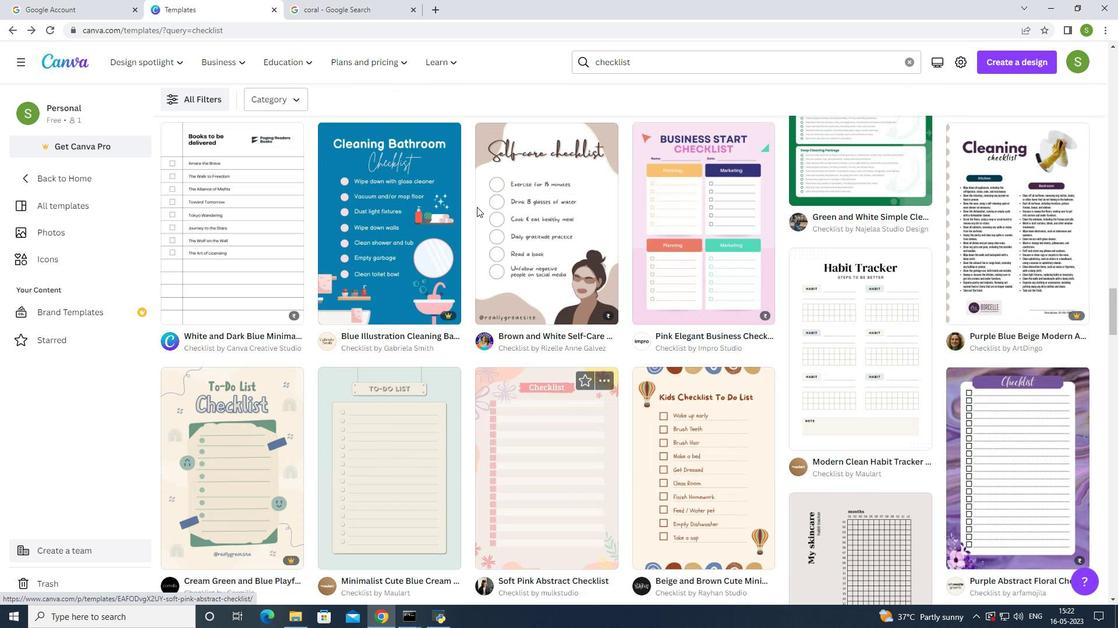 
Action: Mouse scrolled (476, 207) with delta (0, 0)
Screenshot: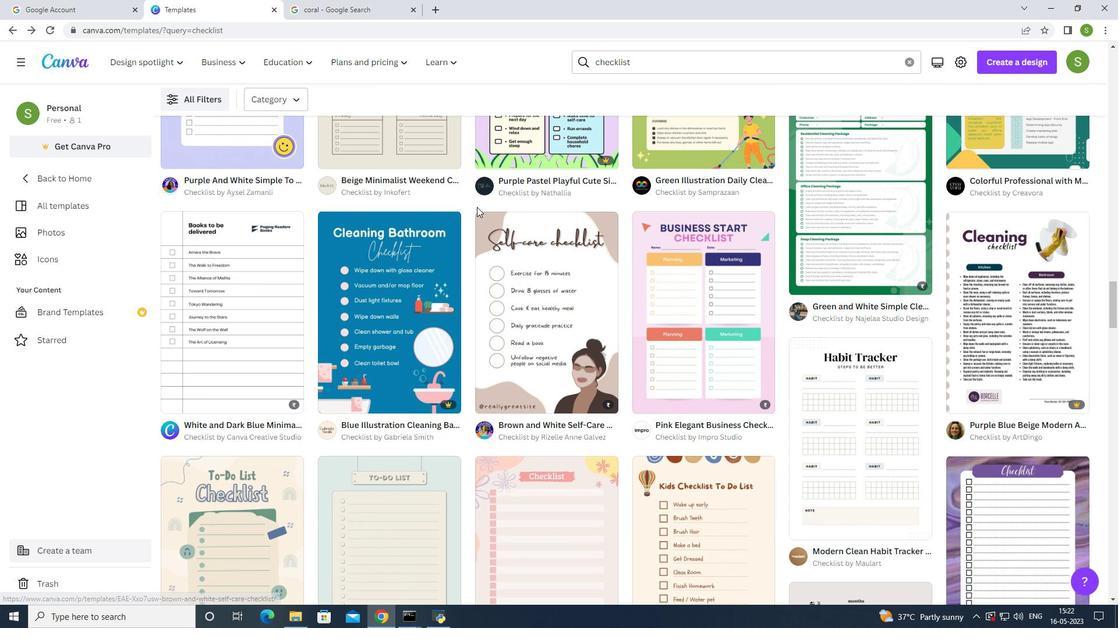 
Action: Mouse moved to (389, 312)
Screenshot: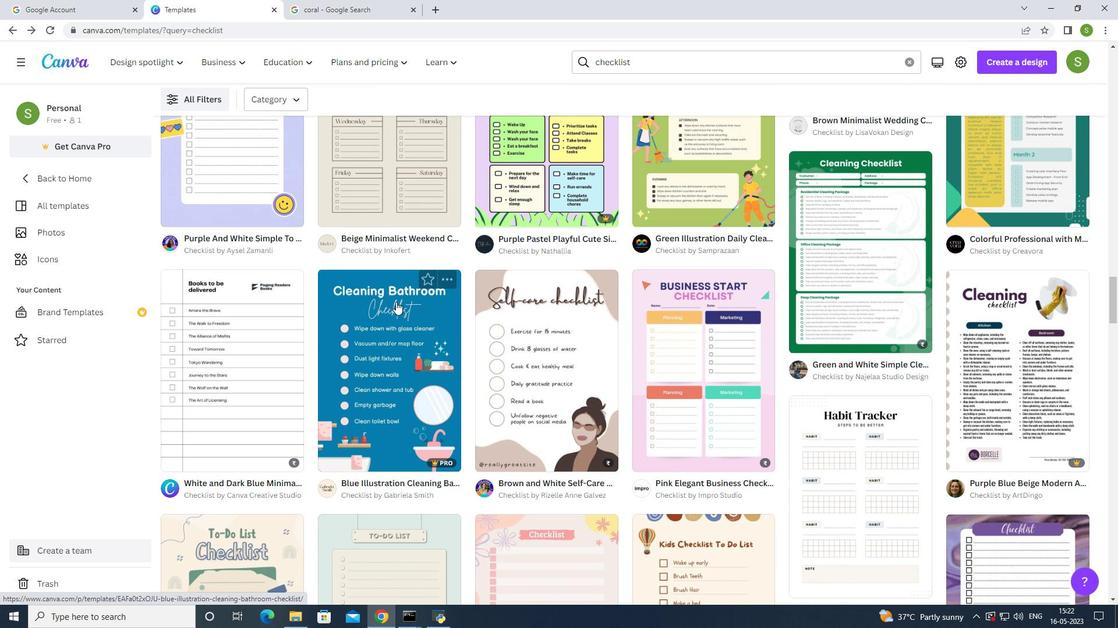 
Action: Mouse pressed left at (389, 312)
Screenshot: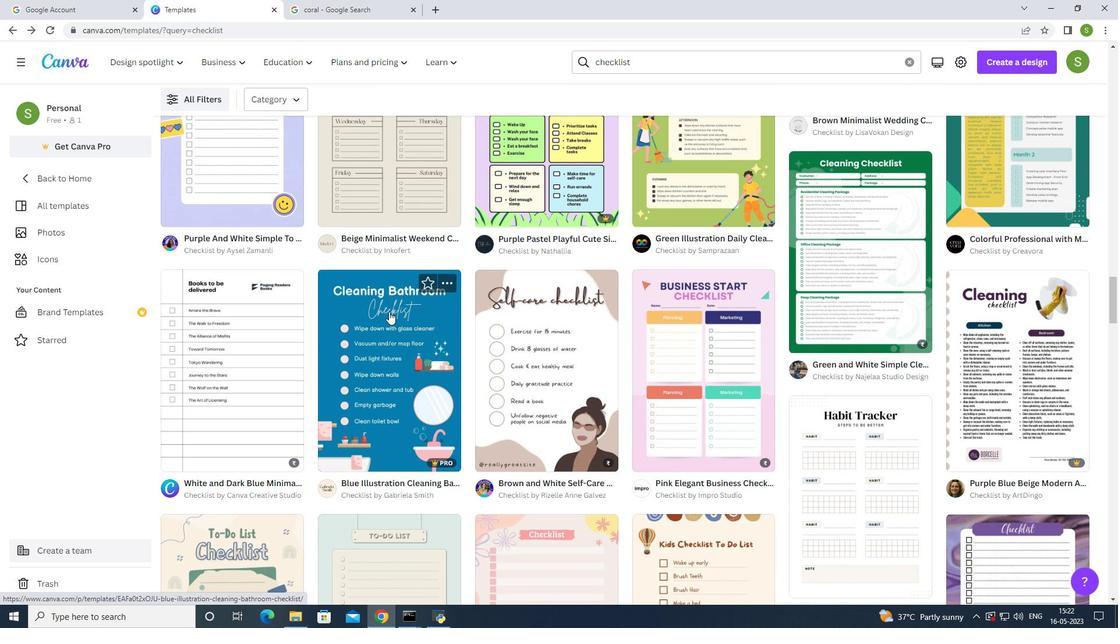 
Action: Mouse moved to (977, 59)
Screenshot: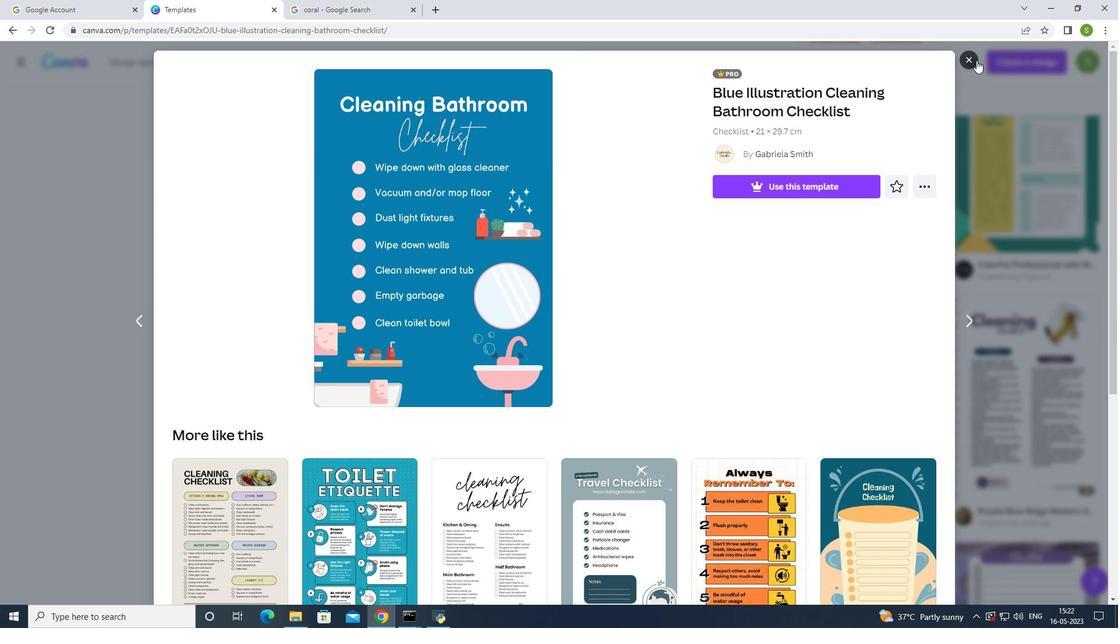 
Action: Mouse pressed left at (977, 59)
Screenshot: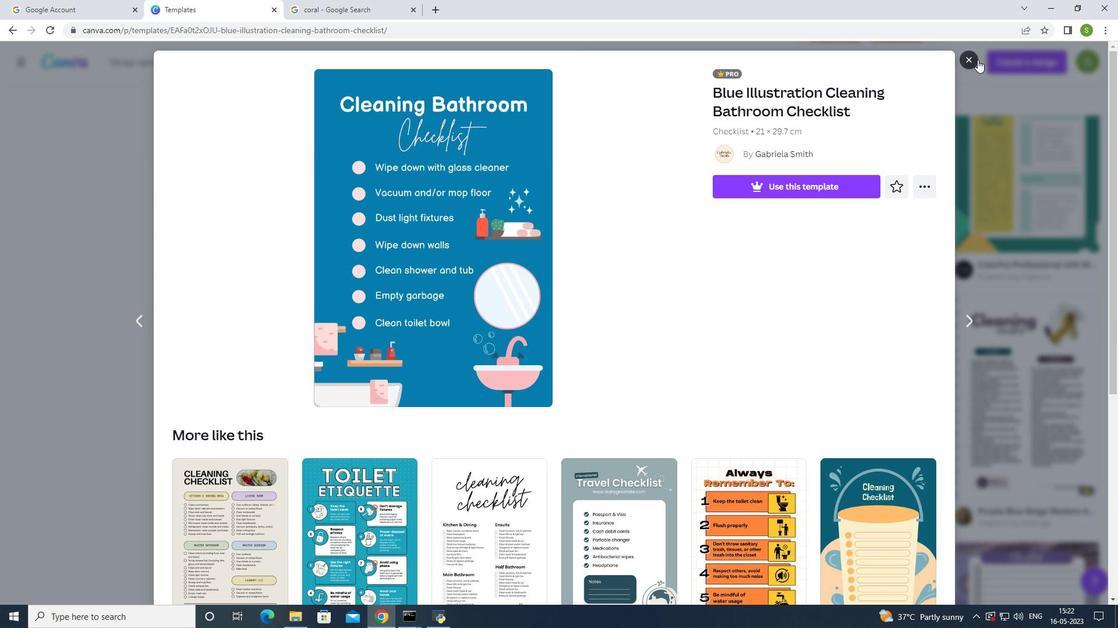 
Action: Mouse moved to (543, 253)
Screenshot: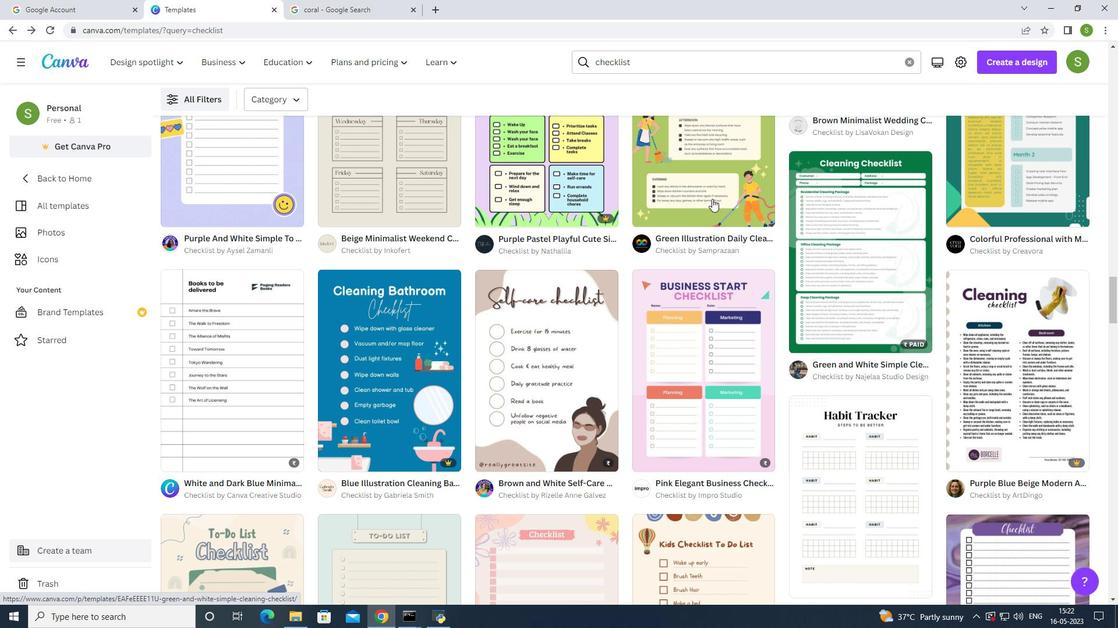 
Action: Mouse scrolled (543, 253) with delta (0, 0)
Screenshot: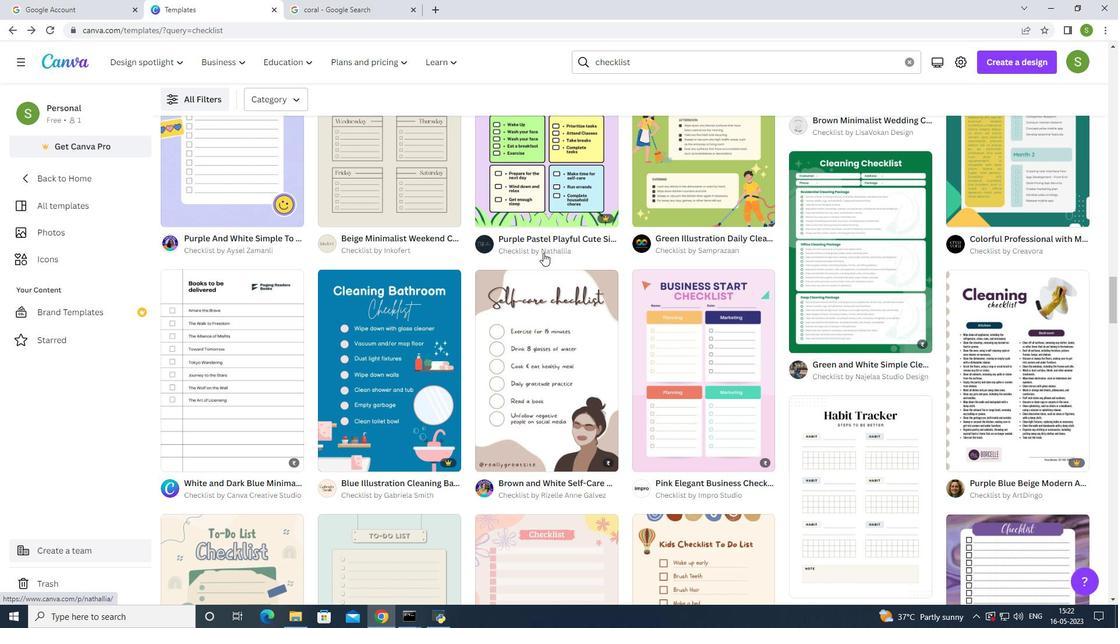 
Action: Mouse scrolled (543, 253) with delta (0, 0)
Screenshot: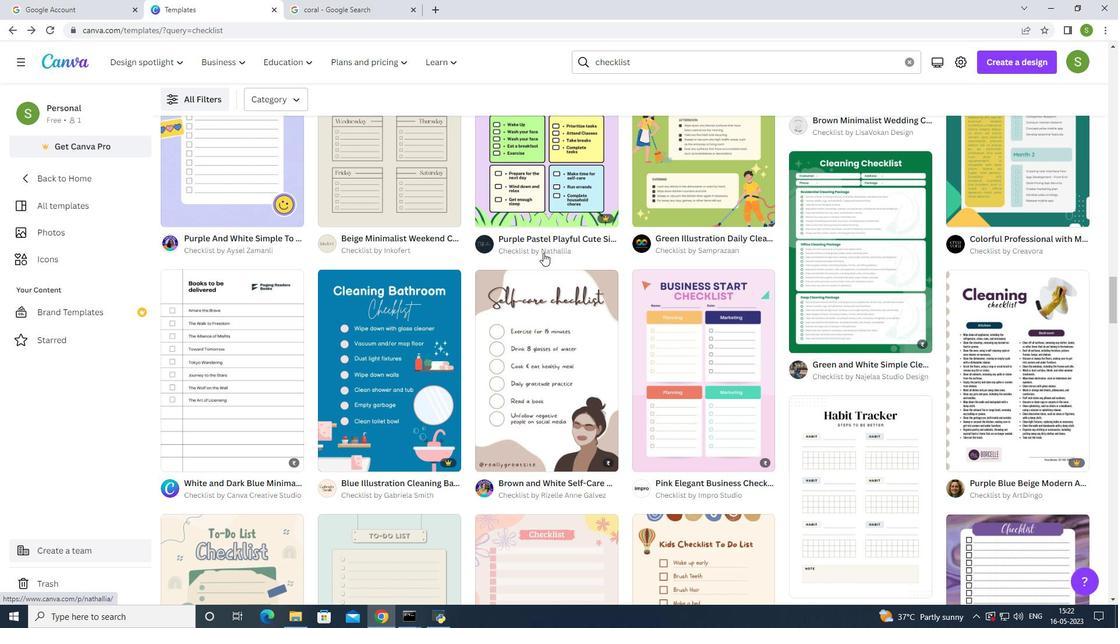 
Action: Mouse scrolled (543, 253) with delta (0, 0)
Screenshot: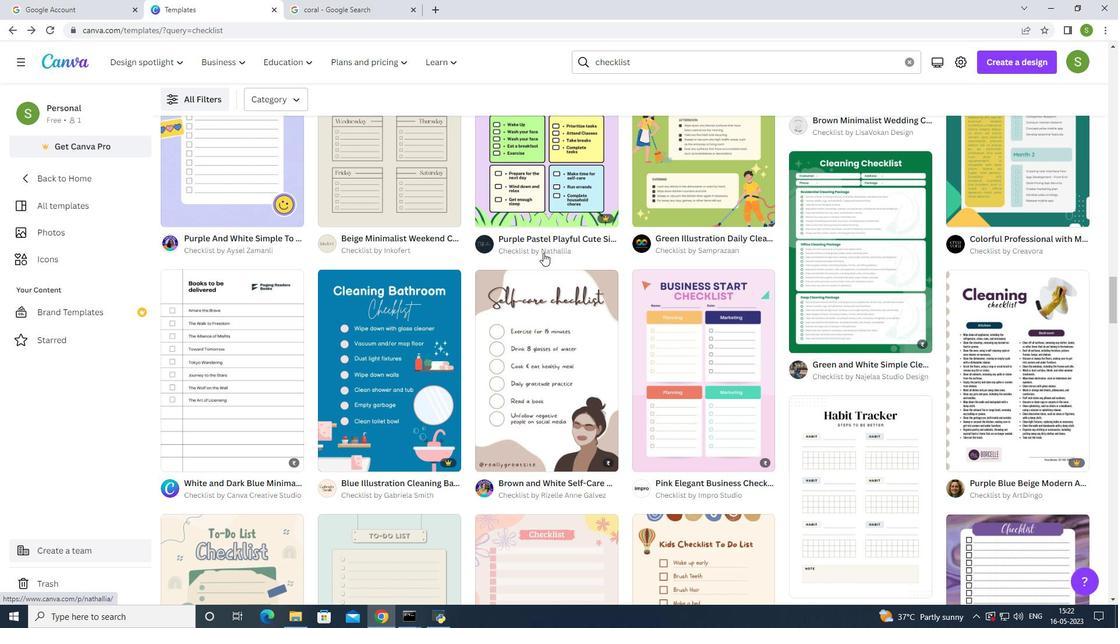 
Action: Mouse scrolled (543, 253) with delta (0, 0)
Screenshot: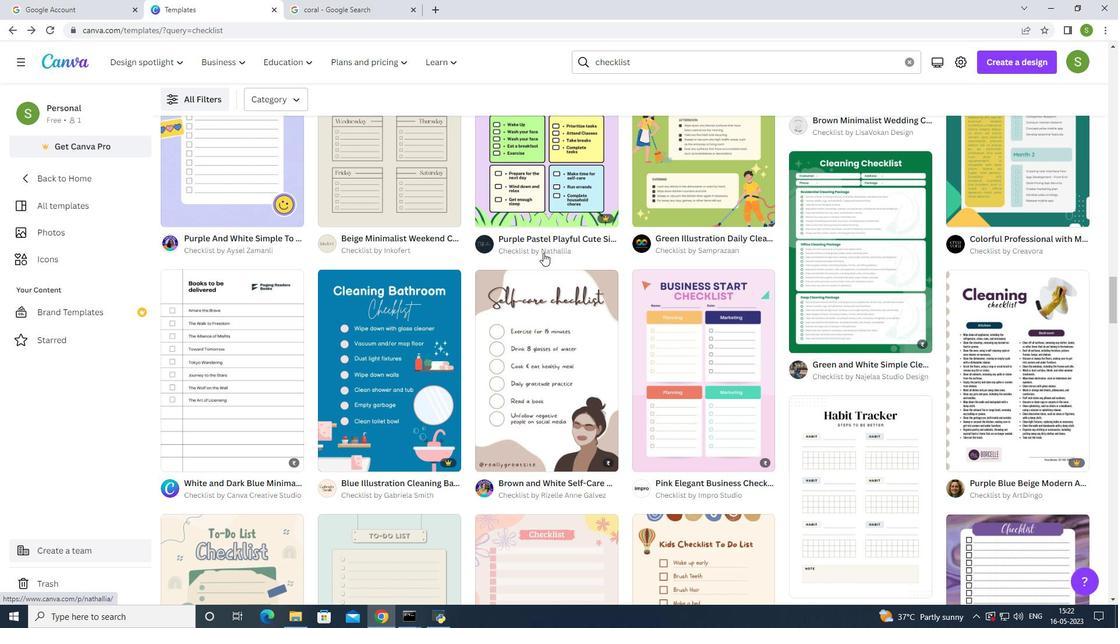
Action: Mouse scrolled (543, 253) with delta (0, 0)
Screenshot: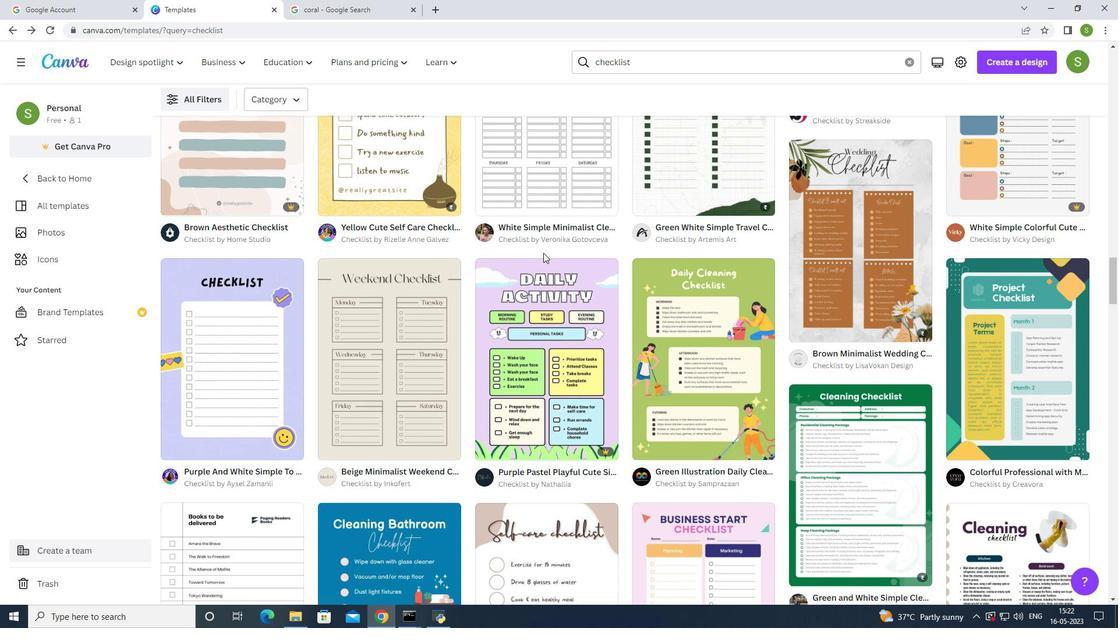 
Action: Mouse scrolled (543, 253) with delta (0, 0)
Screenshot: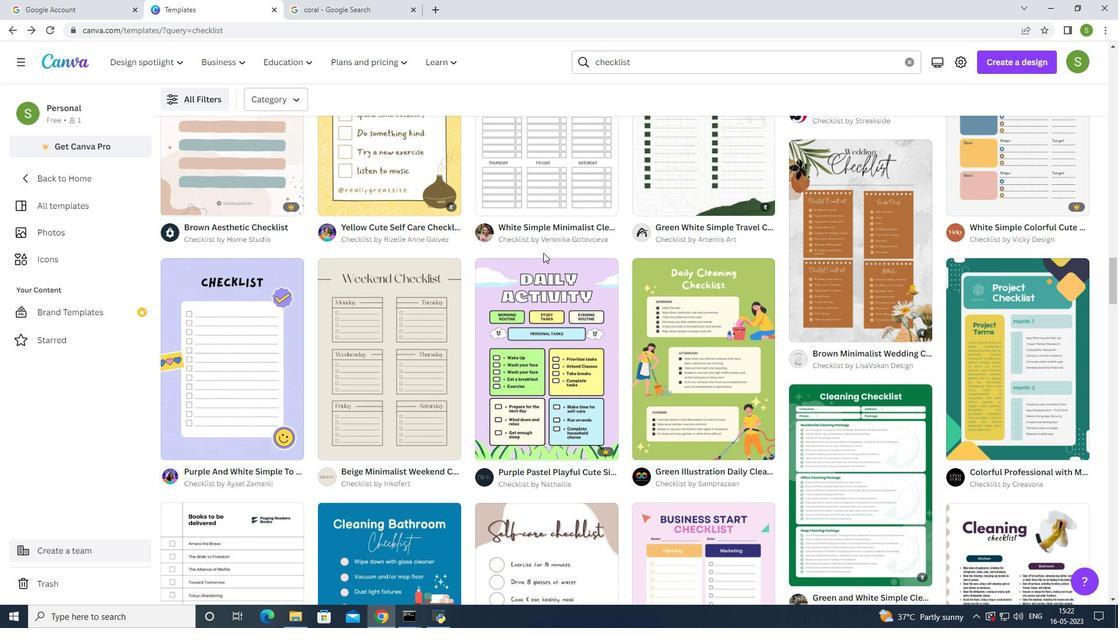 
Action: Mouse scrolled (543, 253) with delta (0, 0)
Screenshot: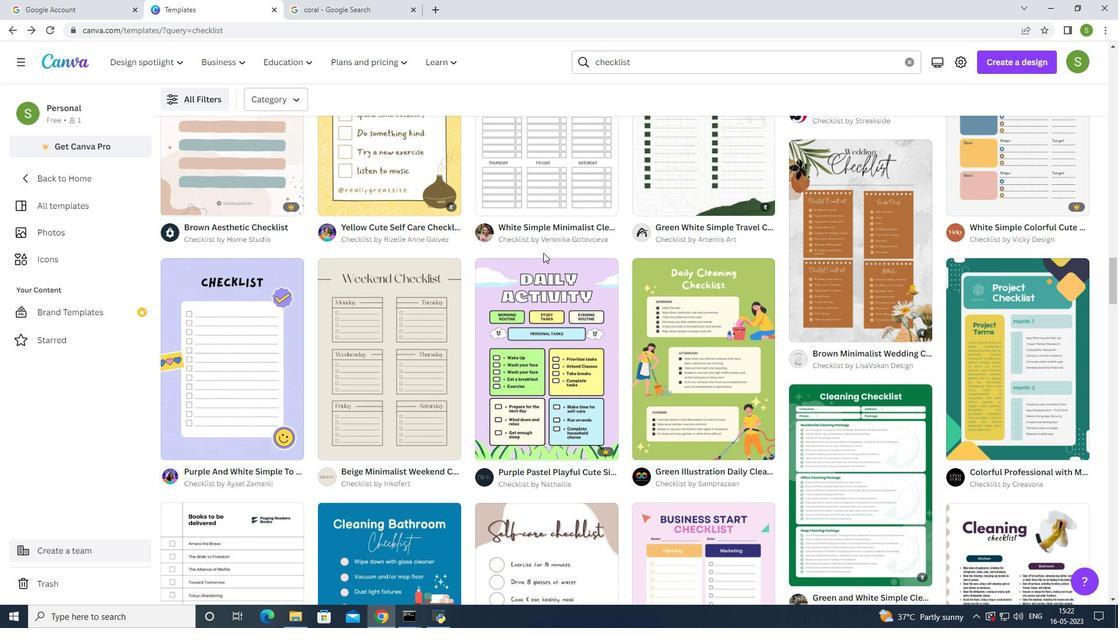 
Action: Mouse scrolled (543, 253) with delta (0, 0)
Screenshot: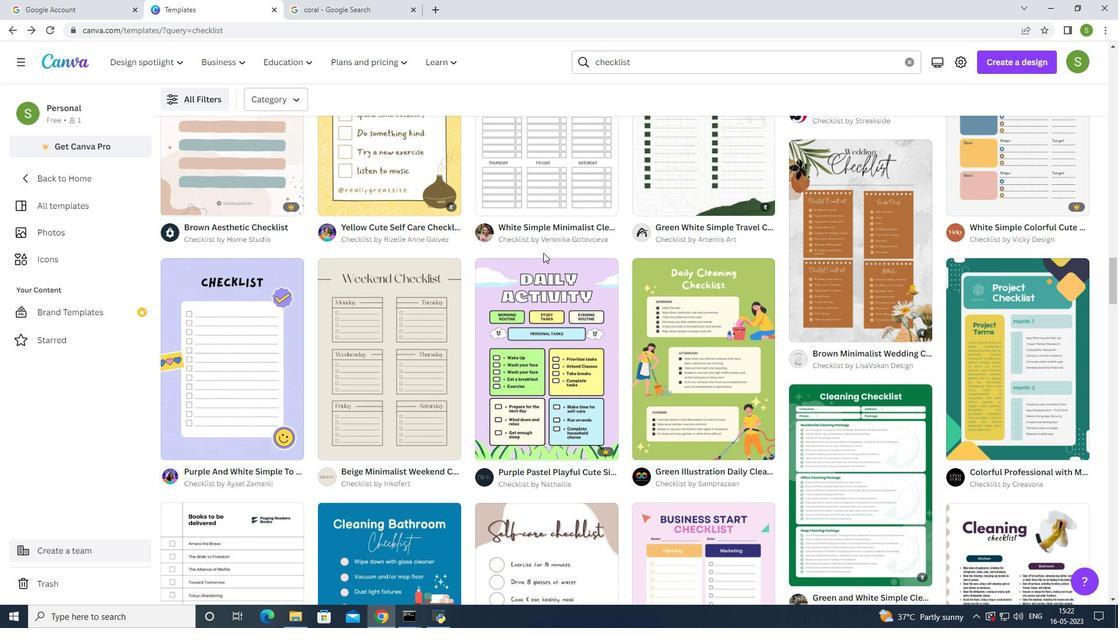 
Action: Mouse scrolled (543, 253) with delta (0, 0)
Screenshot: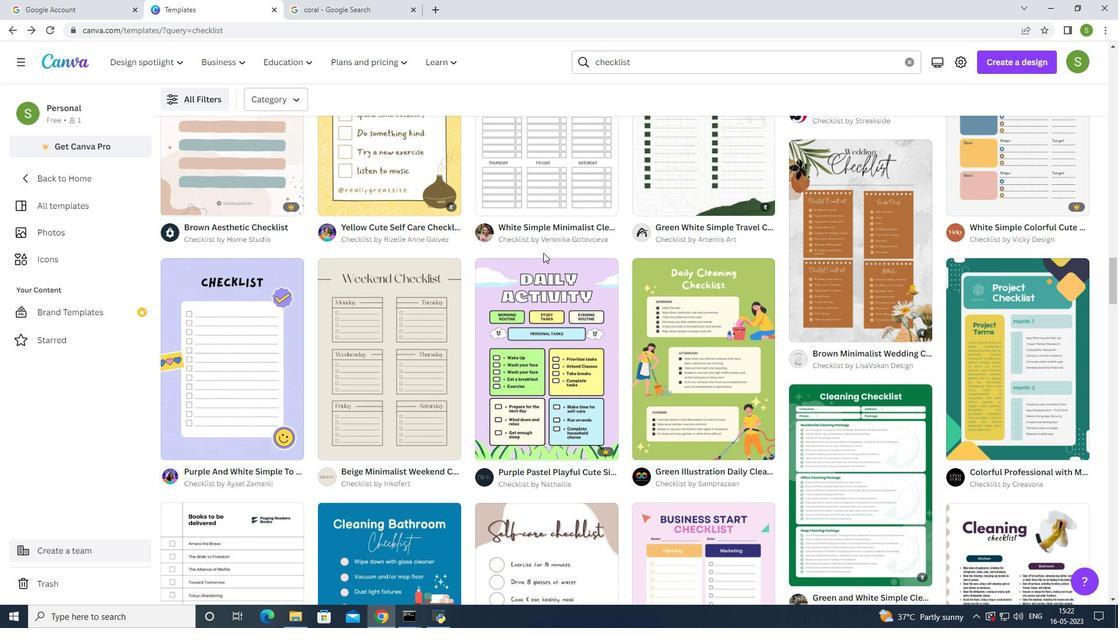
Action: Mouse moved to (542, 253)
Screenshot: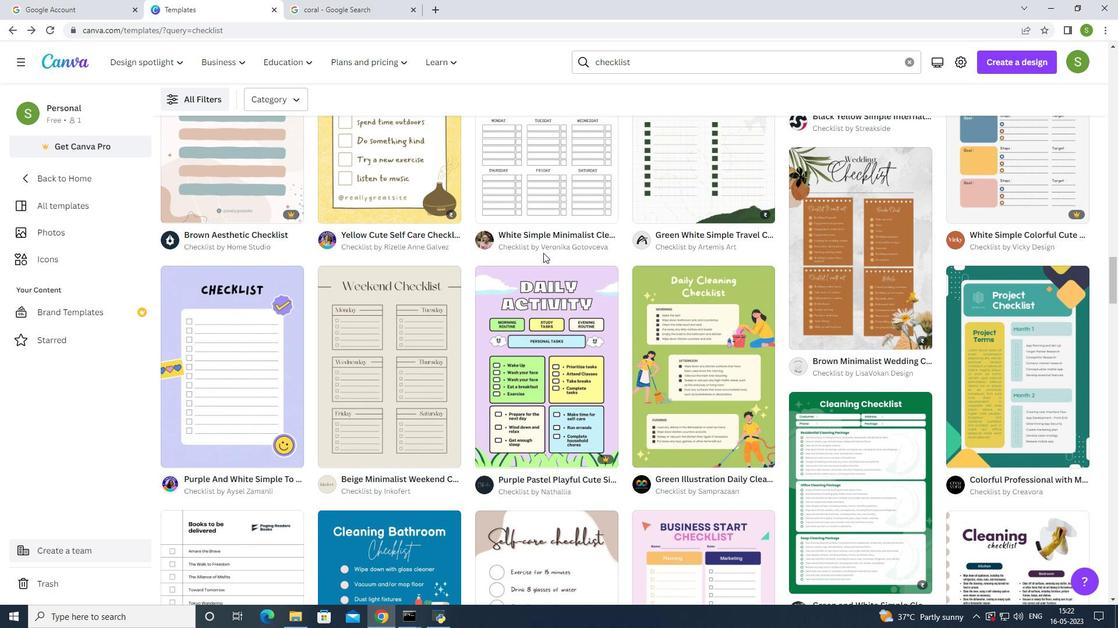 
Action: Mouse scrolled (542, 253) with delta (0, 0)
Screenshot: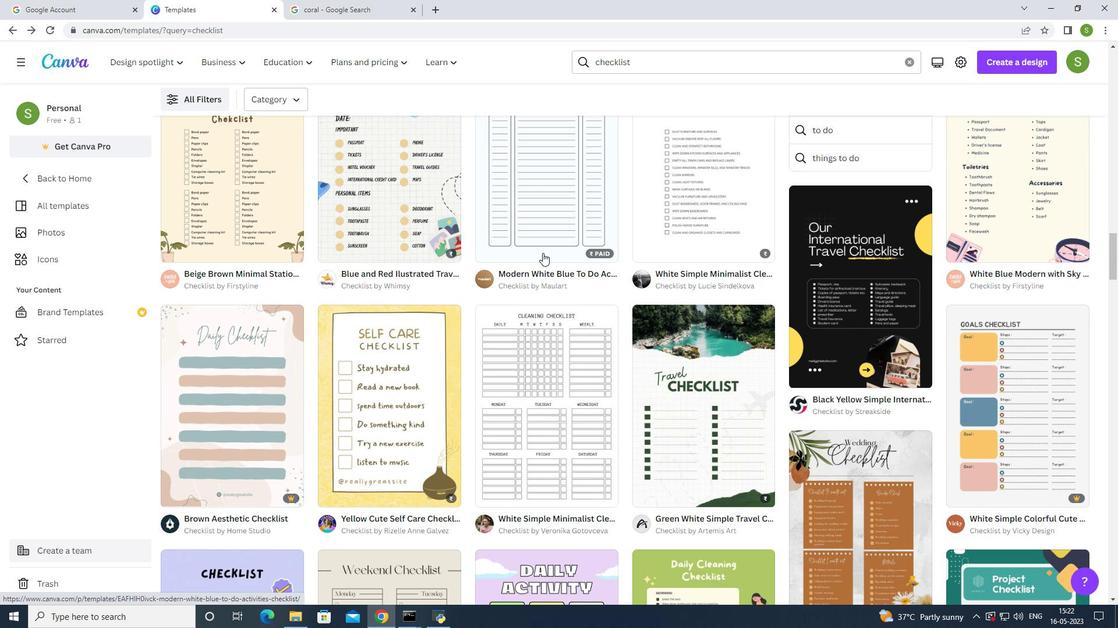 
Action: Mouse scrolled (542, 253) with delta (0, 0)
Screenshot: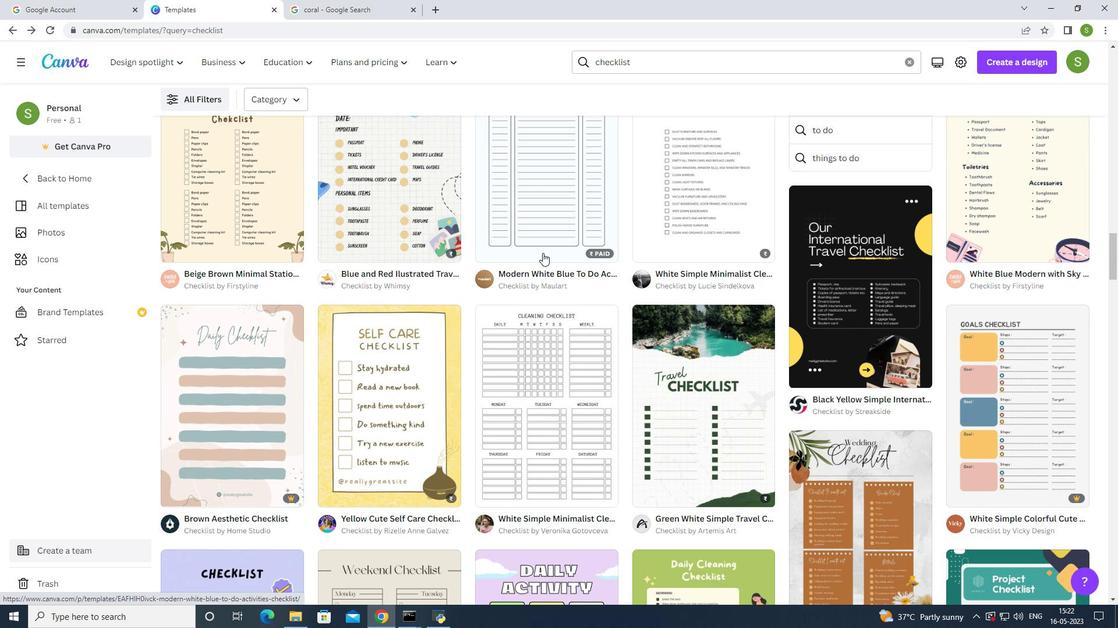 
Action: Mouse scrolled (542, 253) with delta (0, 0)
Screenshot: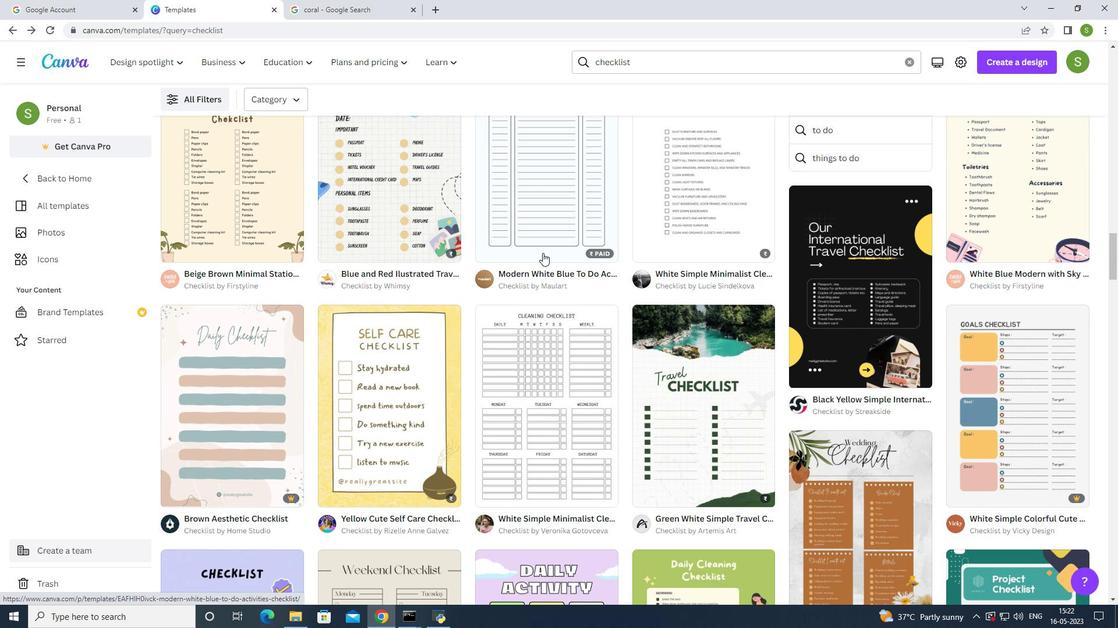 
Action: Mouse scrolled (542, 253) with delta (0, 0)
Screenshot: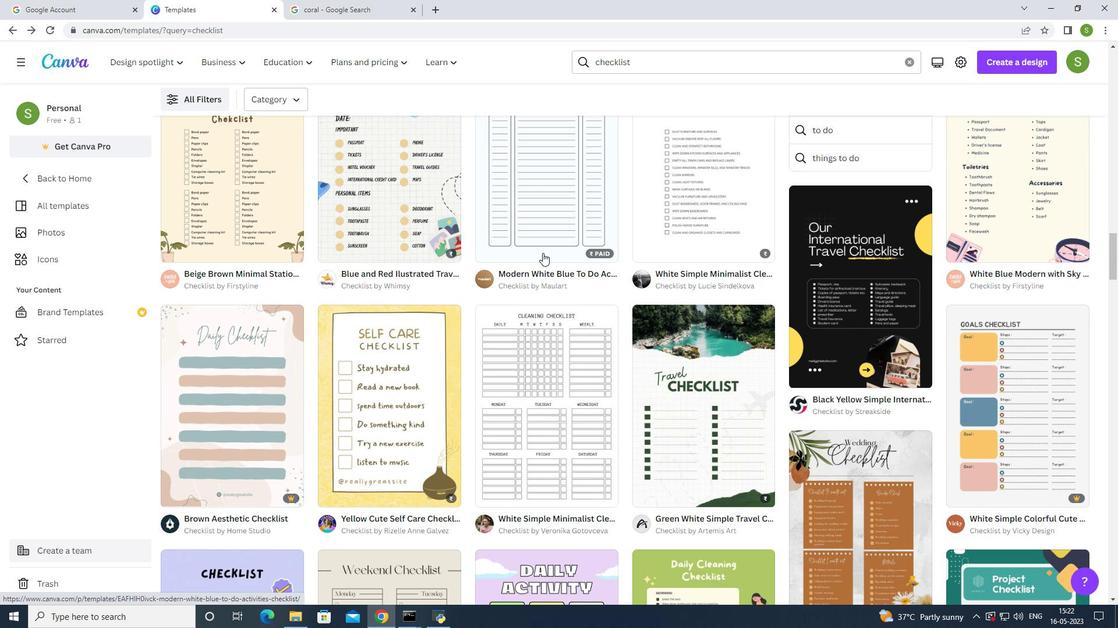 
Action: Mouse moved to (268, 379)
Screenshot: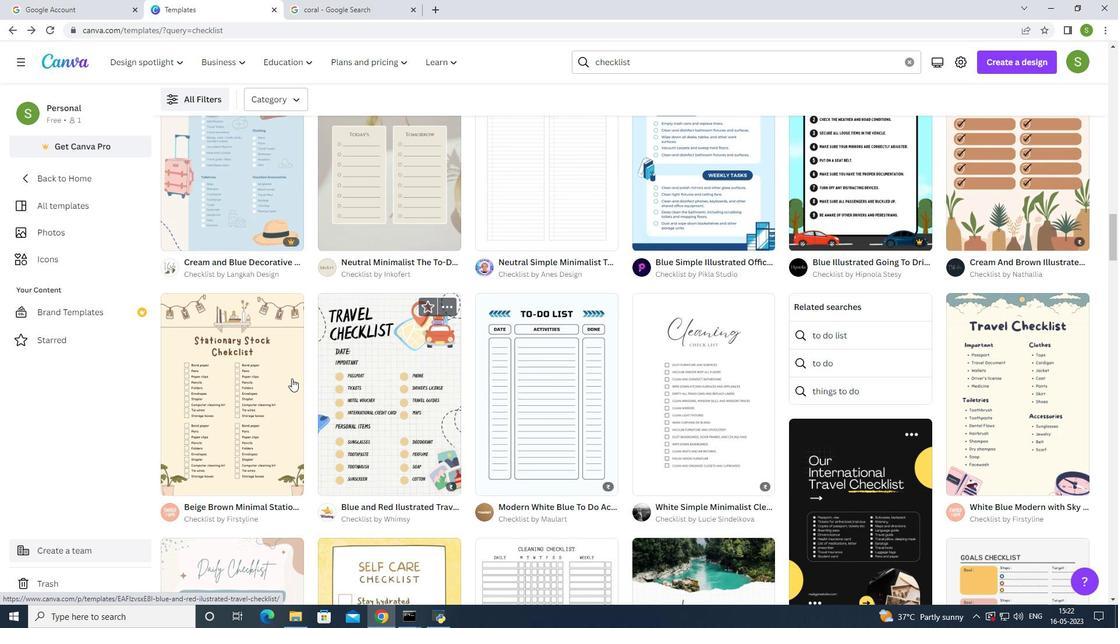 
Action: Mouse pressed left at (268, 379)
Screenshot: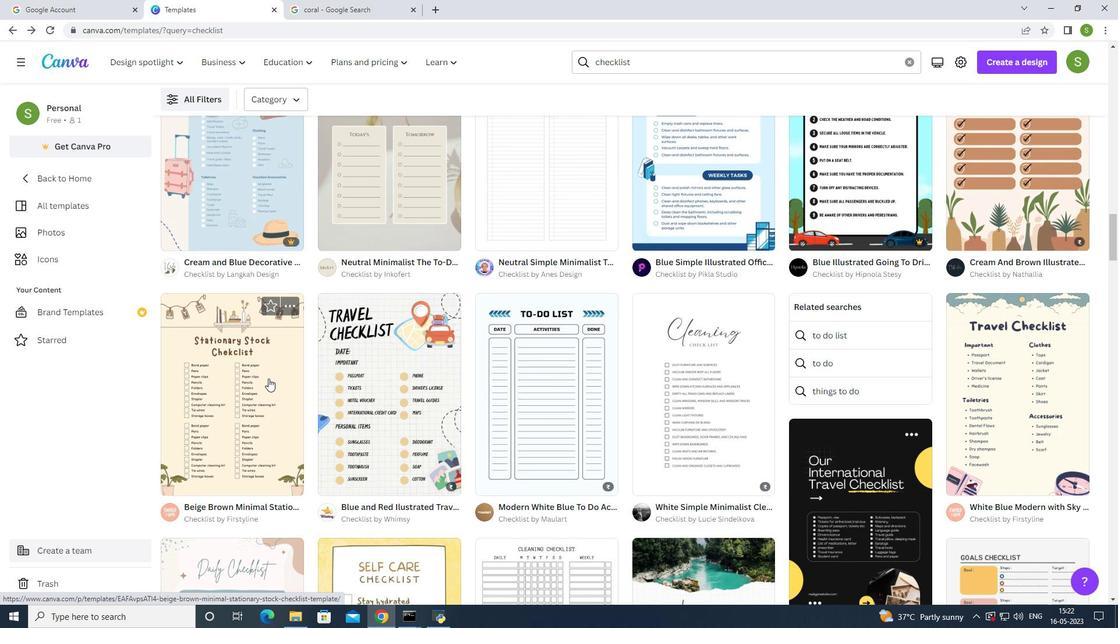 
Action: Mouse moved to (786, 179)
Screenshot: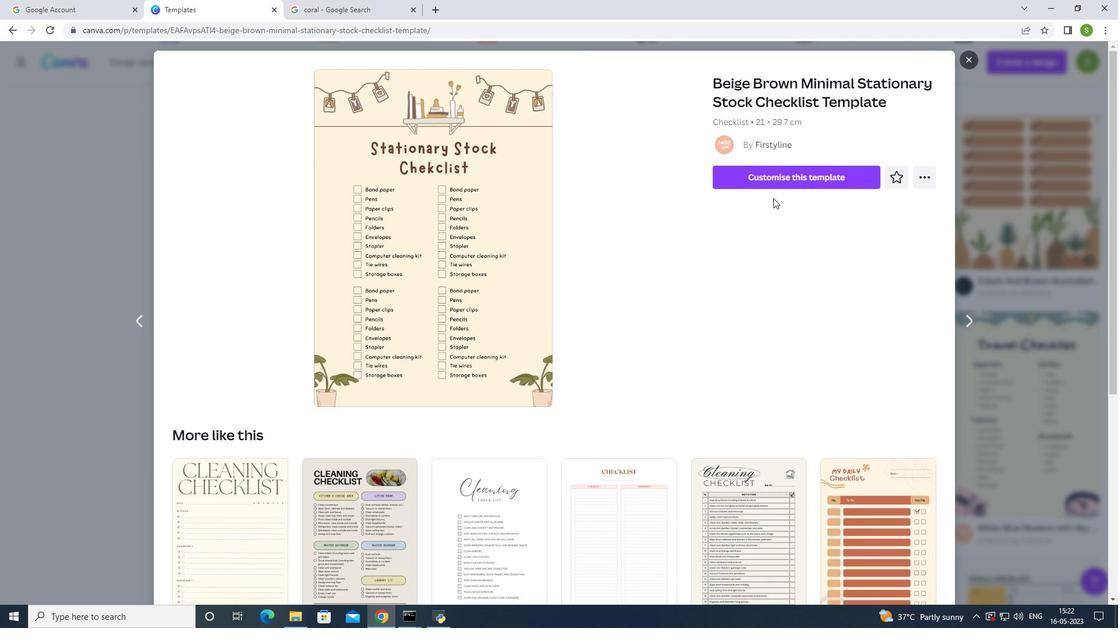 
Action: Mouse pressed left at (786, 179)
Screenshot: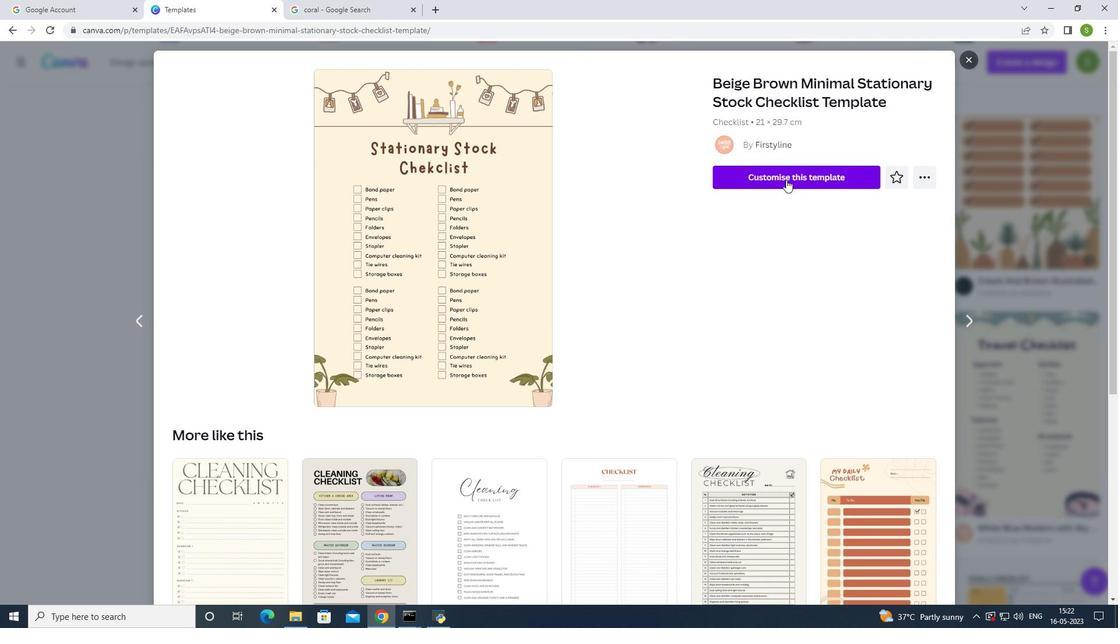 
Action: Mouse moved to (619, 289)
Screenshot: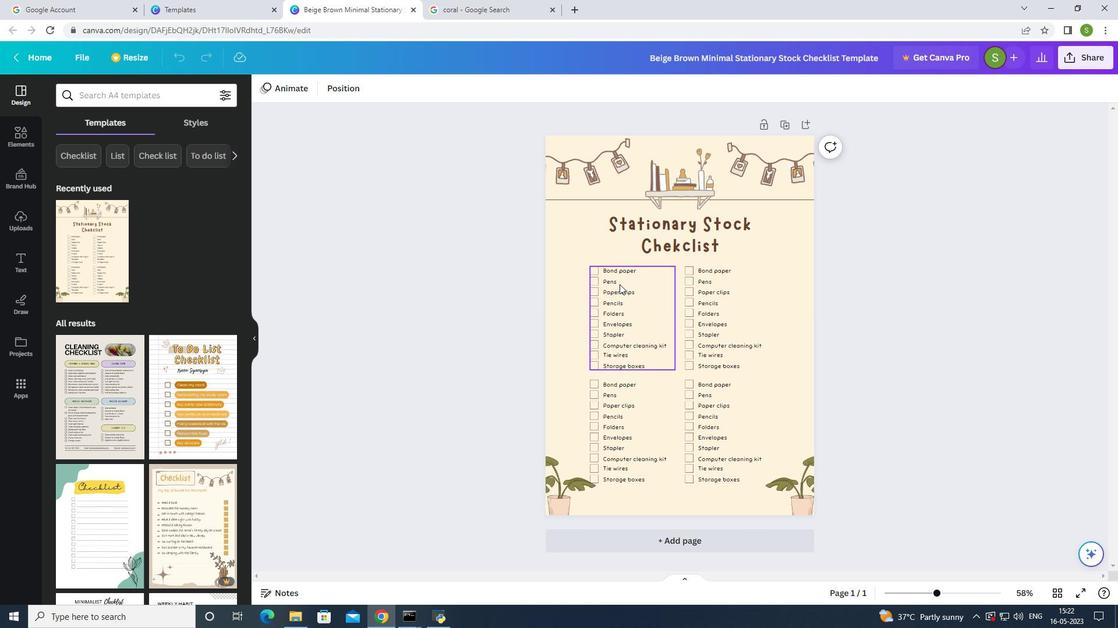 
Action: Mouse pressed left at (619, 289)
Screenshot: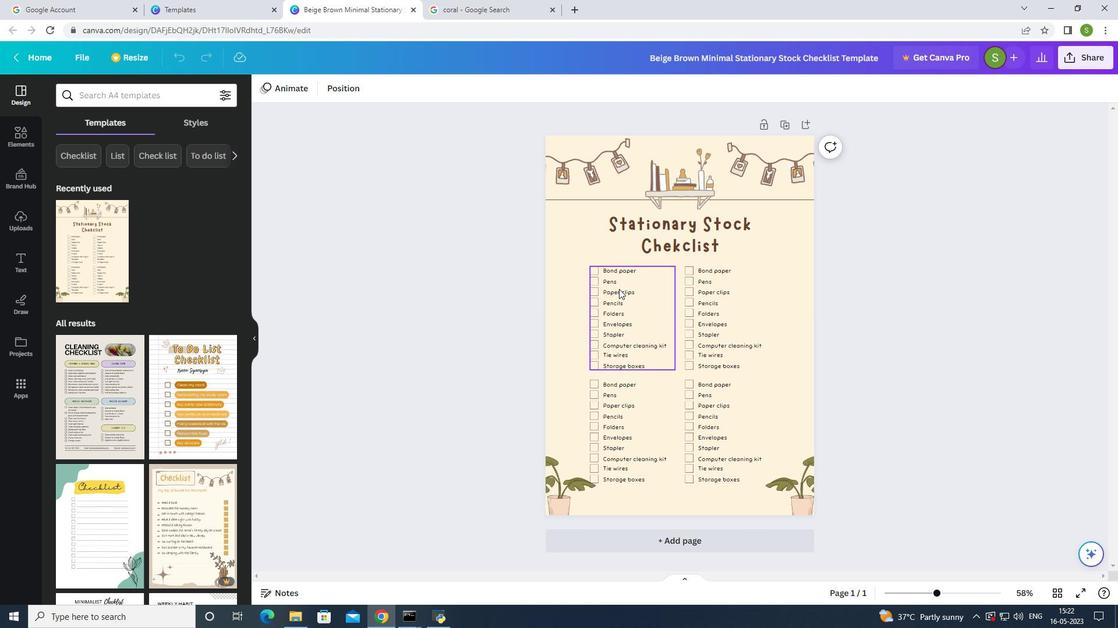 
Action: Mouse moved to (634, 287)
Screenshot: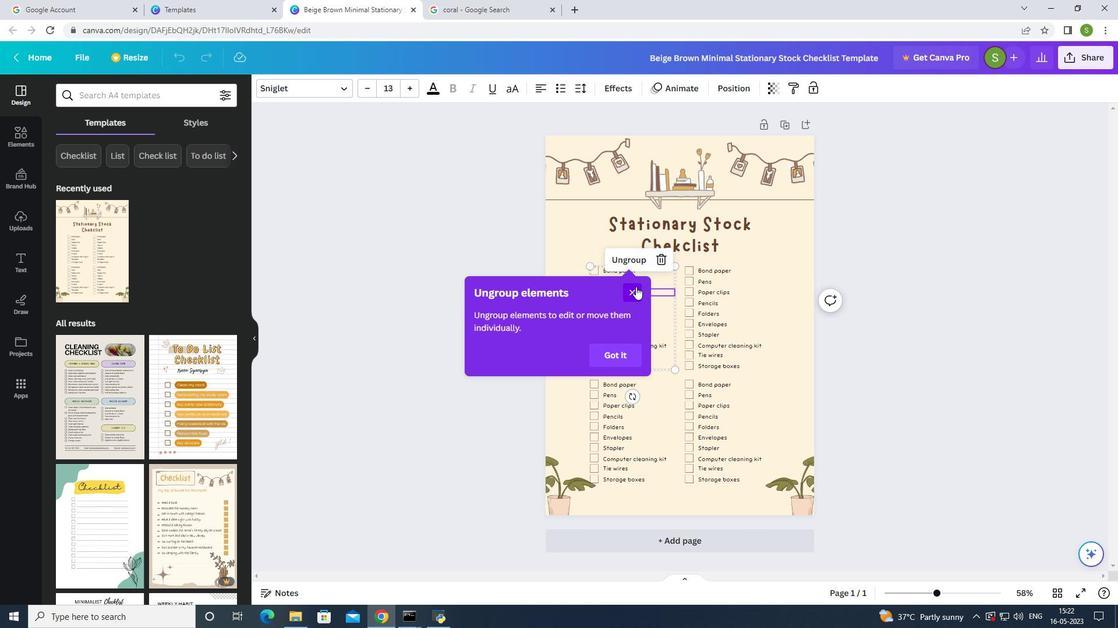 
Action: Mouse pressed left at (634, 287)
Screenshot: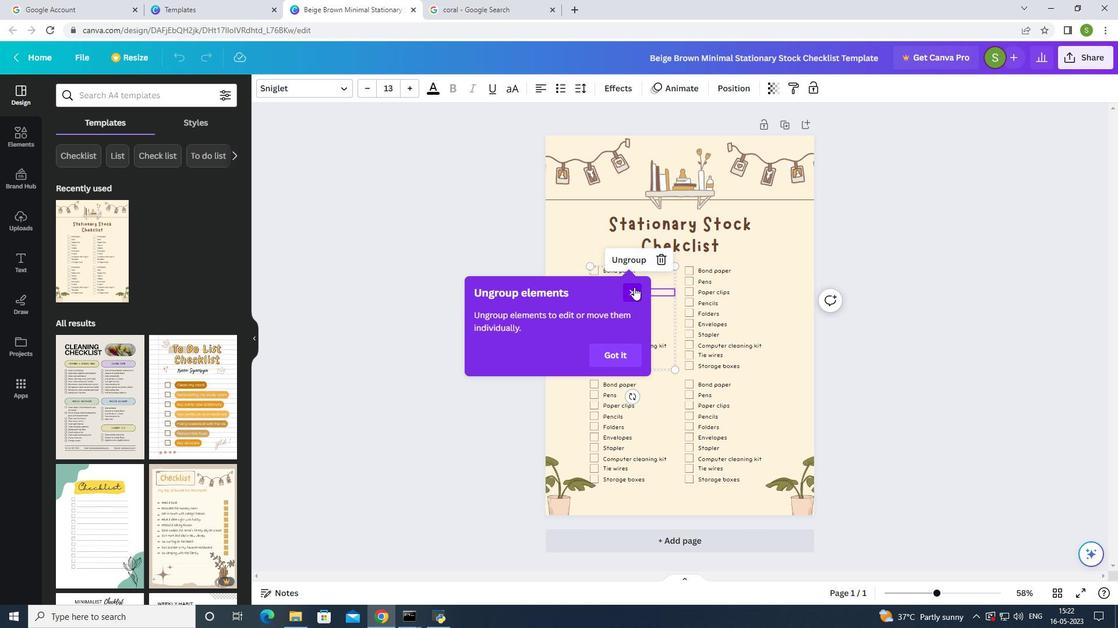 
Action: Mouse moved to (179, 292)
Screenshot: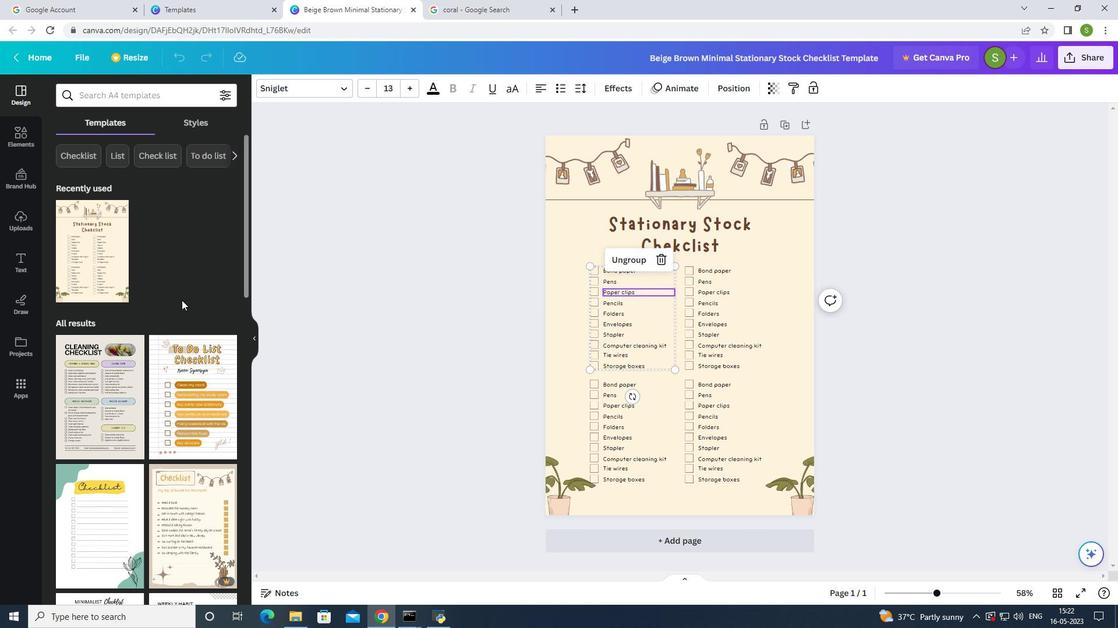 
Action: Mouse scrolled (179, 291) with delta (0, 0)
Screenshot: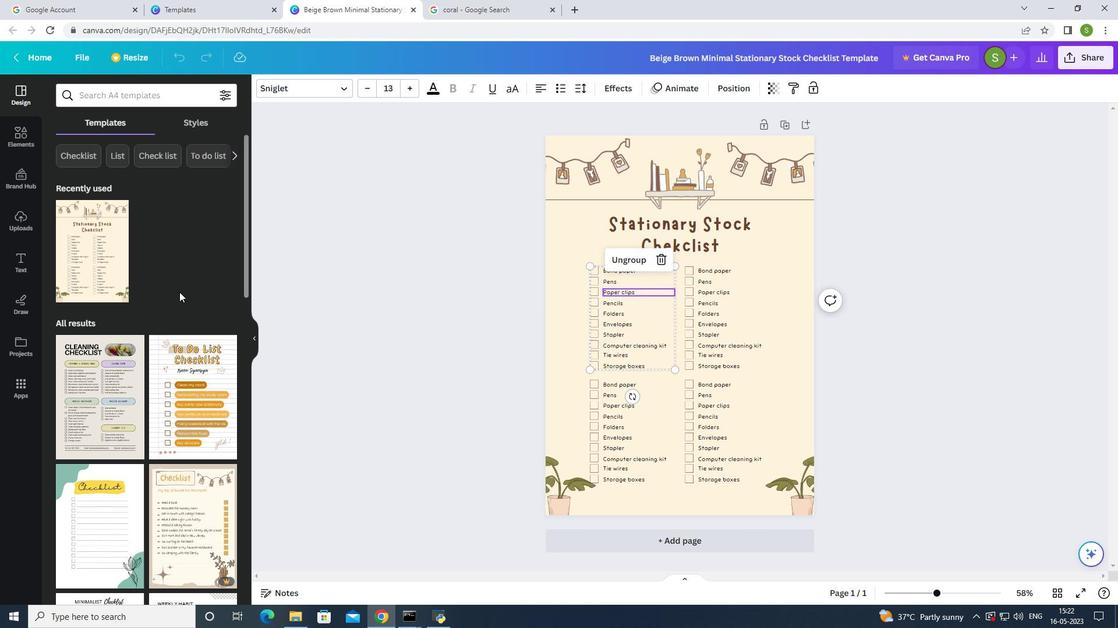 
Action: Mouse scrolled (179, 291) with delta (0, 0)
Screenshot: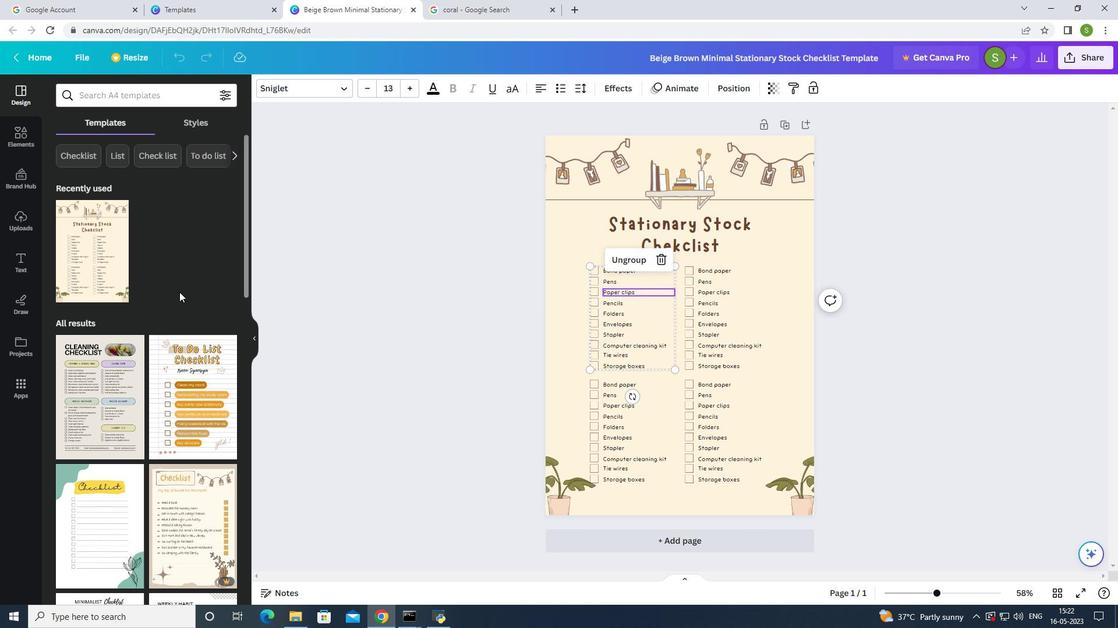 
Action: Mouse scrolled (179, 291) with delta (0, 0)
Screenshot: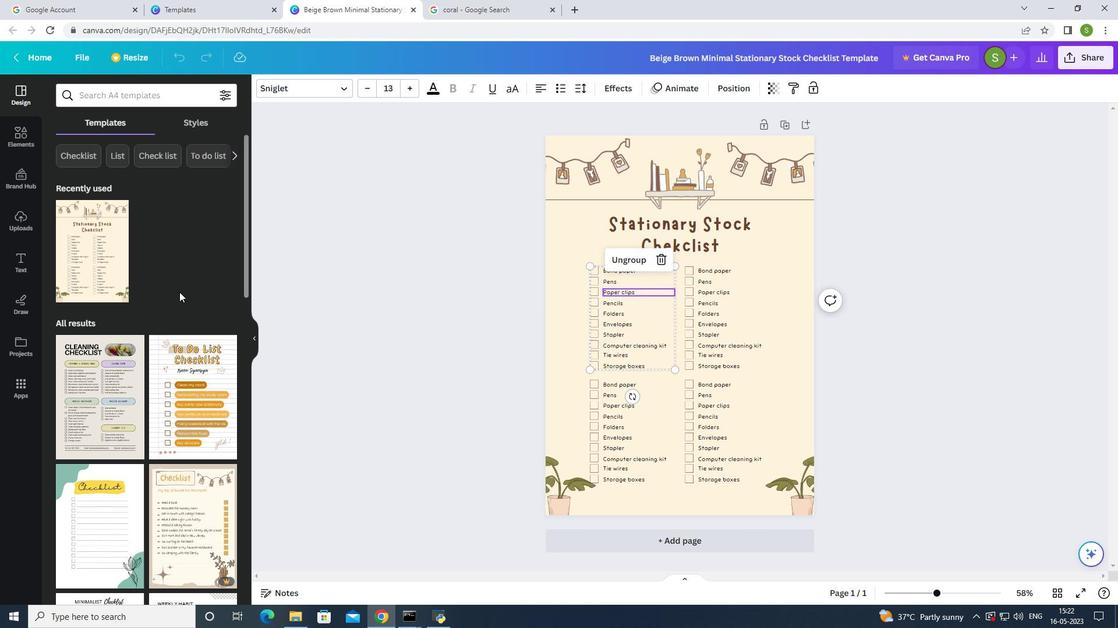 
Action: Mouse scrolled (179, 291) with delta (0, 0)
Screenshot: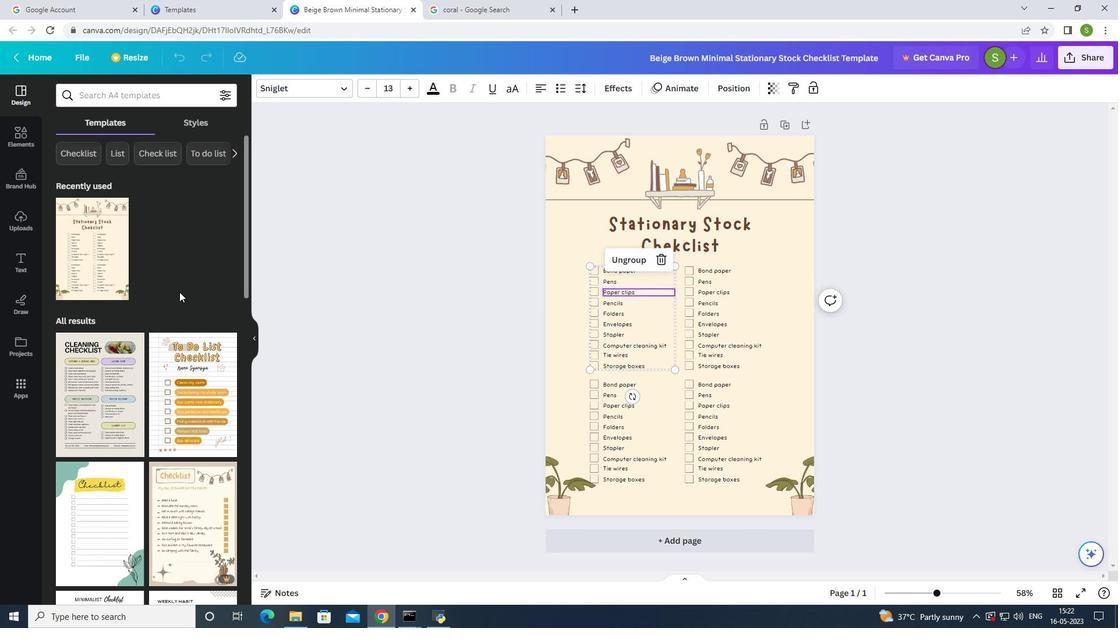 
Action: Mouse moved to (182, 281)
Screenshot: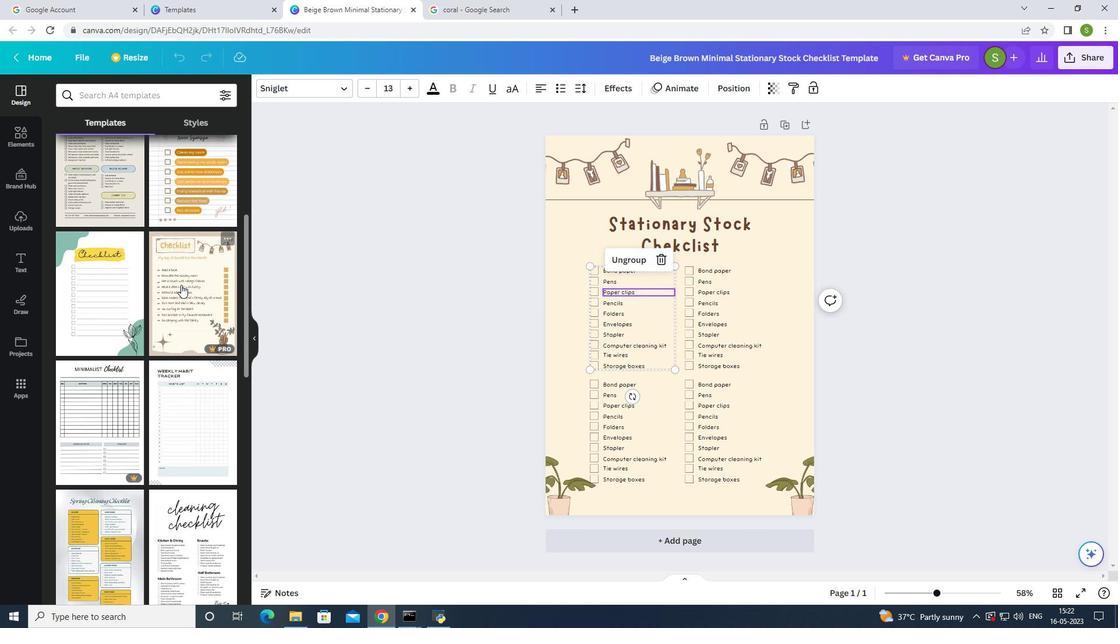 
Action: Mouse scrolled (182, 281) with delta (0, 0)
Screenshot: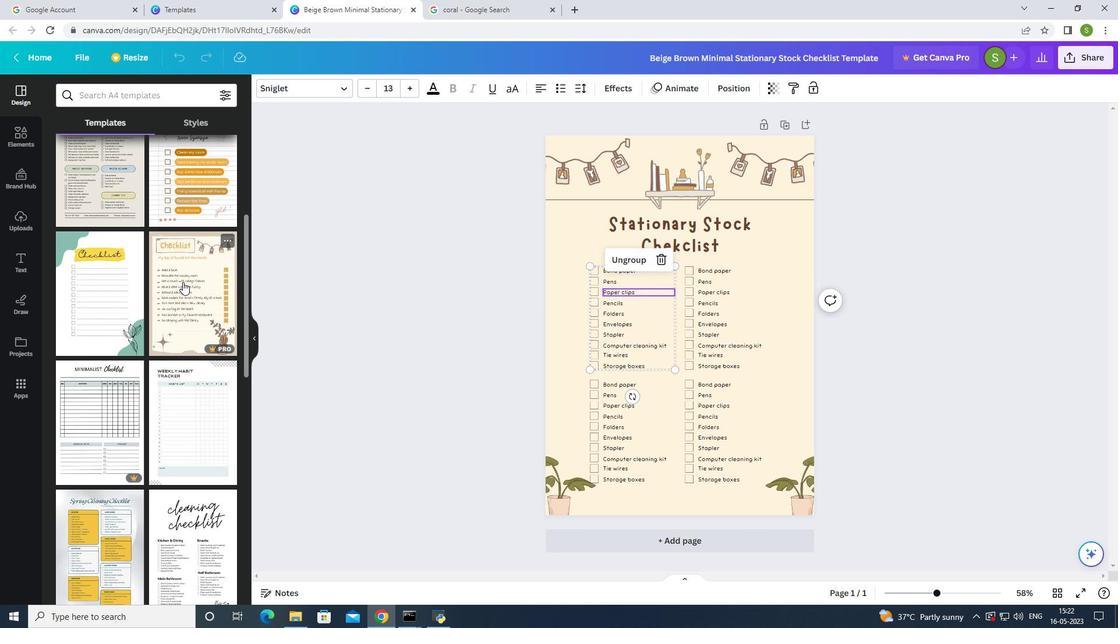 
Action: Mouse scrolled (182, 281) with delta (0, 0)
Screenshot: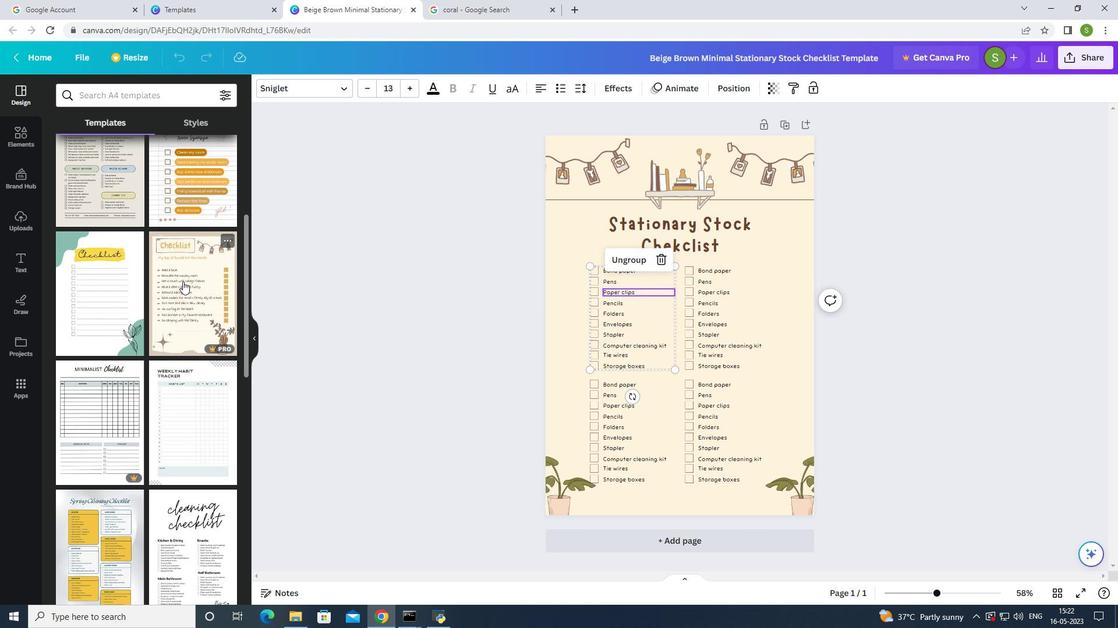 
Action: Mouse scrolled (182, 281) with delta (0, 0)
Screenshot: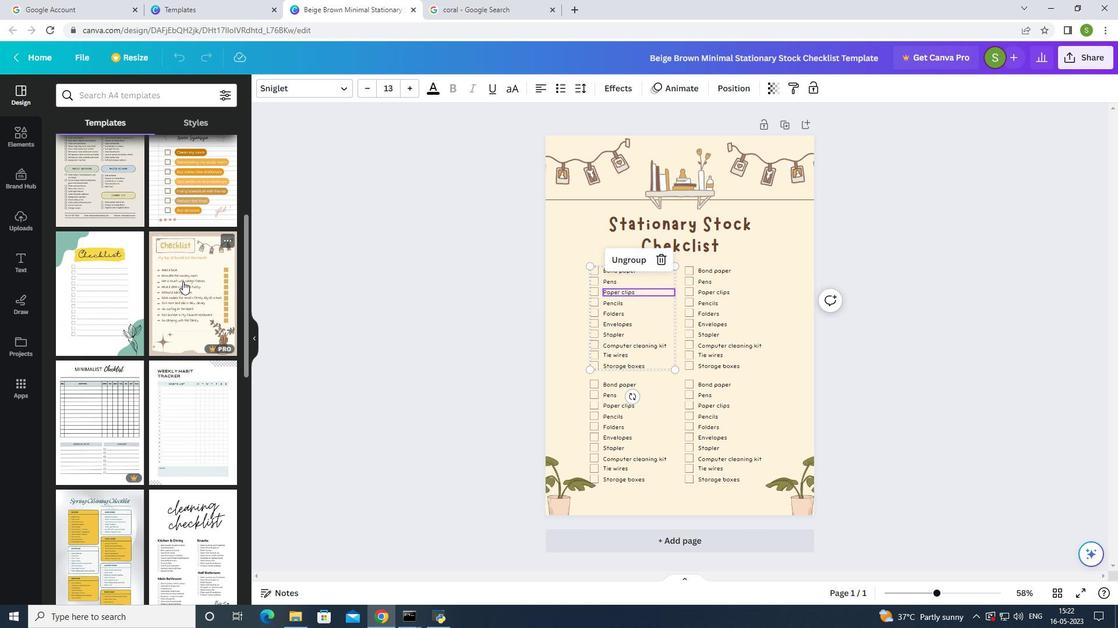 
Action: Mouse scrolled (182, 281) with delta (0, 0)
Screenshot: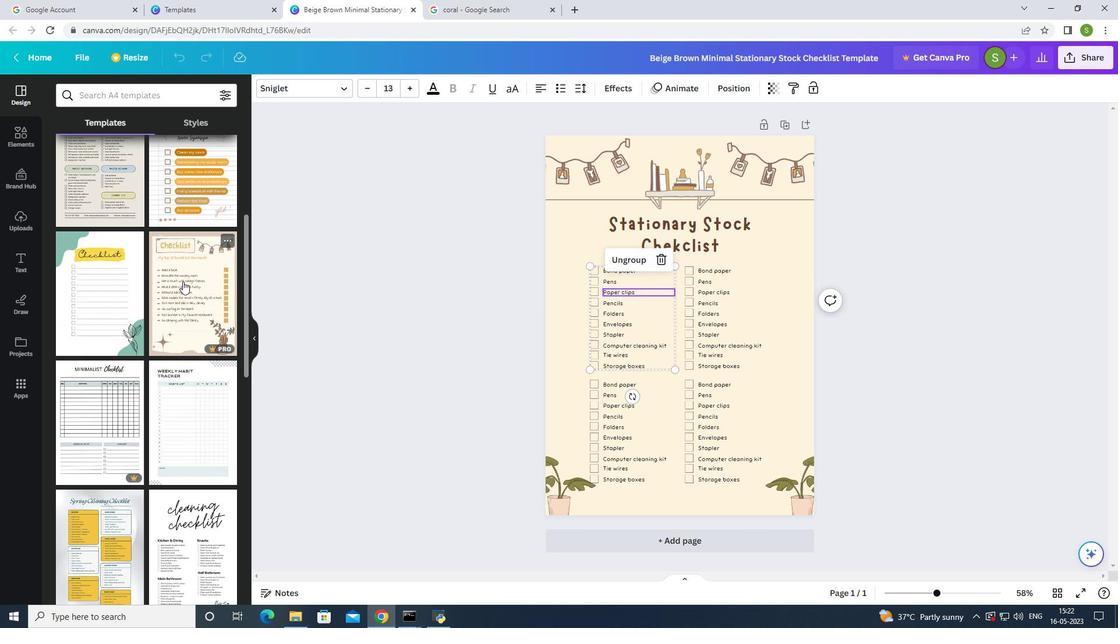 
Action: Mouse scrolled (182, 281) with delta (0, 0)
Screenshot: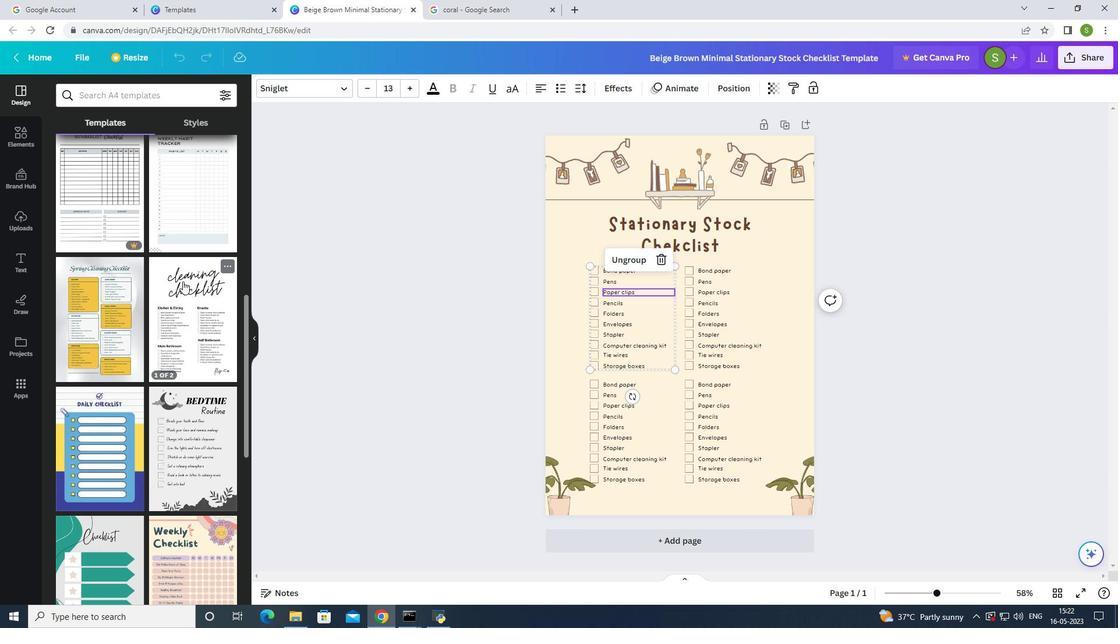 
Action: Mouse scrolled (182, 281) with delta (0, 0)
Screenshot: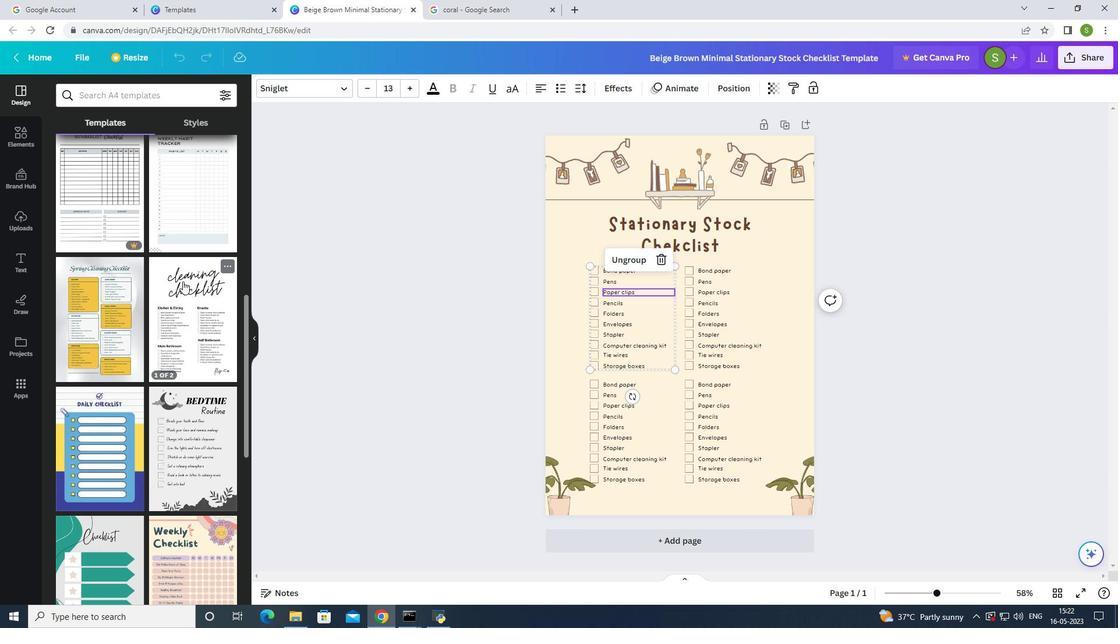 
Action: Mouse scrolled (182, 281) with delta (0, 0)
Screenshot: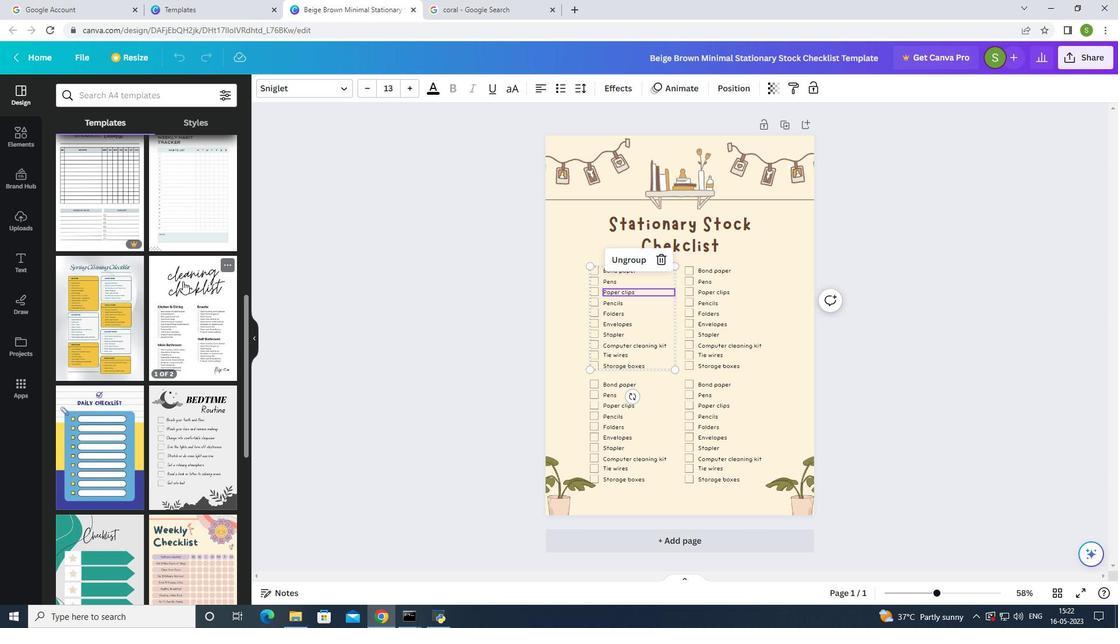 
Action: Mouse scrolled (182, 281) with delta (0, 0)
Screenshot: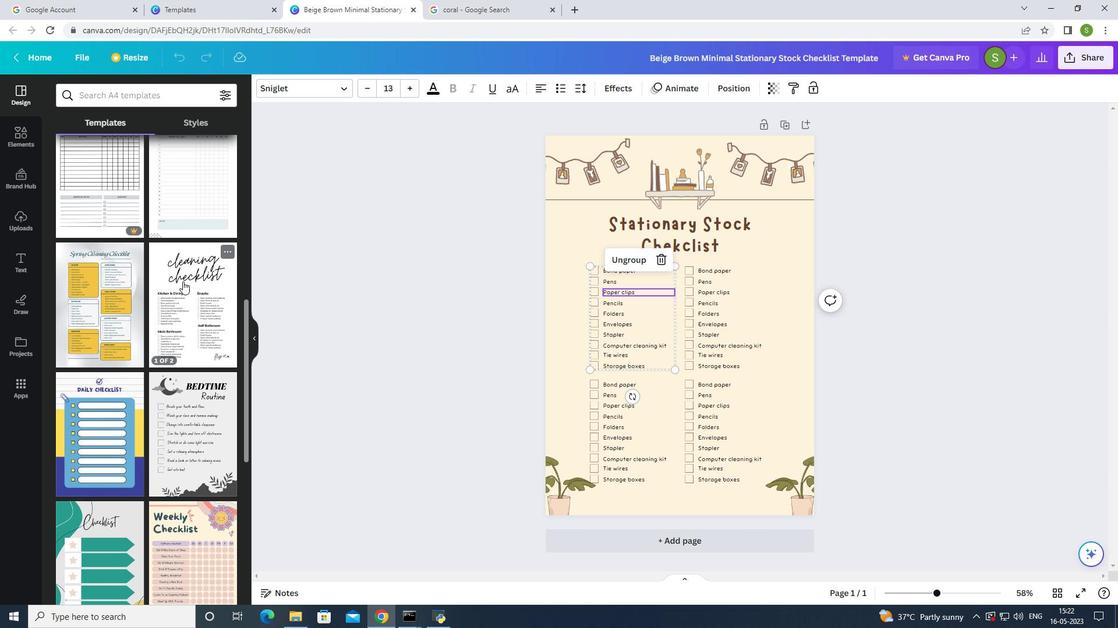 
Action: Mouse moved to (186, 278)
Screenshot: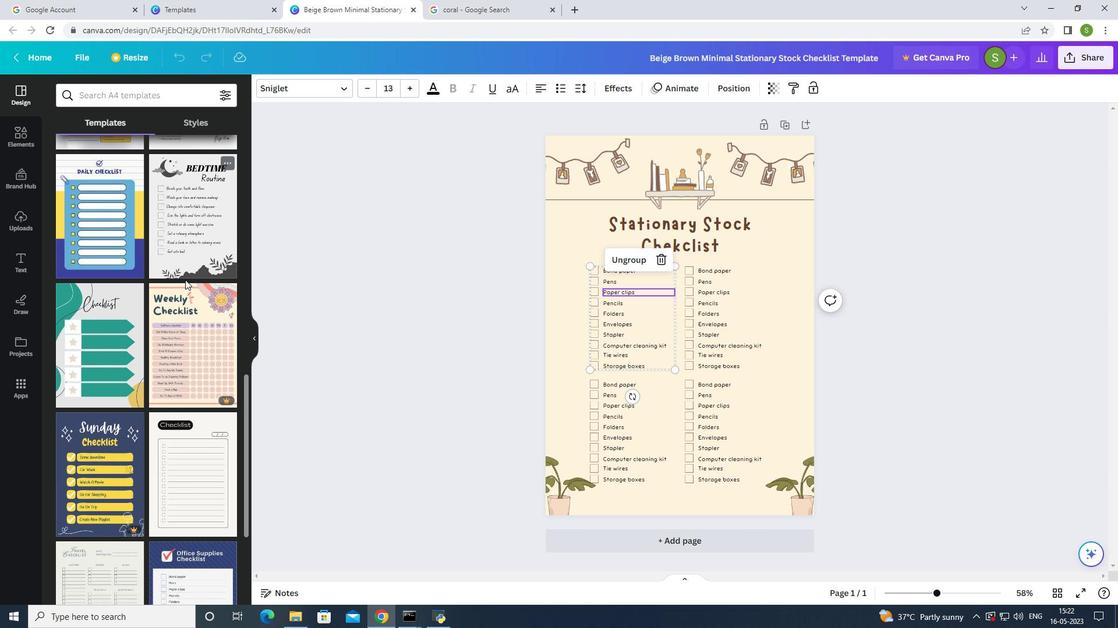 
Action: Mouse scrolled (186, 278) with delta (0, 0)
Screenshot: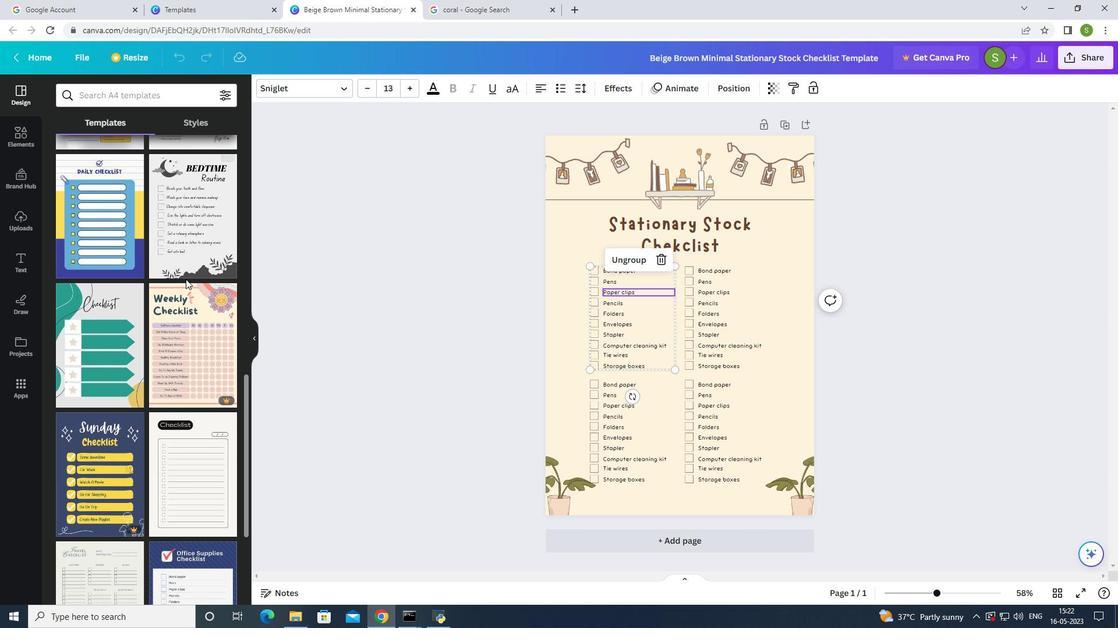 
Action: Mouse scrolled (186, 278) with delta (0, 0)
Screenshot: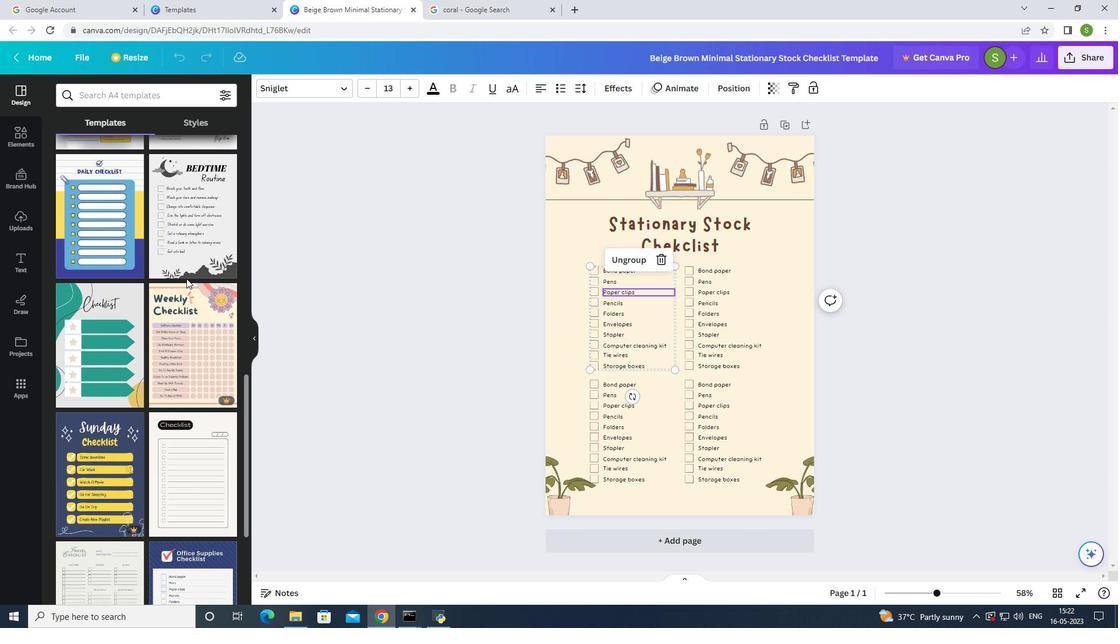 
Action: Mouse scrolled (186, 278) with delta (0, 0)
Screenshot: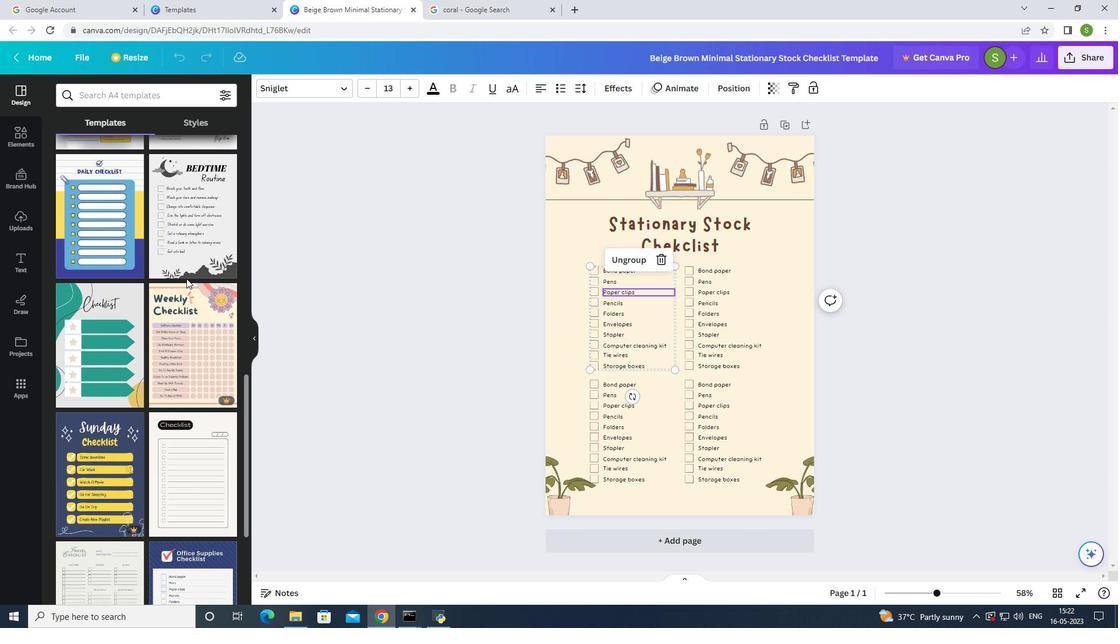
Action: Mouse scrolled (186, 278) with delta (0, 0)
Screenshot: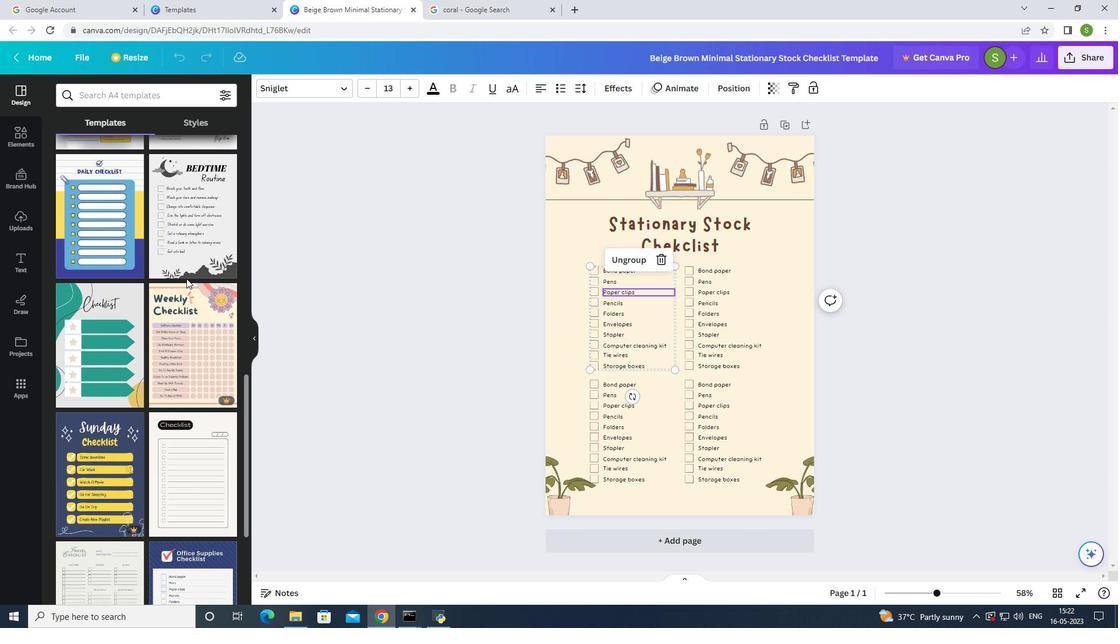 
Action: Mouse moved to (187, 277)
Screenshot: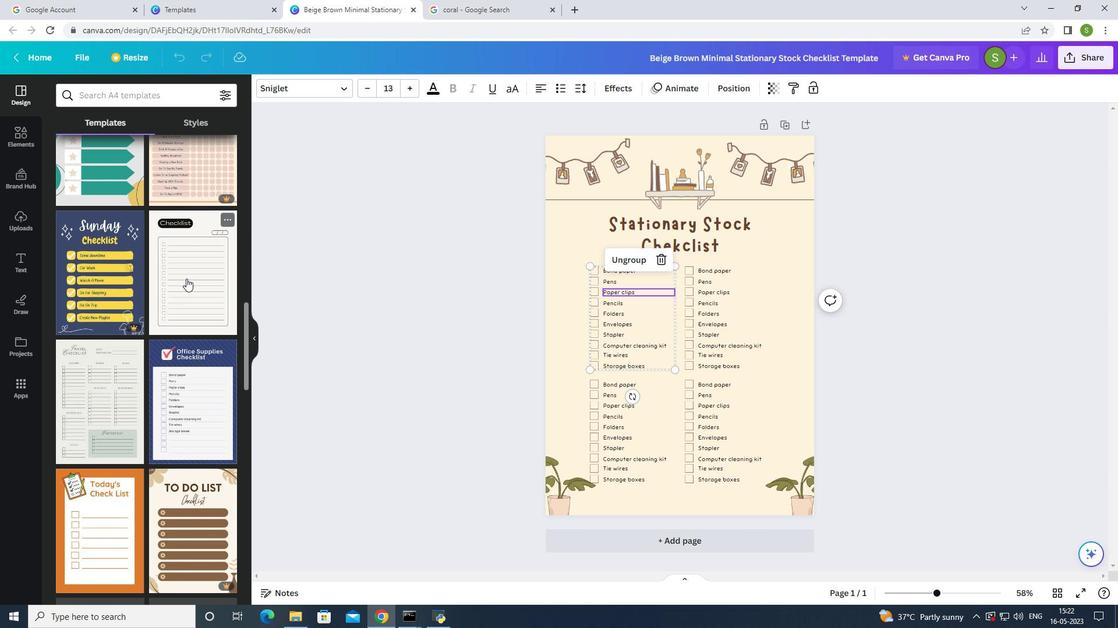 
Action: Mouse scrolled (187, 277) with delta (0, 0)
Screenshot: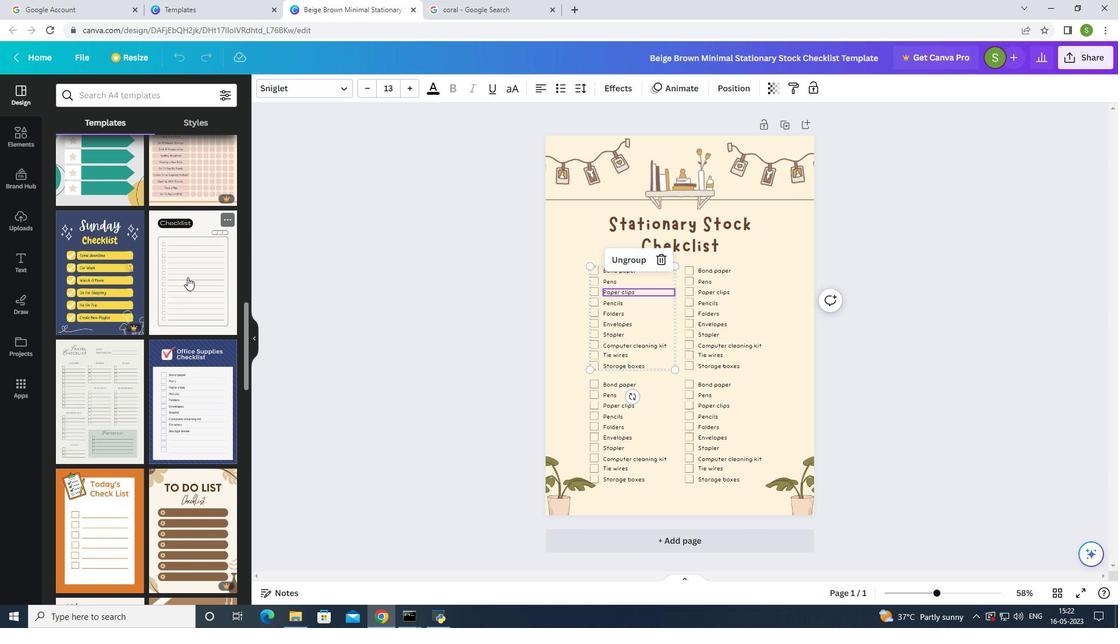 
Action: Mouse scrolled (187, 277) with delta (0, 0)
Screenshot: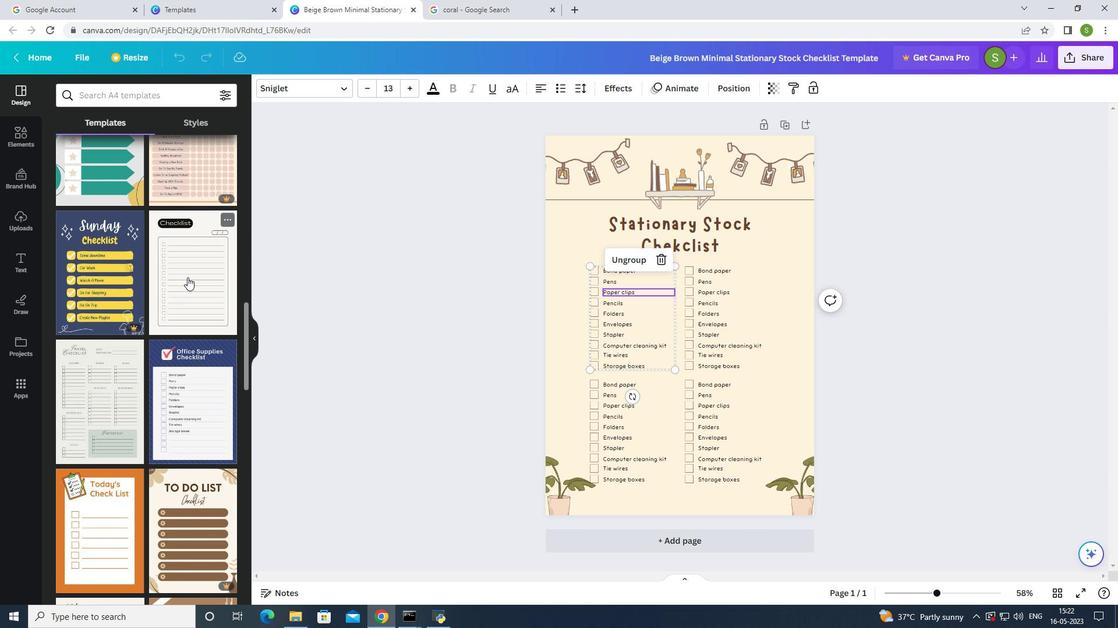 
Action: Mouse scrolled (187, 277) with delta (0, 0)
Screenshot: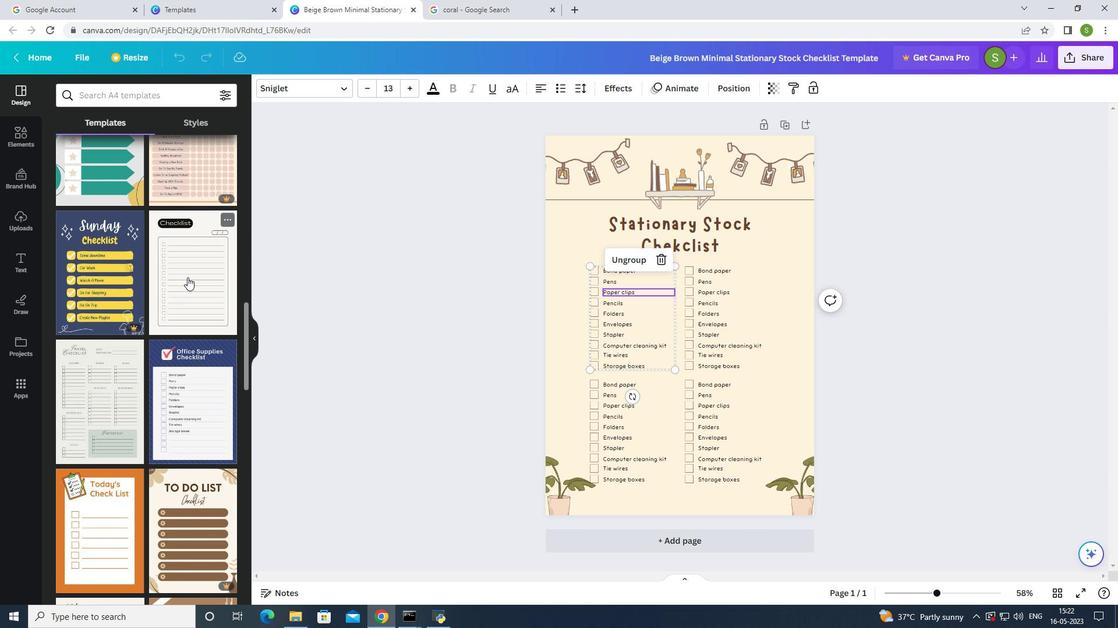 
Action: Mouse moved to (187, 277)
Screenshot: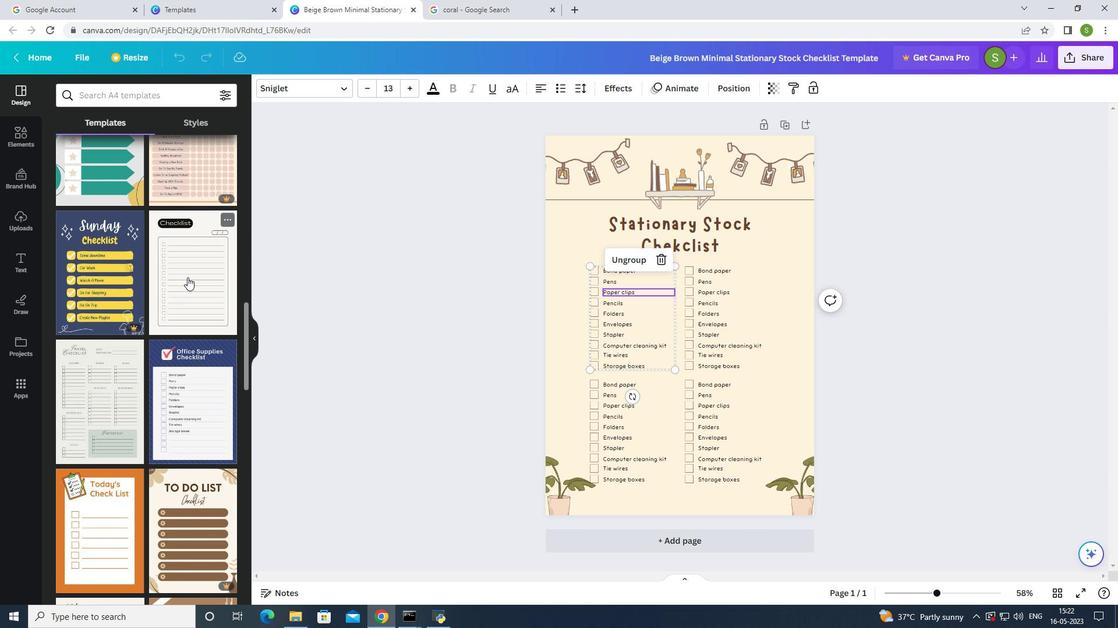 
Action: Mouse scrolled (187, 277) with delta (0, 0)
Screenshot: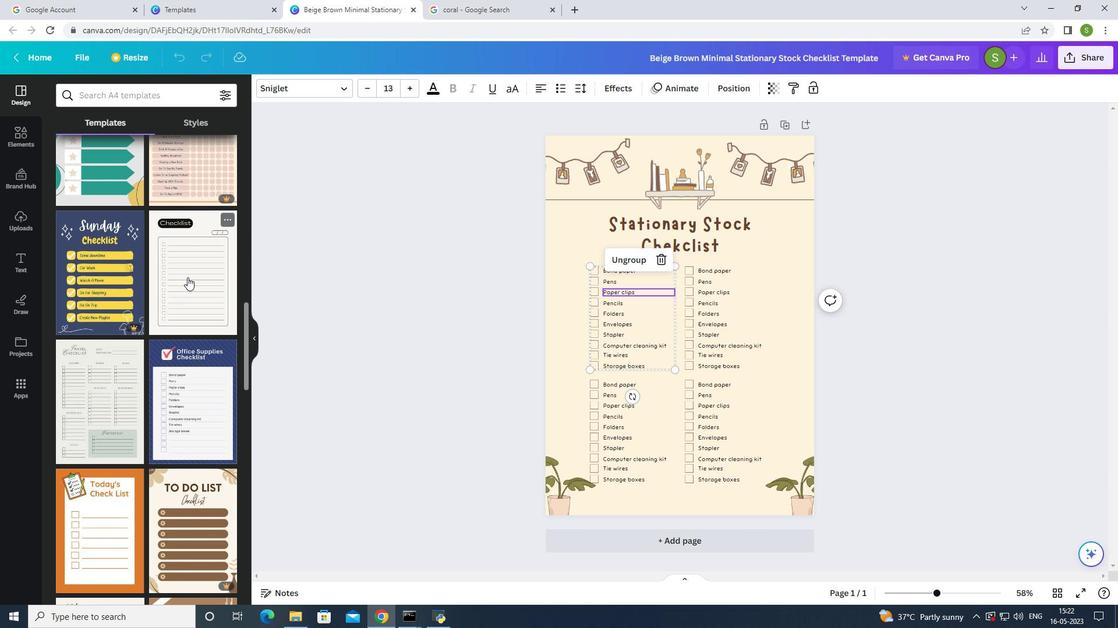 
Action: Mouse moved to (192, 277)
Screenshot: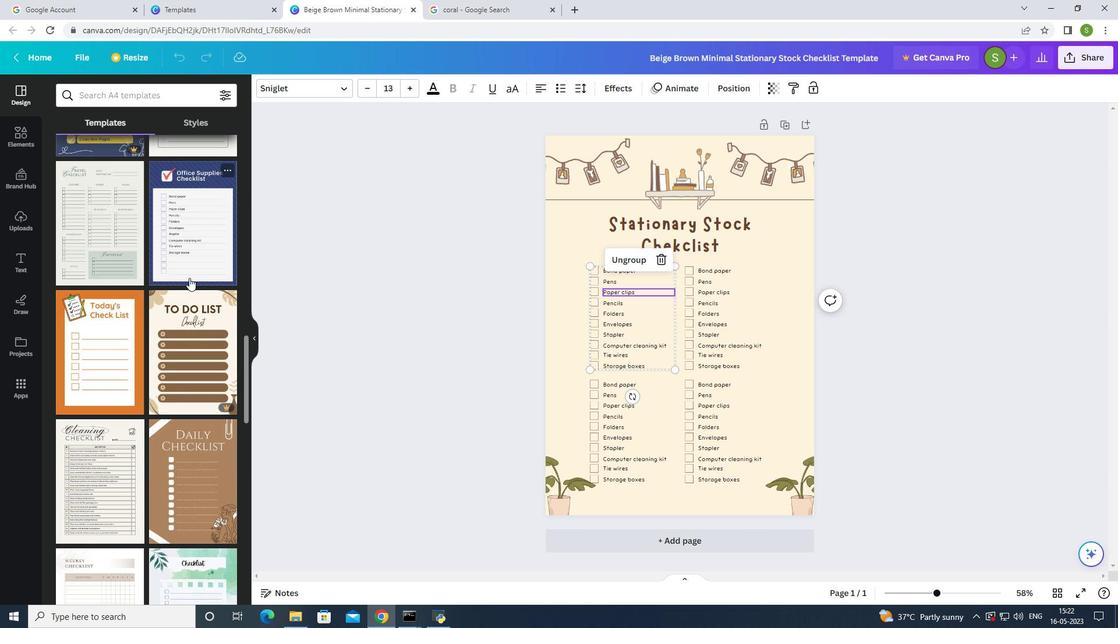 
Action: Mouse scrolled (192, 277) with delta (0, 0)
Screenshot: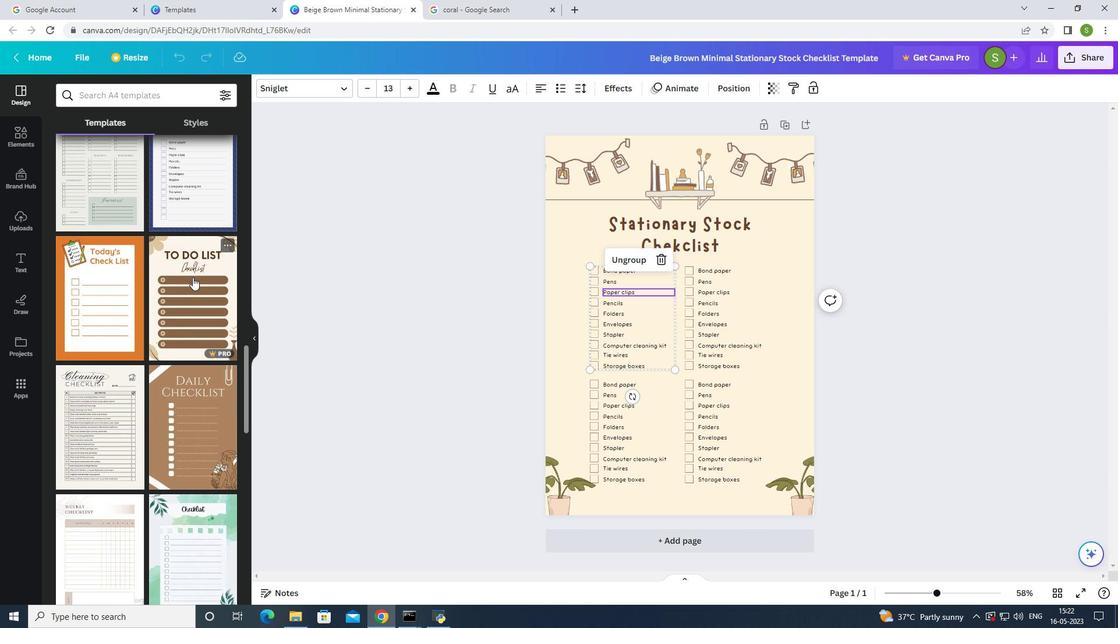 
Action: Mouse scrolled (192, 277) with delta (0, 0)
Screenshot: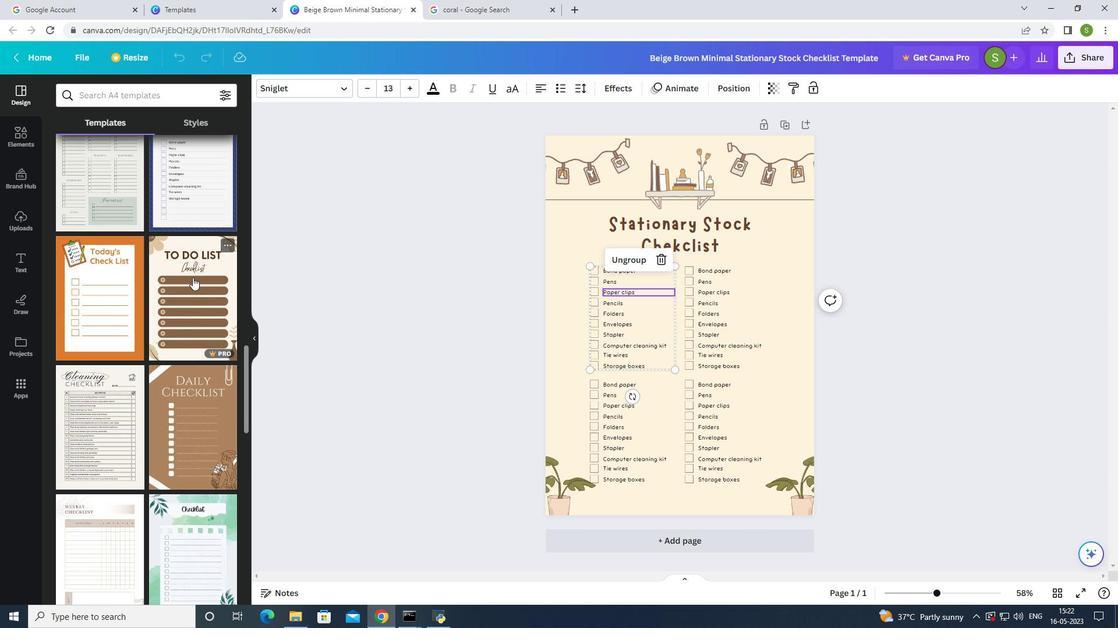 
Action: Mouse scrolled (192, 277) with delta (0, 0)
Screenshot: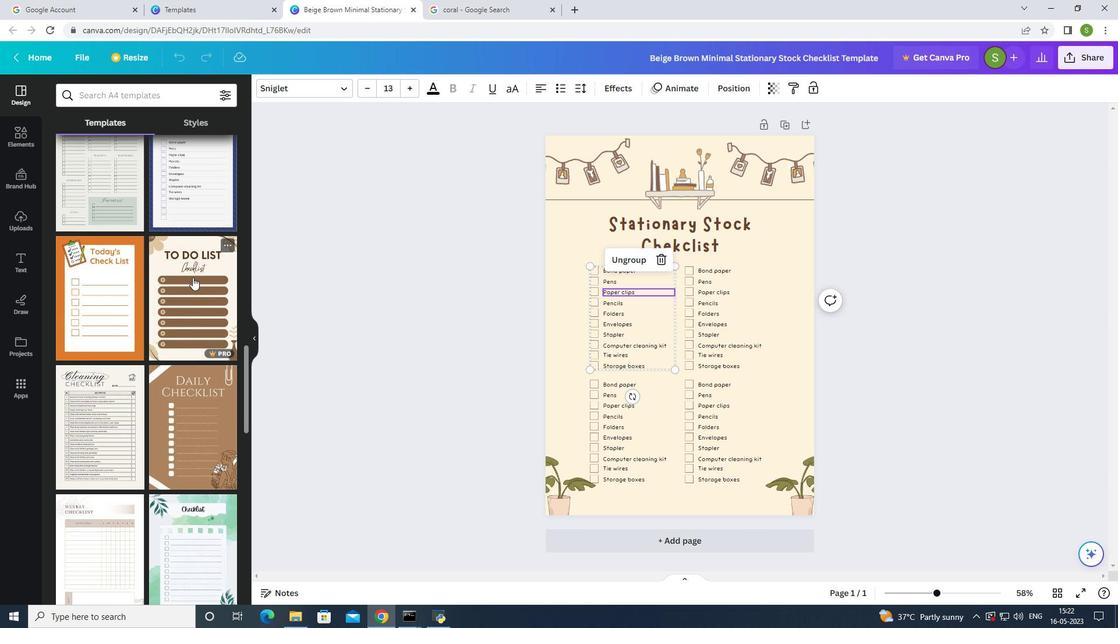 
Action: Mouse scrolled (192, 277) with delta (0, 0)
Screenshot: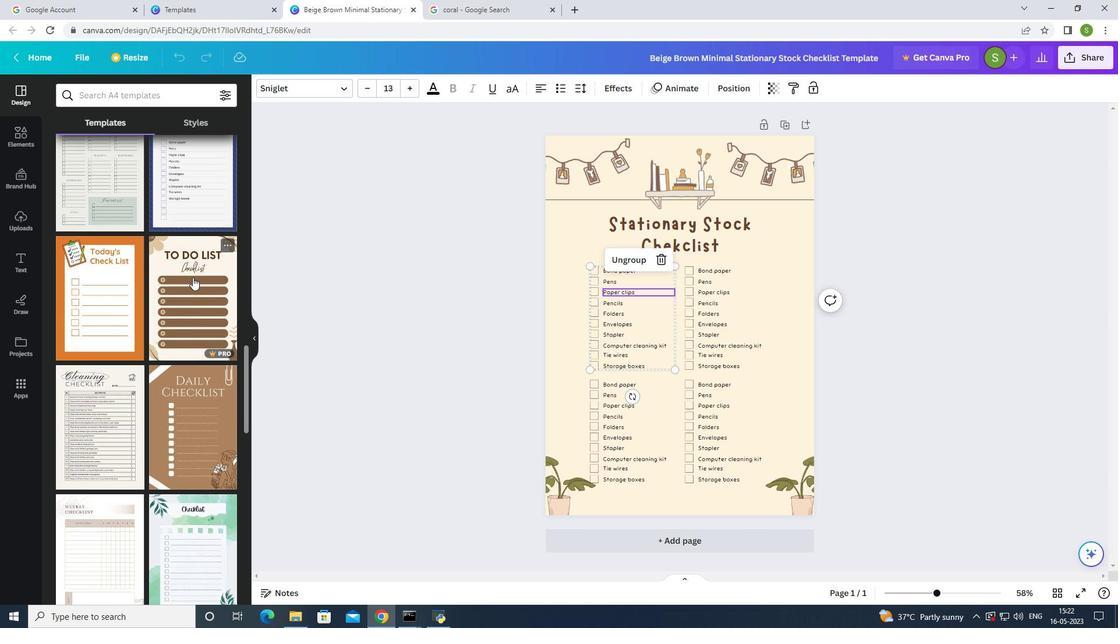 
Action: Mouse scrolled (192, 277) with delta (0, 0)
Screenshot: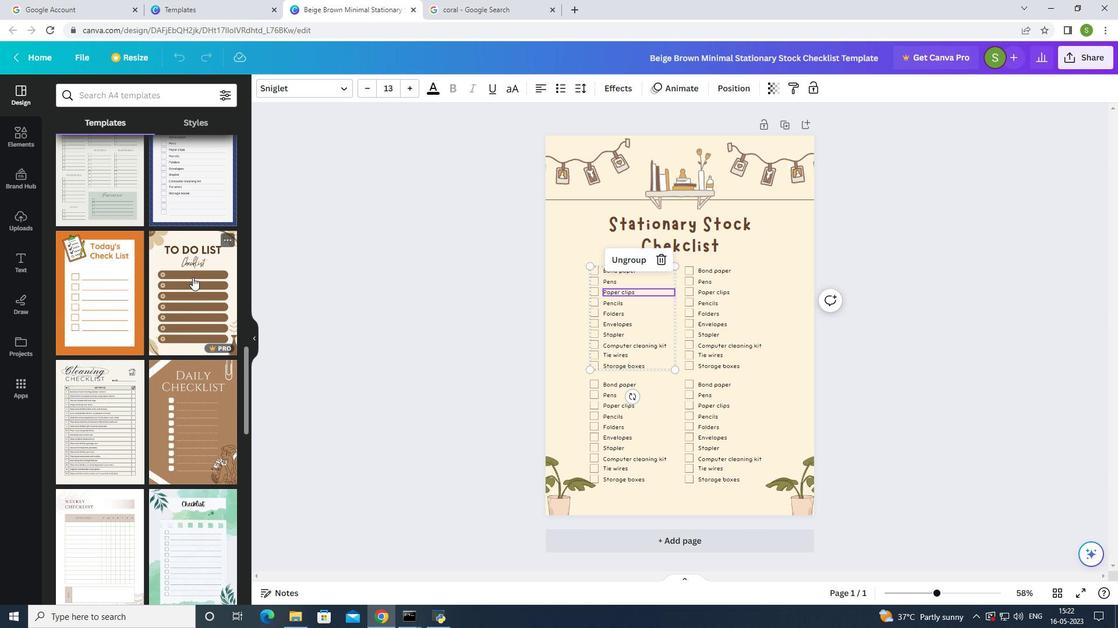 
Action: Mouse moved to (194, 277)
